 Task: Plan a trip to Az Zabadani, Syria from 4th December, 2023 to 10th December, 2023 for 1 adult.1  bedroom having 1 bed and 1 bathroom. Property type can be hotel. Booking option can be shelf check-in. Look for 3 properties as per requirement.
Action: Mouse moved to (405, 117)
Screenshot: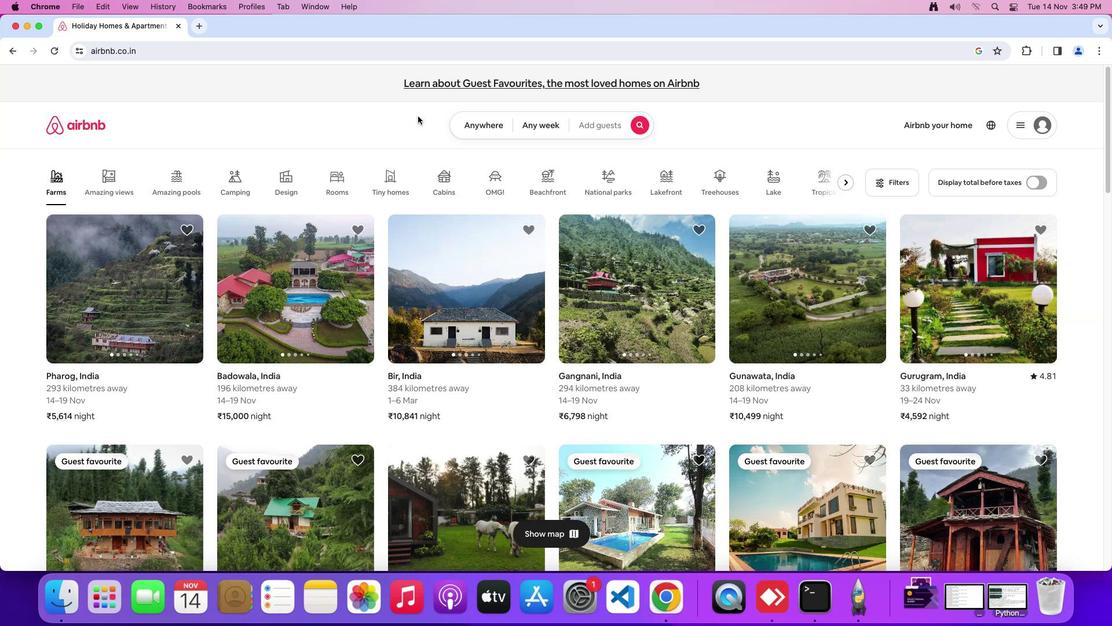 
Action: Mouse pressed left at (405, 117)
Screenshot: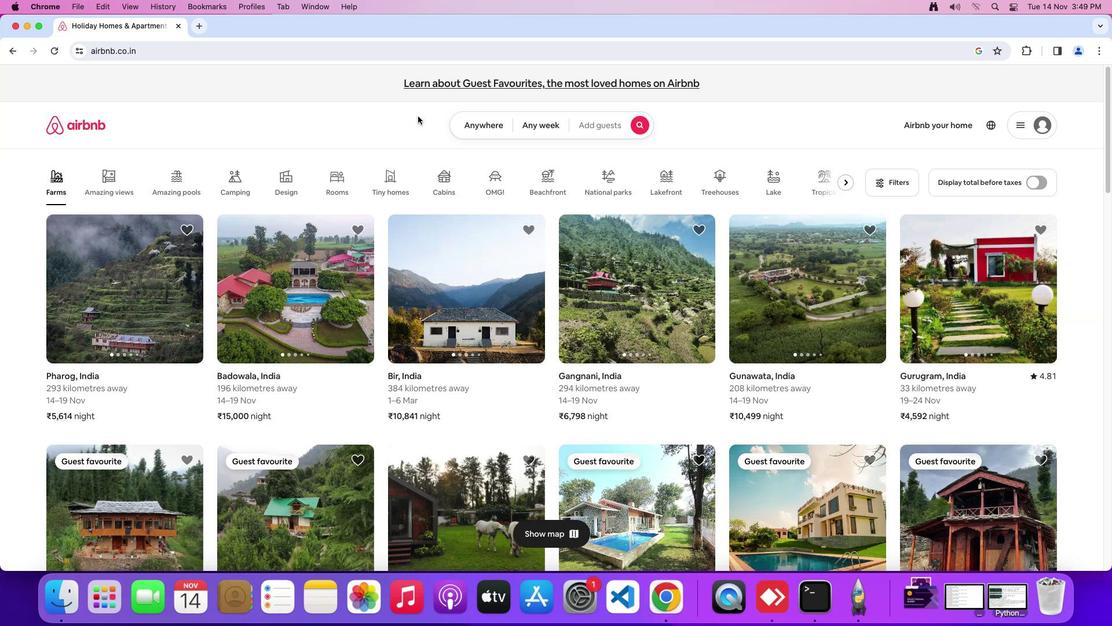 
Action: Mouse moved to (467, 122)
Screenshot: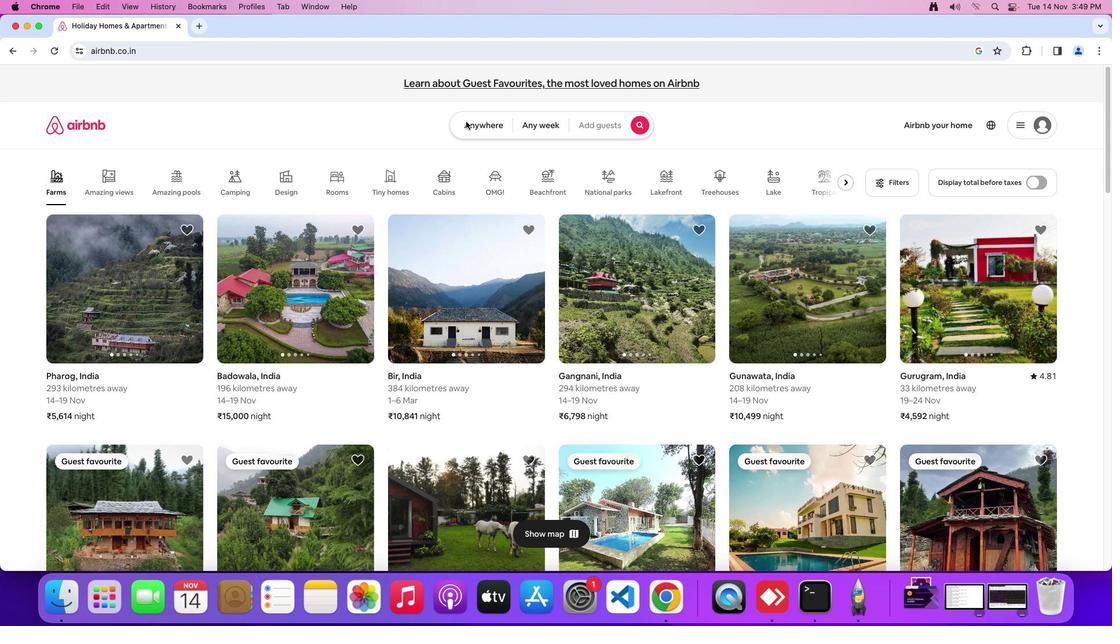 
Action: Mouse pressed left at (467, 122)
Screenshot: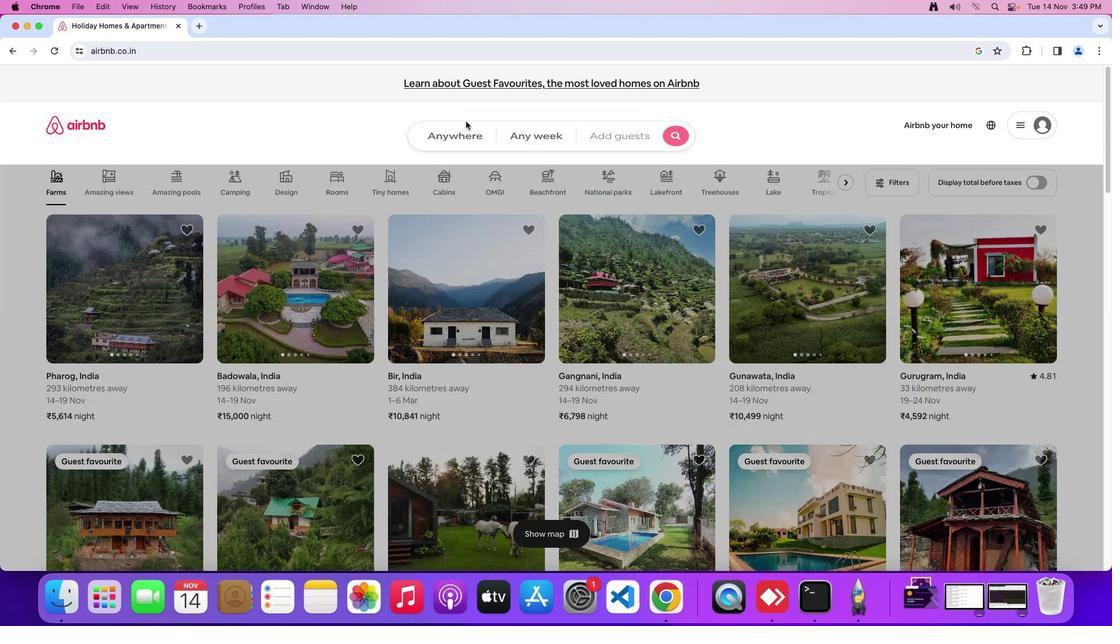 
Action: Mouse moved to (417, 175)
Screenshot: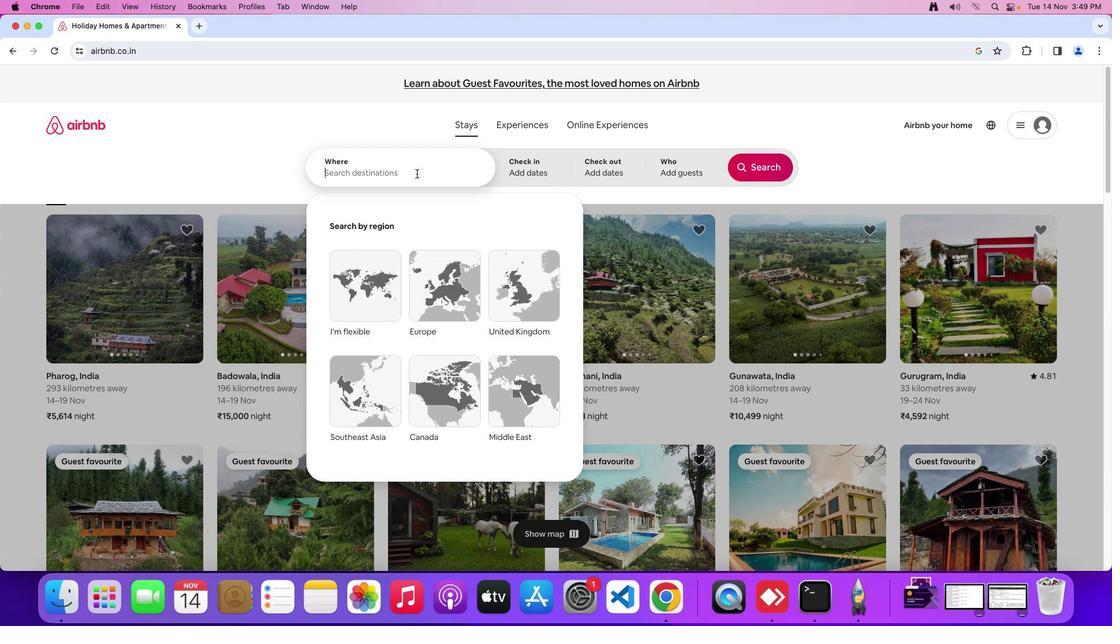 
Action: Mouse pressed left at (417, 175)
Screenshot: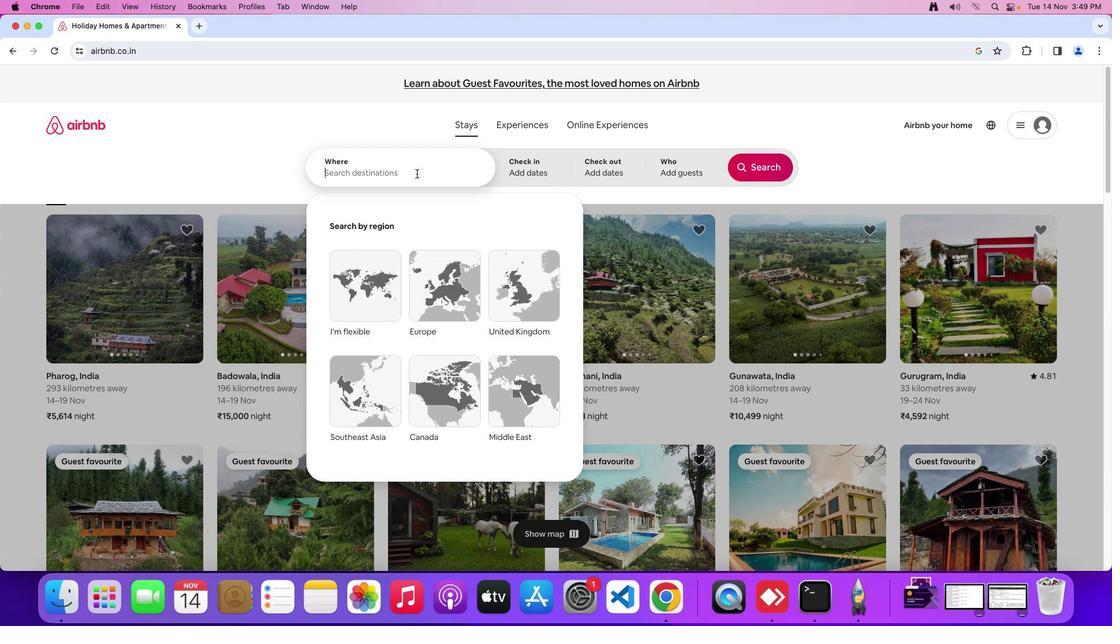
Action: Mouse moved to (421, 175)
Screenshot: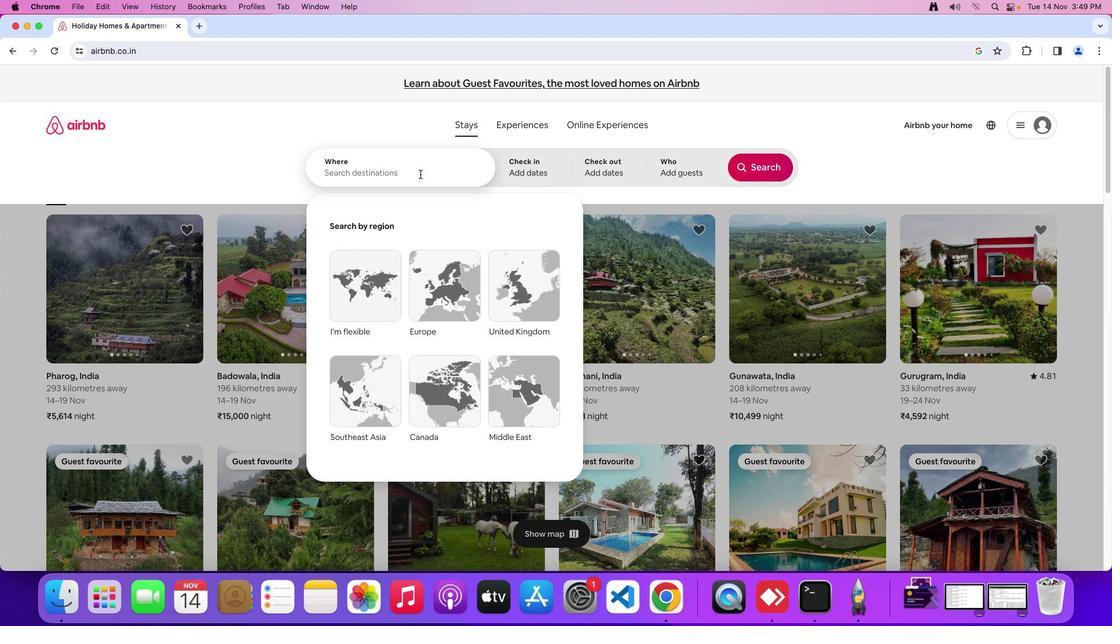 
Action: Key pressed Key.shift_r'A''z'Key.spaceKey.shift_r'Z''a''b''a''d''a''n''i'','Key.spaceKey.shift_r'S''y''r''i''a'Key.space
Screenshot: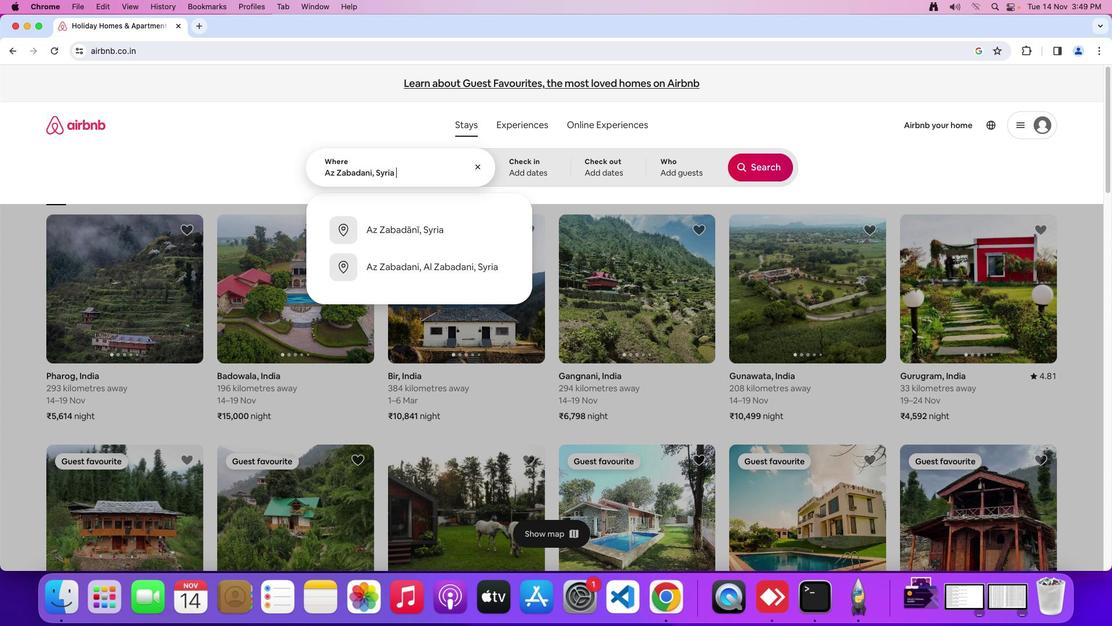 
Action: Mouse moved to (410, 166)
Screenshot: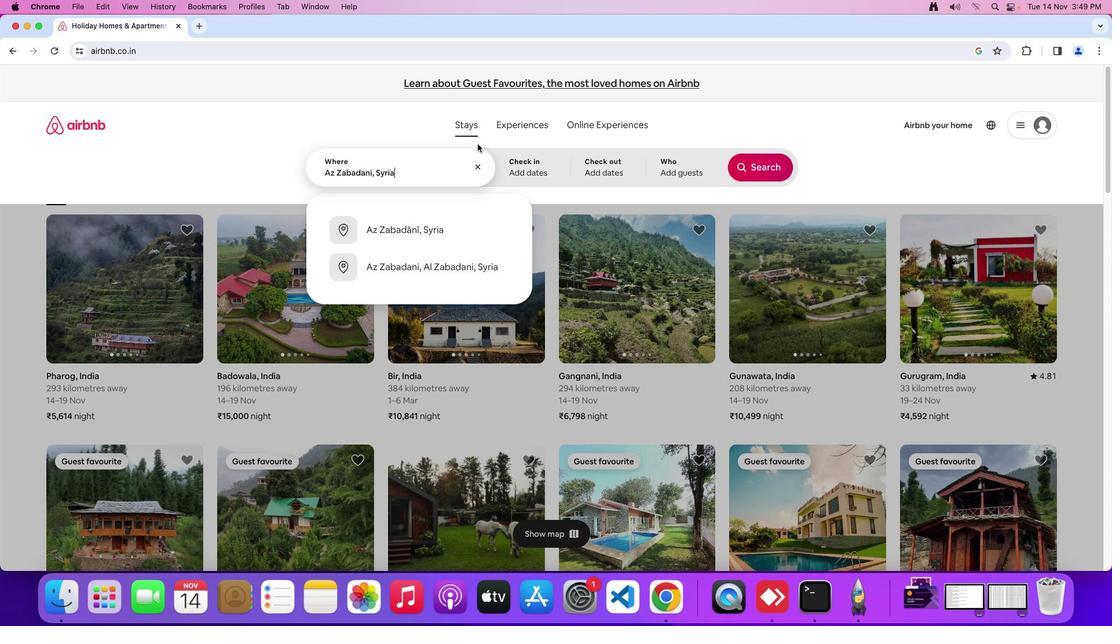 
Action: Key pressed Key.backspace
Screenshot: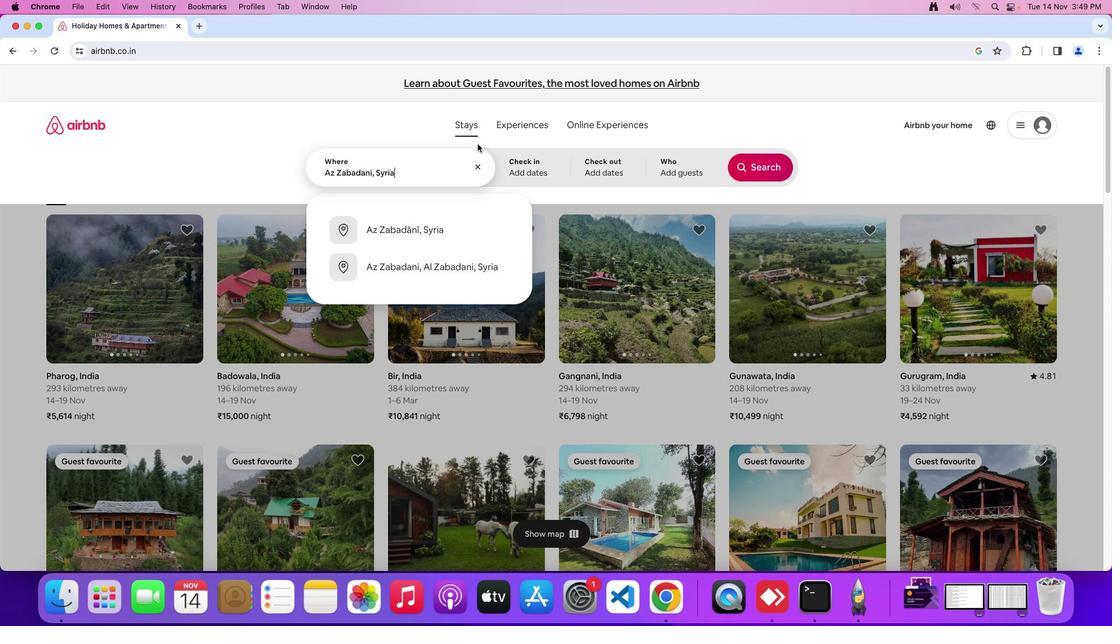 
Action: Mouse moved to (529, 168)
Screenshot: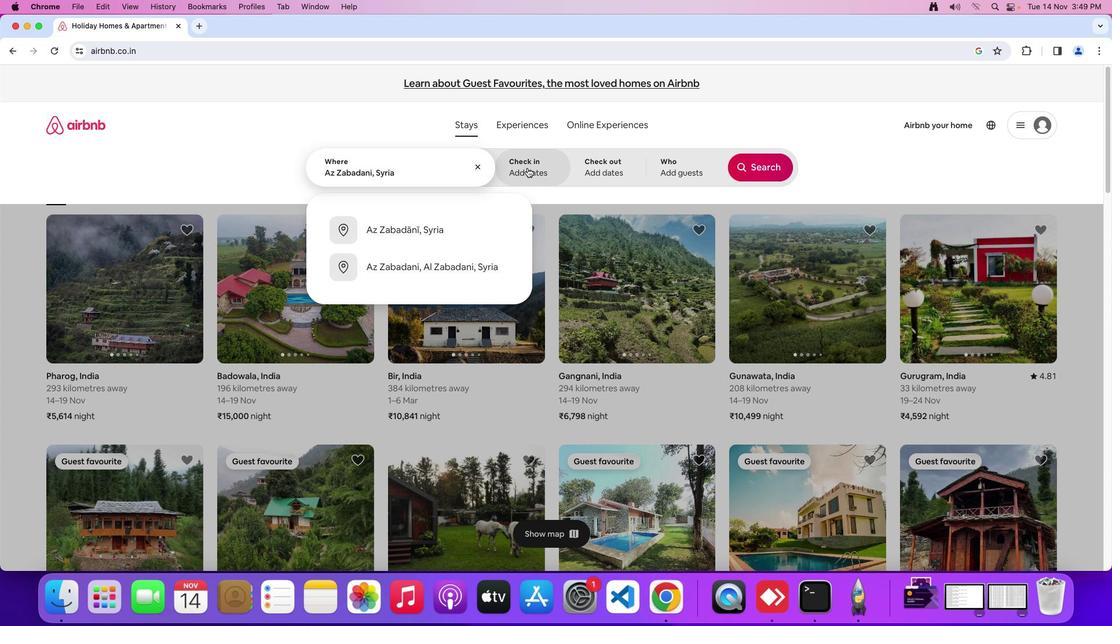 
Action: Mouse pressed left at (529, 168)
Screenshot: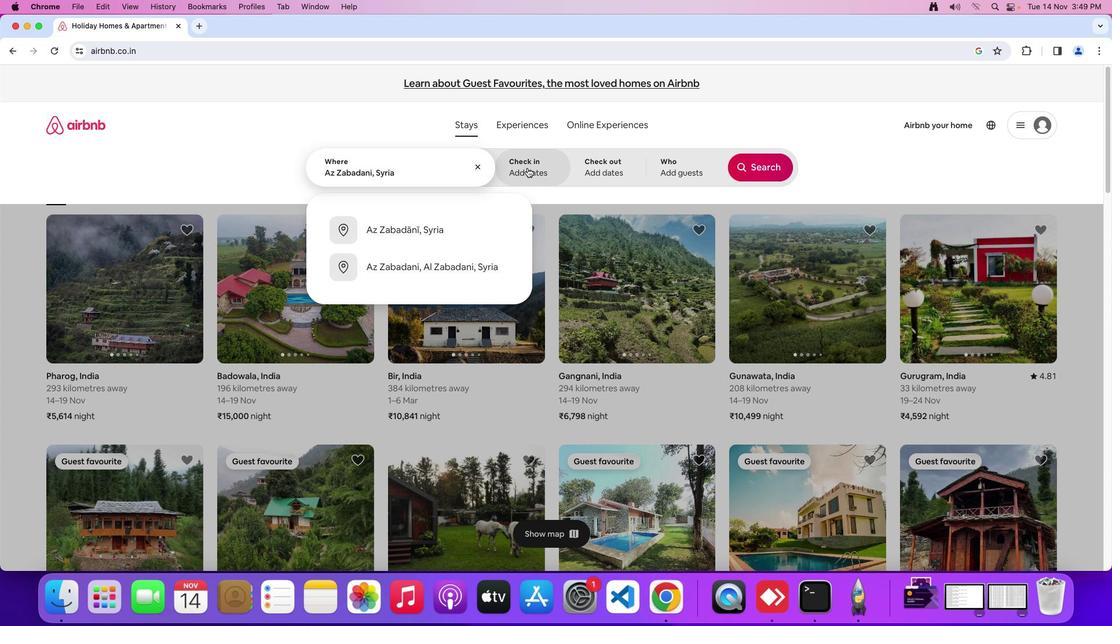 
Action: Mouse moved to (603, 341)
Screenshot: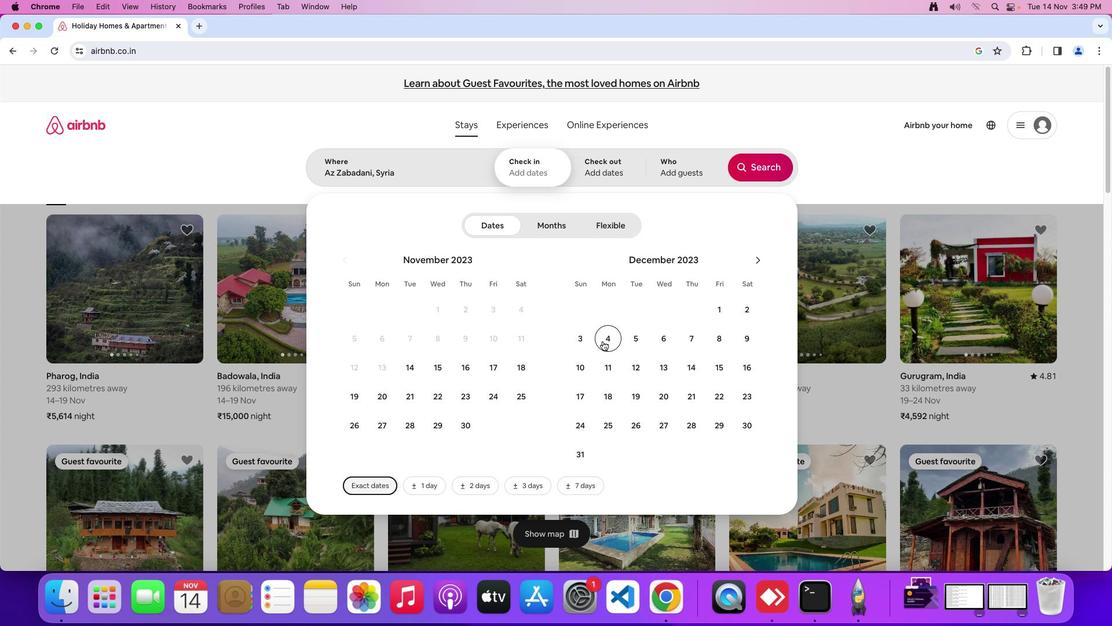 
Action: Mouse pressed left at (603, 341)
Screenshot: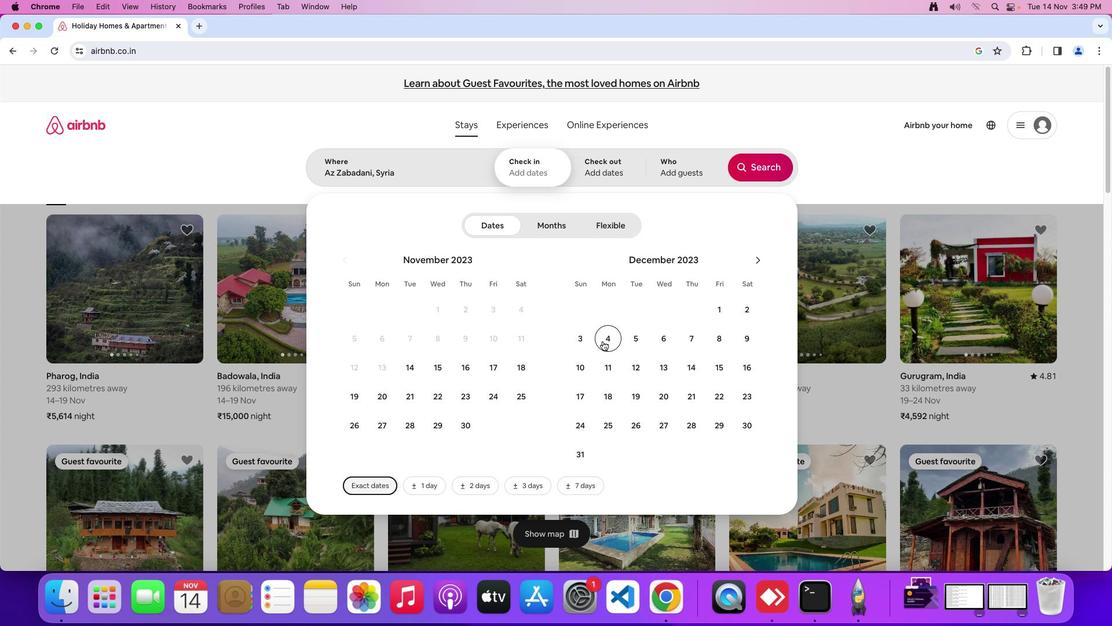
Action: Mouse moved to (688, 369)
Screenshot: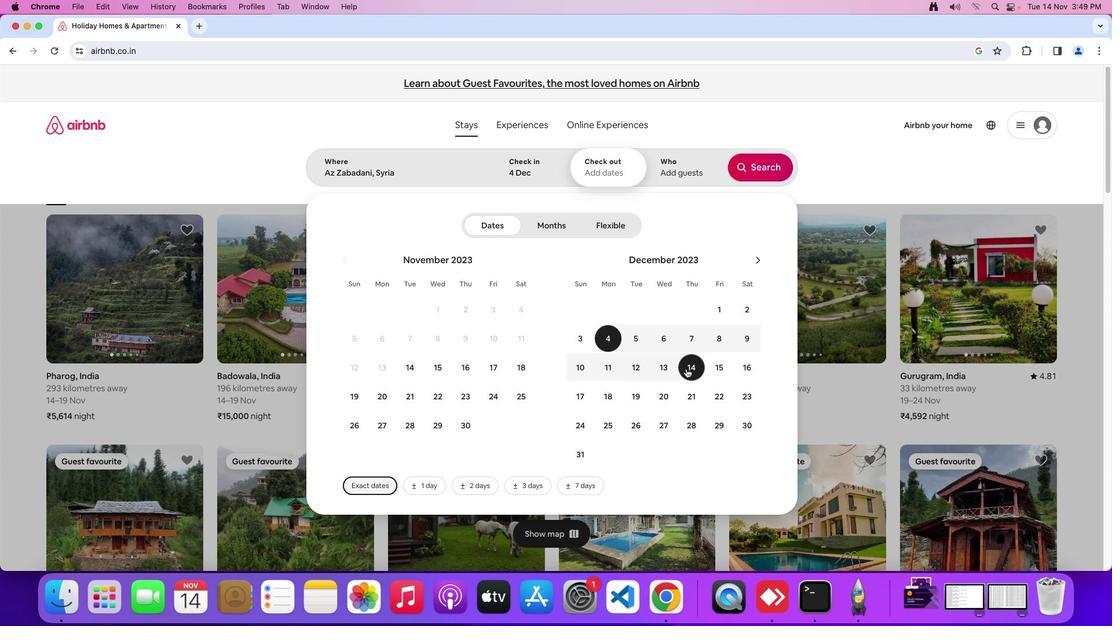 
Action: Mouse scrolled (688, 369) with delta (1, 0)
Screenshot: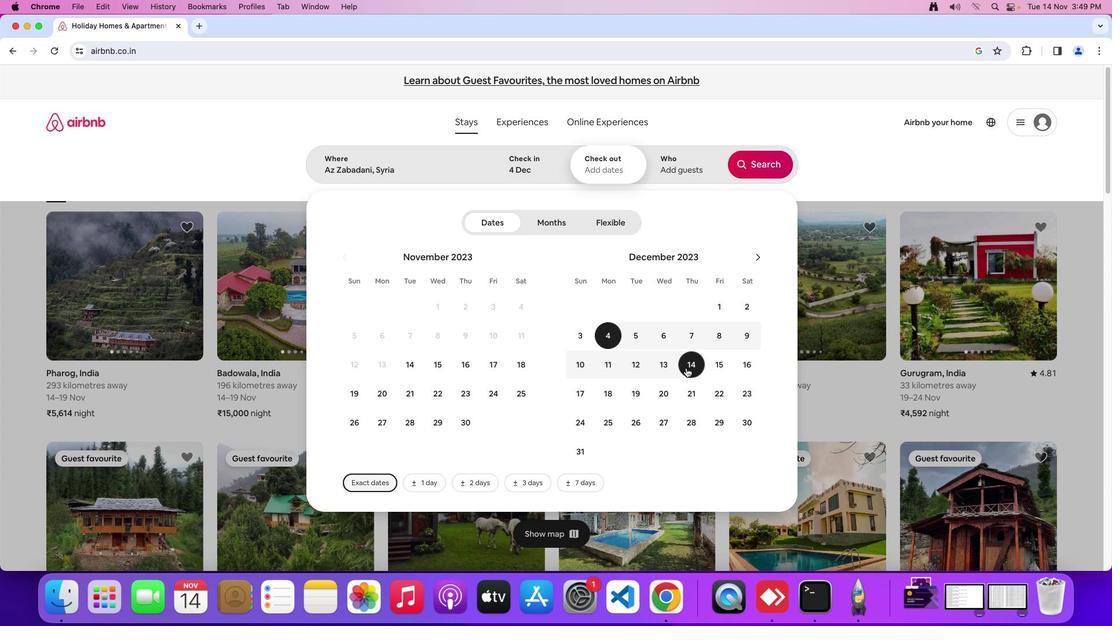 
Action: Mouse moved to (688, 369)
Screenshot: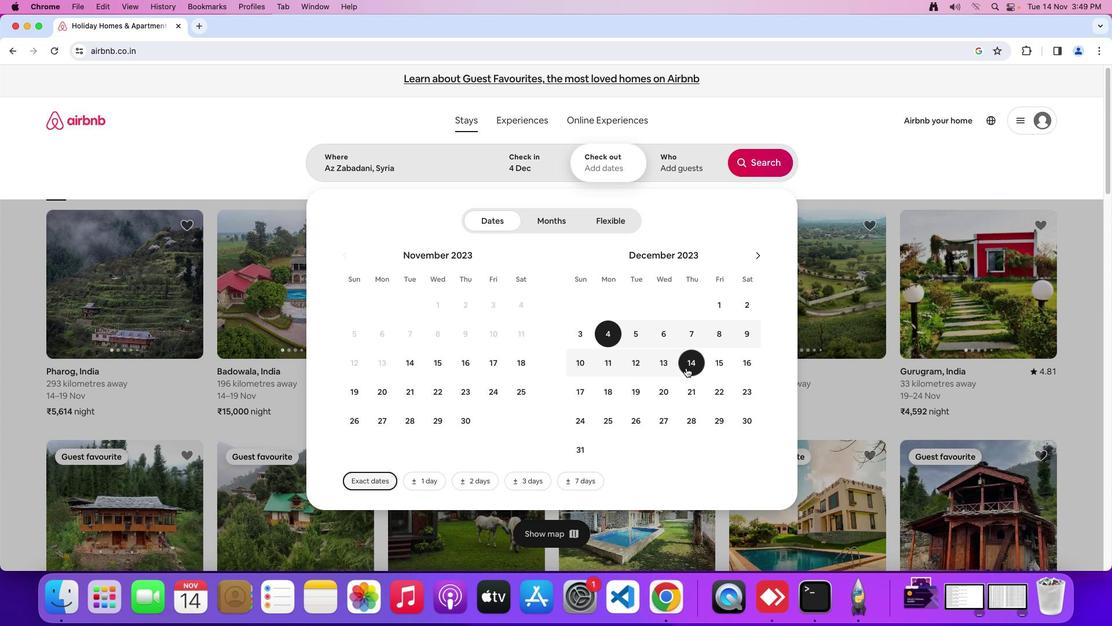 
Action: Mouse scrolled (688, 369) with delta (1, 0)
Screenshot: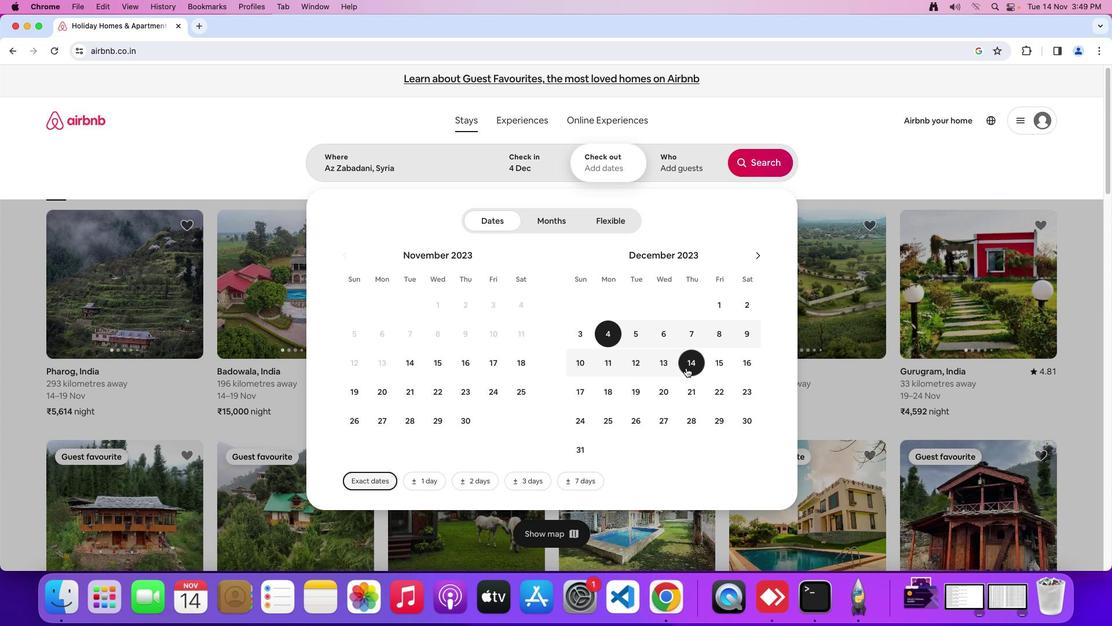 
Action: Mouse moved to (587, 366)
Screenshot: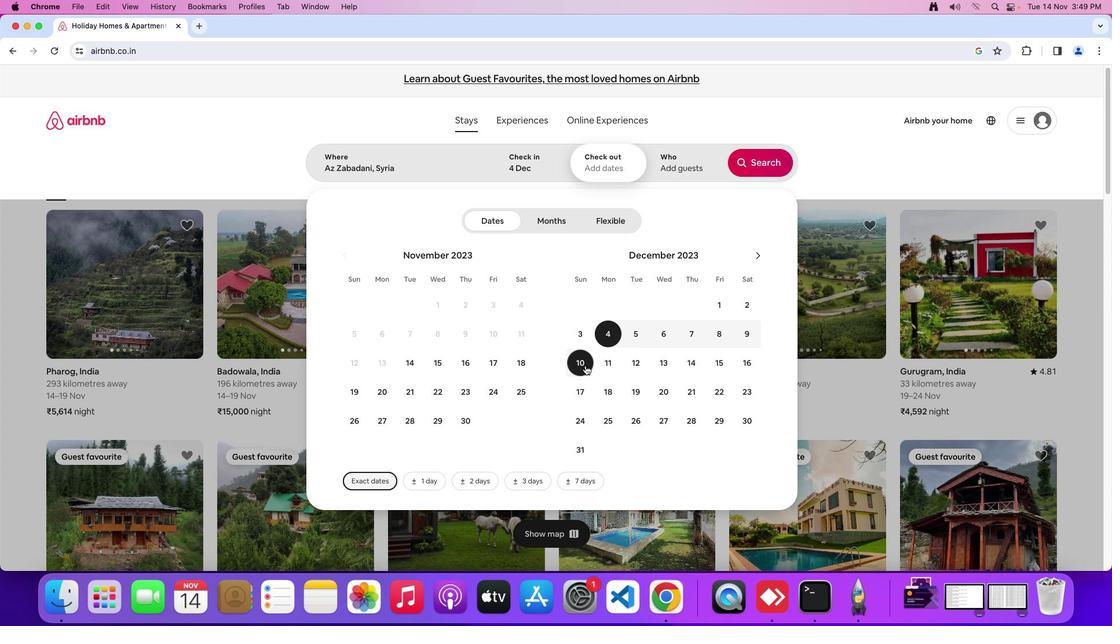 
Action: Mouse pressed left at (587, 366)
Screenshot: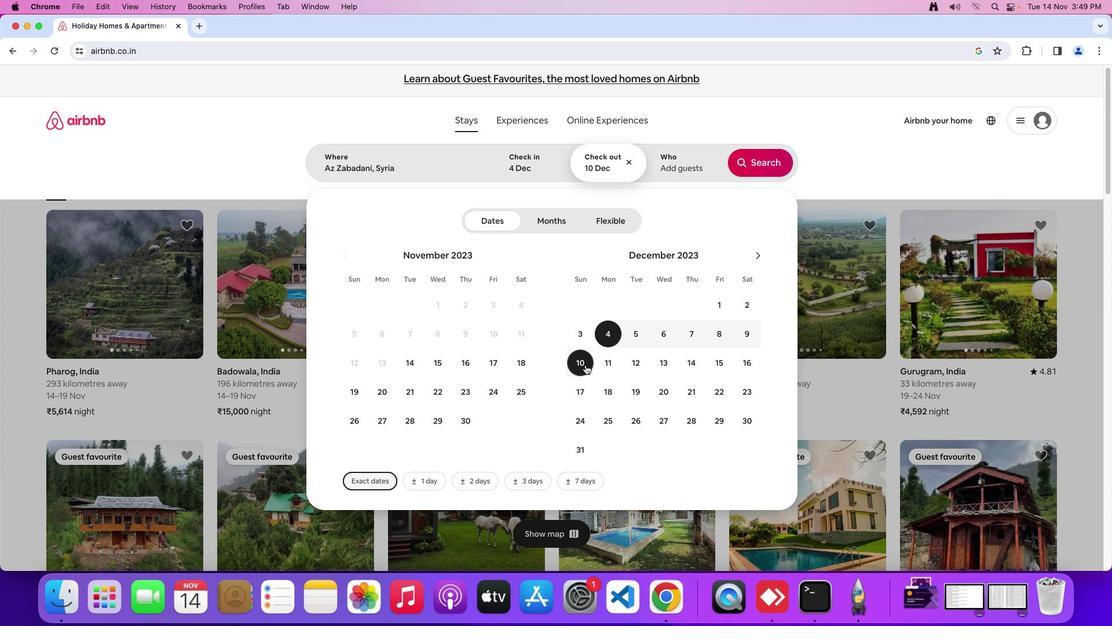 
Action: Mouse moved to (598, 362)
Screenshot: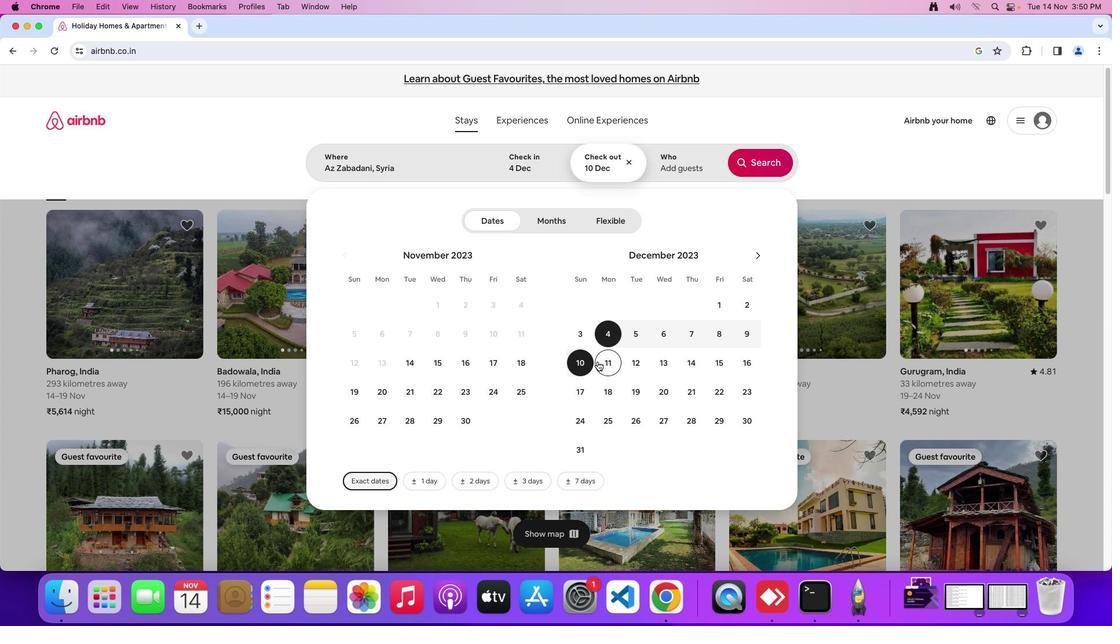 
Action: Mouse scrolled (598, 362) with delta (1, 0)
Screenshot: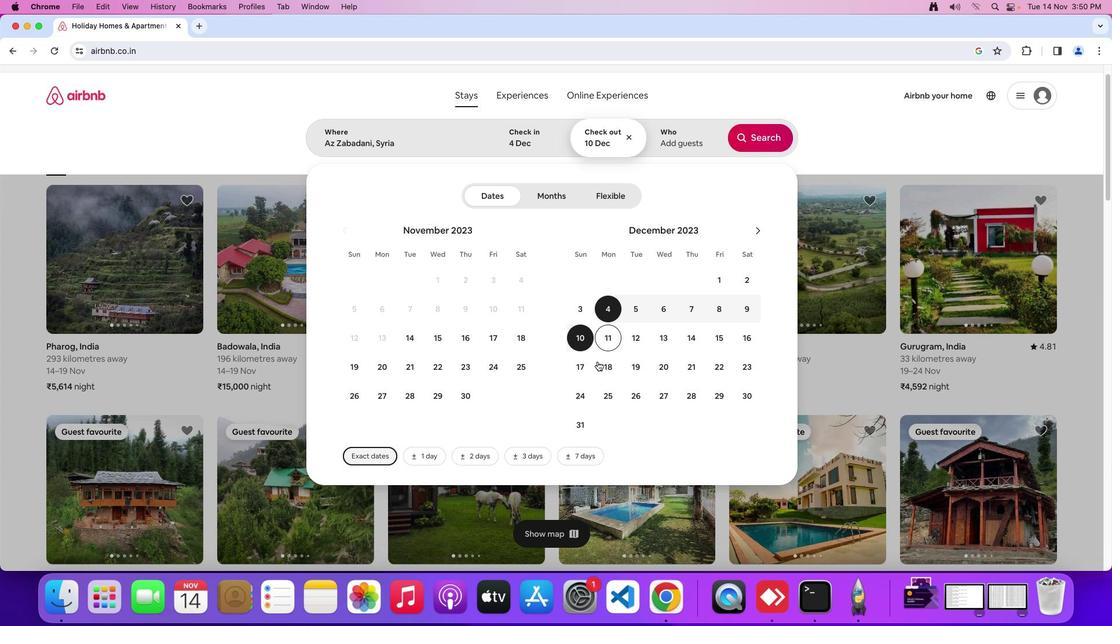 
Action: Mouse scrolled (598, 362) with delta (1, 0)
Screenshot: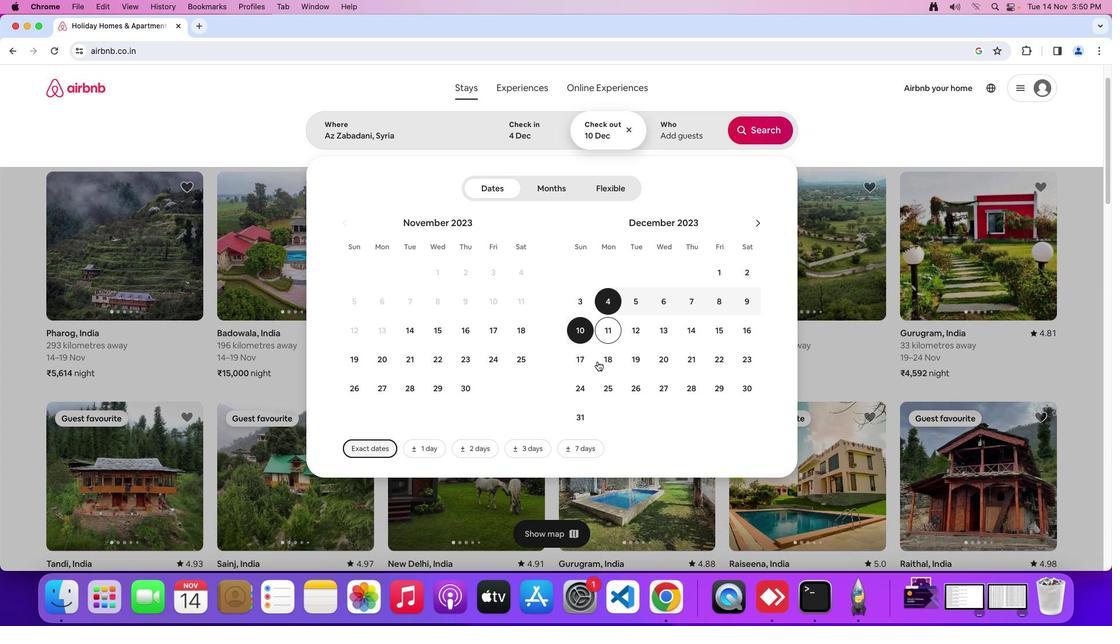 
Action: Mouse scrolled (598, 362) with delta (1, 0)
Screenshot: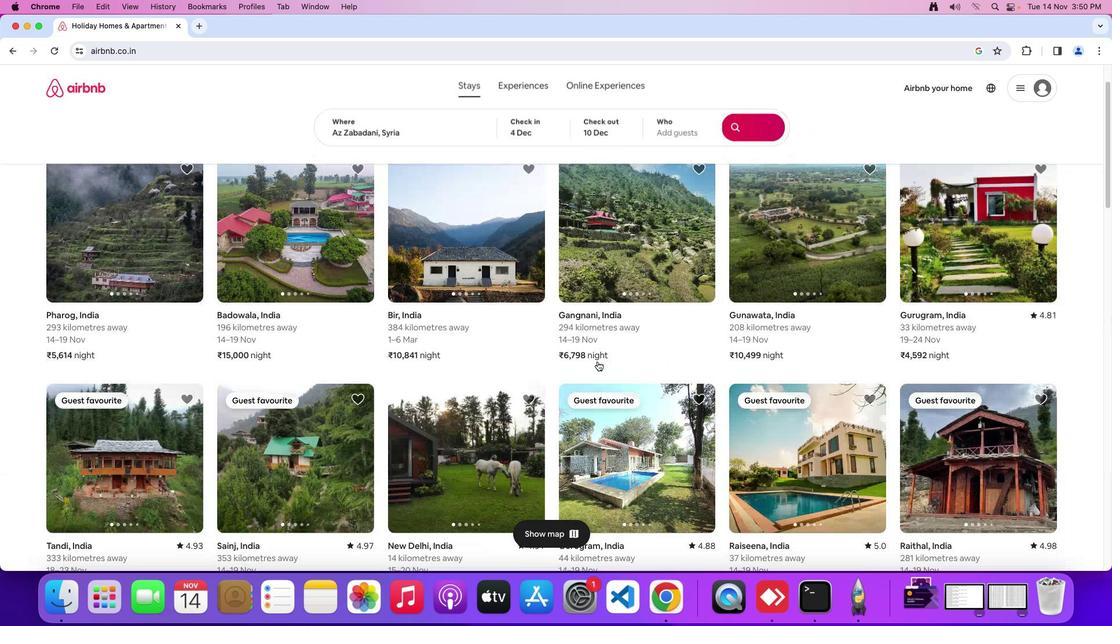 
Action: Mouse moved to (560, 94)
Screenshot: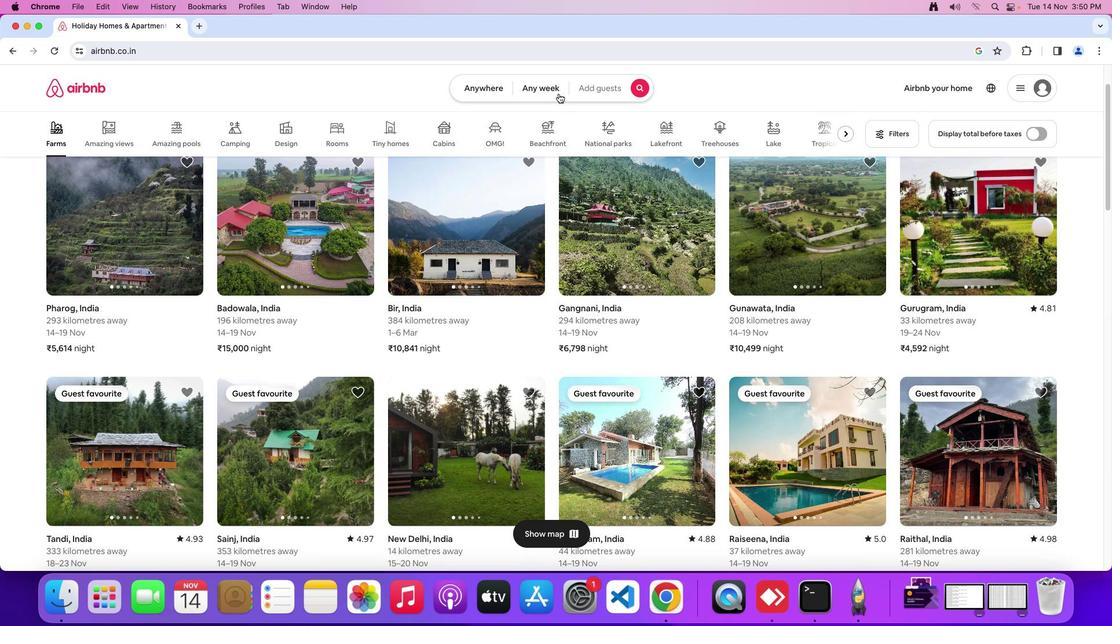 
Action: Mouse pressed left at (560, 94)
Screenshot: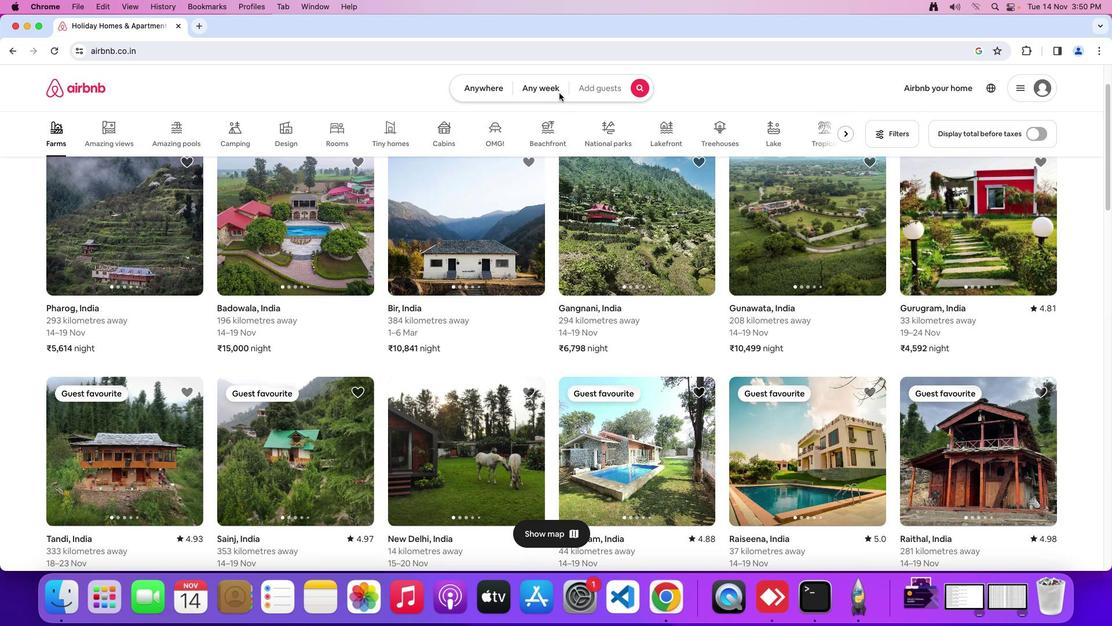 
Action: Mouse moved to (672, 135)
Screenshot: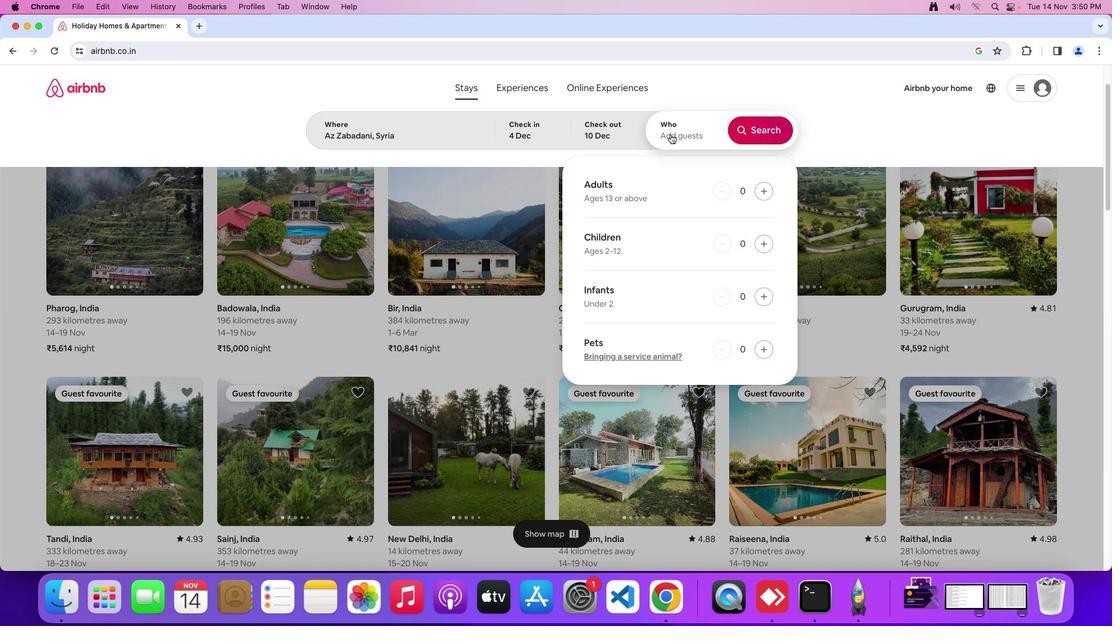 
Action: Mouse pressed left at (672, 135)
Screenshot: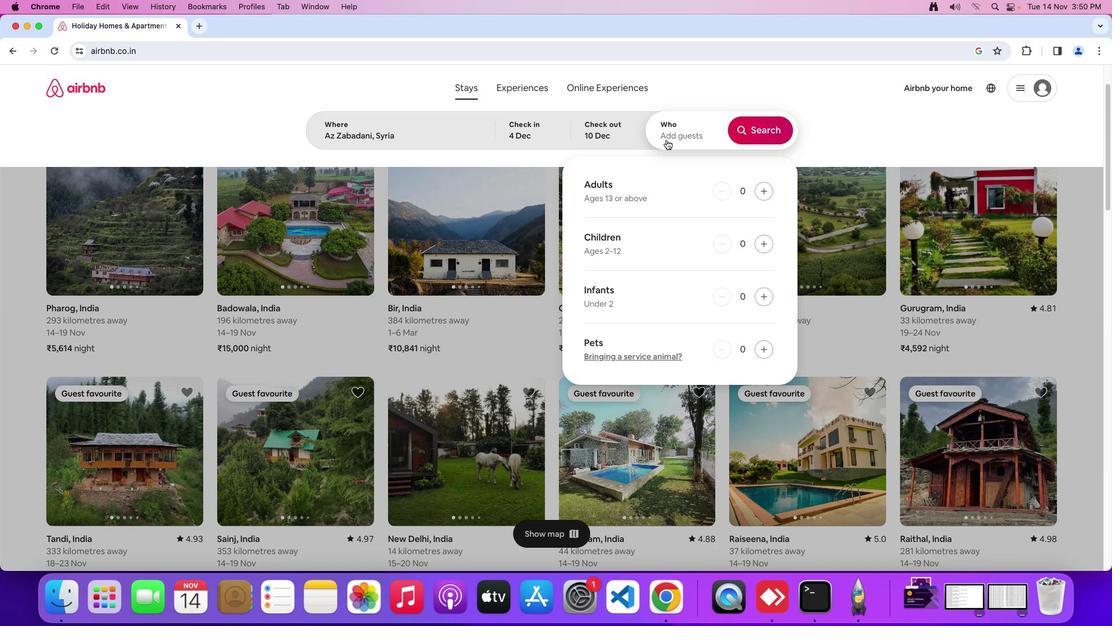 
Action: Mouse moved to (766, 191)
Screenshot: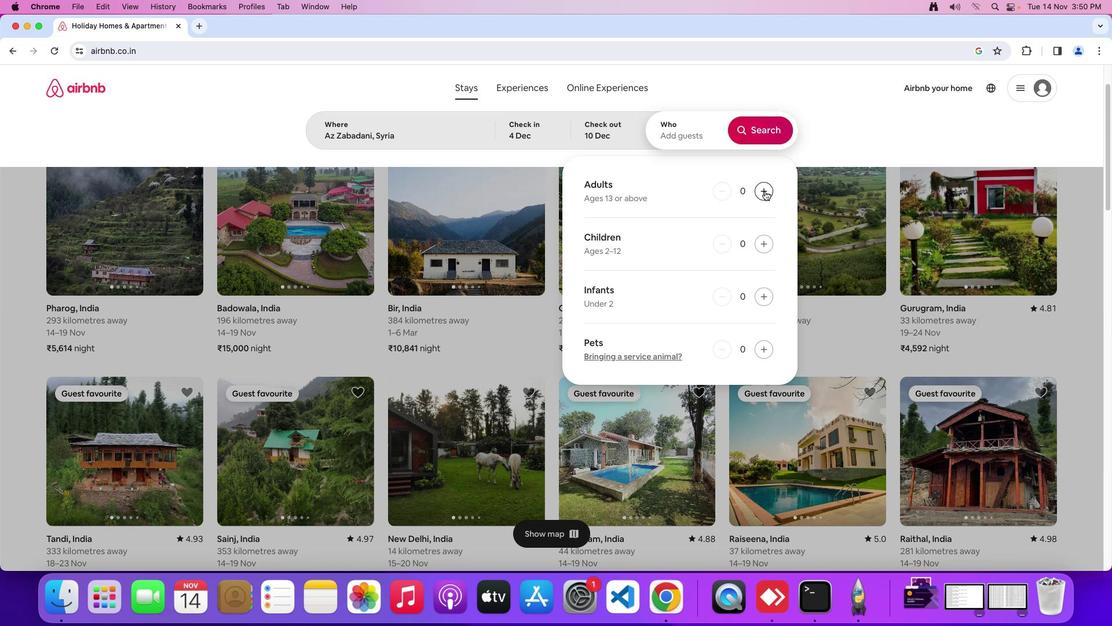
Action: Mouse pressed left at (766, 191)
Screenshot: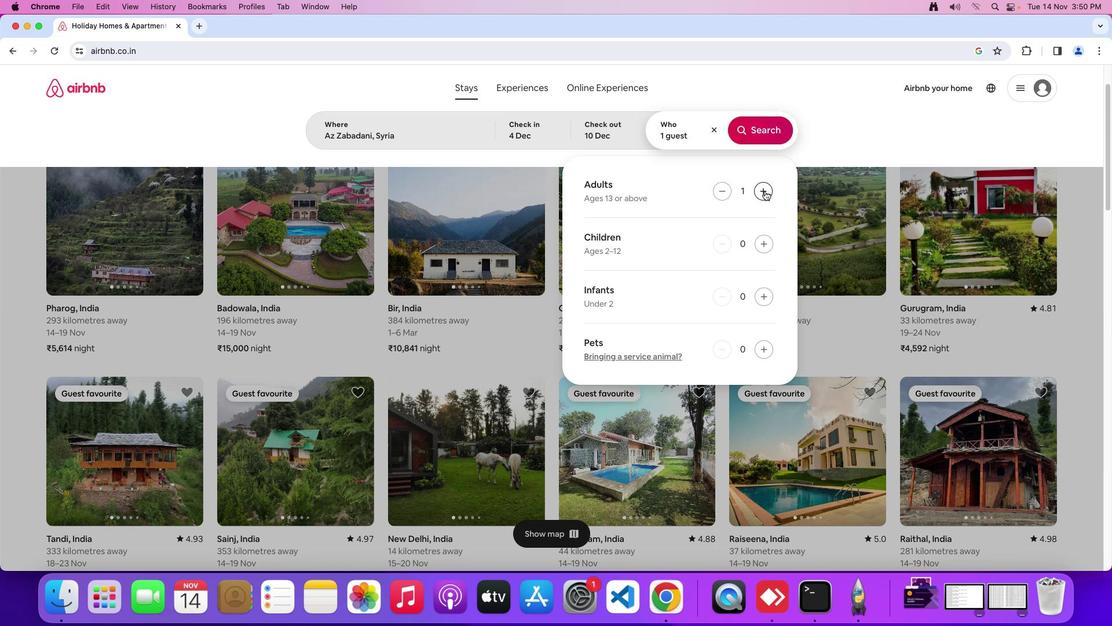 
Action: Mouse moved to (765, 135)
Screenshot: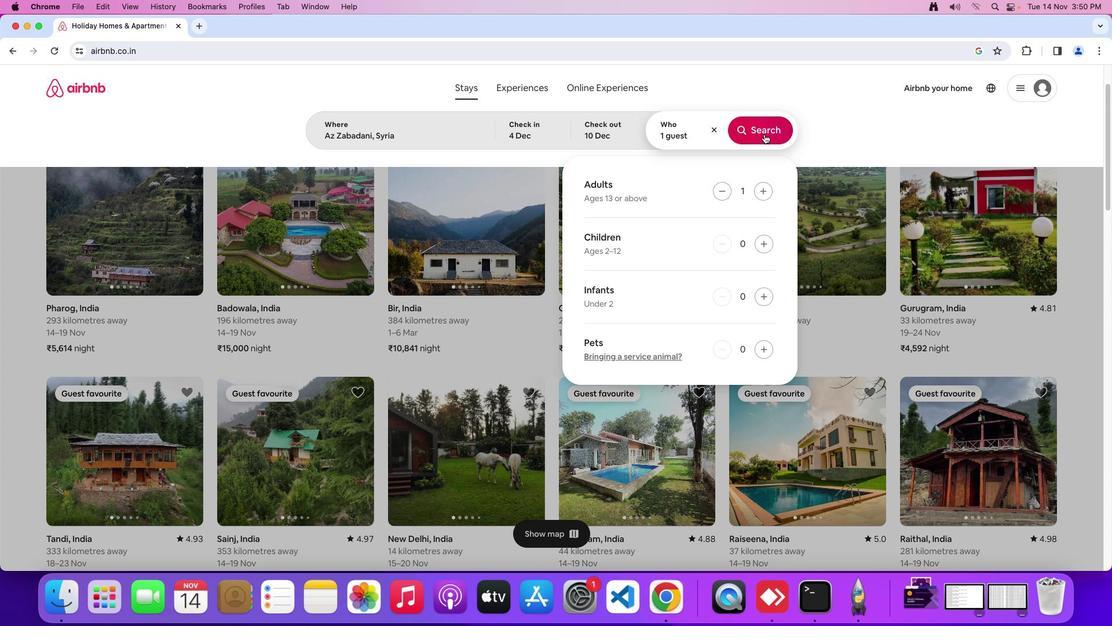 
Action: Mouse pressed left at (765, 135)
Screenshot: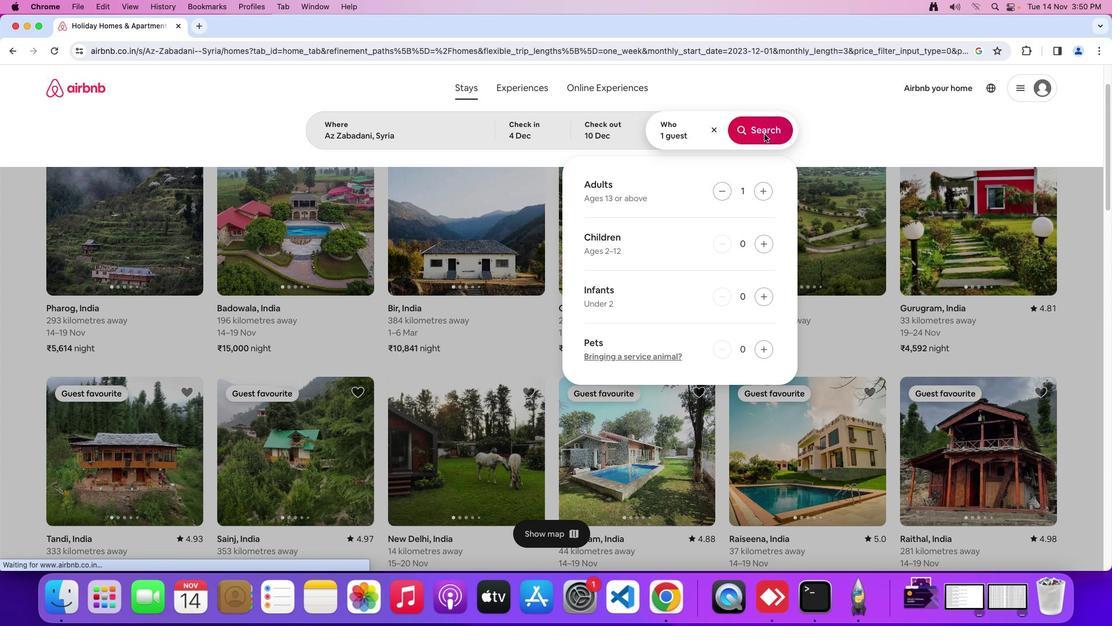 
Action: Mouse moved to (927, 130)
Screenshot: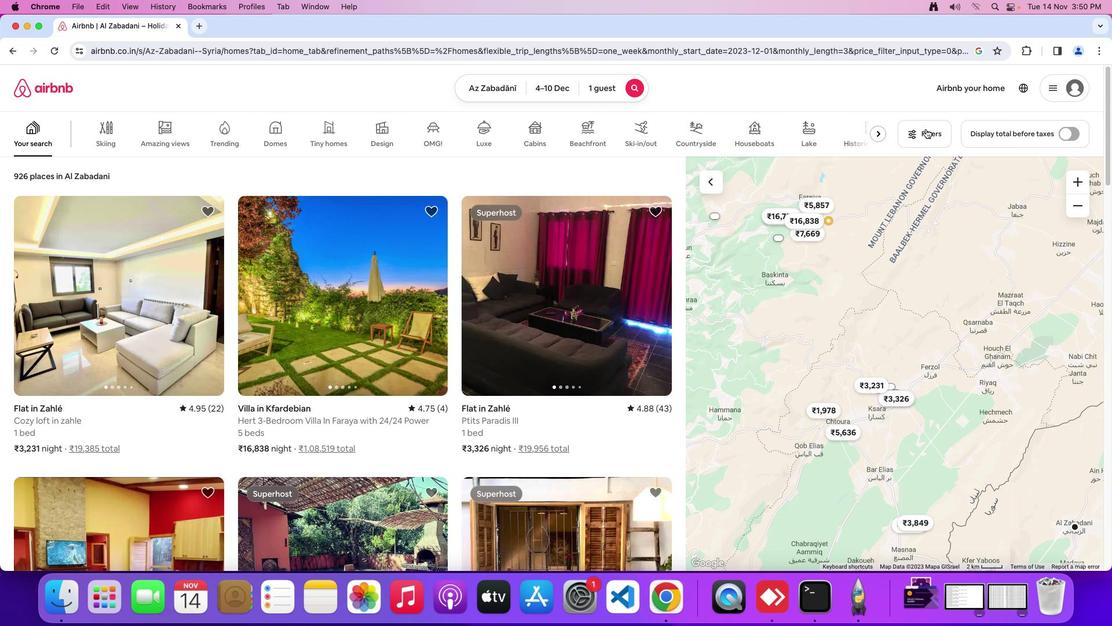 
Action: Mouse pressed left at (927, 130)
Screenshot: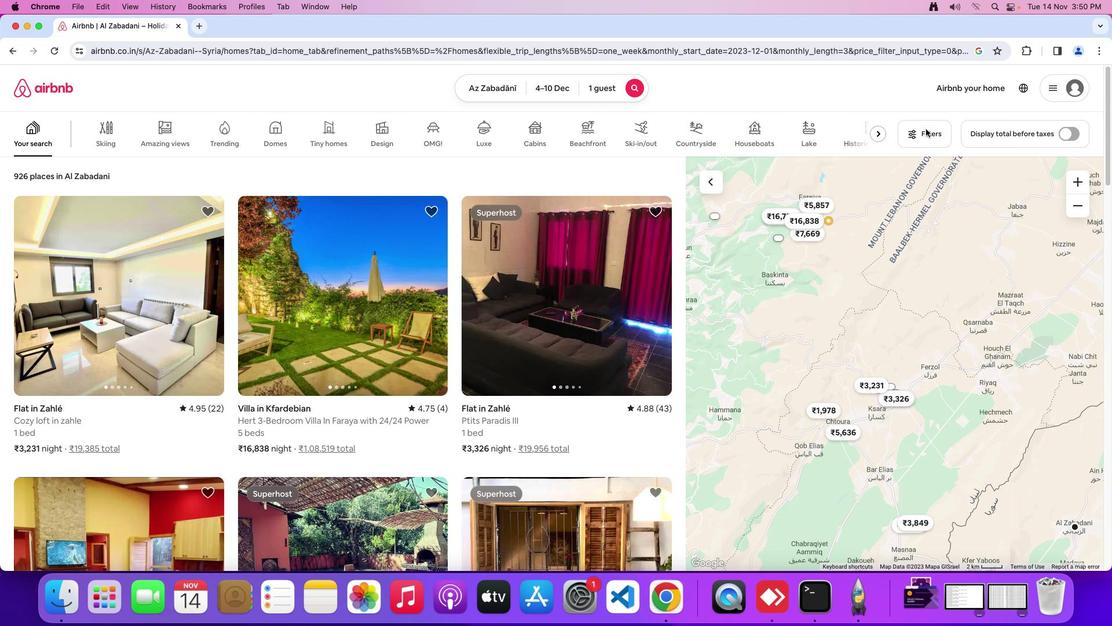 
Action: Mouse moved to (585, 256)
Screenshot: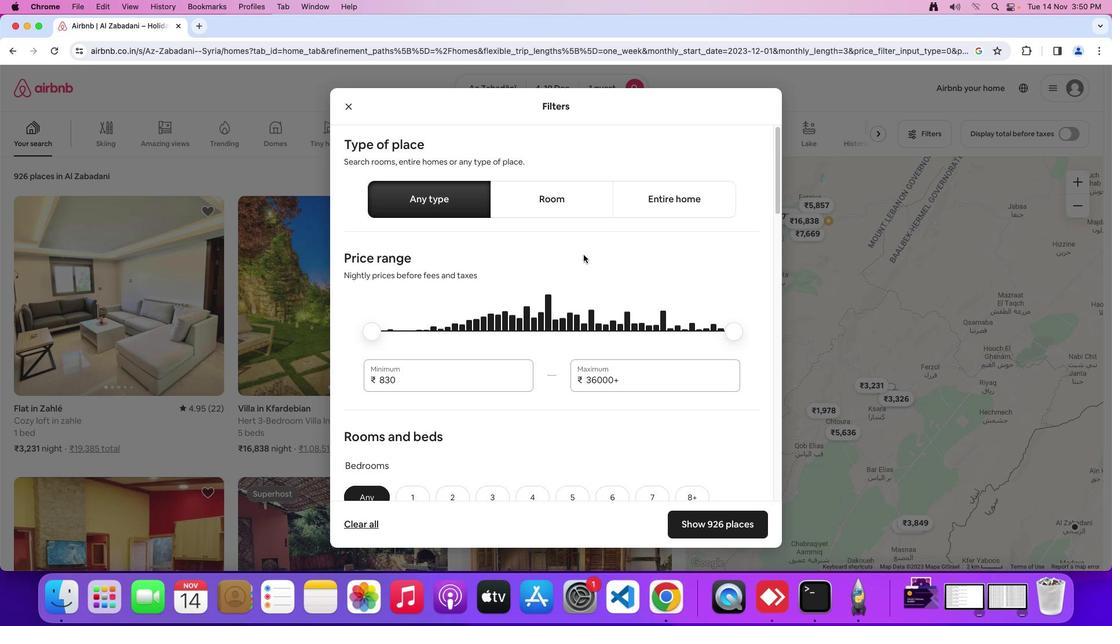 
Action: Mouse scrolled (585, 256) with delta (1, 0)
Screenshot: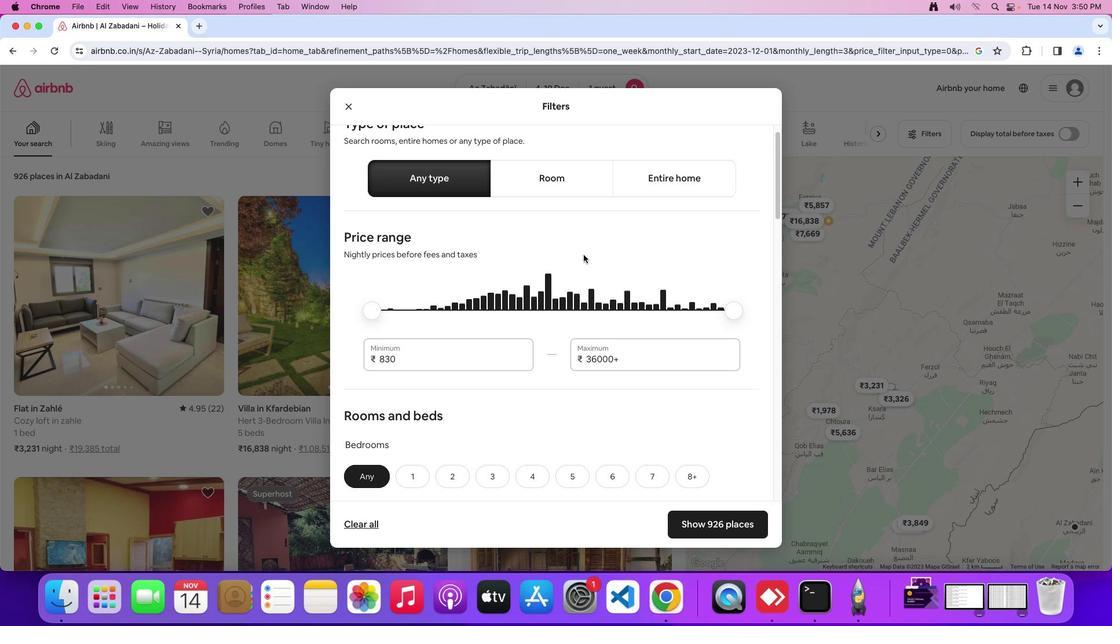 
Action: Mouse scrolled (585, 256) with delta (1, 0)
Screenshot: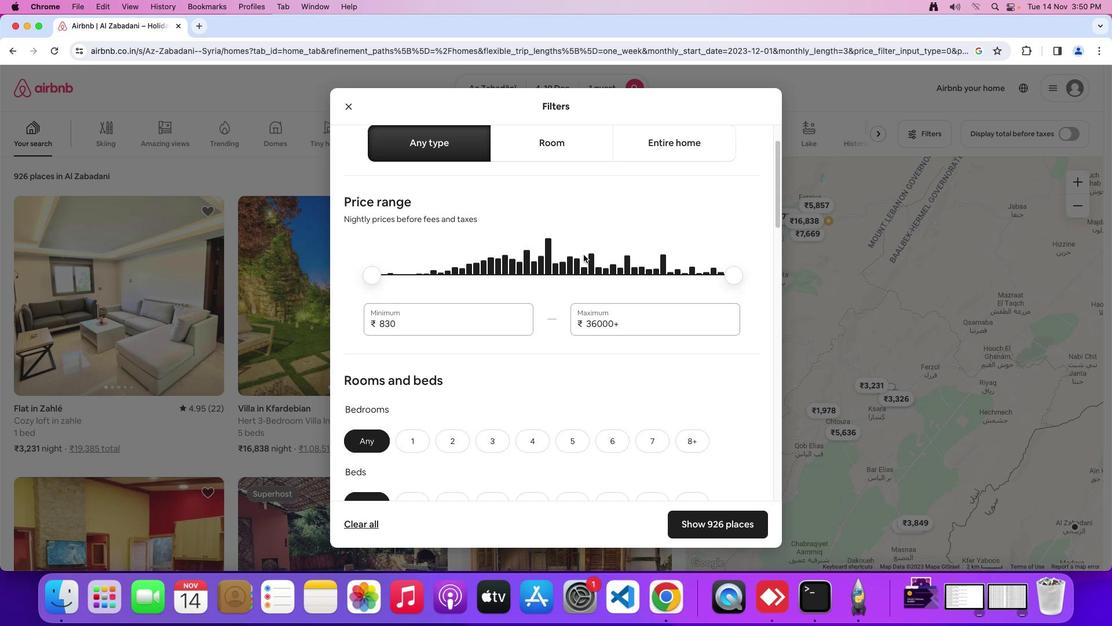 
Action: Mouse scrolled (585, 256) with delta (1, 0)
Screenshot: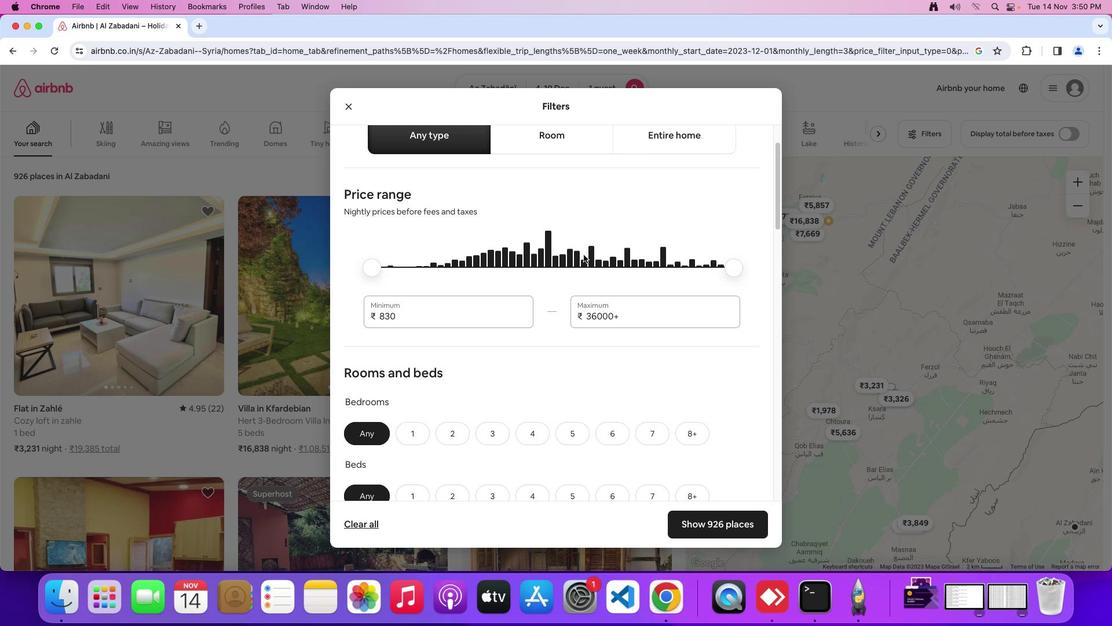 
Action: Mouse moved to (585, 256)
Screenshot: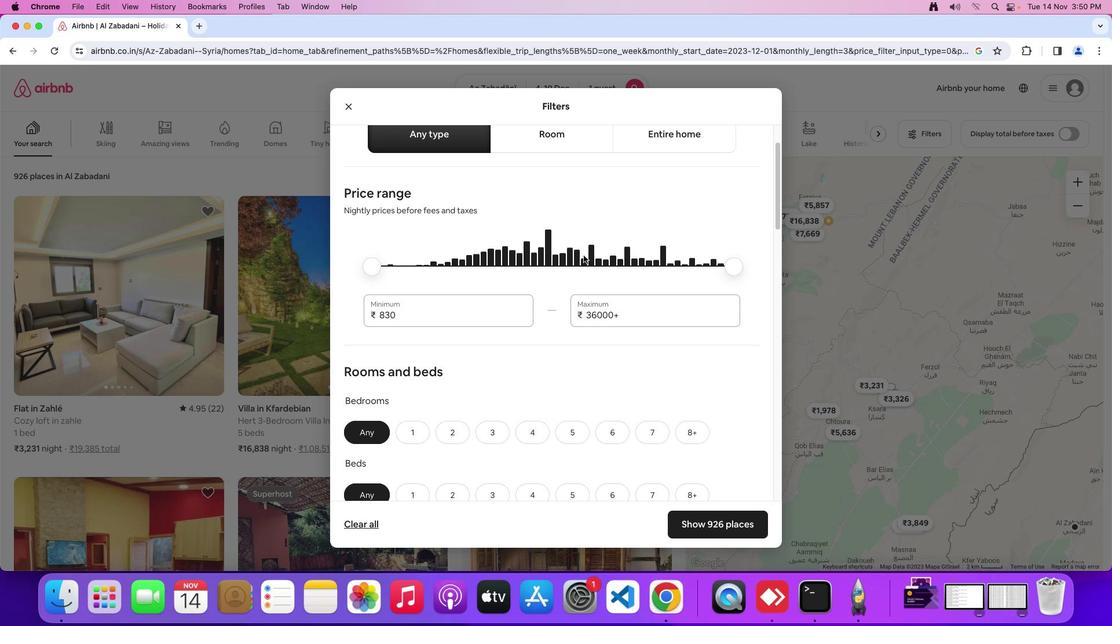 
Action: Mouse scrolled (585, 256) with delta (1, 0)
Screenshot: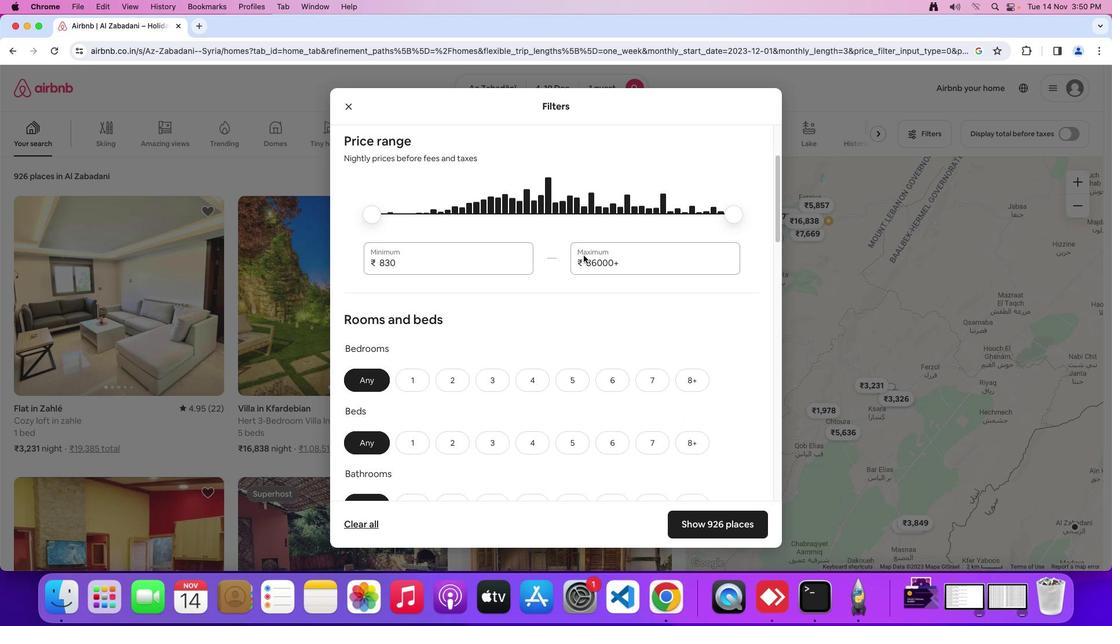 
Action: Mouse scrolled (585, 256) with delta (1, 0)
Screenshot: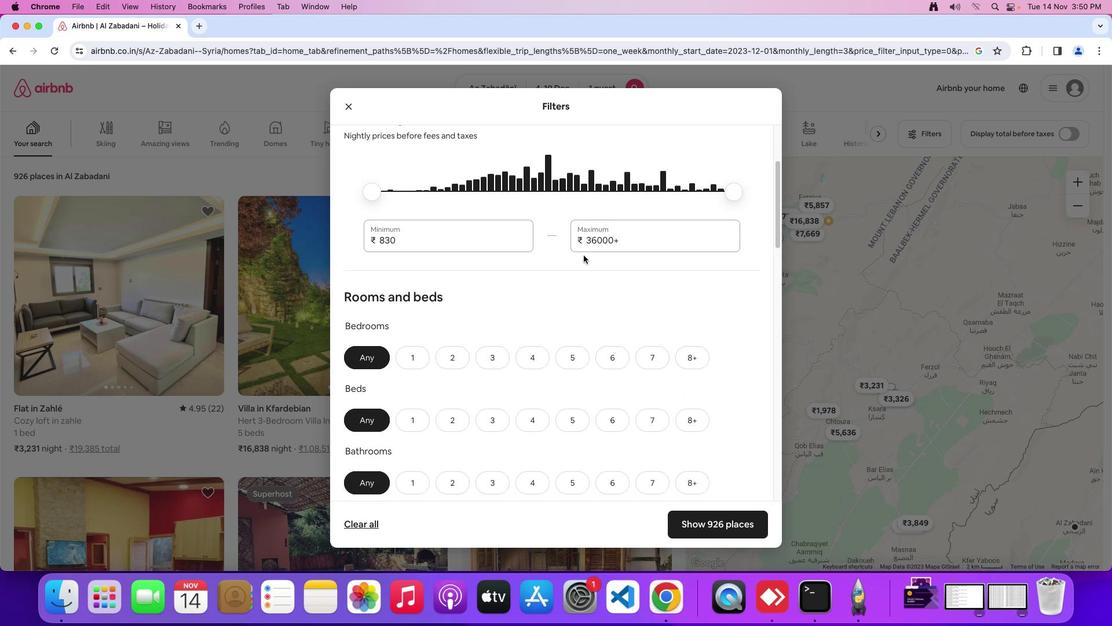 
Action: Mouse scrolled (585, 256) with delta (1, 0)
Screenshot: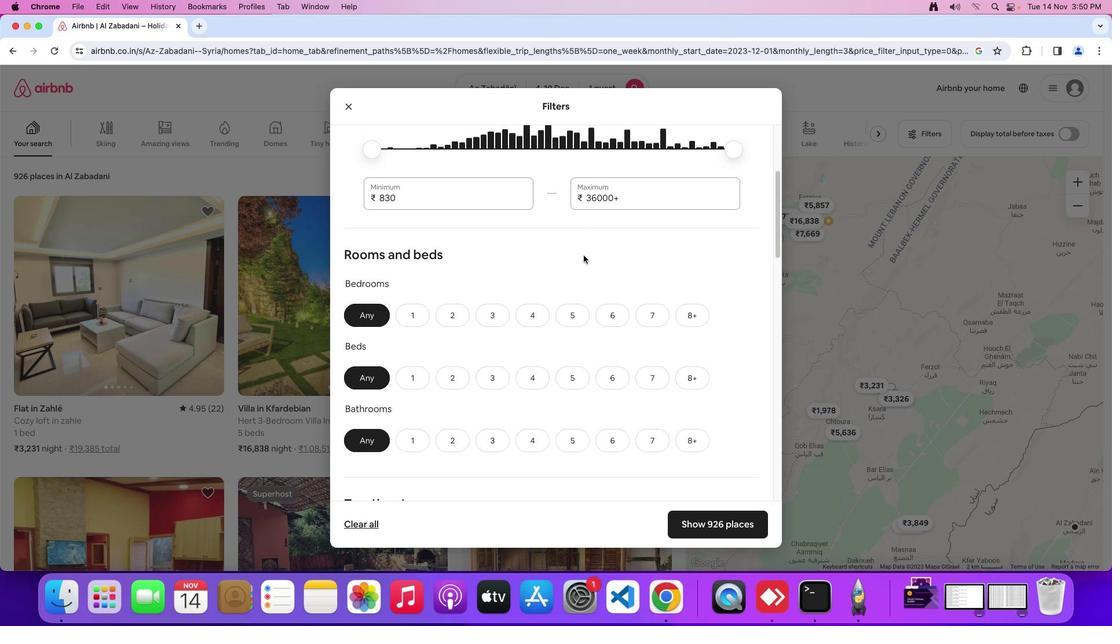 
Action: Mouse scrolled (585, 256) with delta (1, 0)
Screenshot: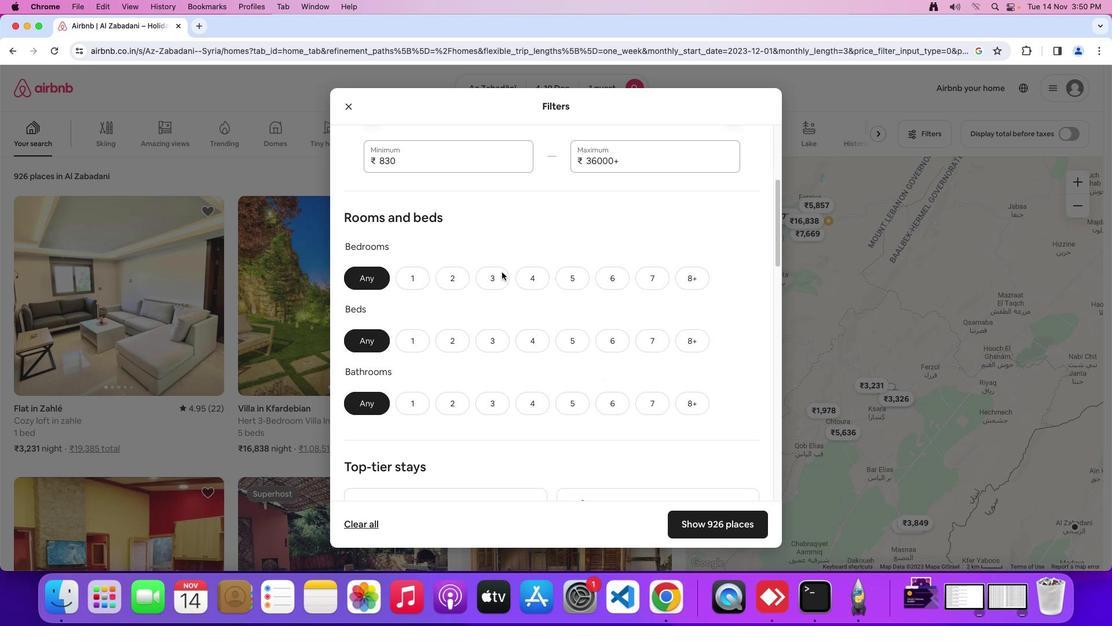 
Action: Mouse moved to (414, 286)
Screenshot: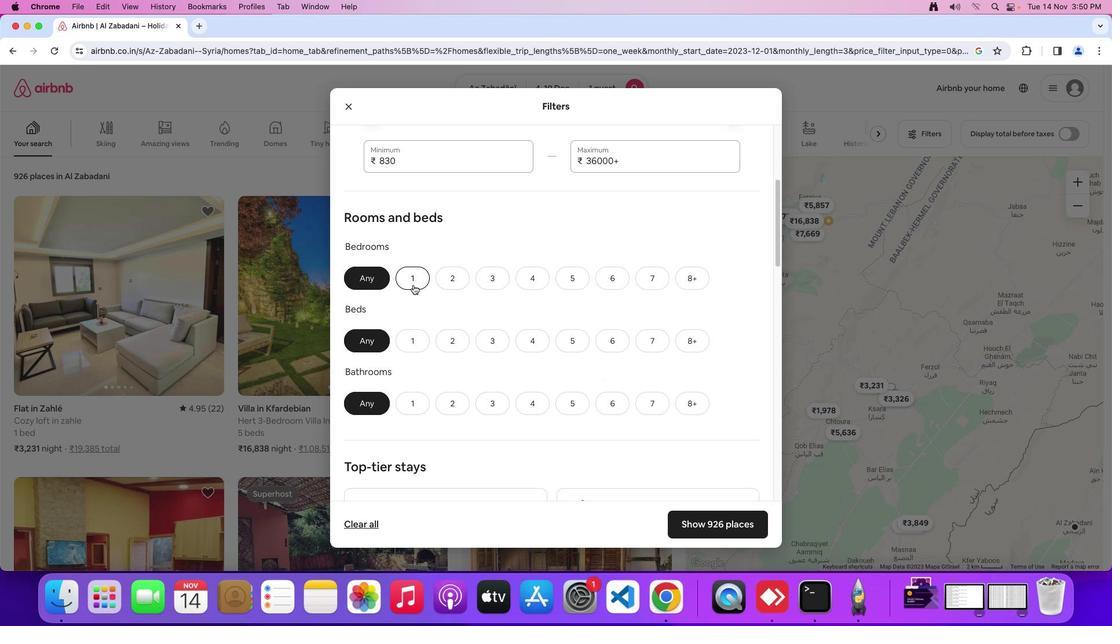 
Action: Mouse pressed left at (414, 286)
Screenshot: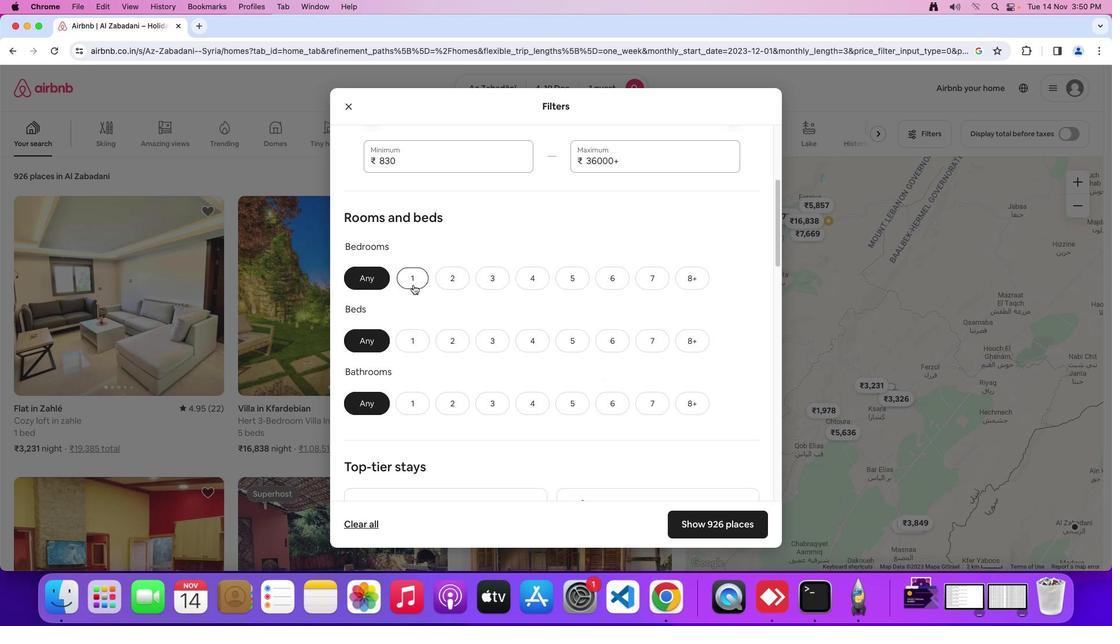 
Action: Mouse scrolled (414, 286) with delta (1, 0)
Screenshot: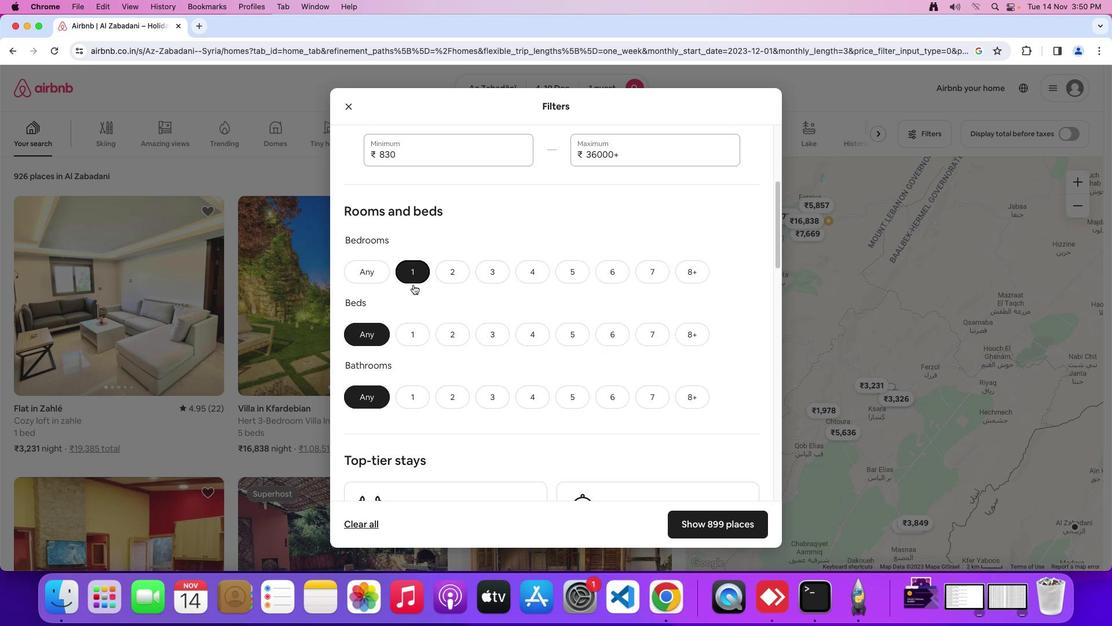 
Action: Mouse scrolled (414, 286) with delta (1, 0)
Screenshot: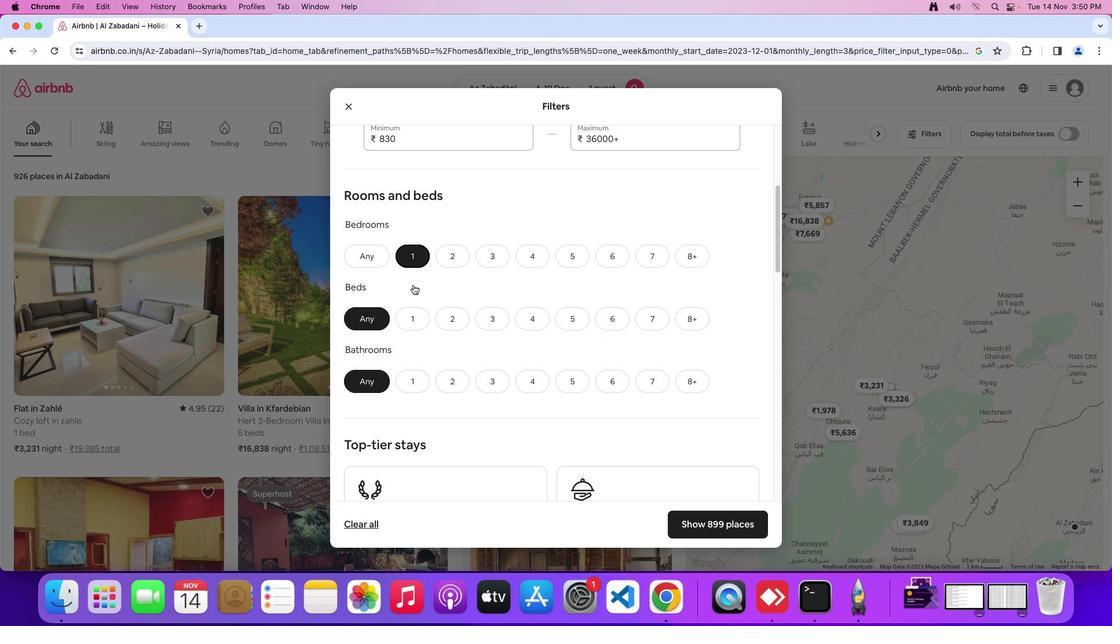
Action: Mouse scrolled (414, 286) with delta (1, 0)
Screenshot: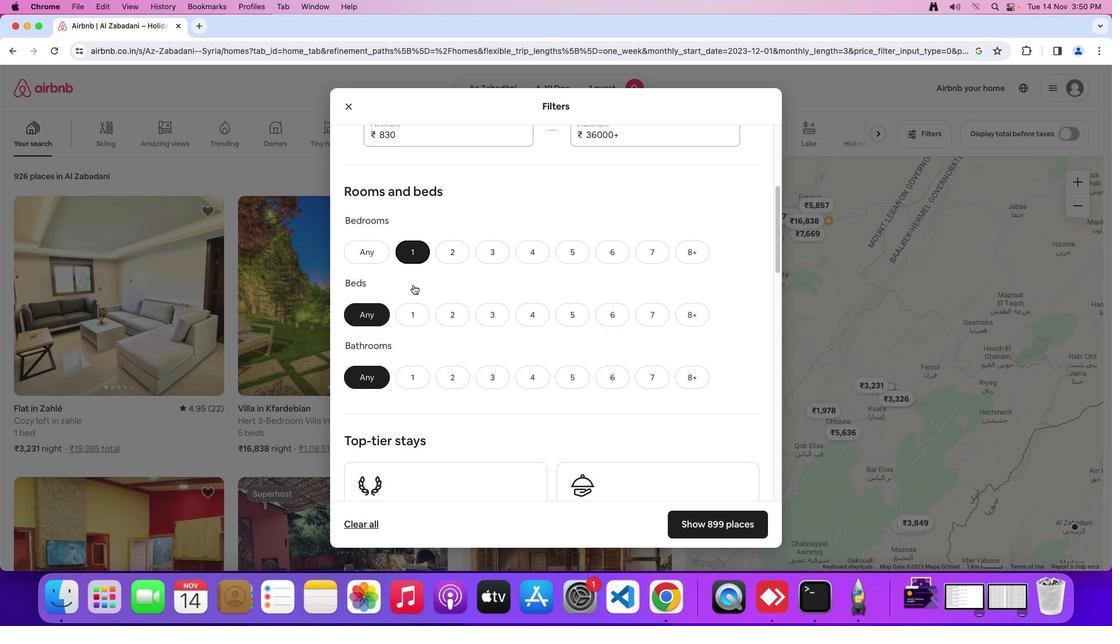 
Action: Mouse moved to (417, 311)
Screenshot: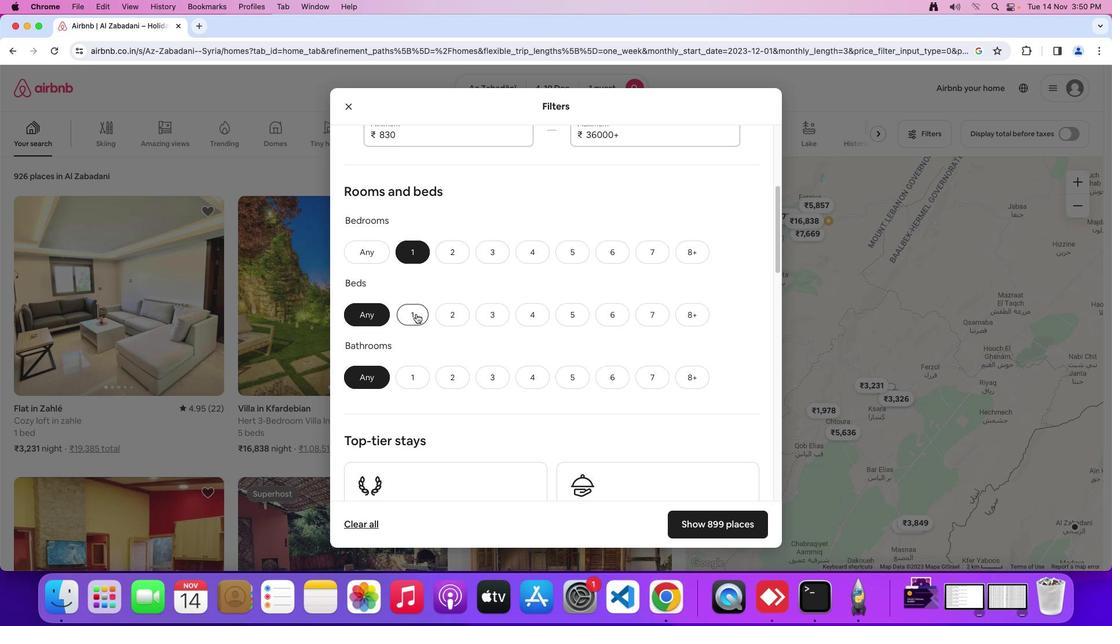 
Action: Mouse pressed left at (417, 311)
Screenshot: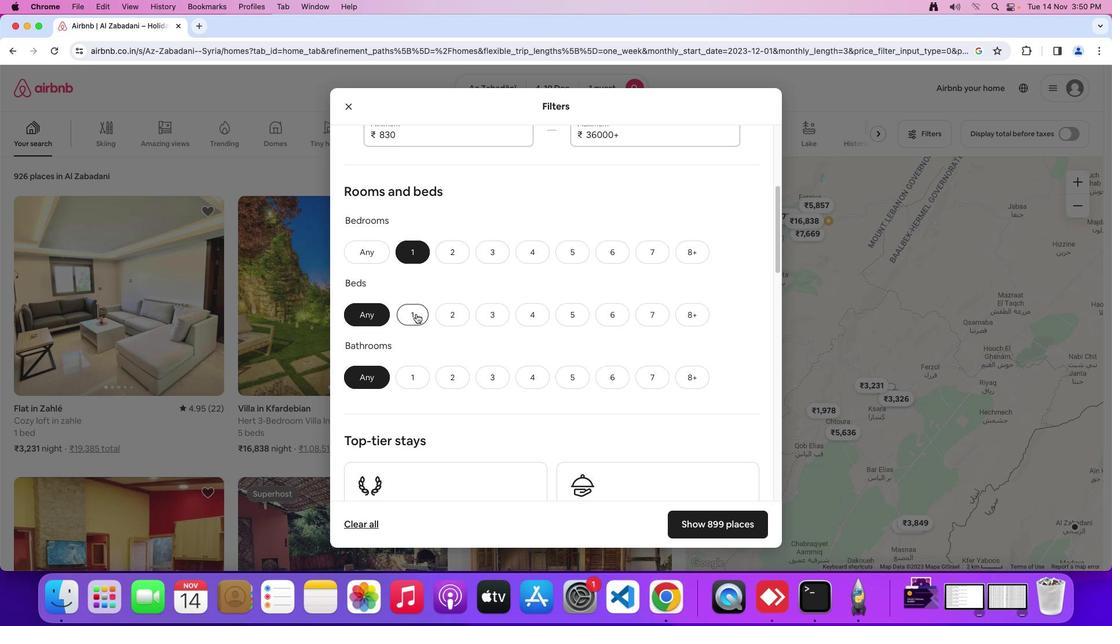 
Action: Mouse moved to (418, 382)
Screenshot: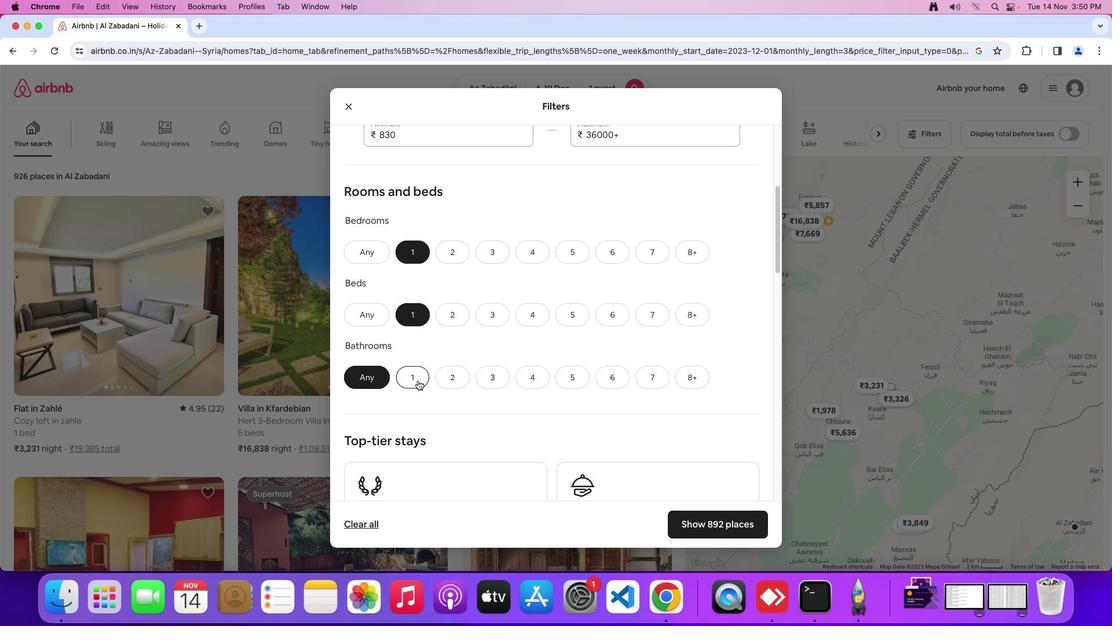 
Action: Mouse pressed left at (418, 382)
Screenshot: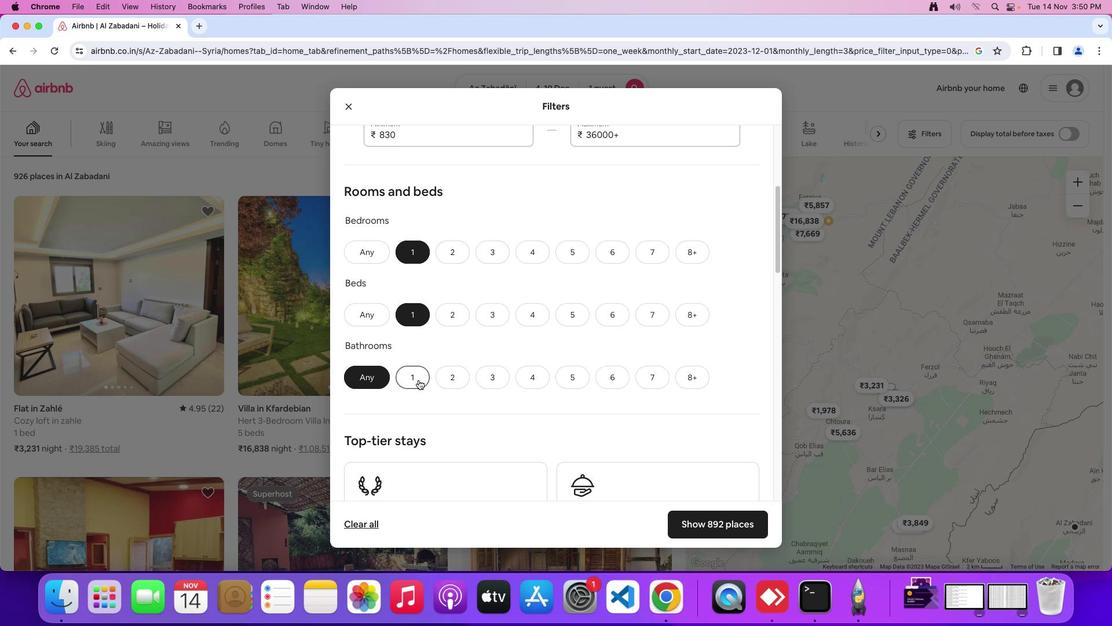 
Action: Mouse moved to (611, 336)
Screenshot: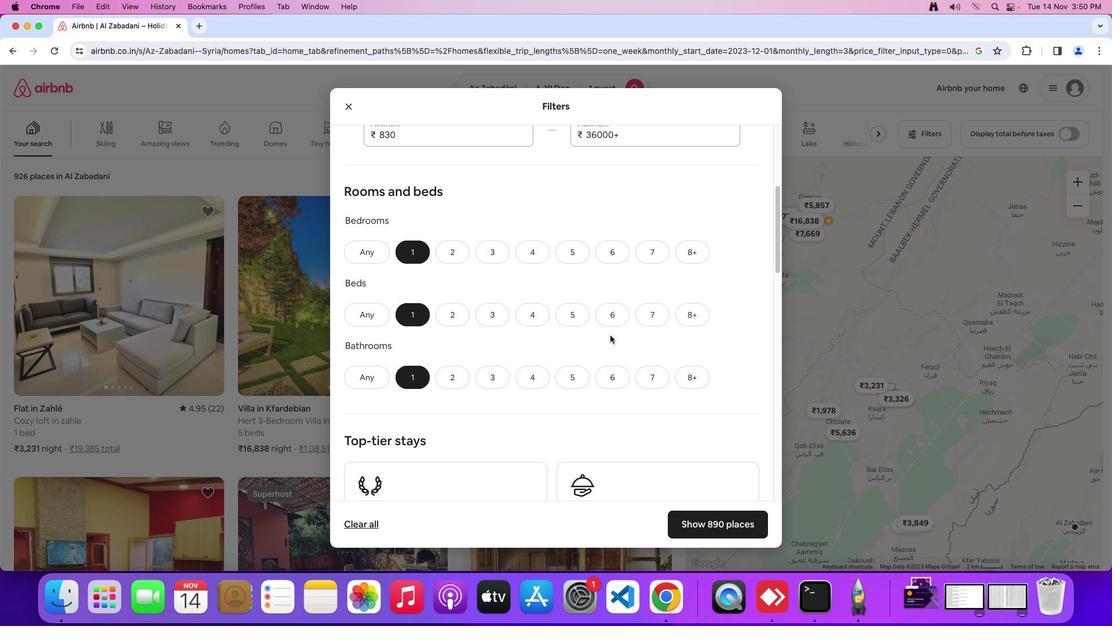 
Action: Mouse scrolled (611, 336) with delta (1, 0)
Screenshot: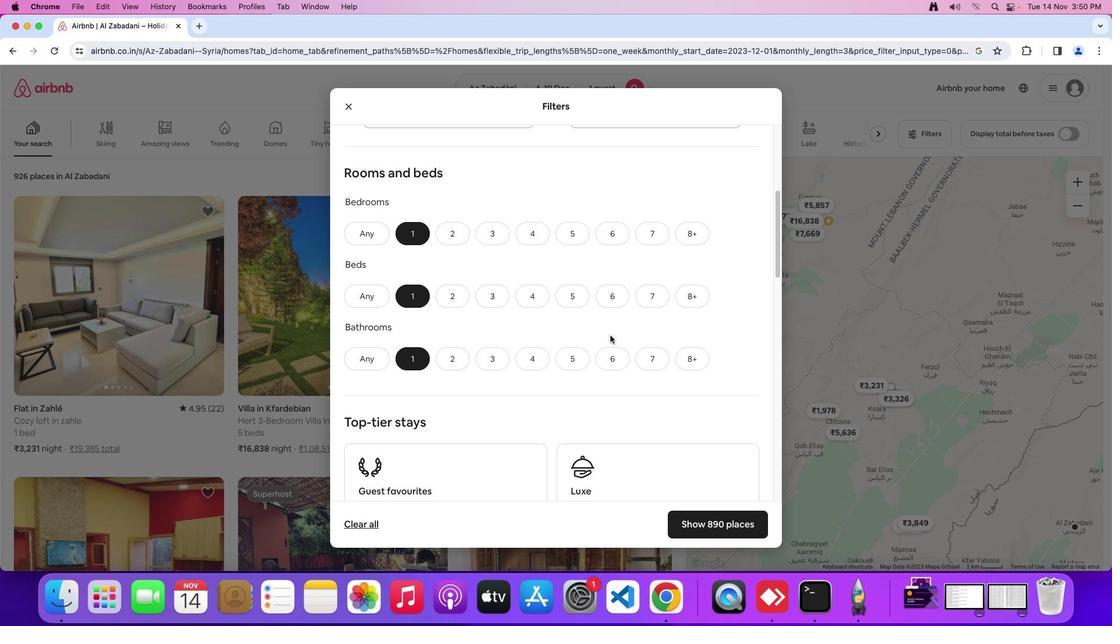 
Action: Mouse scrolled (611, 336) with delta (1, 0)
Screenshot: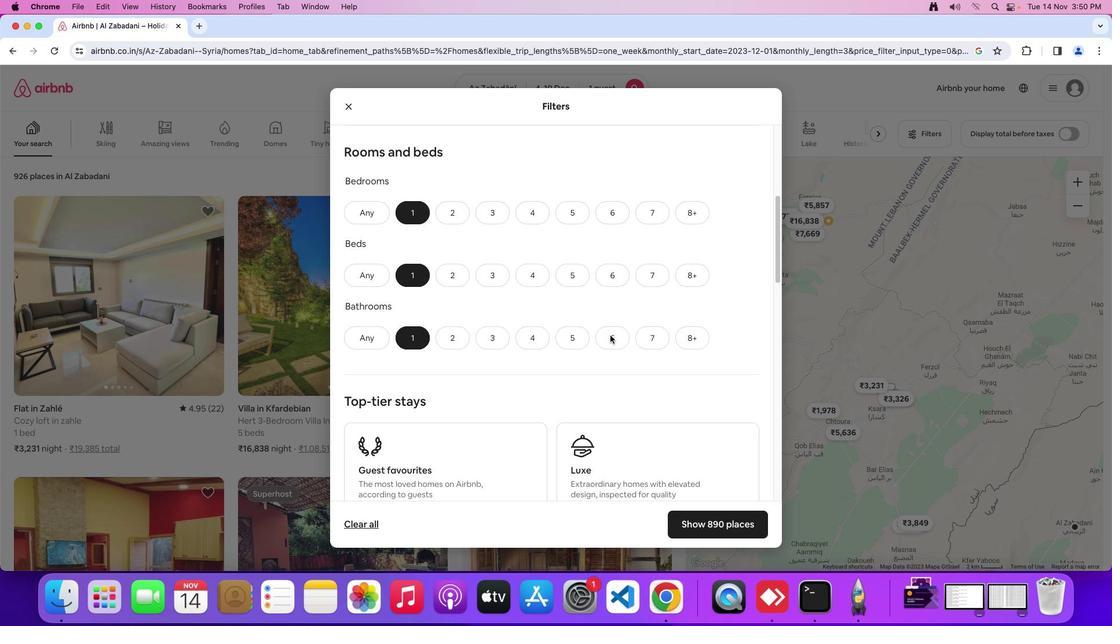 
Action: Mouse scrolled (611, 336) with delta (1, 0)
Screenshot: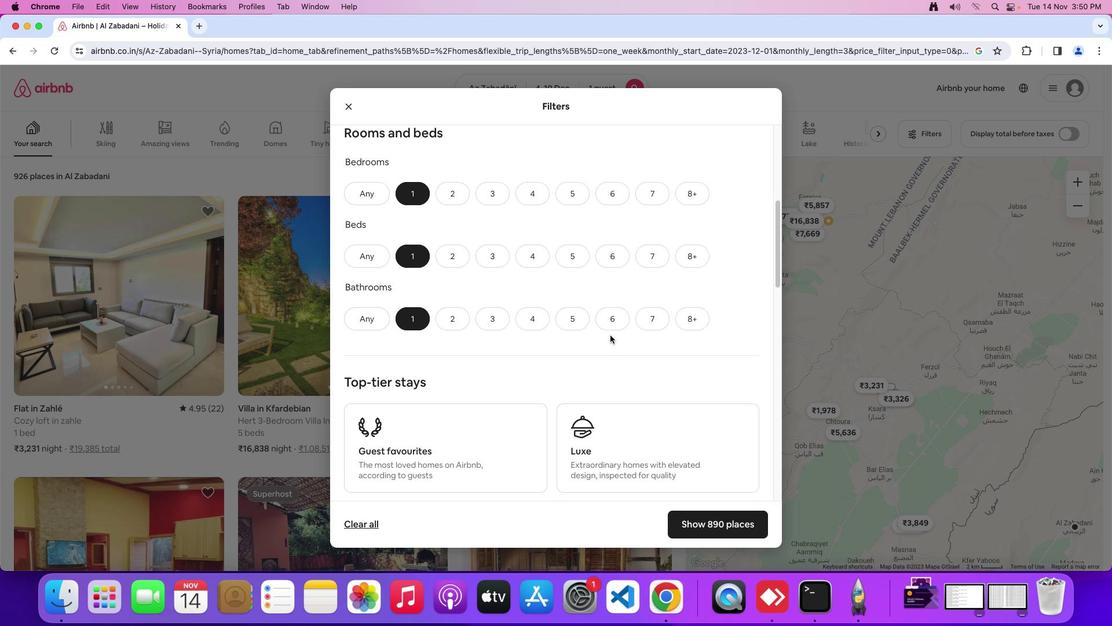 
Action: Mouse moved to (605, 378)
Screenshot: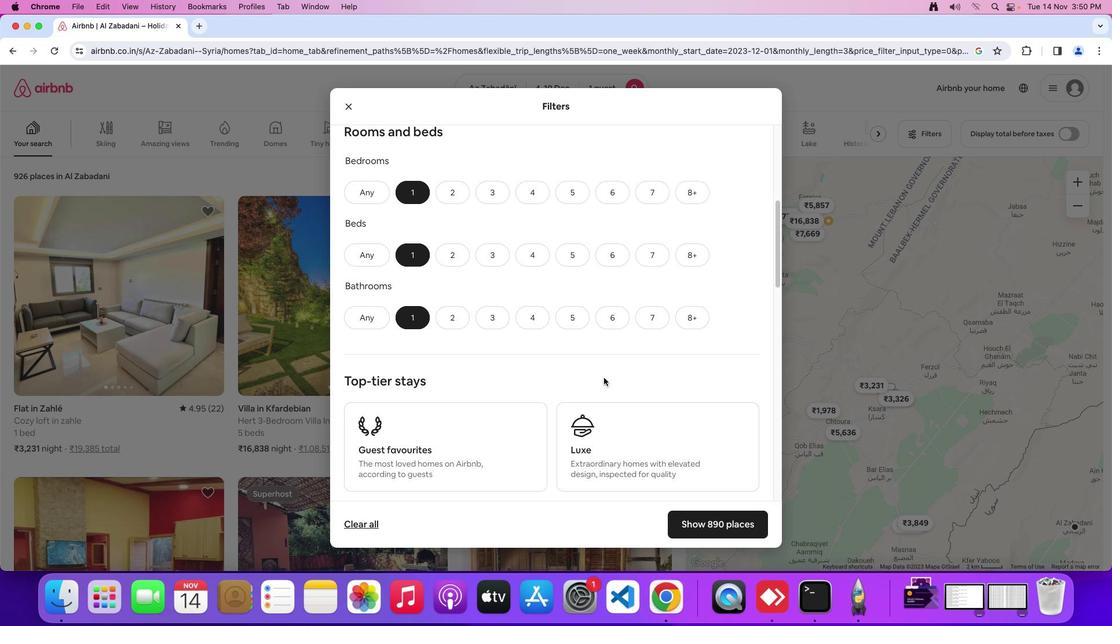 
Action: Mouse scrolled (605, 378) with delta (1, 0)
Screenshot: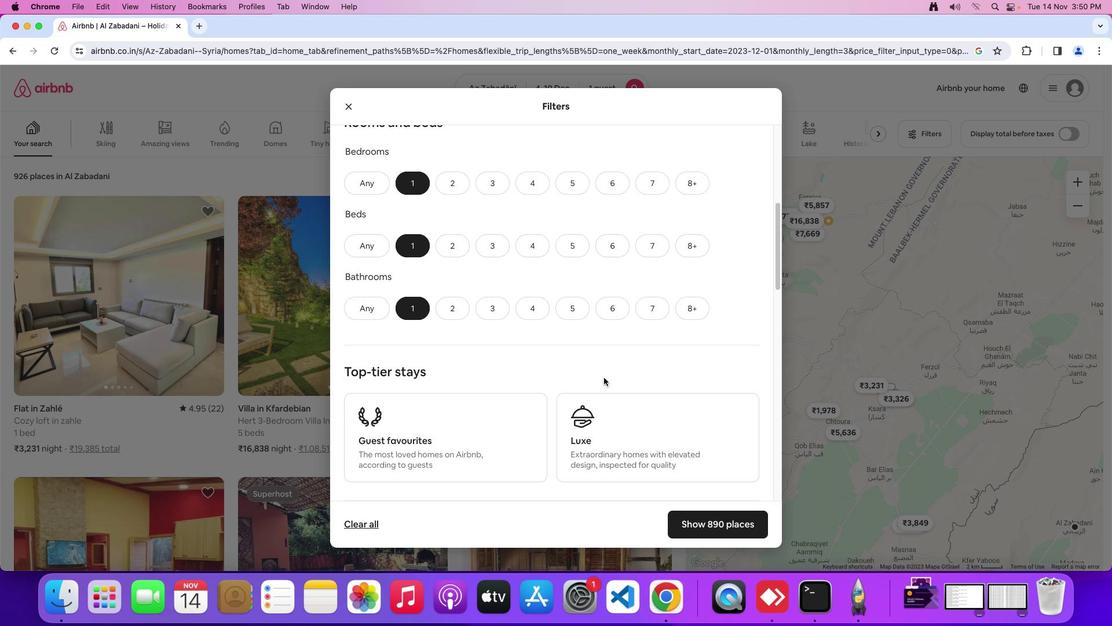 
Action: Mouse scrolled (605, 378) with delta (1, 0)
Screenshot: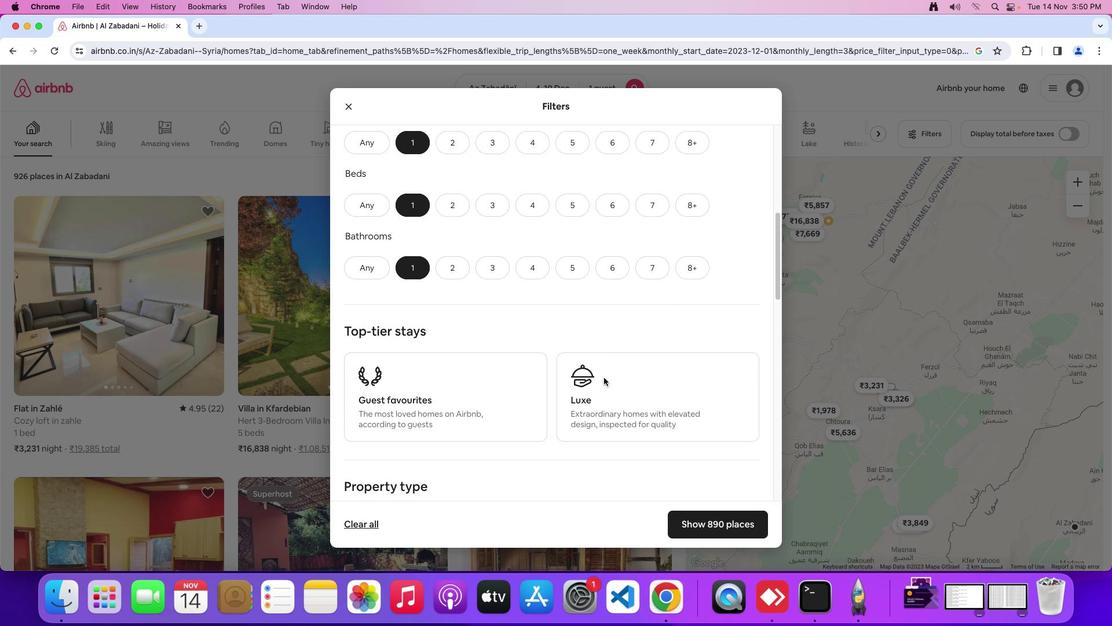 
Action: Mouse scrolled (605, 378) with delta (1, 0)
Screenshot: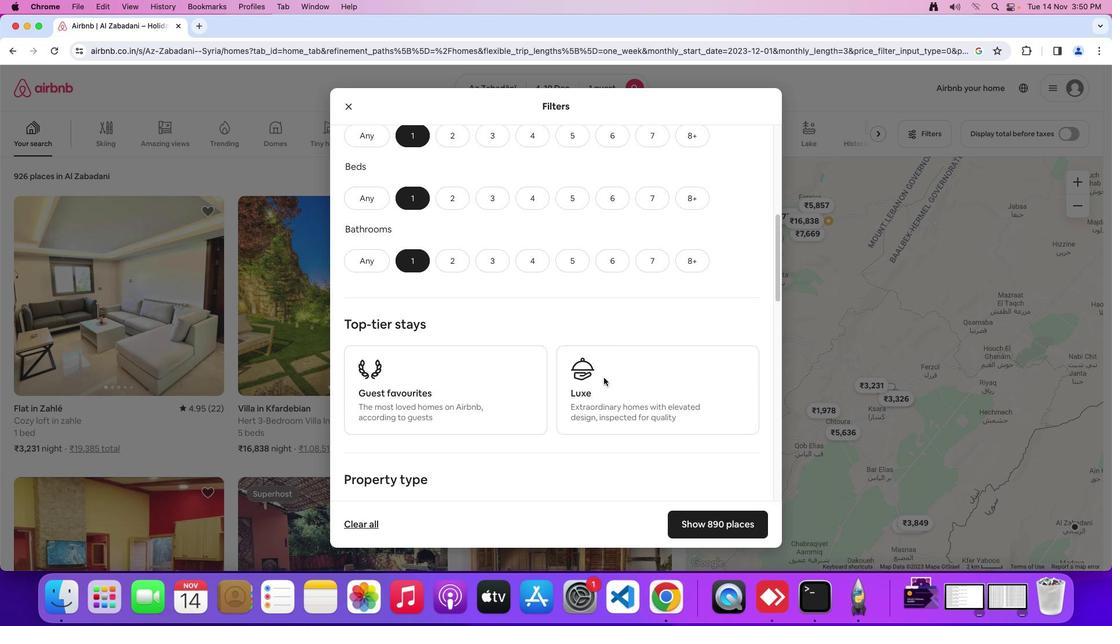 
Action: Mouse moved to (606, 377)
Screenshot: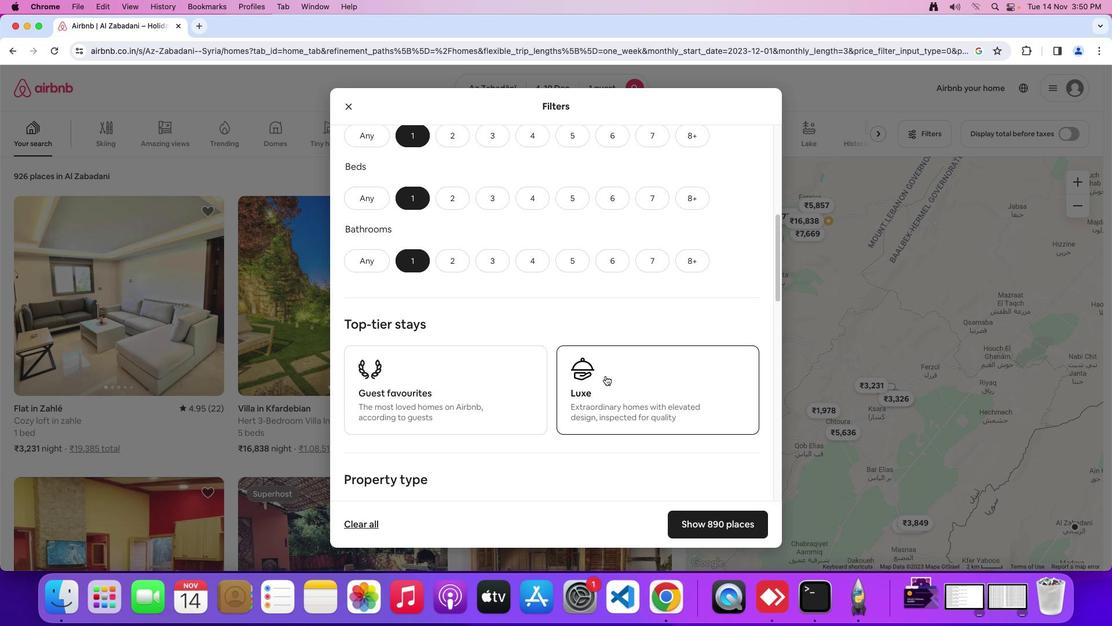 
Action: Mouse scrolled (606, 377) with delta (1, 0)
Screenshot: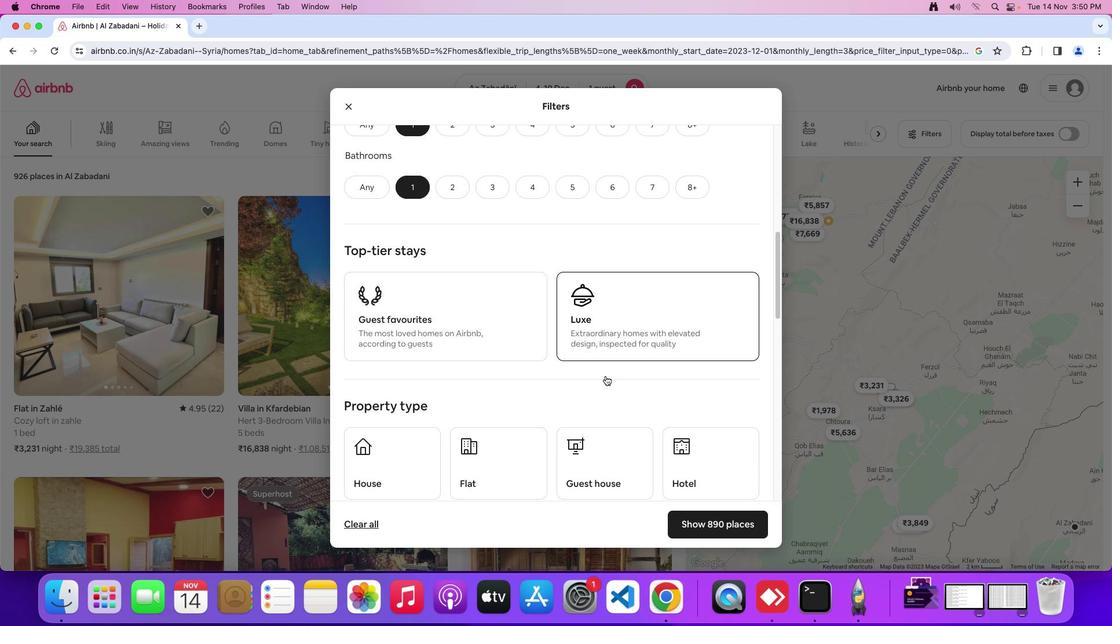 
Action: Mouse scrolled (606, 377) with delta (1, 0)
Screenshot: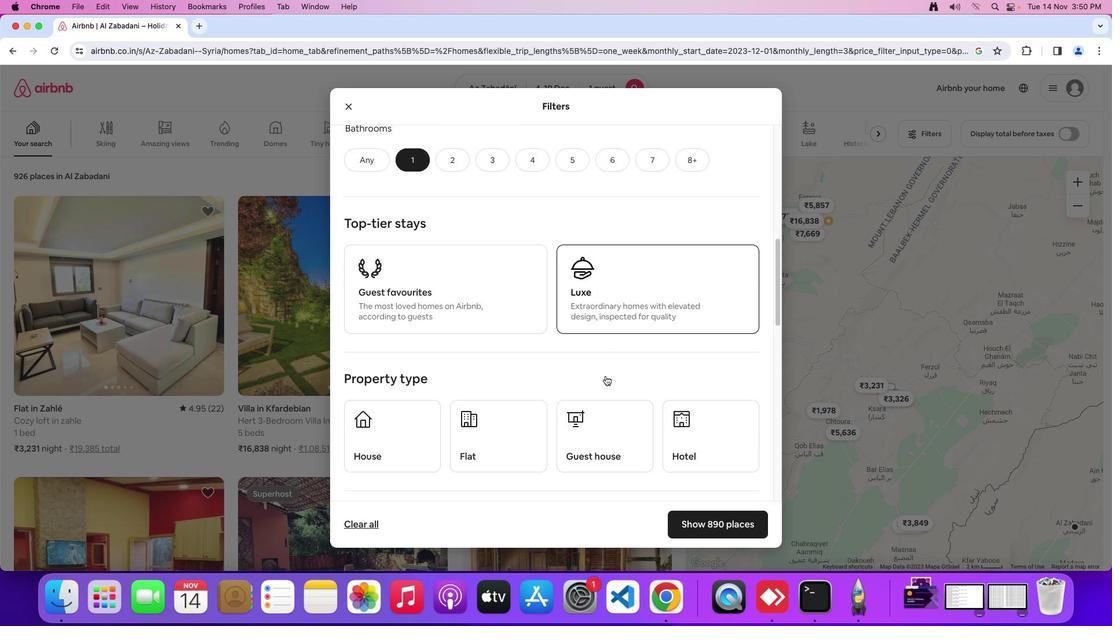 
Action: Mouse scrolled (606, 377) with delta (1, 0)
Screenshot: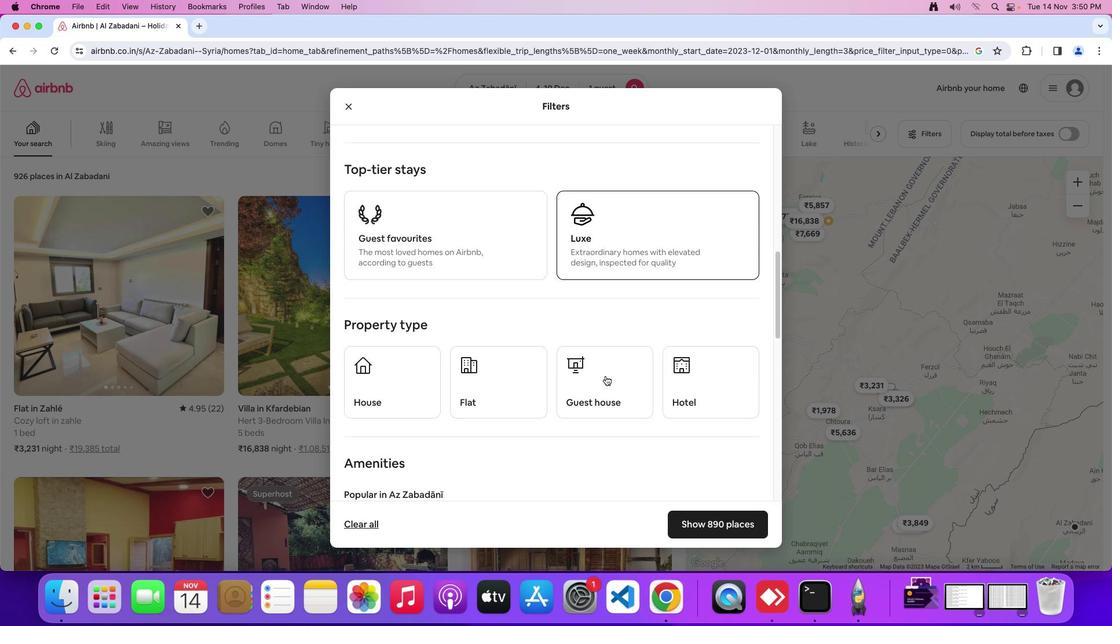 
Action: Mouse scrolled (606, 377) with delta (1, 0)
Screenshot: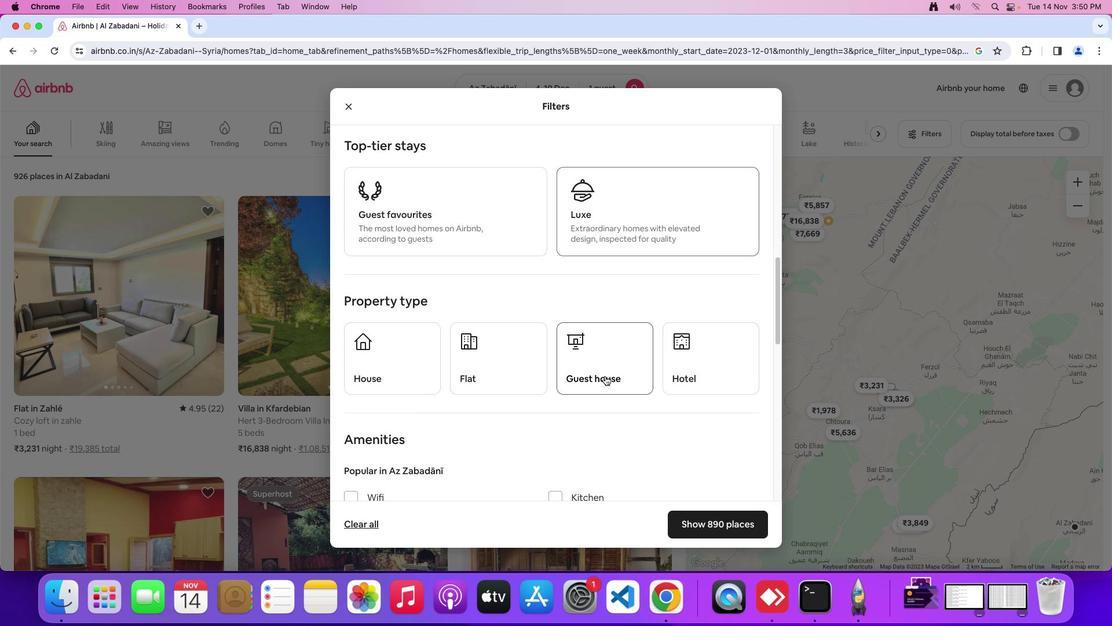 
Action: Mouse moved to (605, 376)
Screenshot: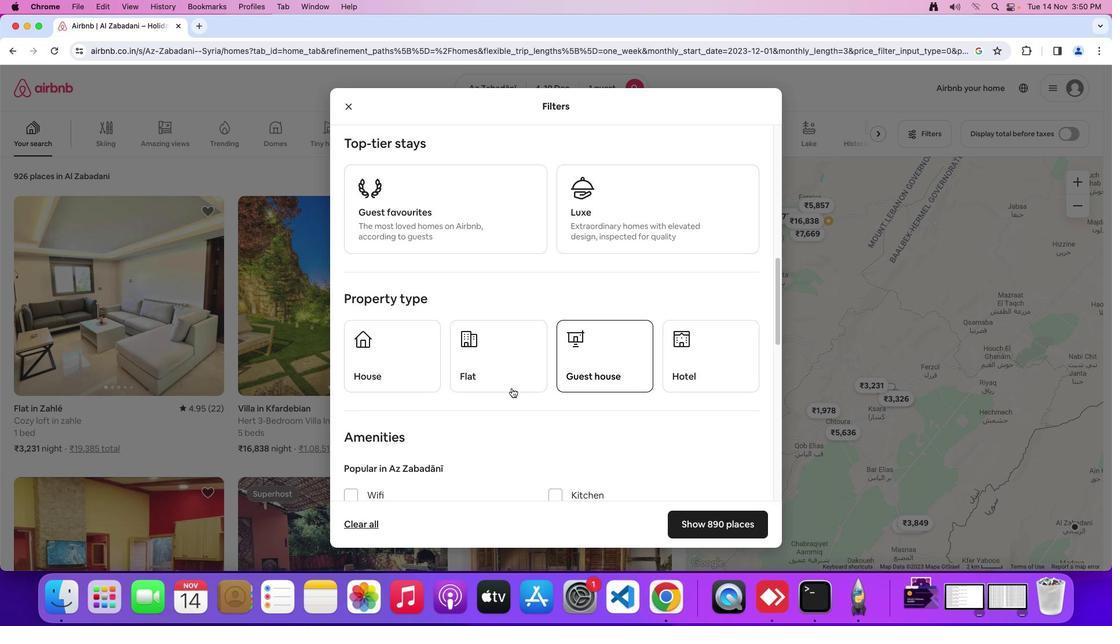 
Action: Mouse scrolled (605, 376) with delta (1, 0)
Screenshot: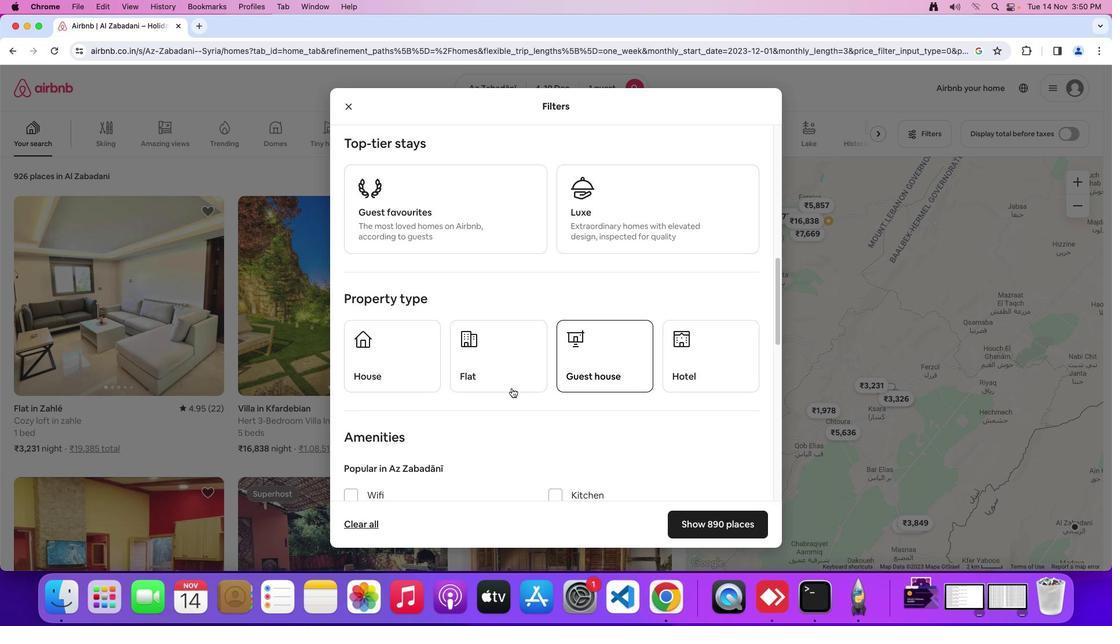 
Action: Mouse moved to (692, 362)
Screenshot: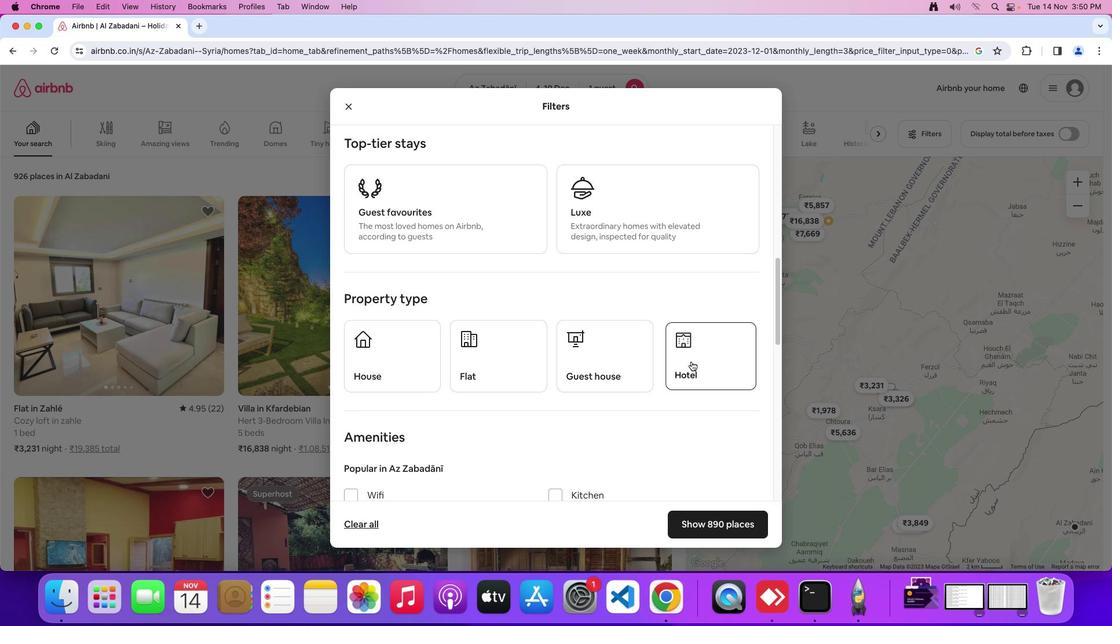 
Action: Mouse pressed left at (692, 362)
Screenshot: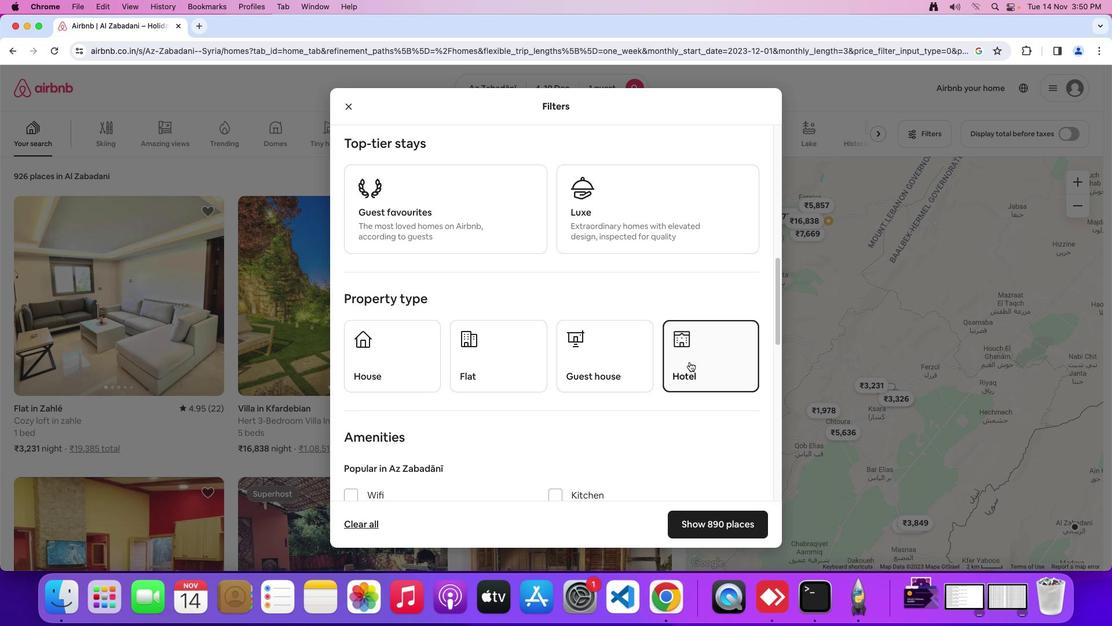 
Action: Mouse moved to (571, 390)
Screenshot: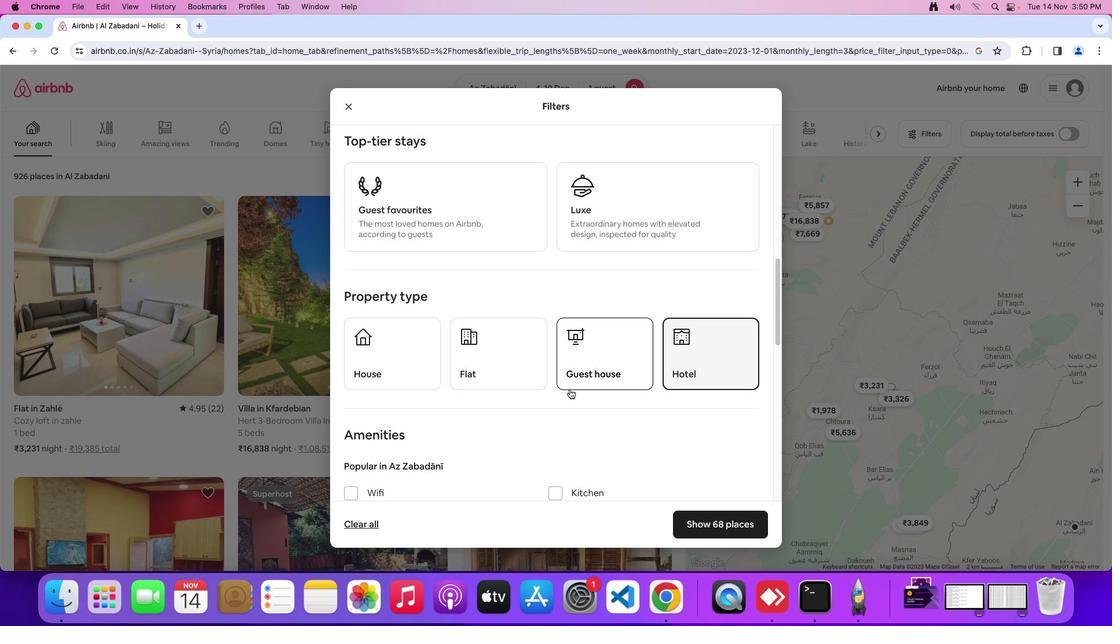 
Action: Mouse scrolled (571, 390) with delta (1, 0)
Screenshot: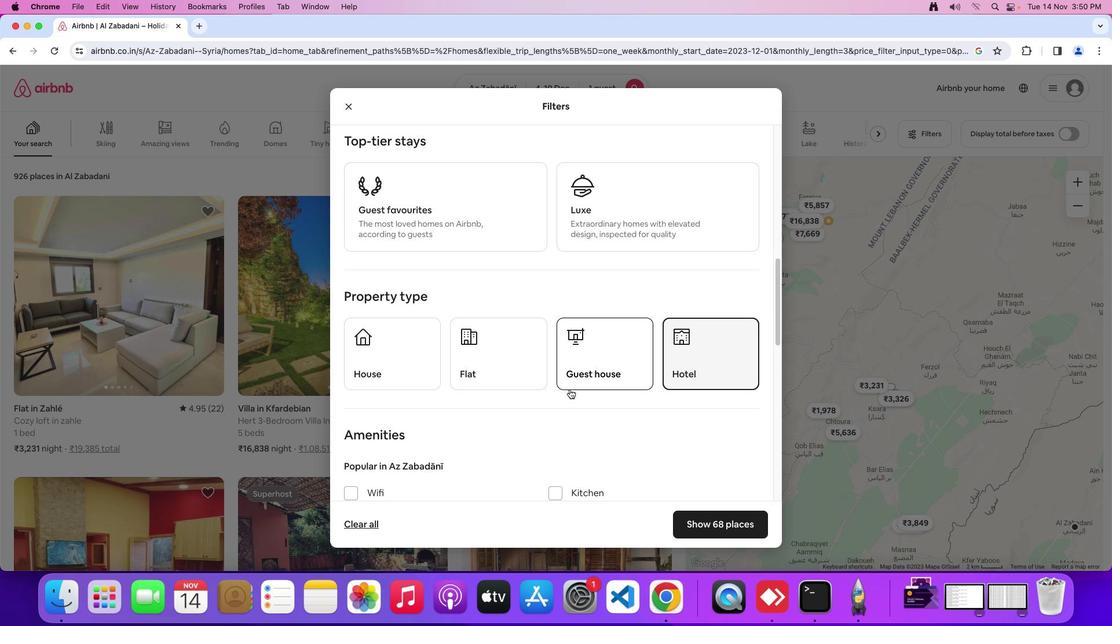 
Action: Mouse moved to (571, 390)
Screenshot: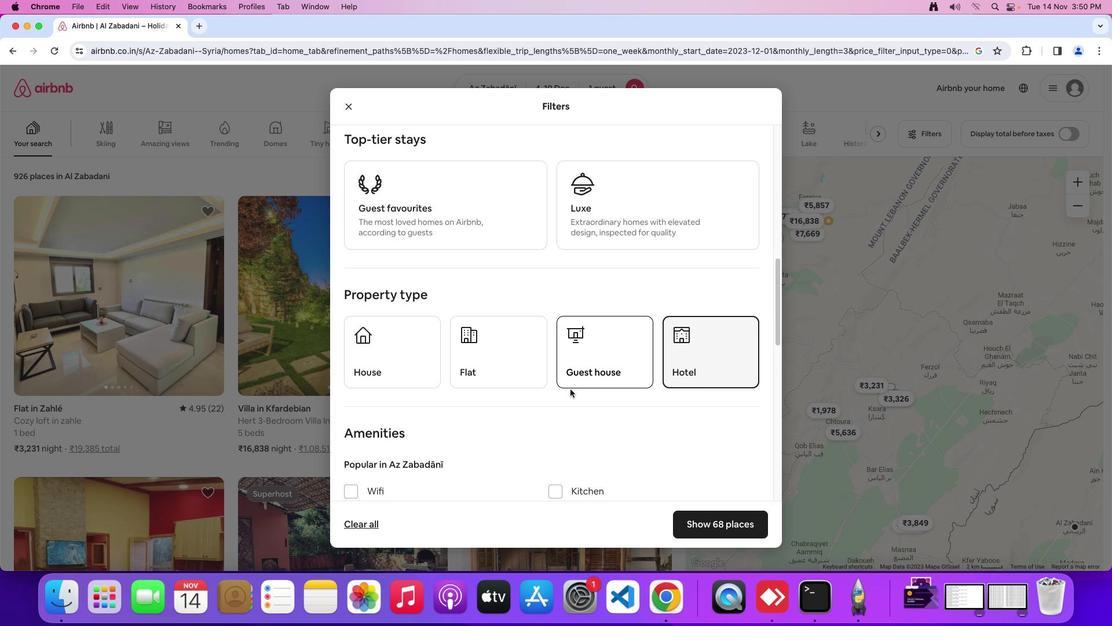 
Action: Mouse scrolled (571, 390) with delta (1, 0)
Screenshot: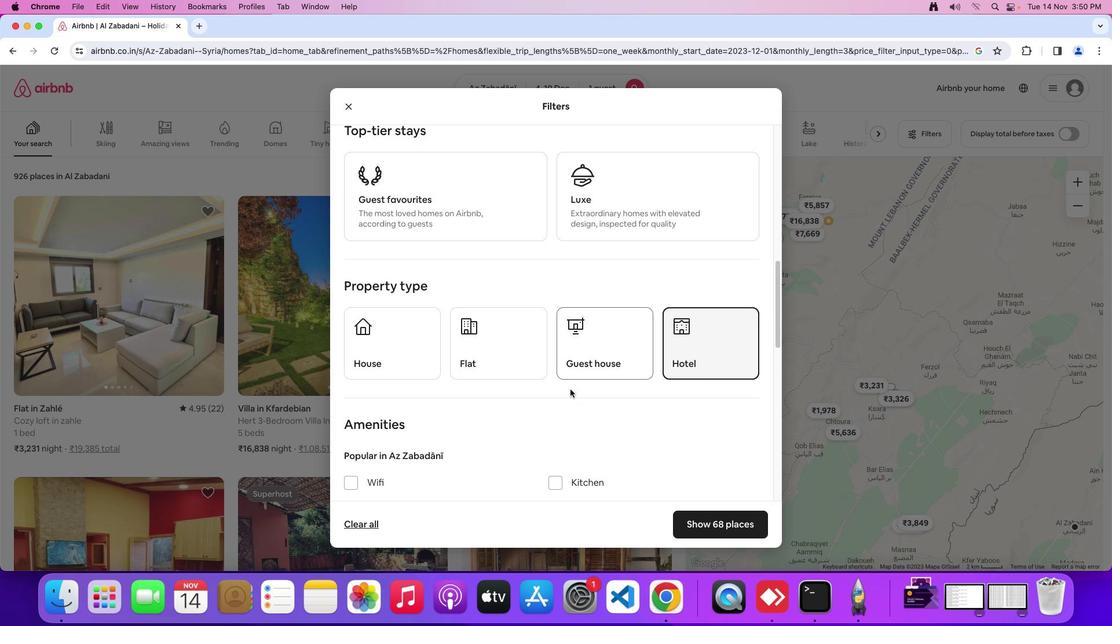 
Action: Mouse scrolled (571, 390) with delta (1, 0)
Screenshot: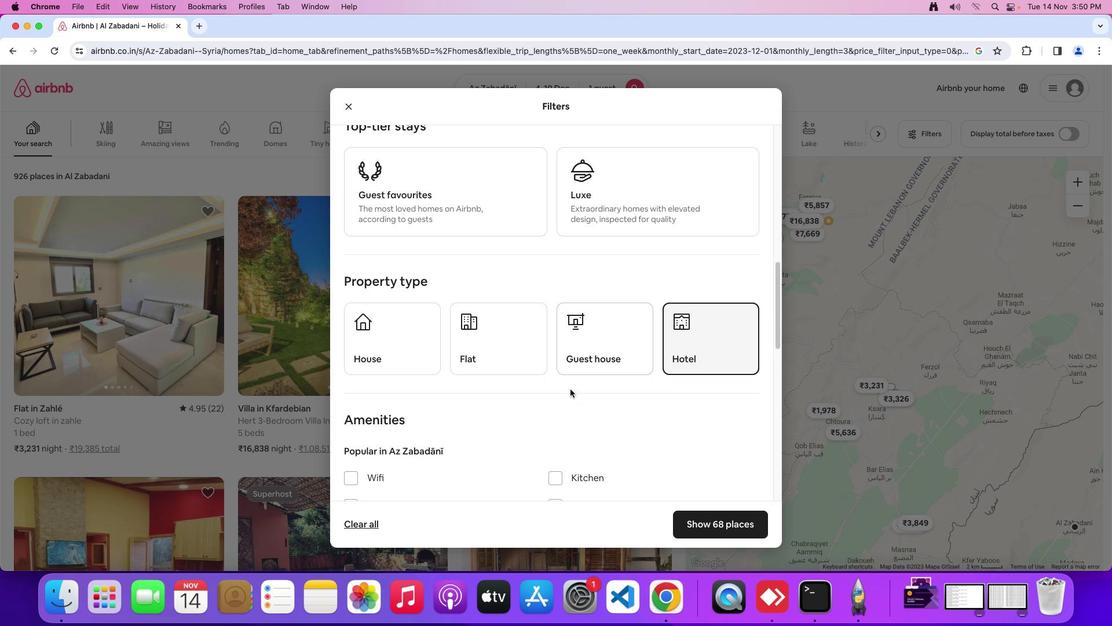 
Action: Mouse moved to (571, 390)
Screenshot: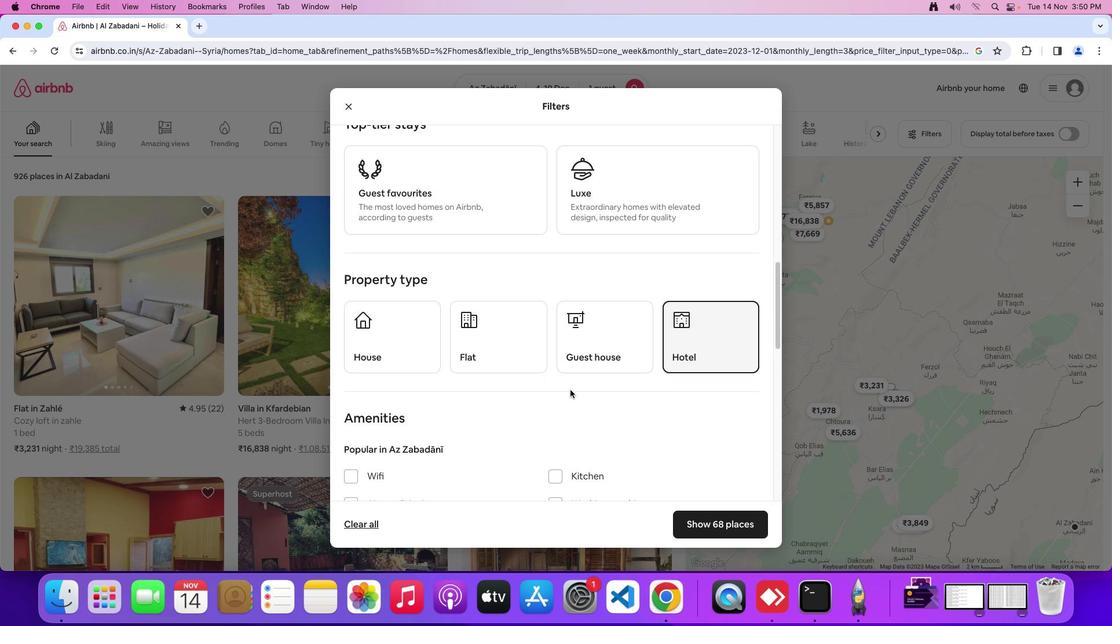 
Action: Mouse scrolled (571, 390) with delta (1, 0)
Screenshot: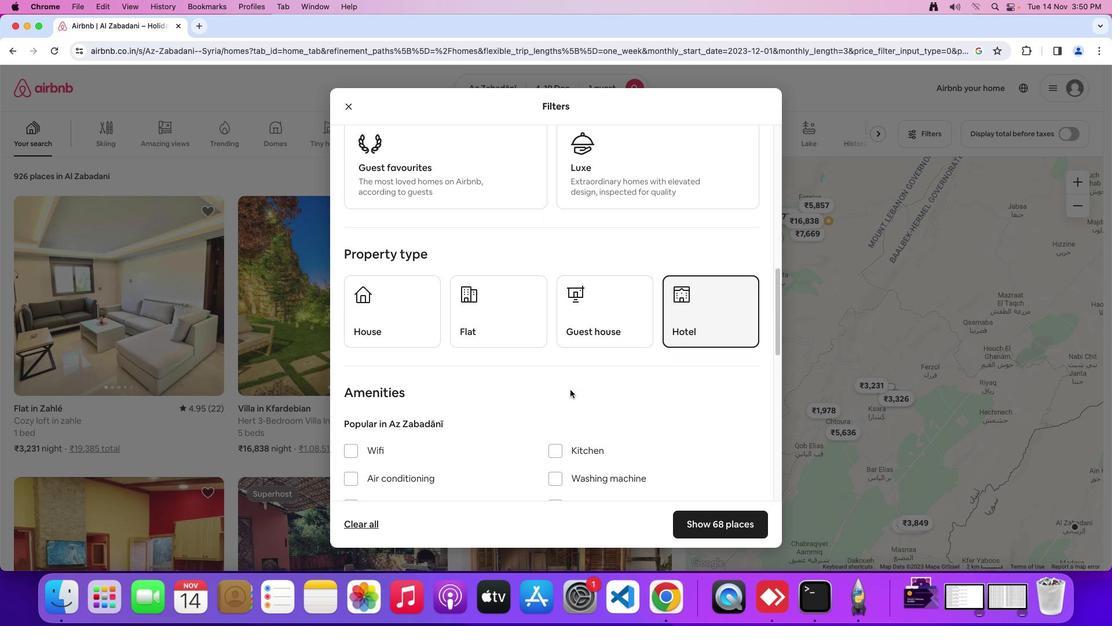 
Action: Mouse scrolled (571, 390) with delta (1, 0)
Screenshot: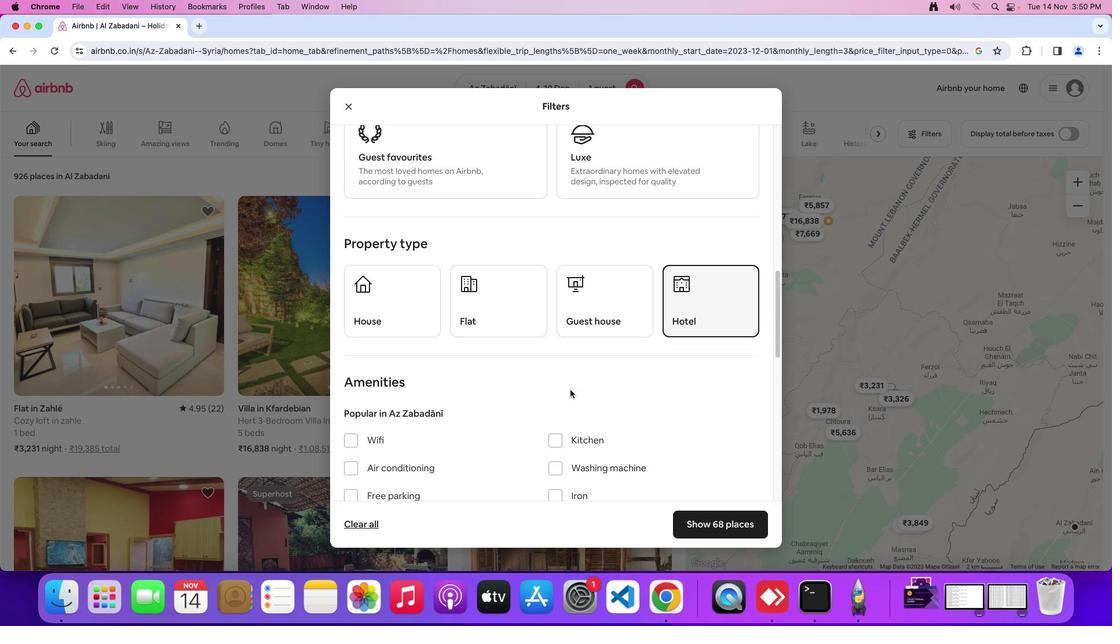 
Action: Mouse scrolled (571, 390) with delta (1, 0)
Screenshot: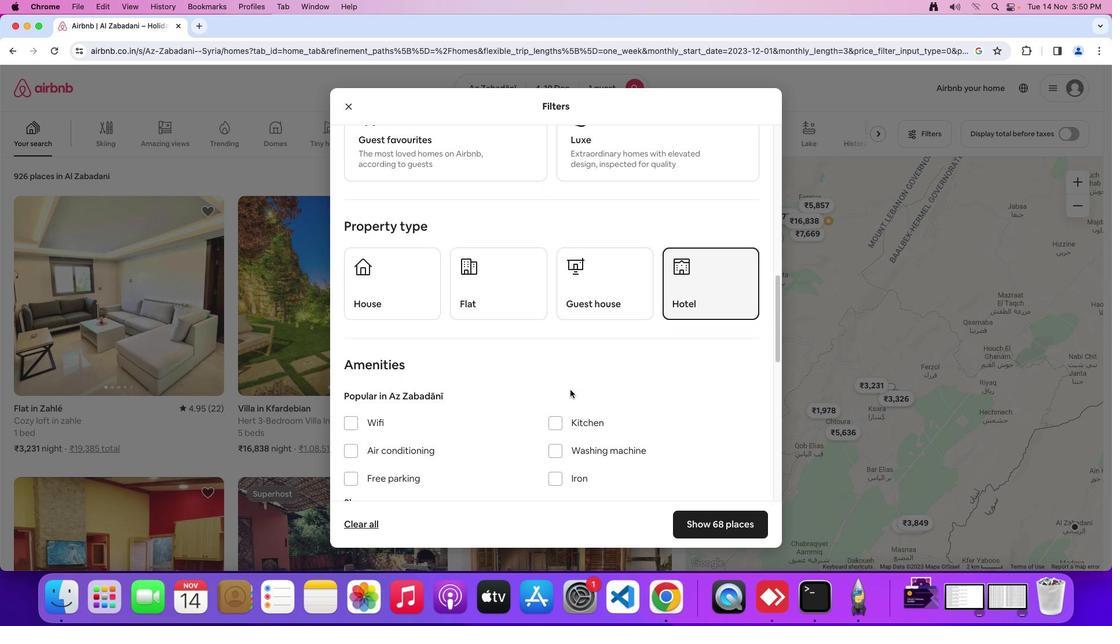 
Action: Mouse scrolled (571, 390) with delta (1, 0)
Screenshot: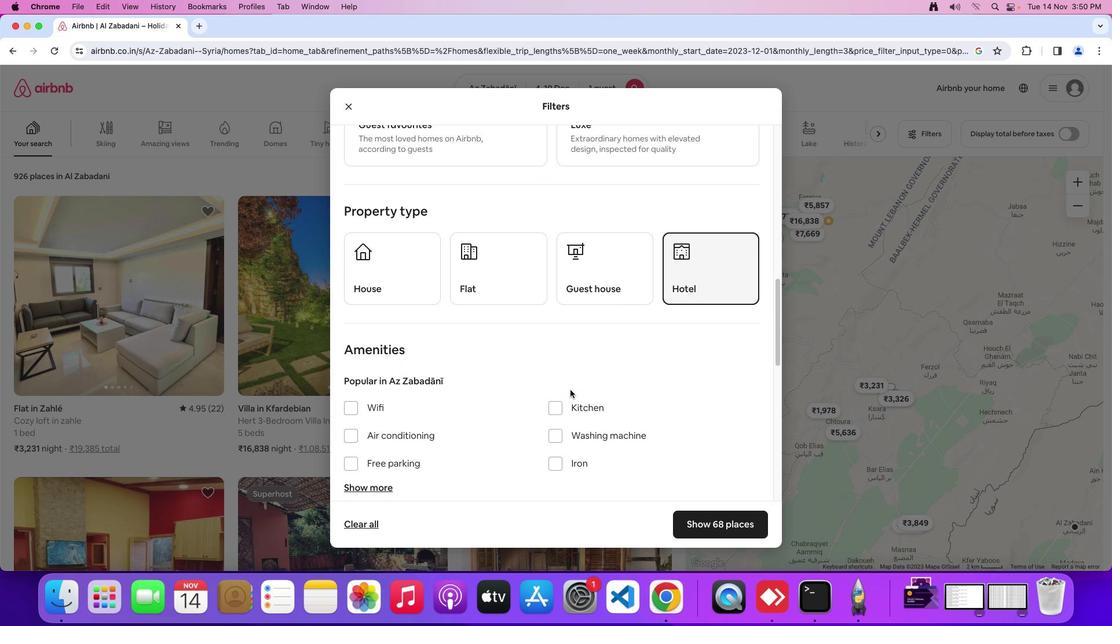 
Action: Mouse scrolled (571, 390) with delta (1, 0)
Screenshot: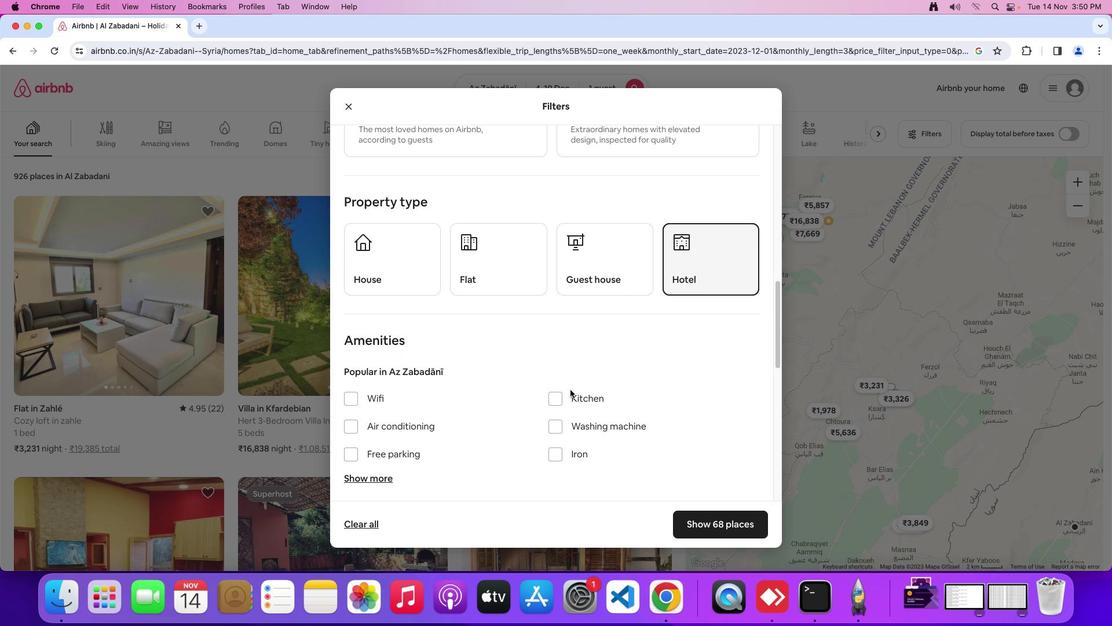 
Action: Mouse scrolled (571, 390) with delta (1, 0)
Screenshot: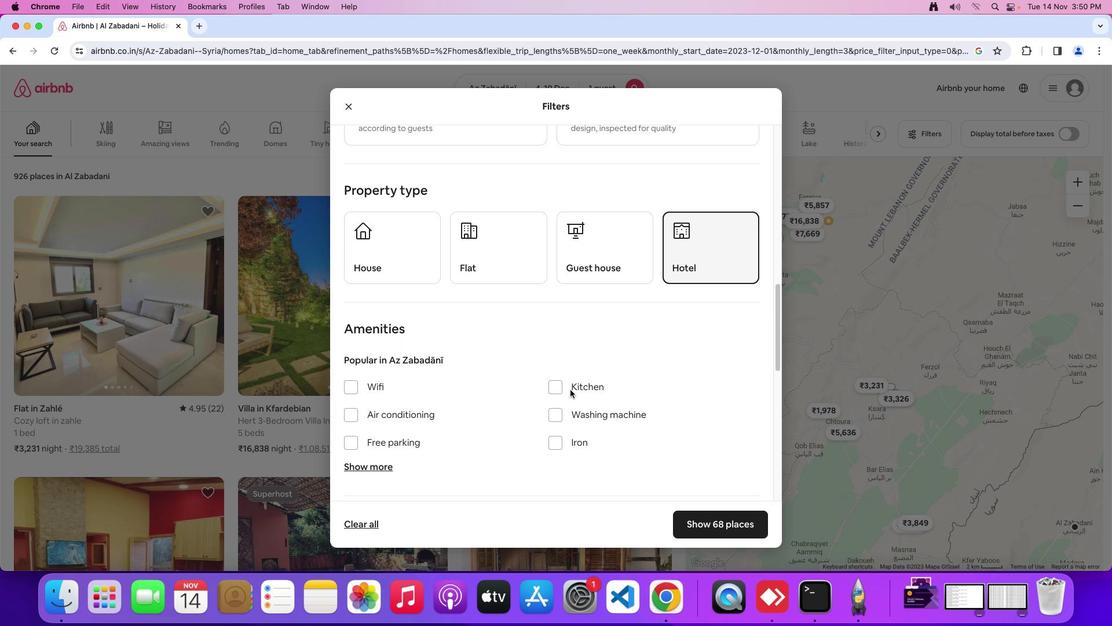 
Action: Mouse moved to (572, 390)
Screenshot: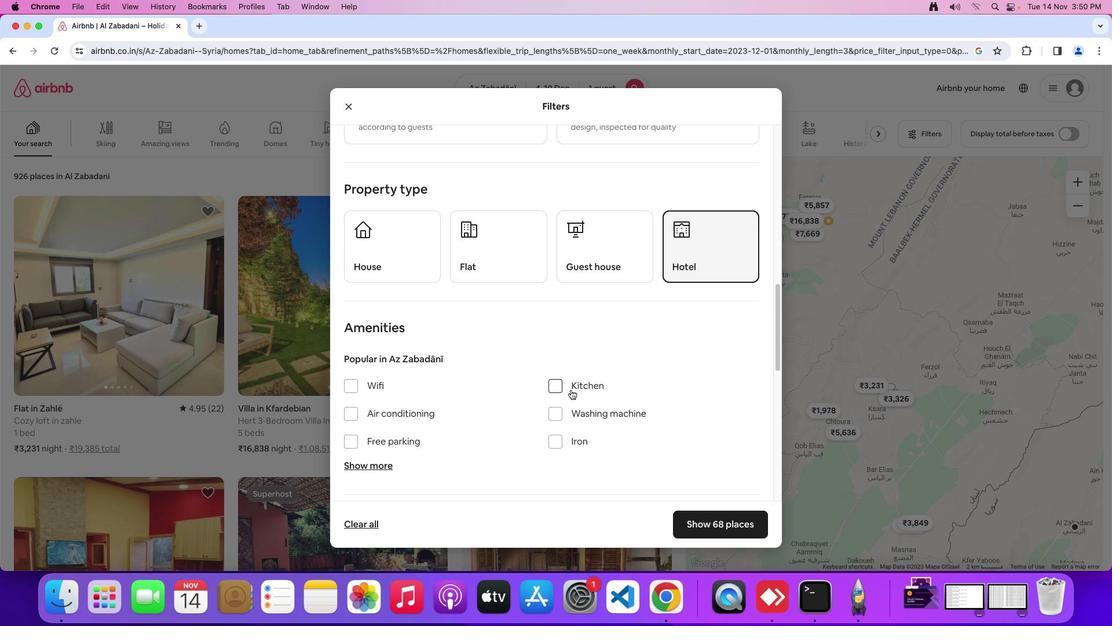 
Action: Mouse scrolled (572, 390) with delta (1, 0)
Screenshot: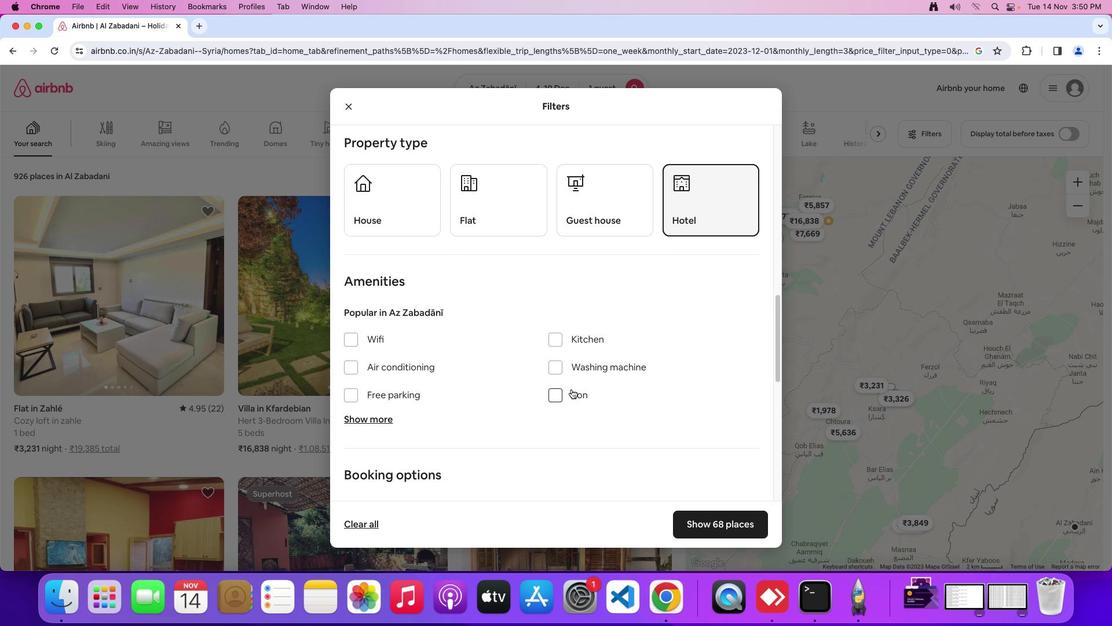 
Action: Mouse scrolled (572, 390) with delta (1, 0)
Screenshot: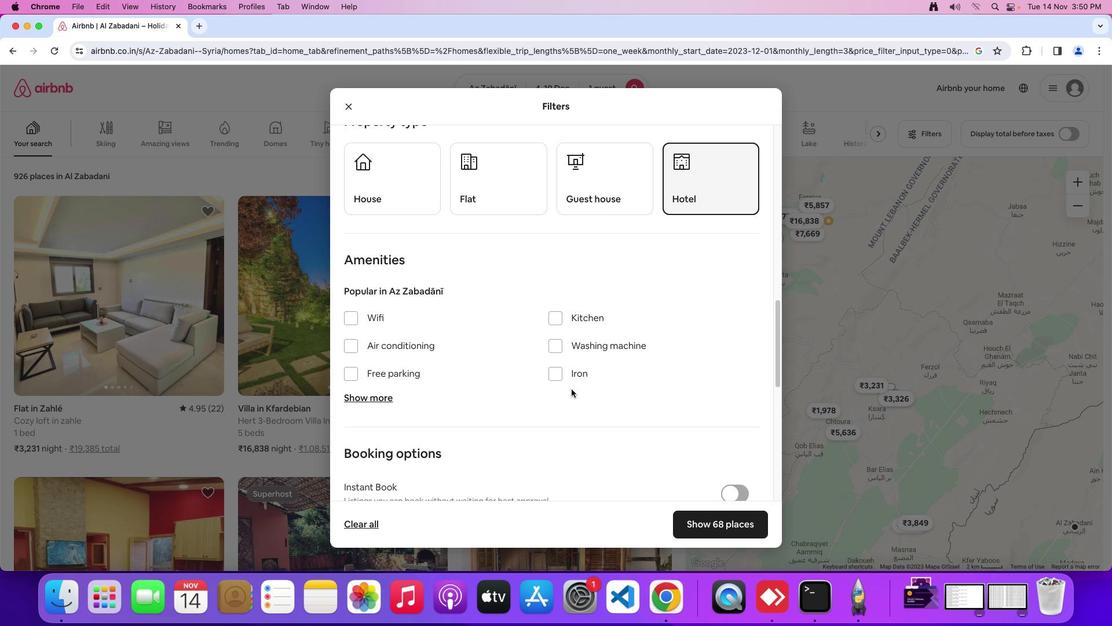 
Action: Mouse scrolled (572, 390) with delta (1, 0)
Screenshot: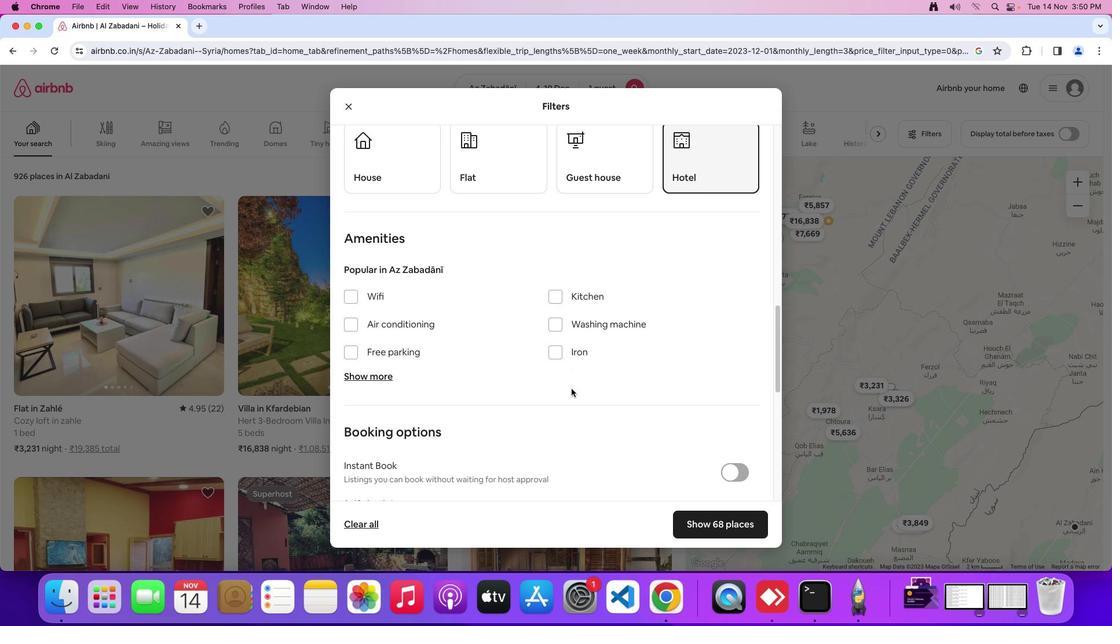 
Action: Mouse moved to (573, 389)
Screenshot: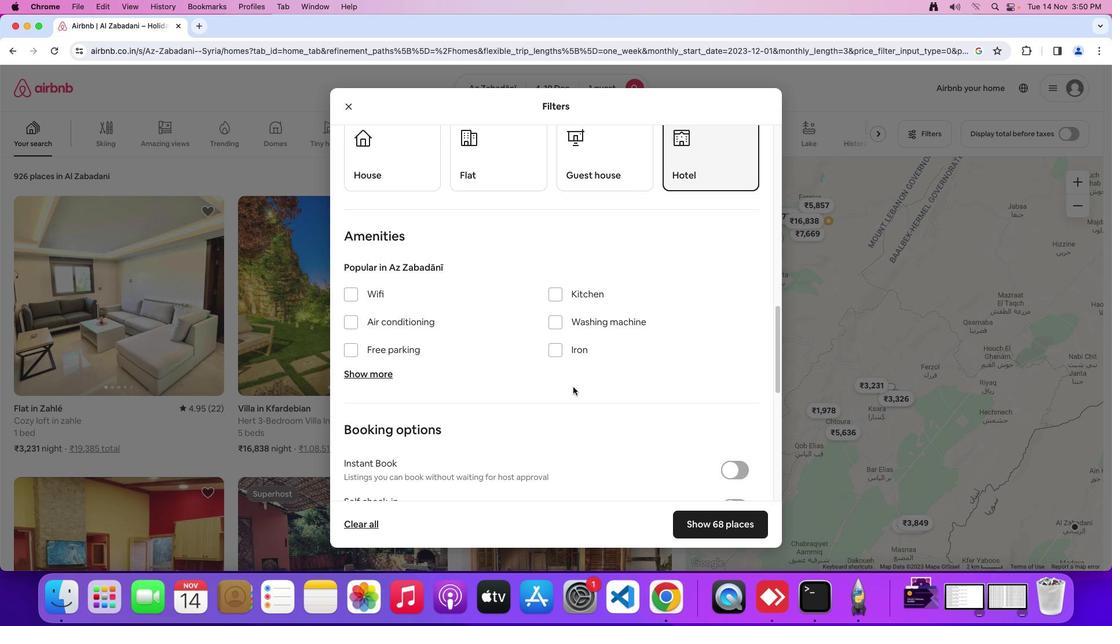 
Action: Mouse scrolled (573, 389) with delta (1, 0)
Screenshot: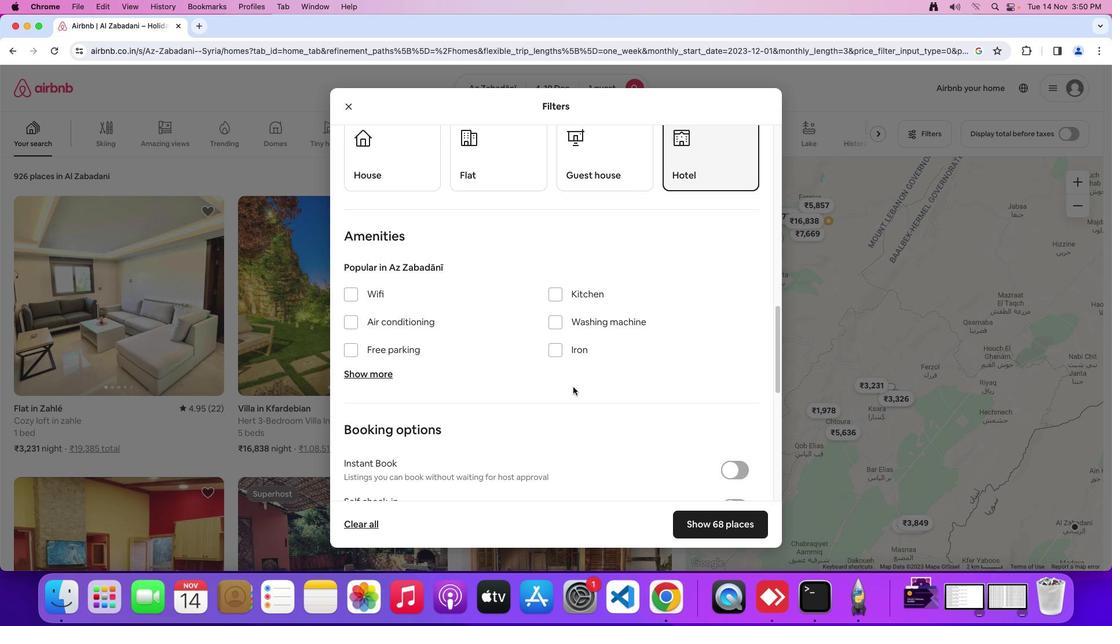 
Action: Mouse moved to (574, 387)
Screenshot: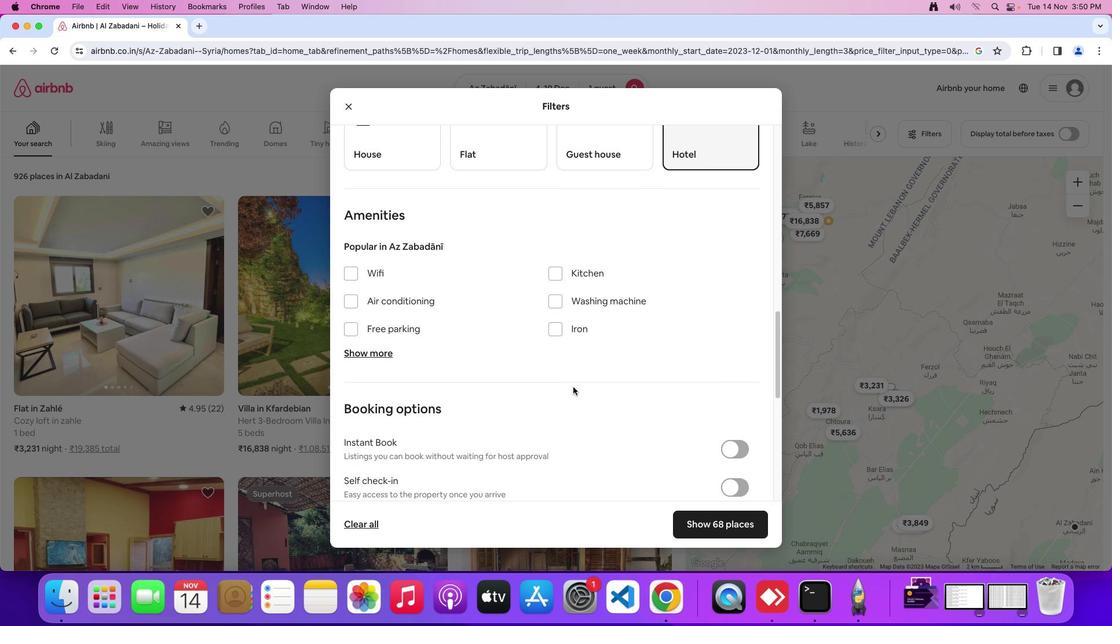 
Action: Mouse scrolled (574, 387) with delta (1, 0)
Screenshot: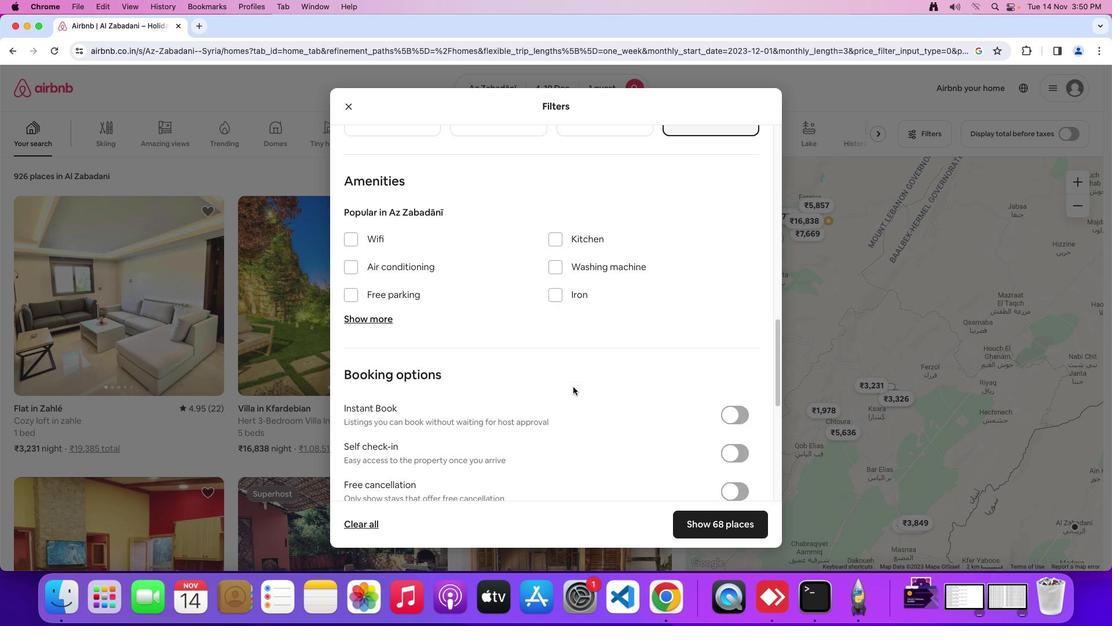 
Action: Mouse scrolled (574, 387) with delta (1, 0)
Screenshot: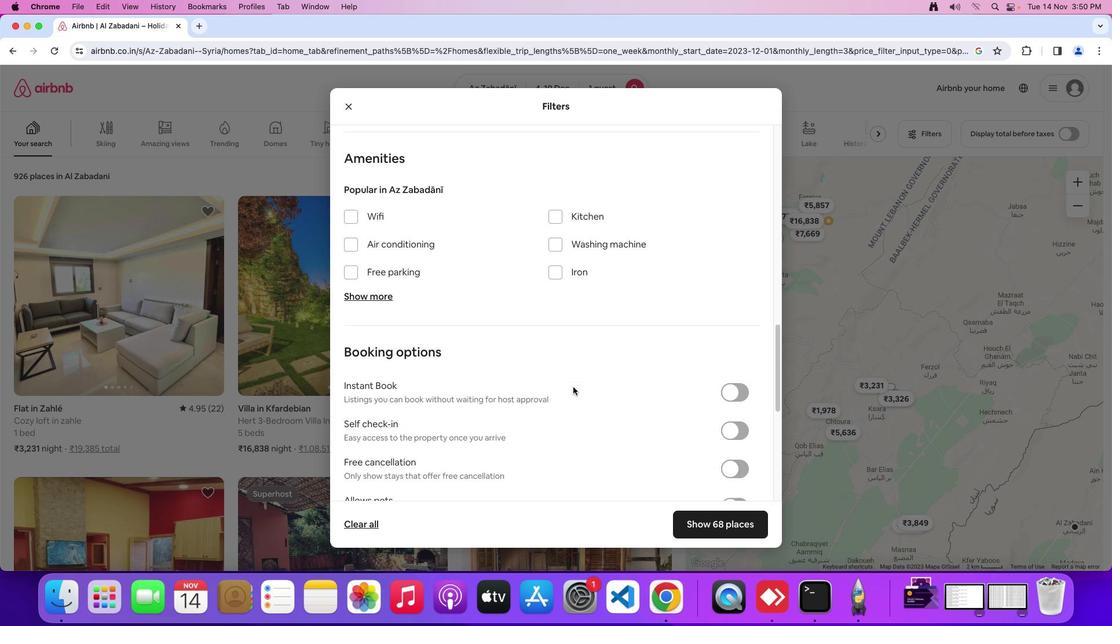 
Action: Mouse scrolled (574, 387) with delta (1, 0)
Screenshot: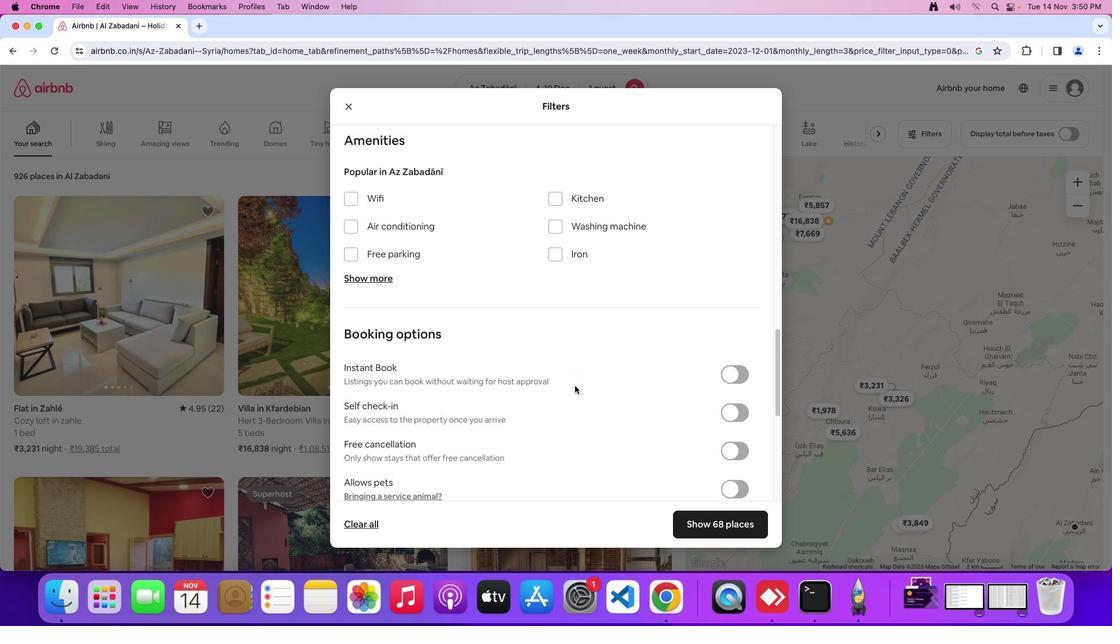 
Action: Mouse moved to (660, 382)
Screenshot: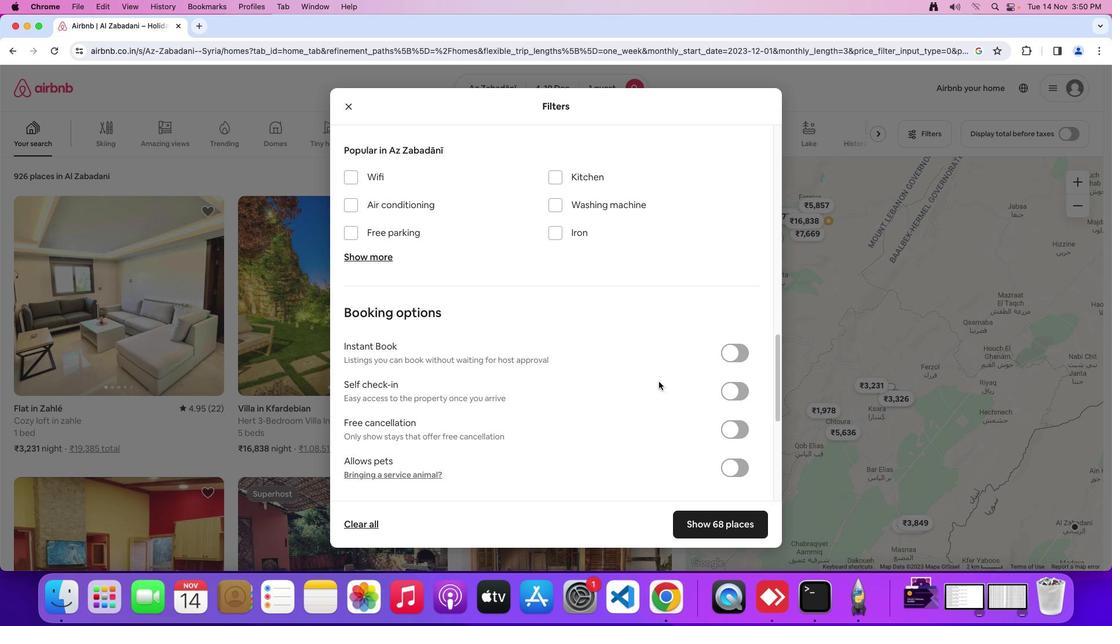 
Action: Mouse scrolled (660, 382) with delta (1, 0)
Screenshot: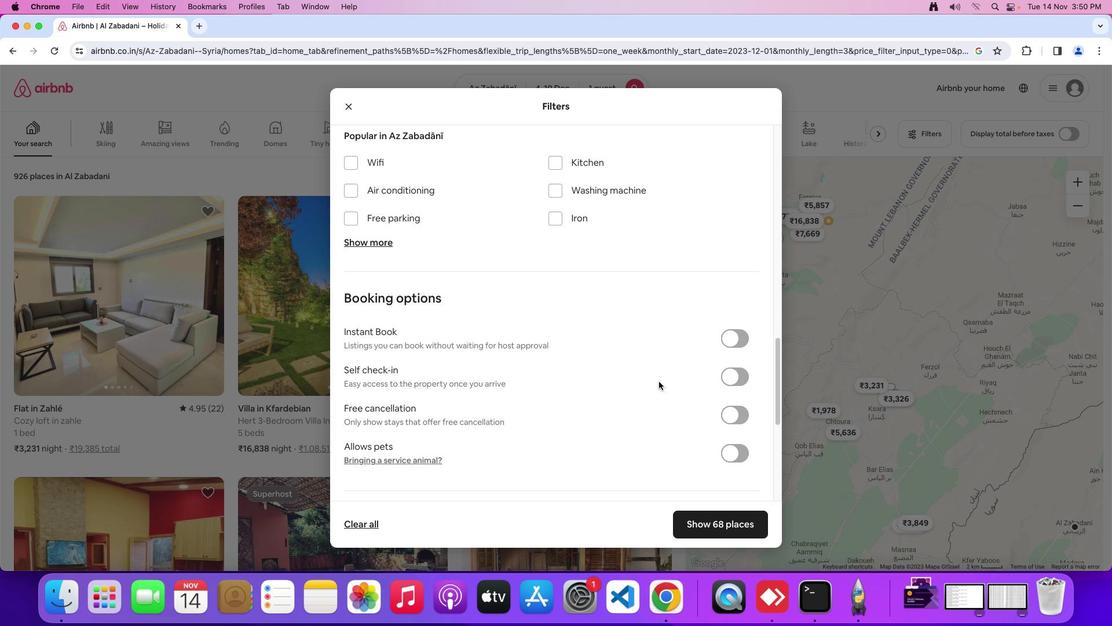 
Action: Mouse moved to (660, 382)
Screenshot: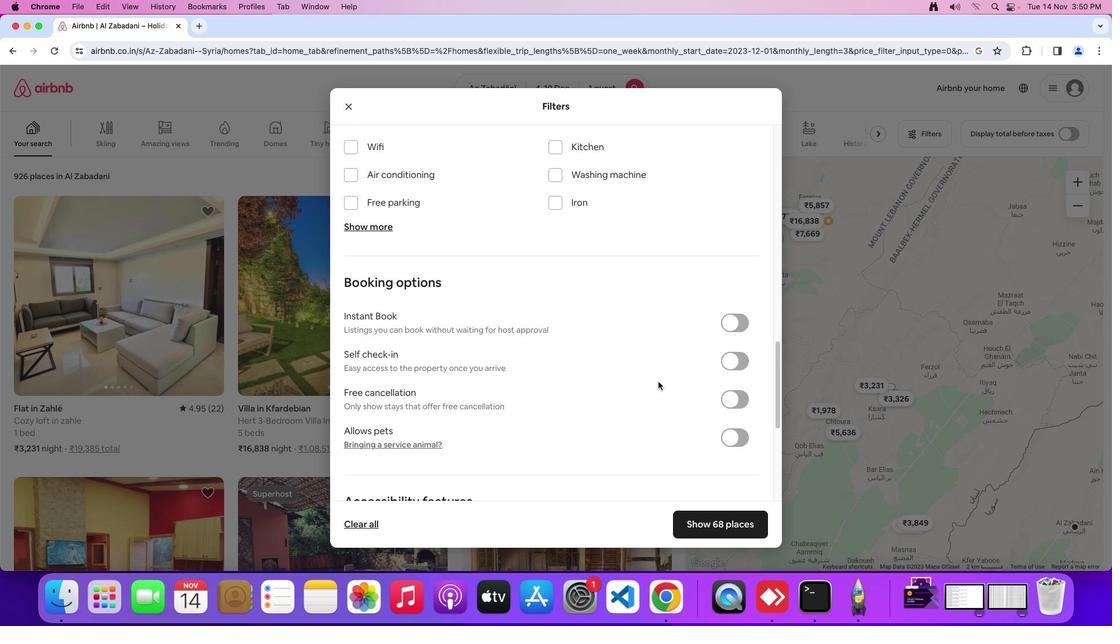 
Action: Mouse scrolled (660, 382) with delta (1, 0)
Screenshot: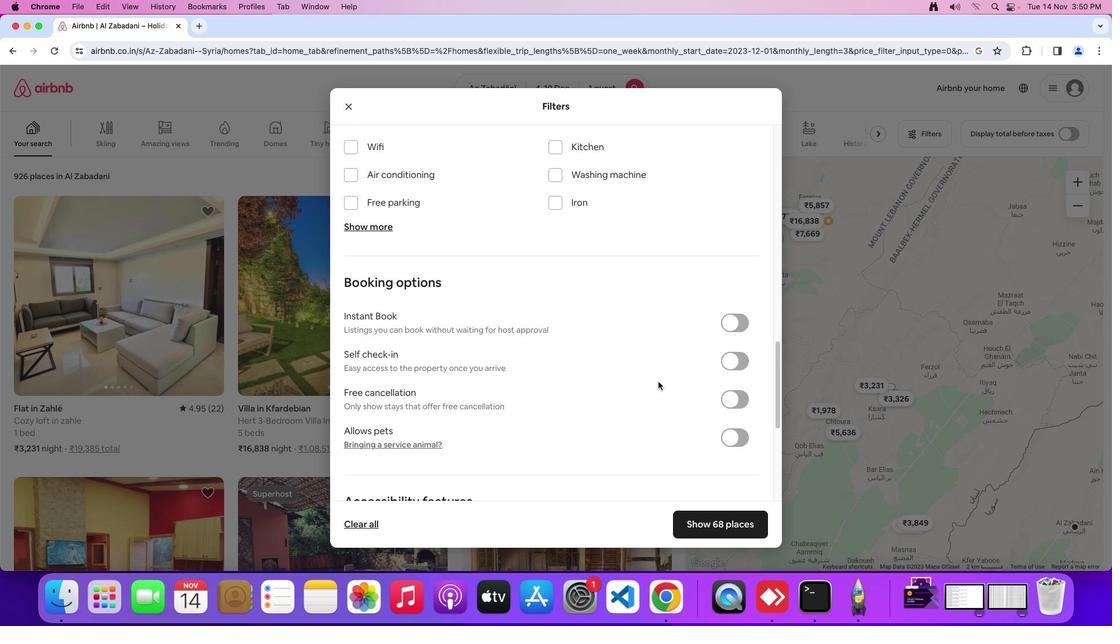 
Action: Mouse scrolled (660, 382) with delta (1, 0)
Screenshot: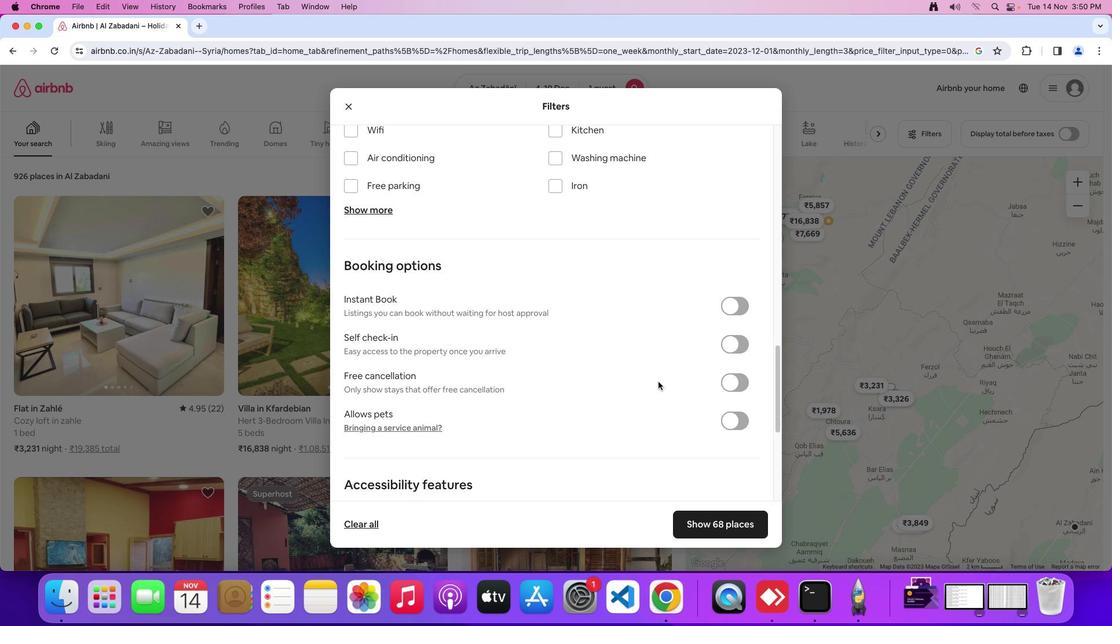 
Action: Mouse moved to (737, 346)
Screenshot: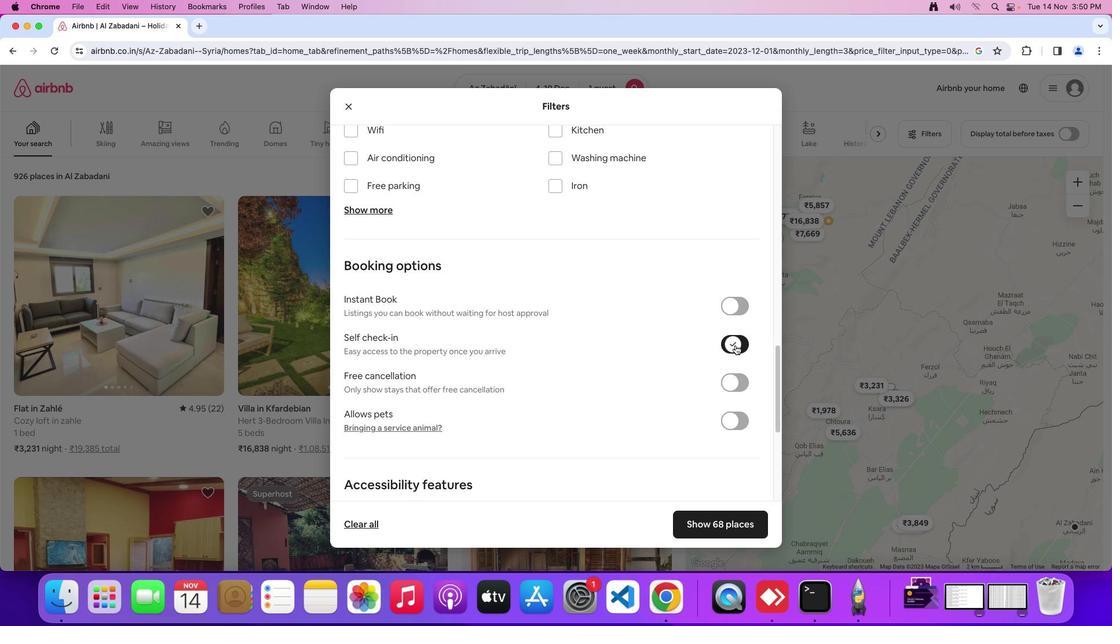 
Action: Mouse pressed left at (737, 346)
Screenshot: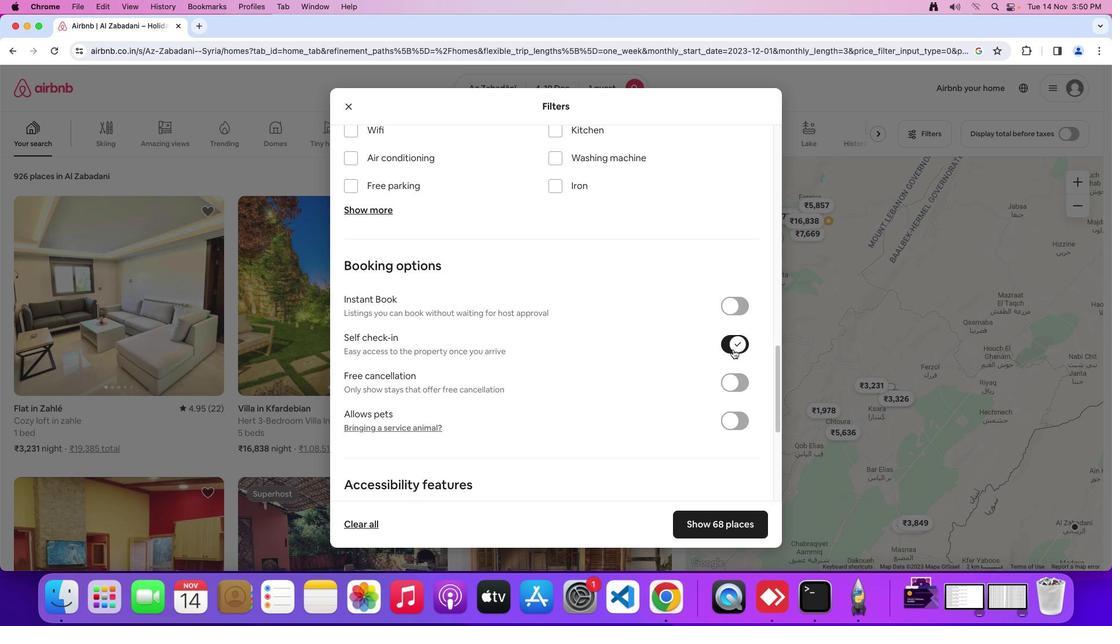 
Action: Mouse moved to (703, 529)
Screenshot: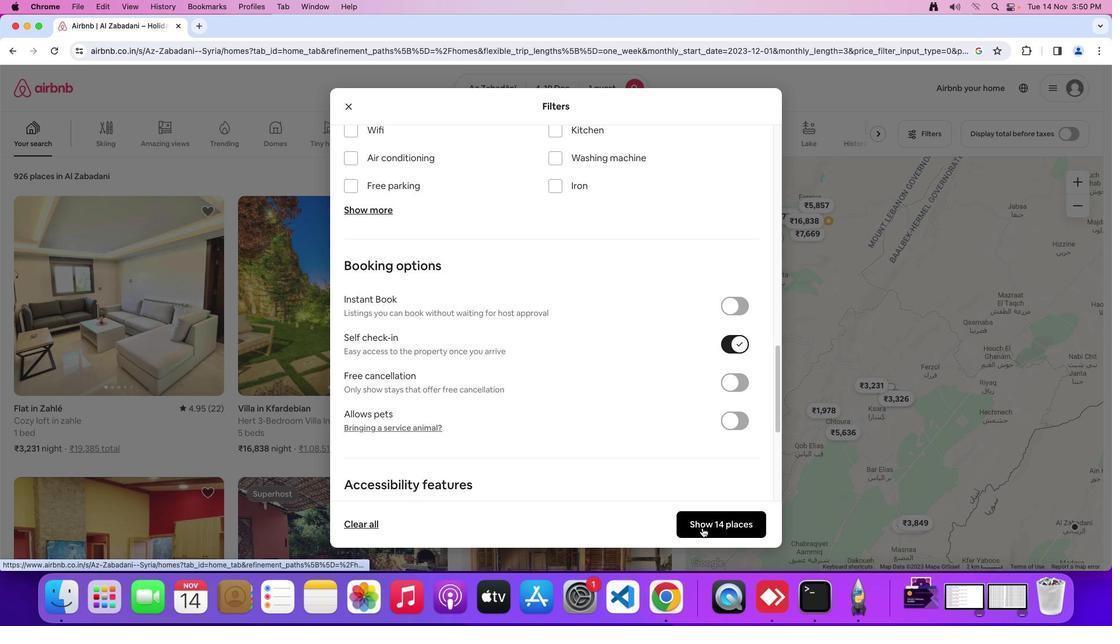 
Action: Mouse pressed left at (703, 529)
Screenshot: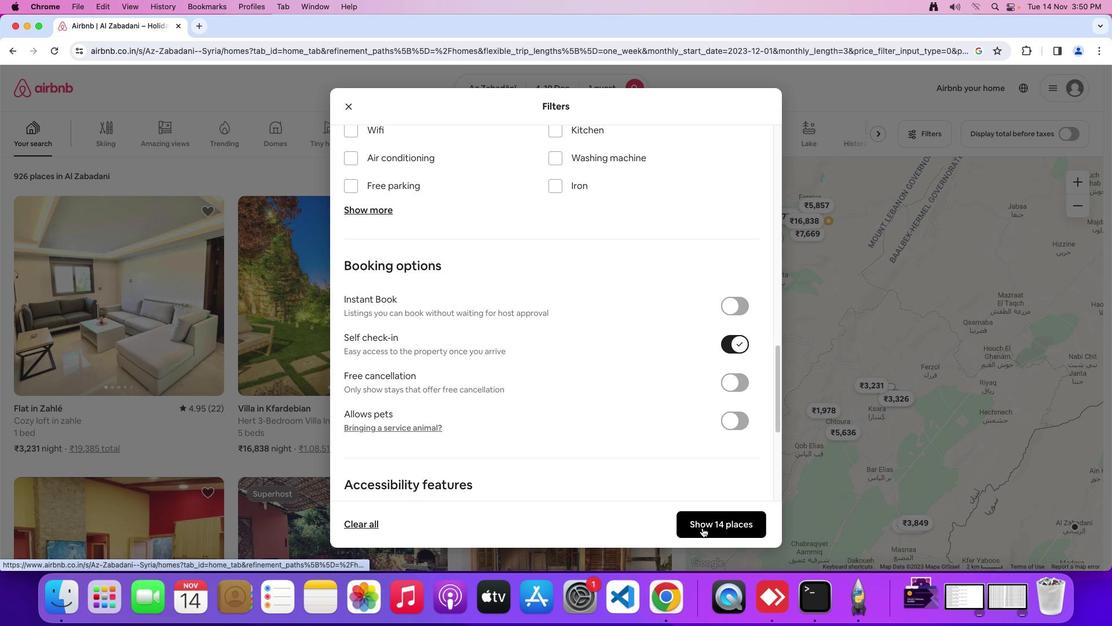 
Action: Mouse moved to (445, 365)
Screenshot: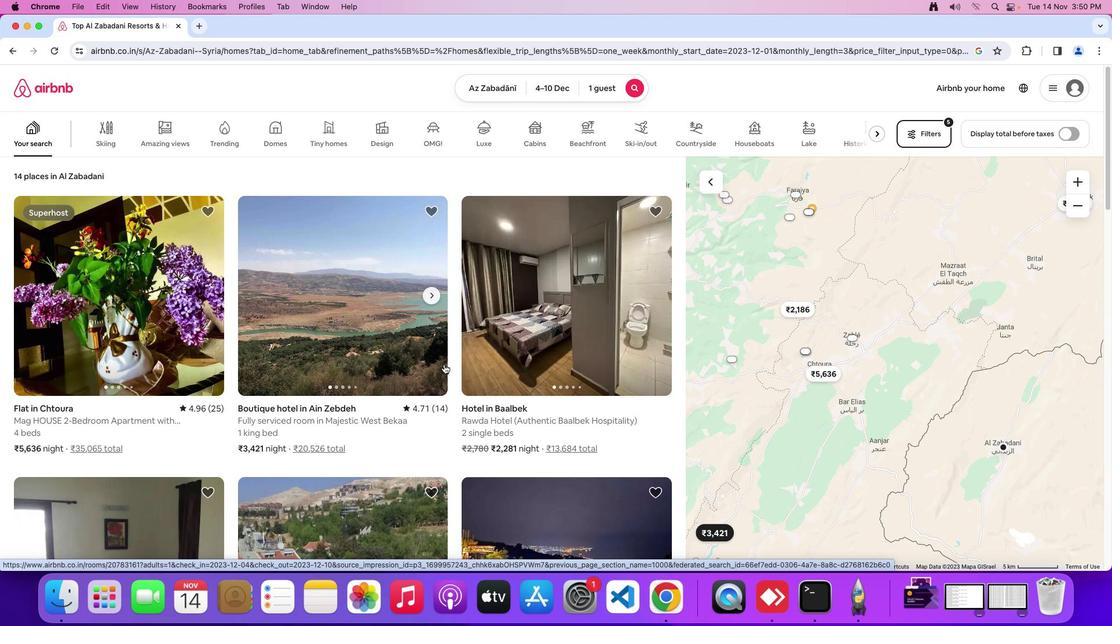 
Action: Mouse scrolled (445, 365) with delta (1, 0)
Screenshot: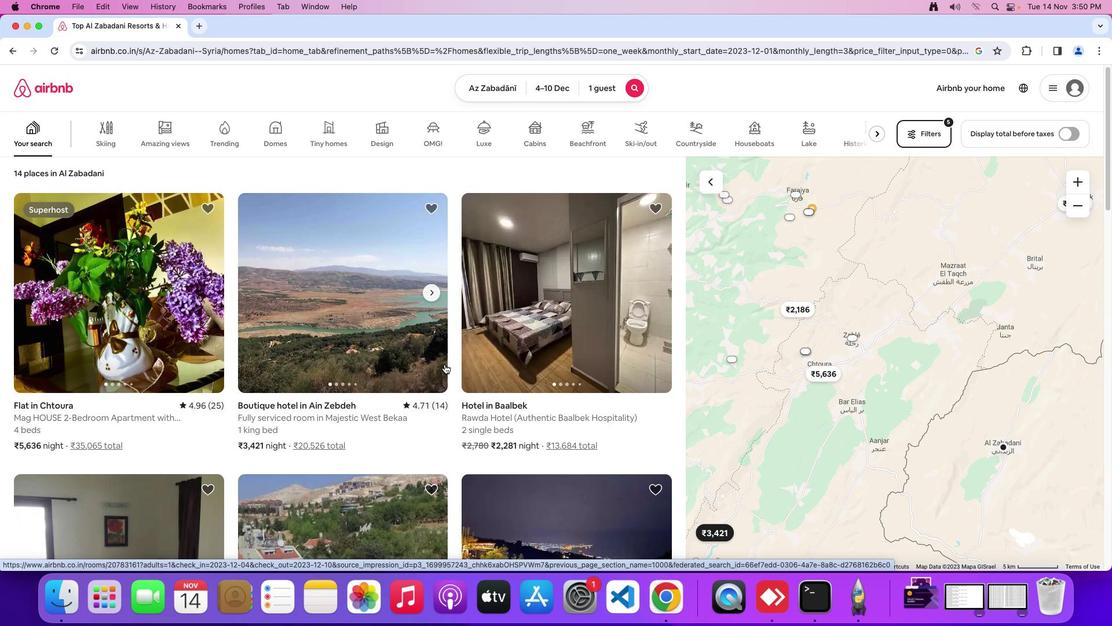
Action: Mouse moved to (445, 365)
Screenshot: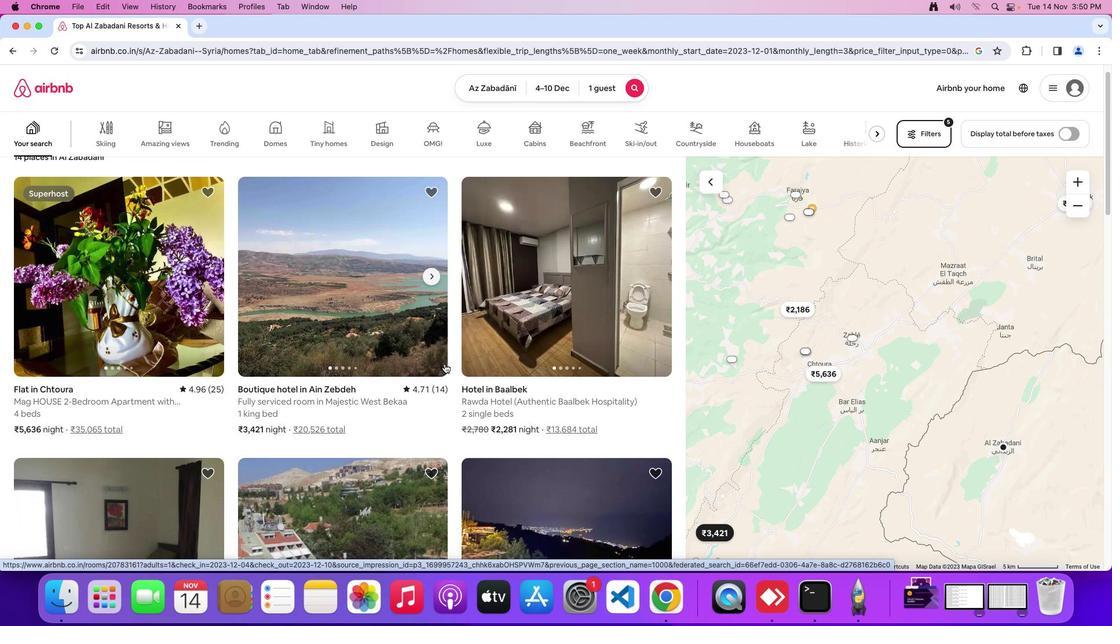 
Action: Mouse scrolled (445, 365) with delta (1, 0)
Screenshot: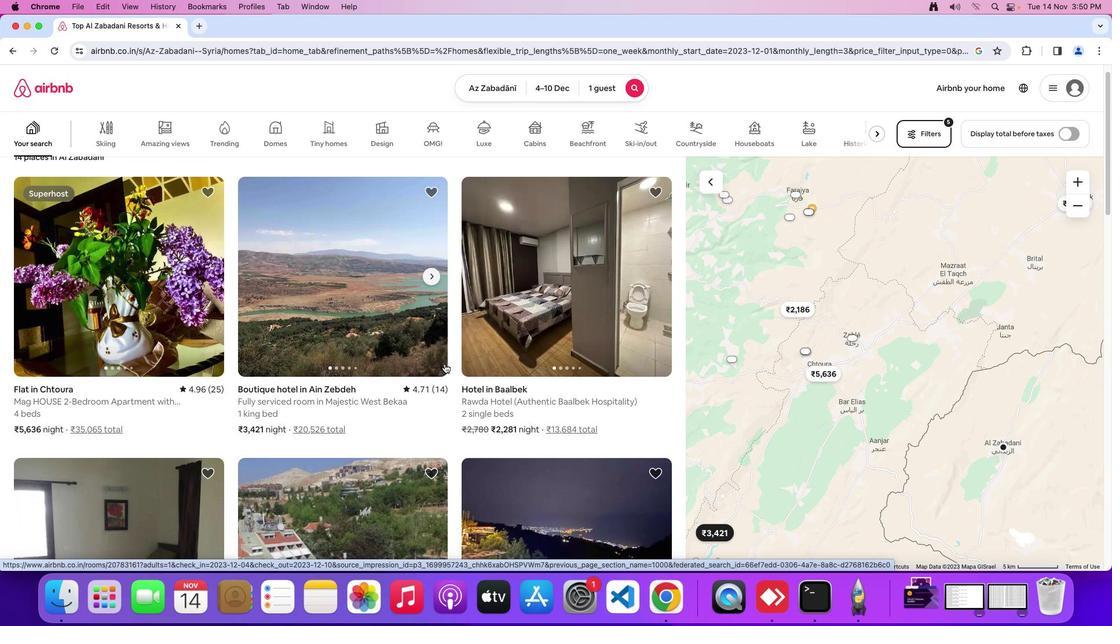 
Action: Mouse moved to (445, 365)
Screenshot: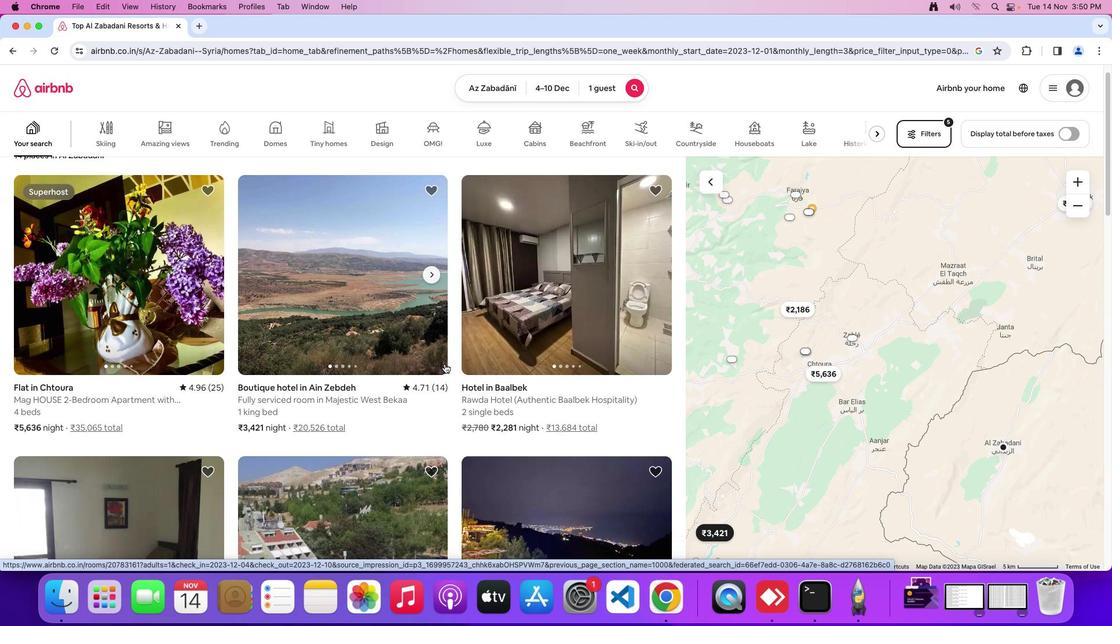 
Action: Mouse scrolled (445, 365) with delta (1, 0)
Screenshot: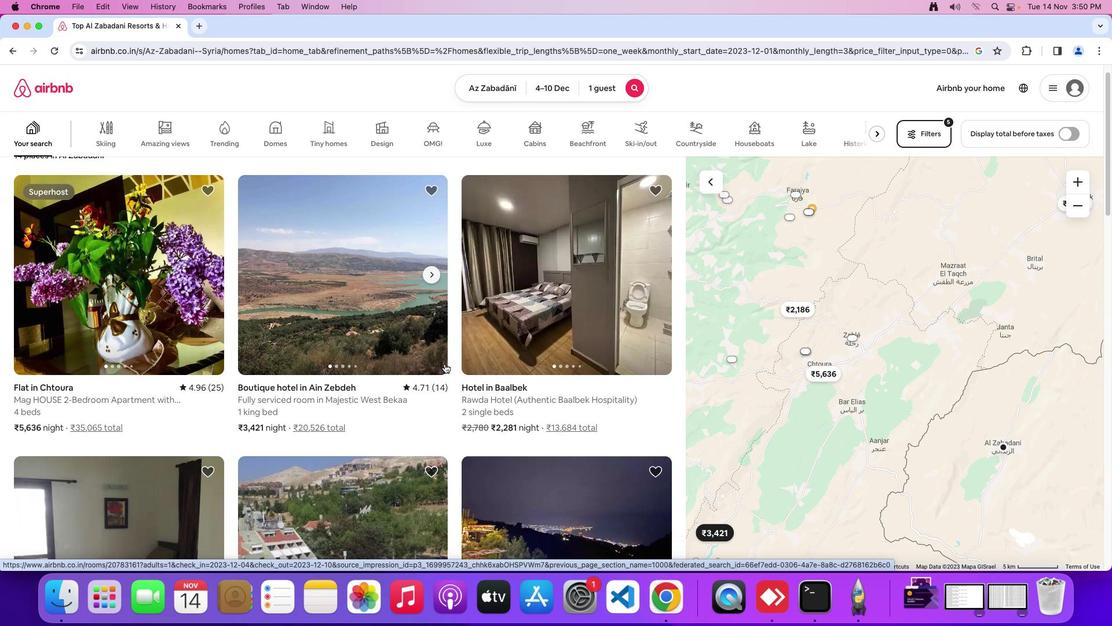 
Action: Mouse moved to (445, 364)
Screenshot: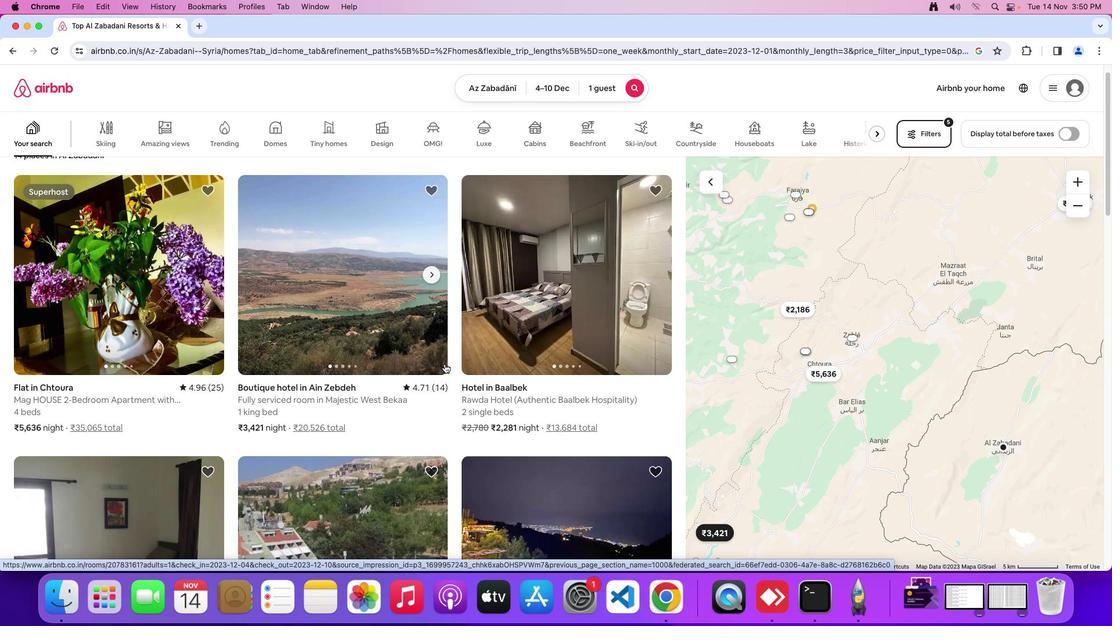 
Action: Mouse scrolled (445, 364) with delta (1, 0)
Screenshot: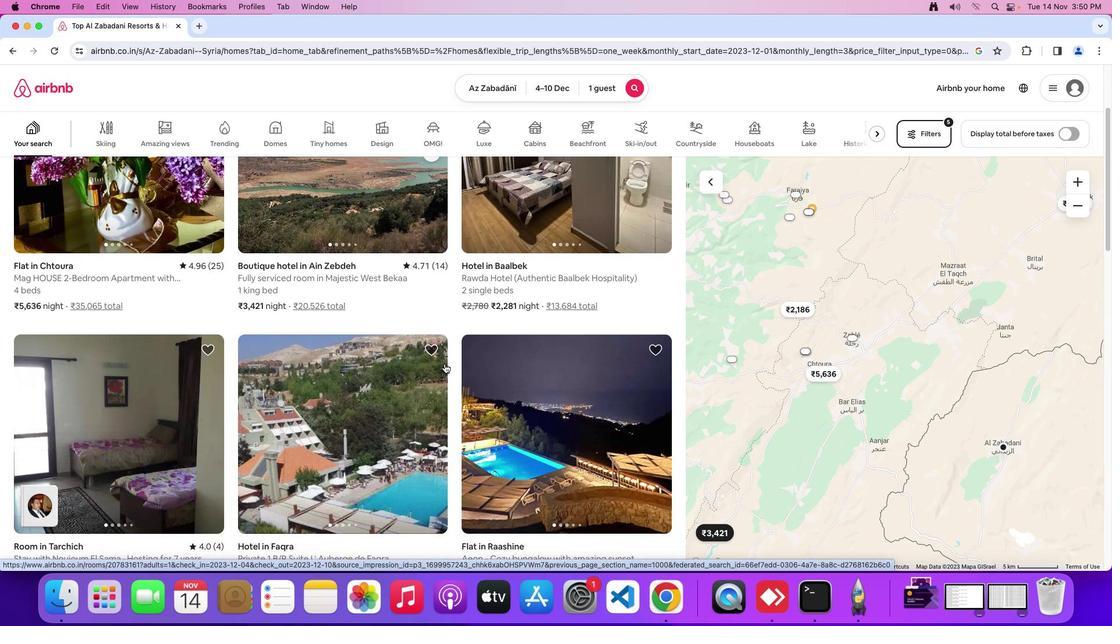 
Action: Mouse scrolled (445, 364) with delta (1, 0)
Screenshot: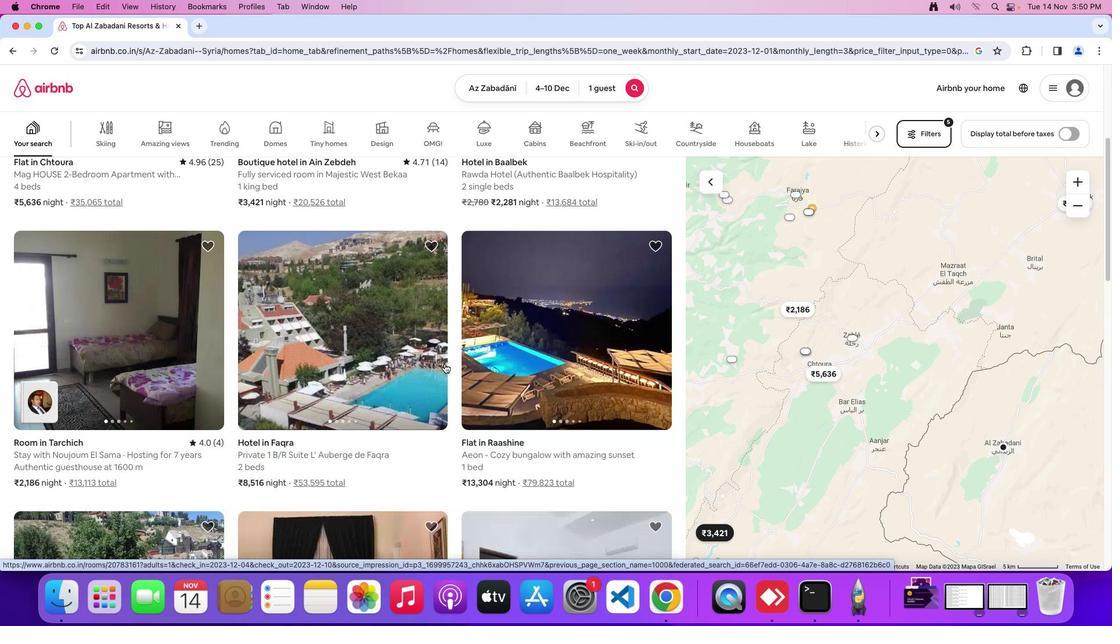 
Action: Mouse scrolled (445, 364) with delta (1, 0)
Screenshot: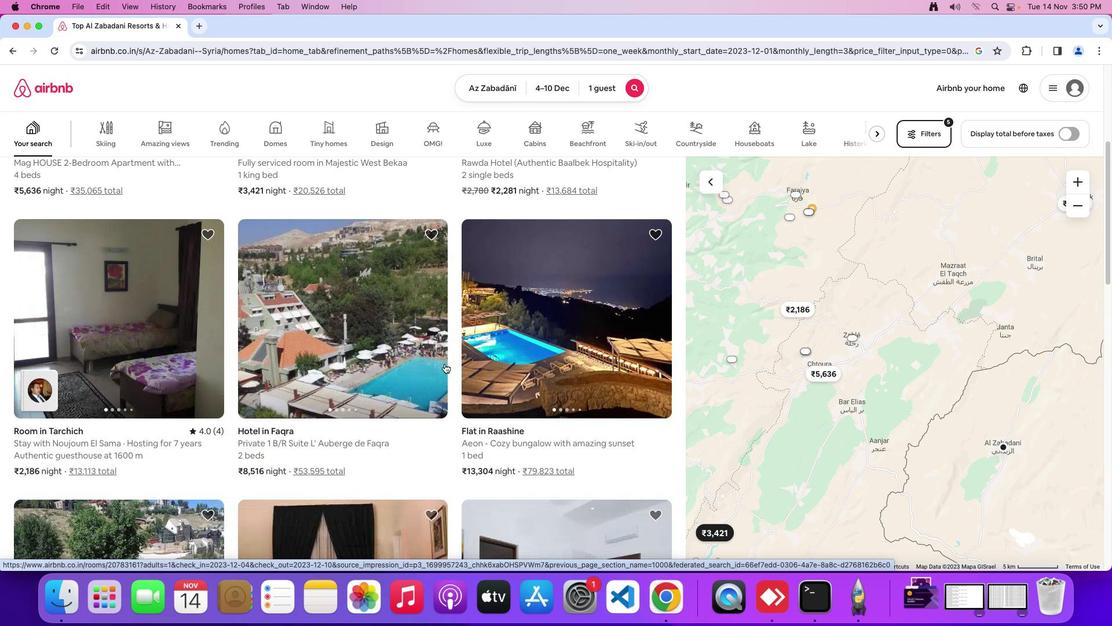 
Action: Mouse scrolled (445, 364) with delta (1, 0)
Screenshot: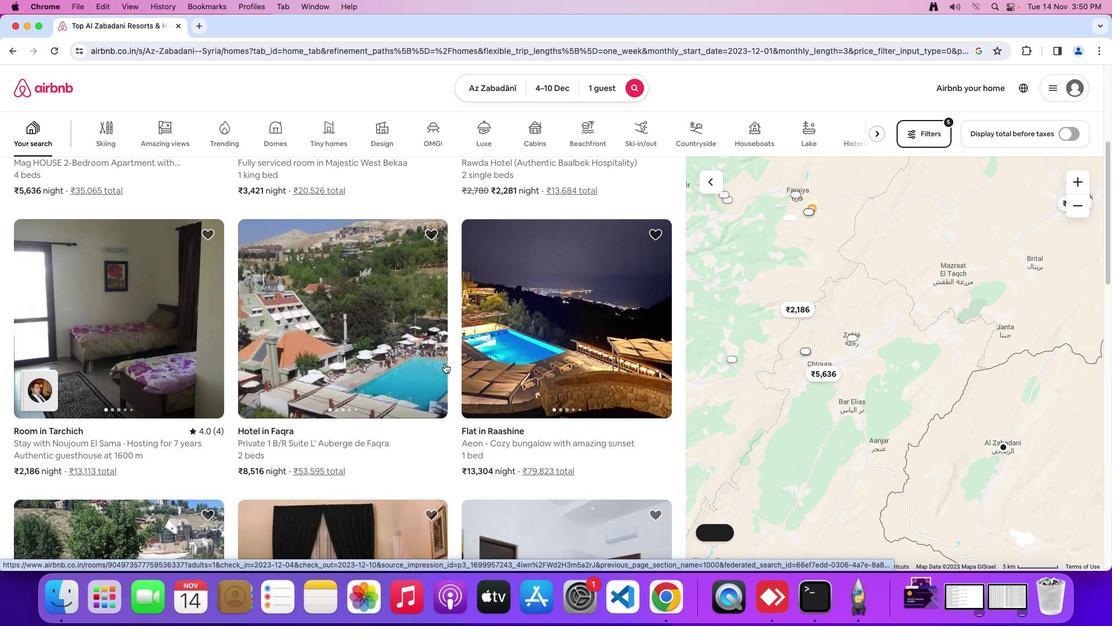 
Action: Mouse scrolled (445, 364) with delta (1, 0)
Screenshot: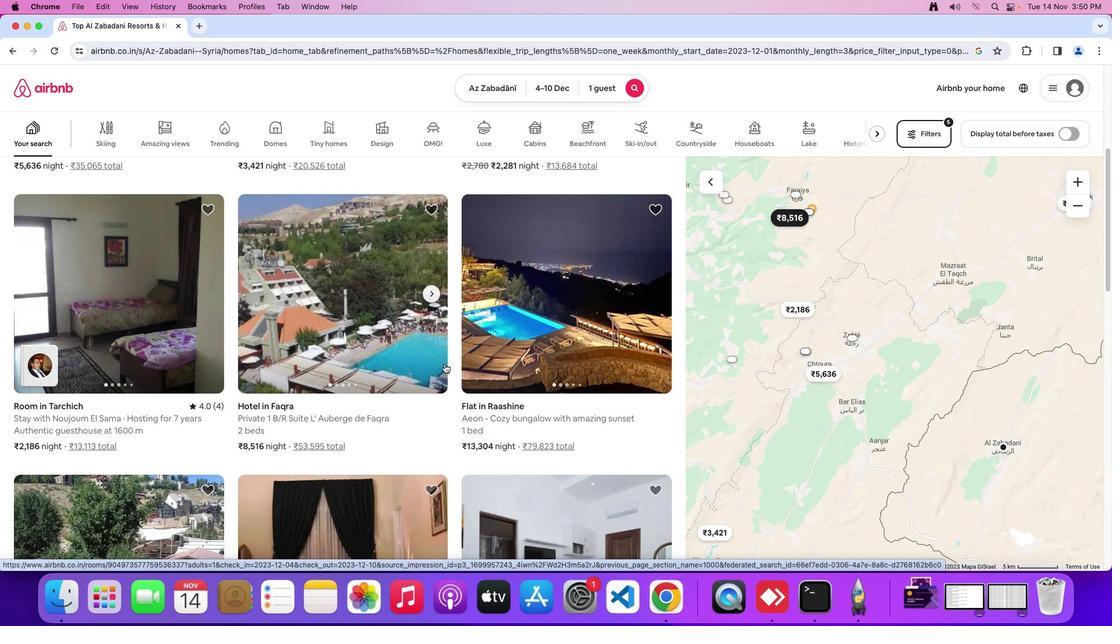 
Action: Mouse scrolled (445, 364) with delta (1, 0)
Screenshot: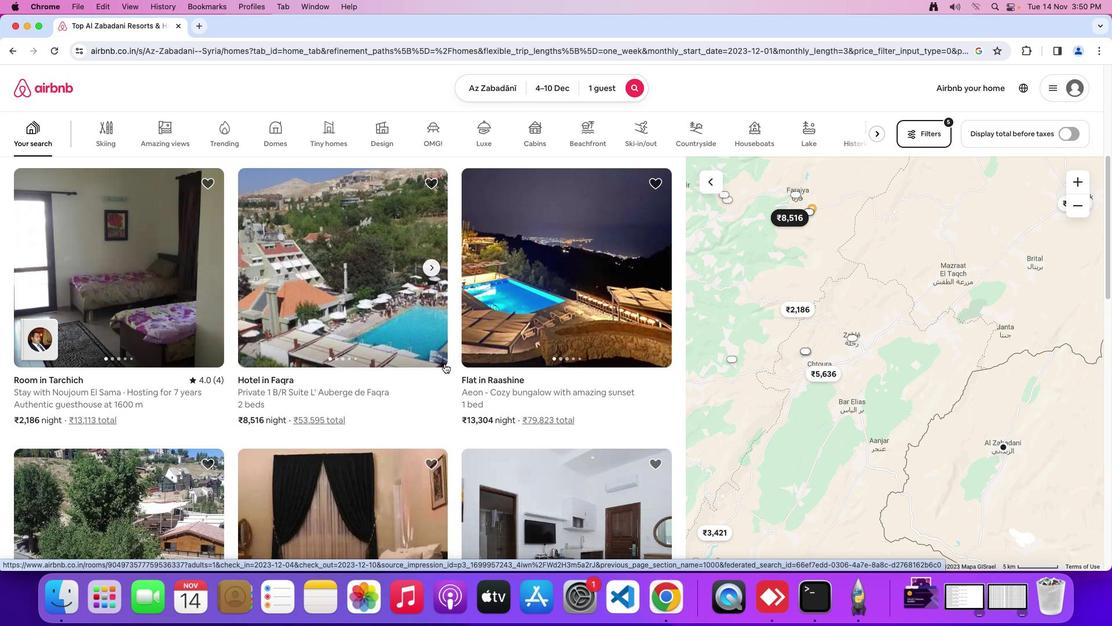 
Action: Mouse scrolled (445, 364) with delta (1, 0)
Screenshot: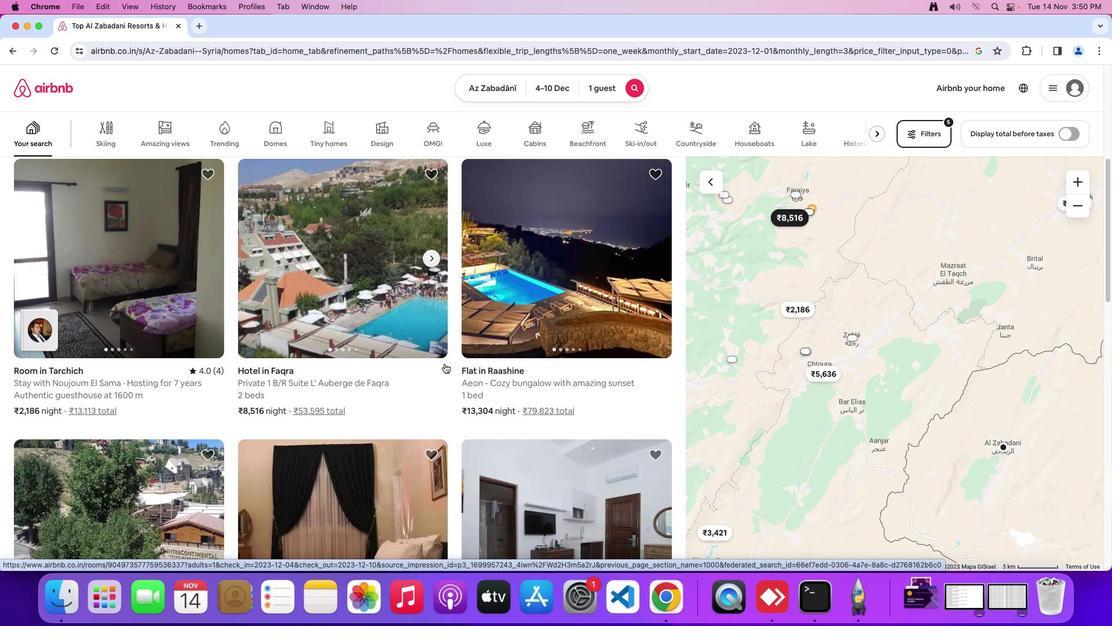 
Action: Mouse scrolled (445, 364) with delta (1, 0)
Screenshot: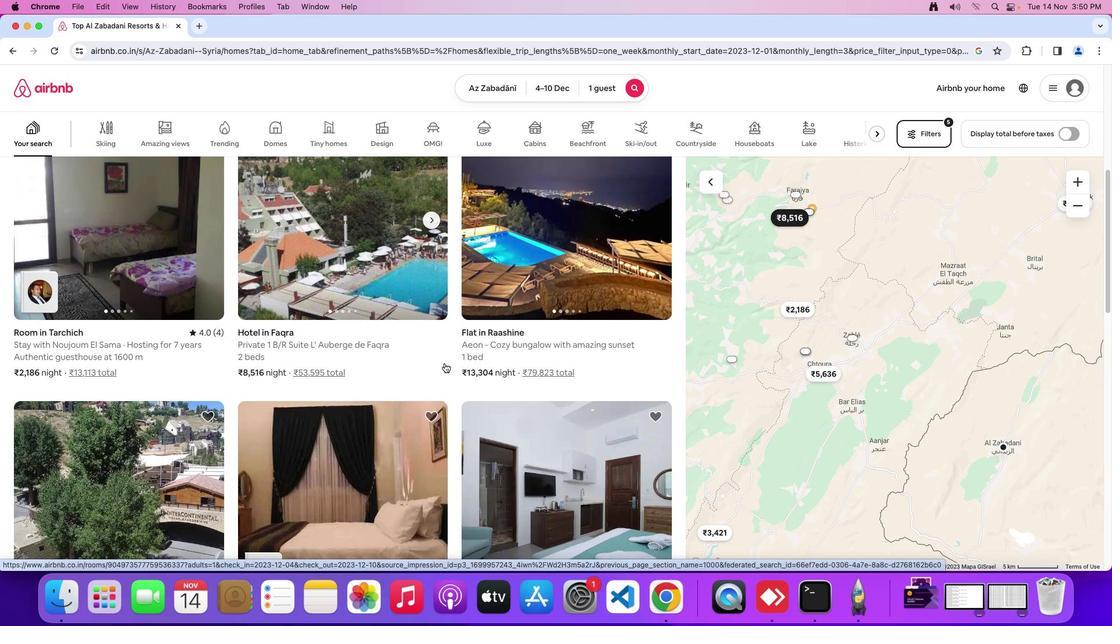 
Action: Mouse moved to (445, 364)
Screenshot: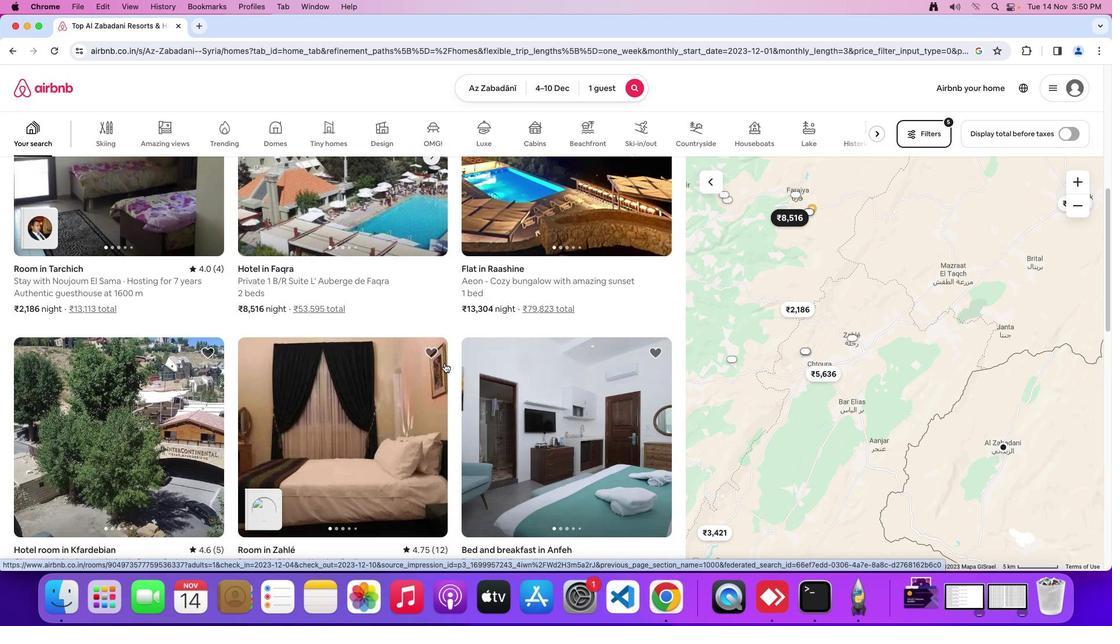 
Action: Mouse scrolled (445, 364) with delta (1, 0)
Screenshot: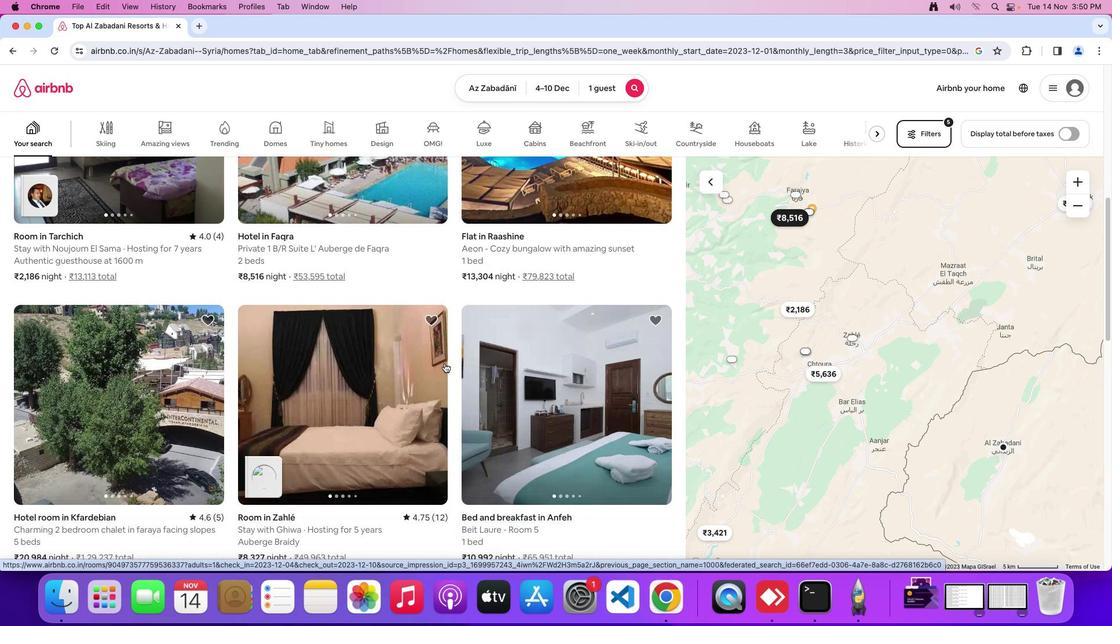 
Action: Mouse scrolled (445, 364) with delta (1, 0)
Screenshot: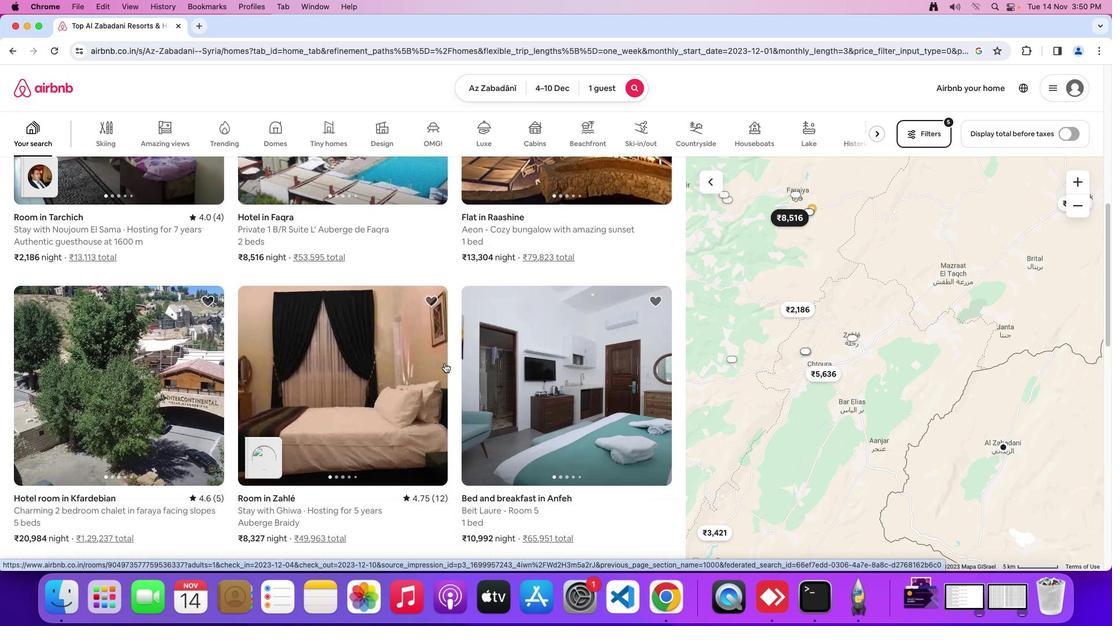 
Action: Mouse scrolled (445, 364) with delta (1, 0)
Screenshot: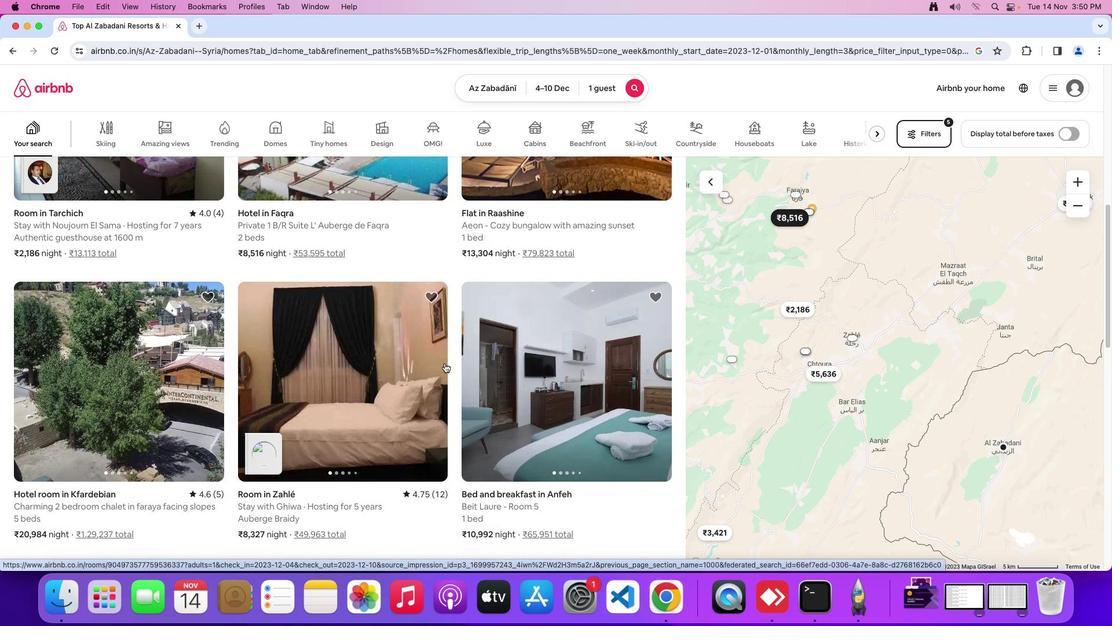 
Action: Mouse scrolled (445, 364) with delta (1, 0)
Screenshot: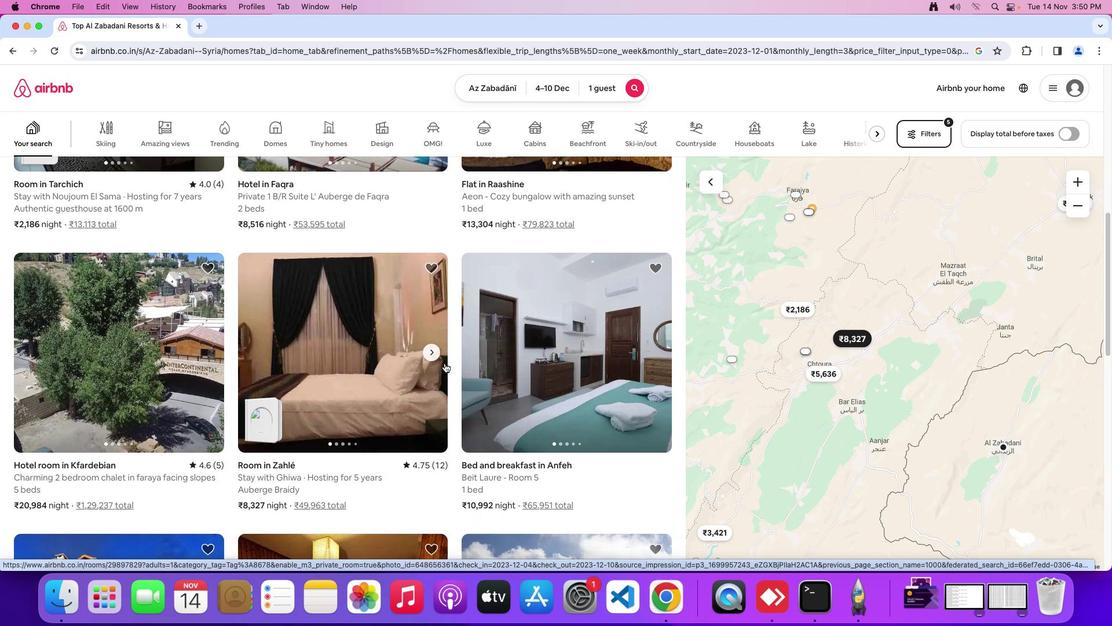 
Action: Mouse scrolled (445, 364) with delta (1, 0)
Screenshot: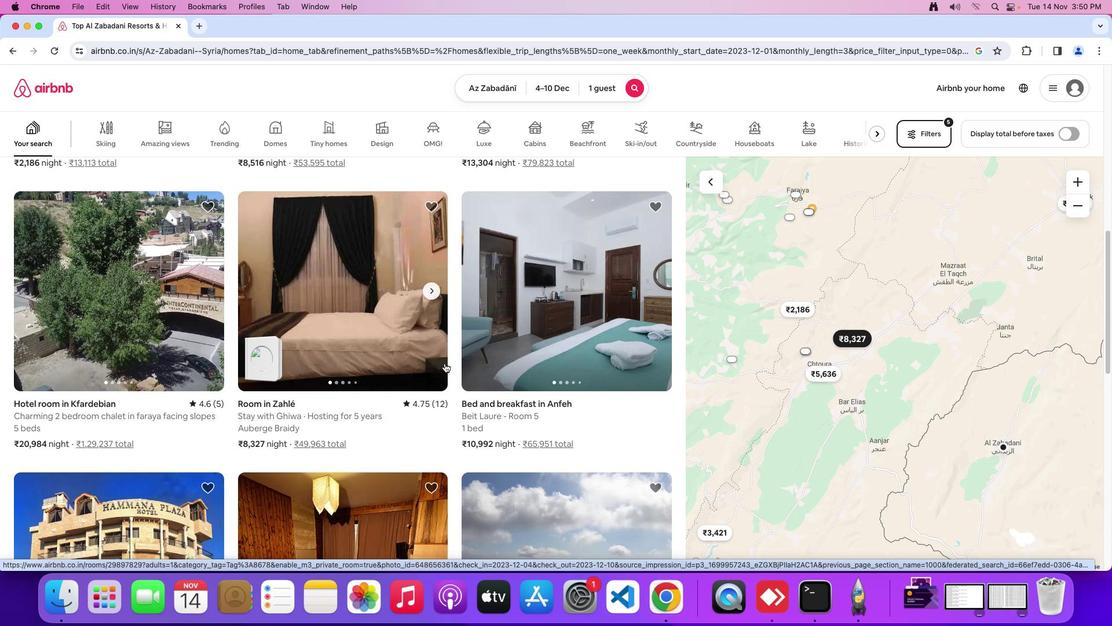 
Action: Mouse scrolled (445, 364) with delta (1, 0)
Screenshot: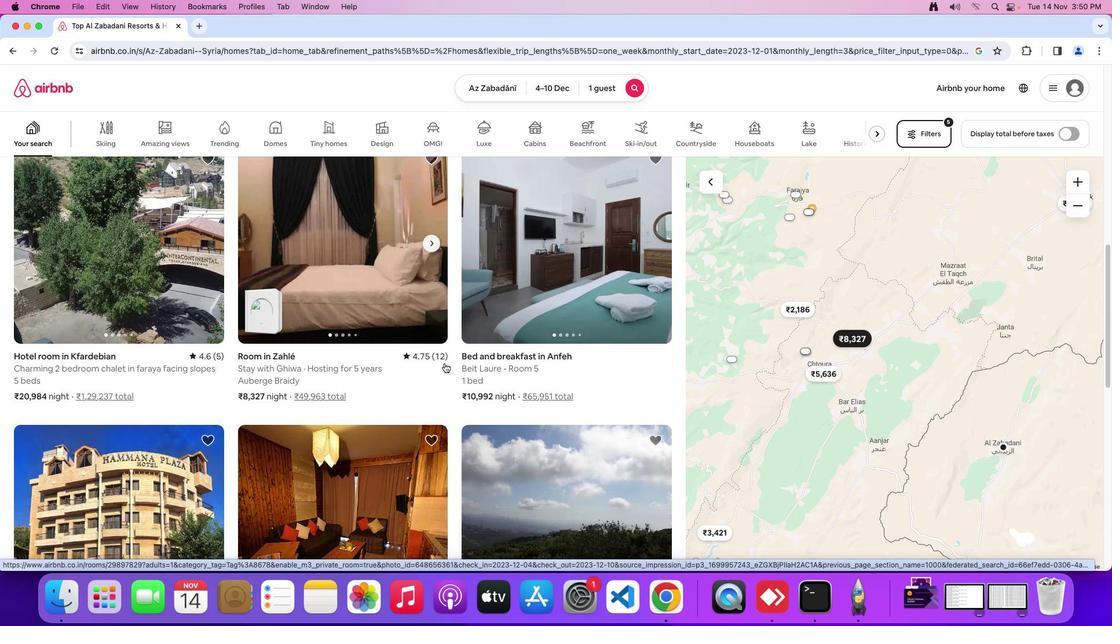 
Action: Mouse scrolled (445, 364) with delta (1, 0)
Screenshot: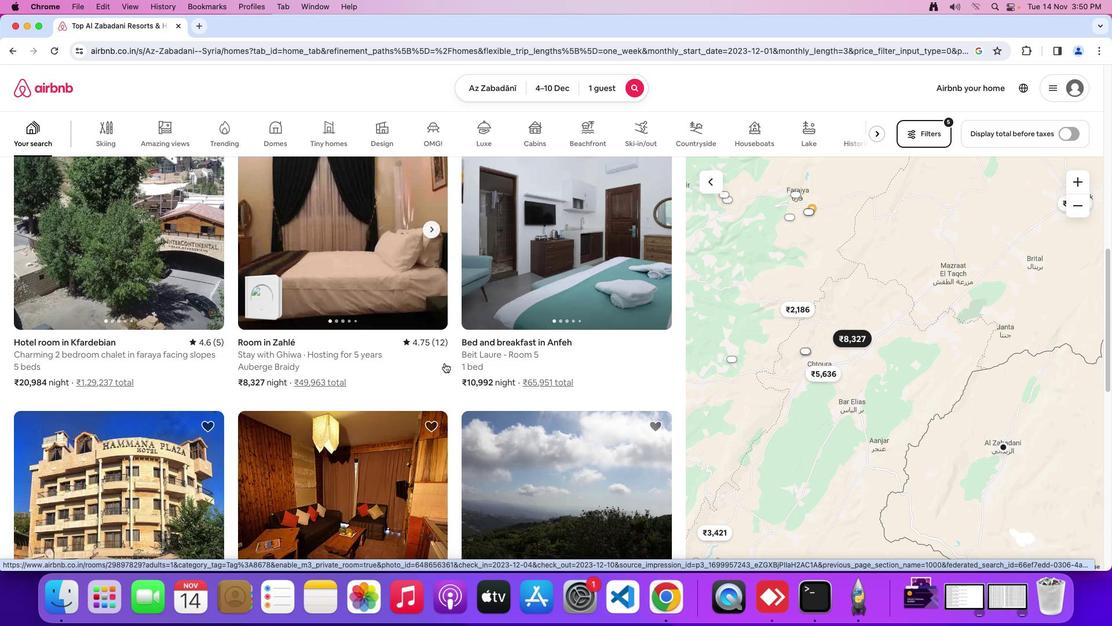 
Action: Mouse scrolled (445, 364) with delta (1, 0)
Screenshot: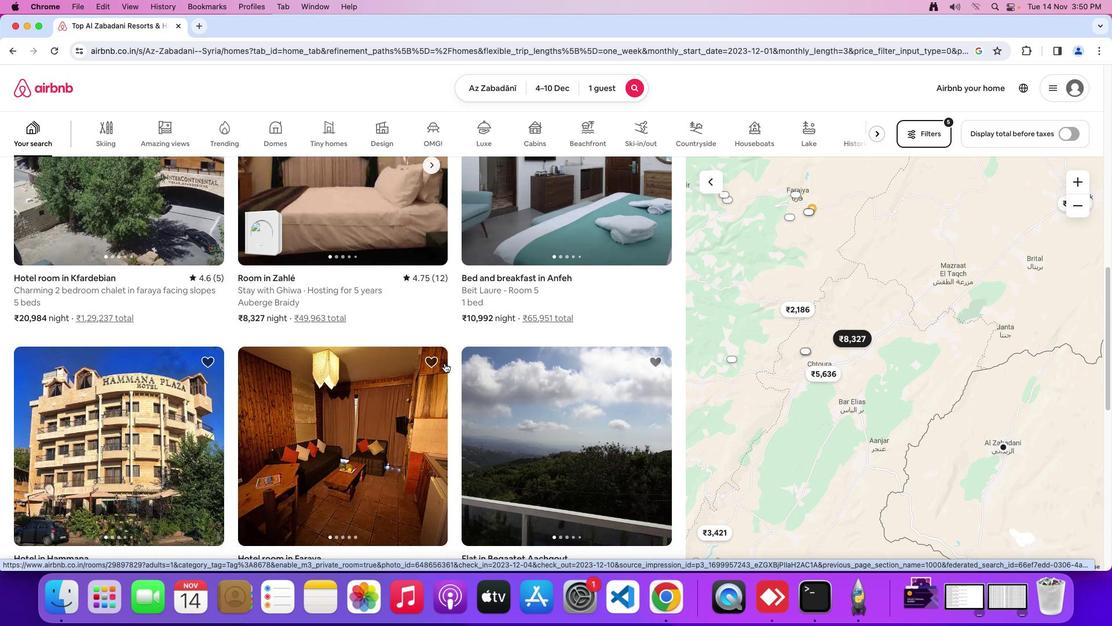 
Action: Mouse scrolled (445, 364) with delta (1, 0)
Screenshot: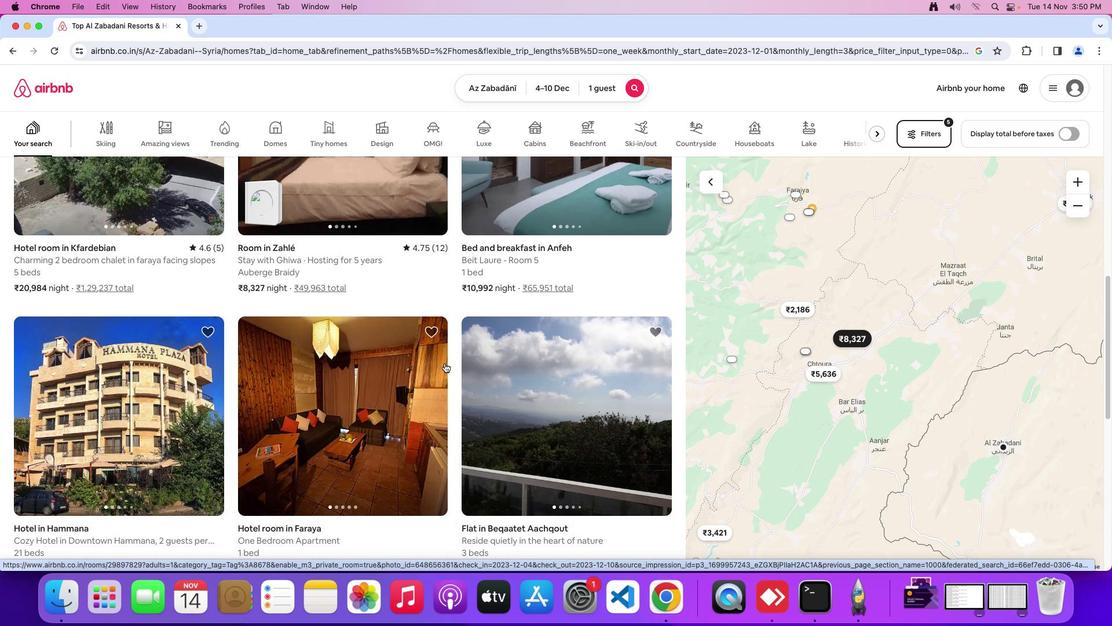 
Action: Mouse scrolled (445, 364) with delta (1, 0)
Screenshot: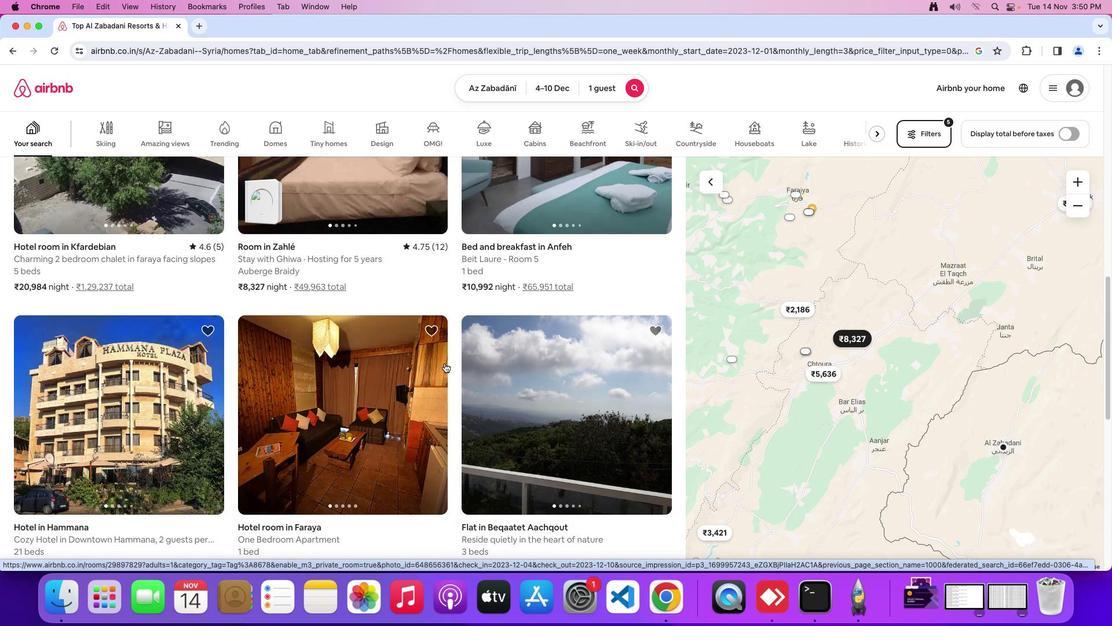 
Action: Mouse scrolled (445, 364) with delta (1, 0)
Screenshot: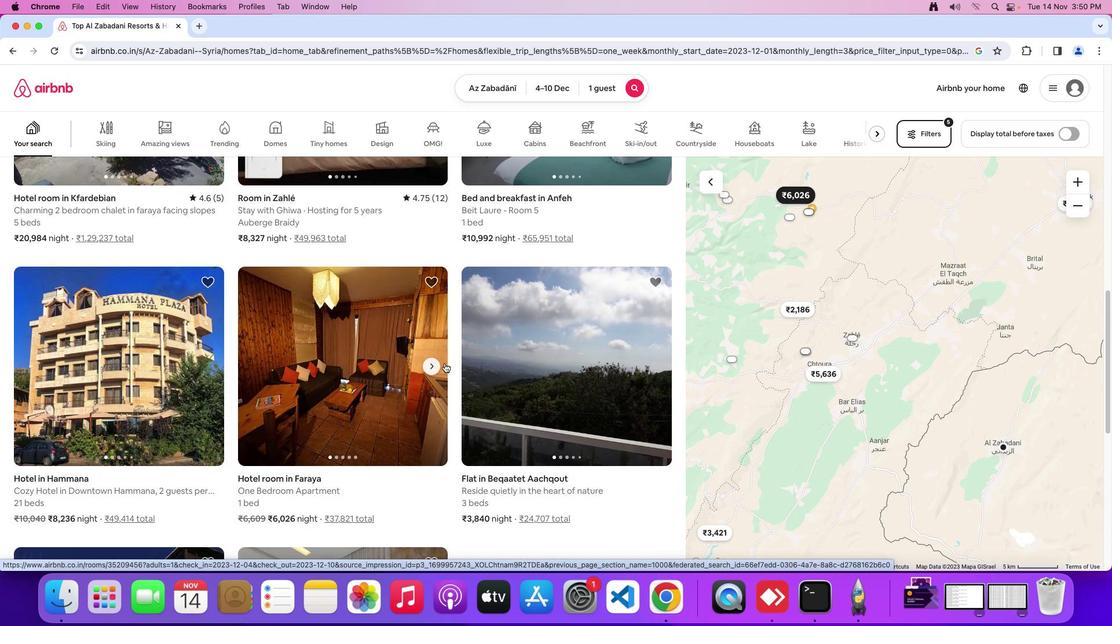 
Action: Mouse scrolled (445, 364) with delta (1, 0)
Screenshot: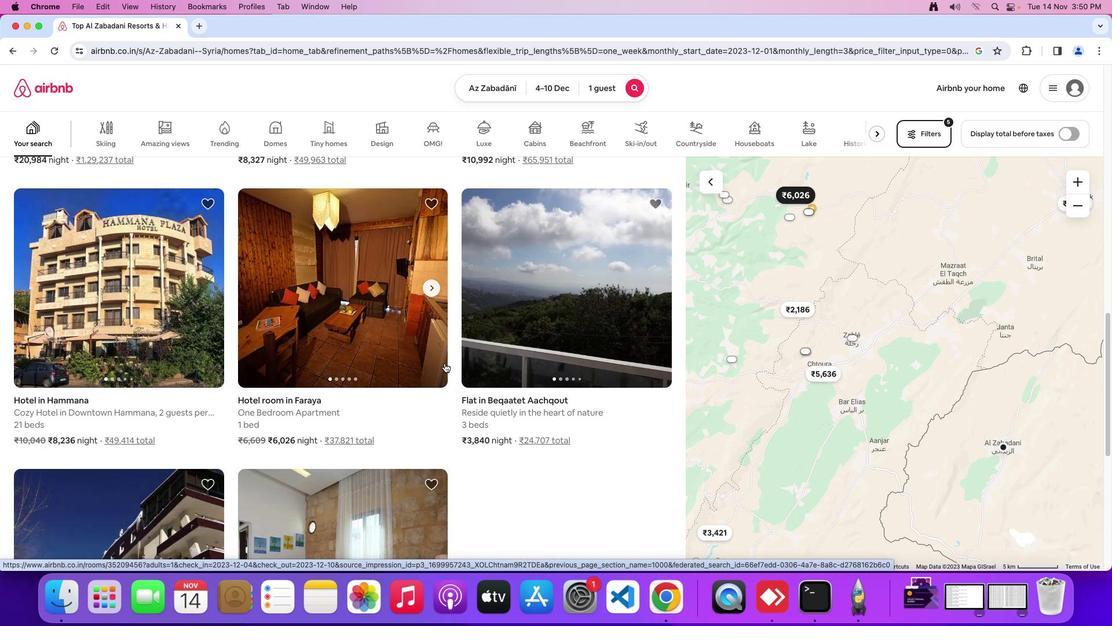 
Action: Mouse scrolled (445, 364) with delta (1, 0)
Screenshot: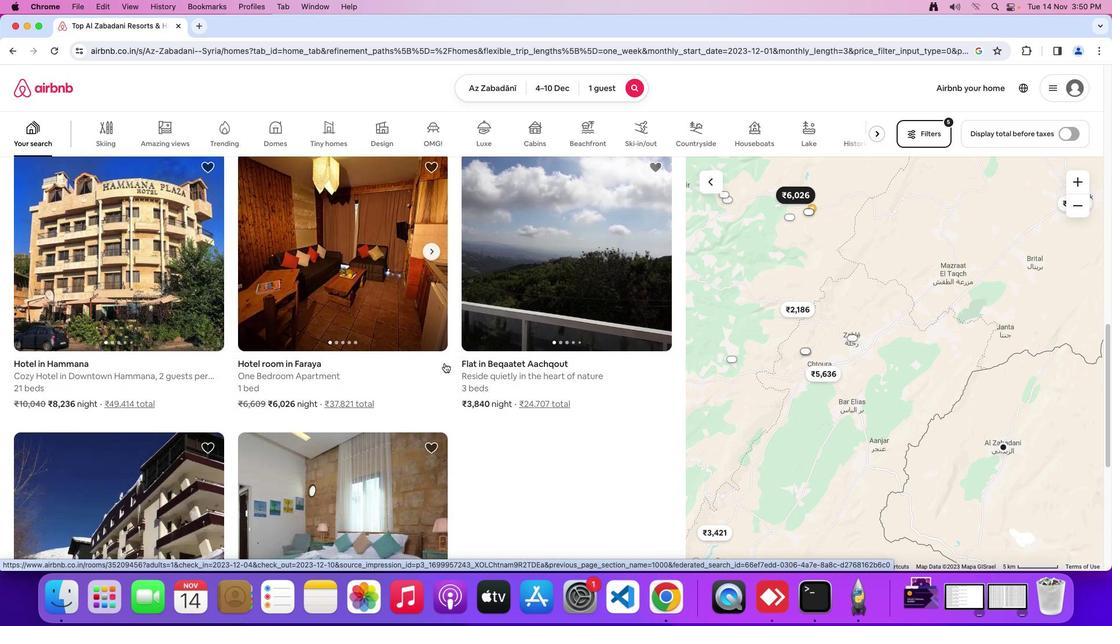 
Action: Mouse scrolled (445, 364) with delta (1, 0)
Screenshot: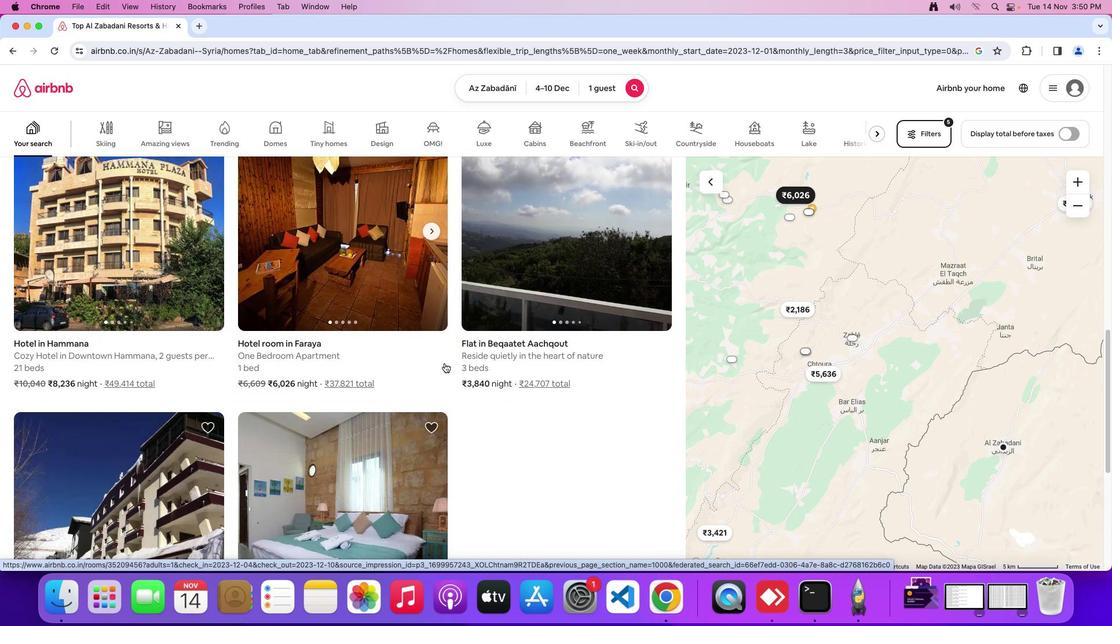 
Action: Mouse scrolled (445, 364) with delta (1, 0)
Screenshot: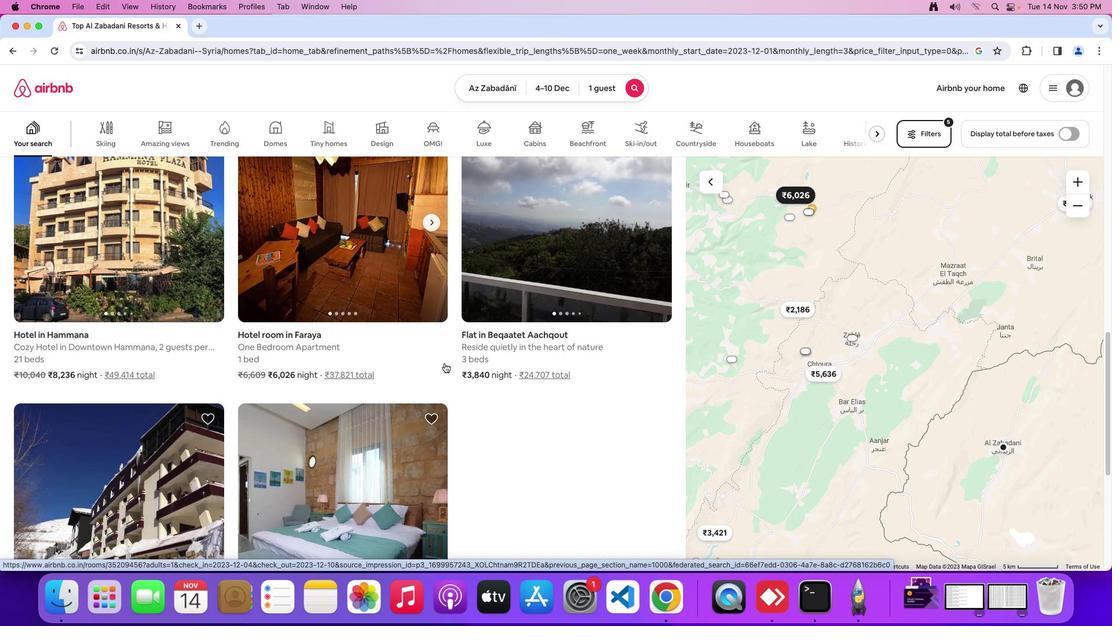 
Action: Mouse scrolled (445, 364) with delta (1, 0)
Screenshot: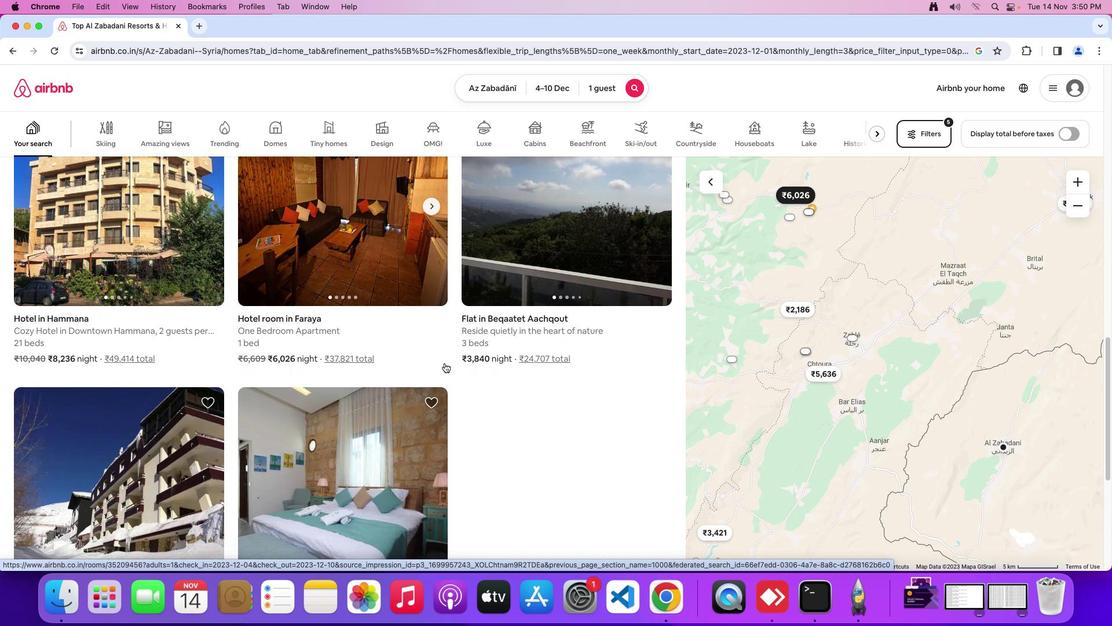 
Action: Mouse scrolled (445, 364) with delta (1, 0)
Screenshot: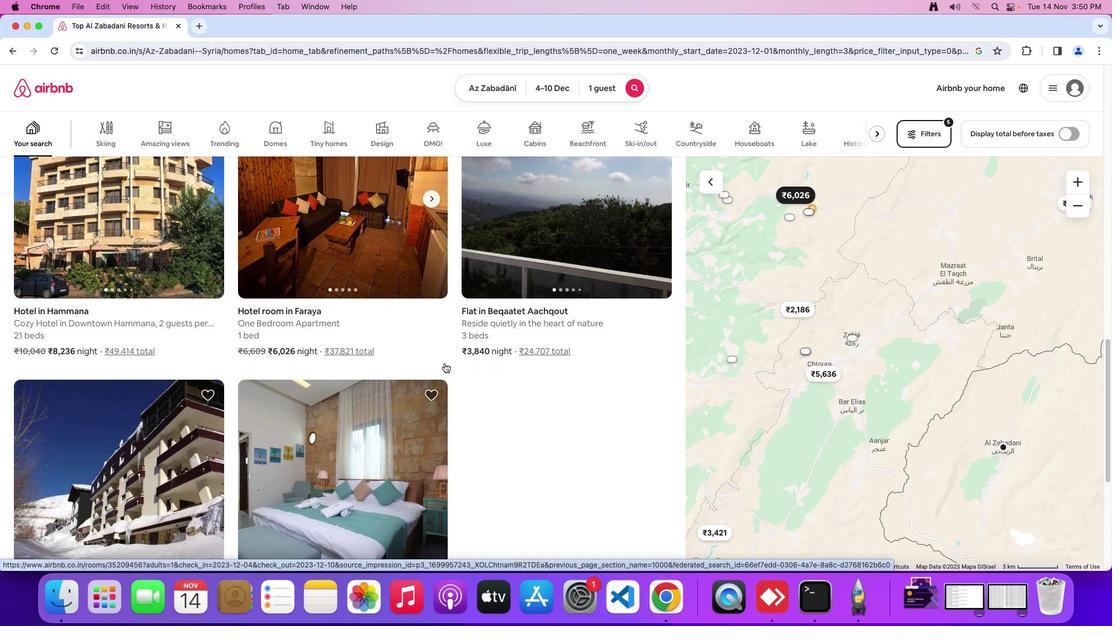 
Action: Mouse scrolled (445, 364) with delta (1, 0)
Screenshot: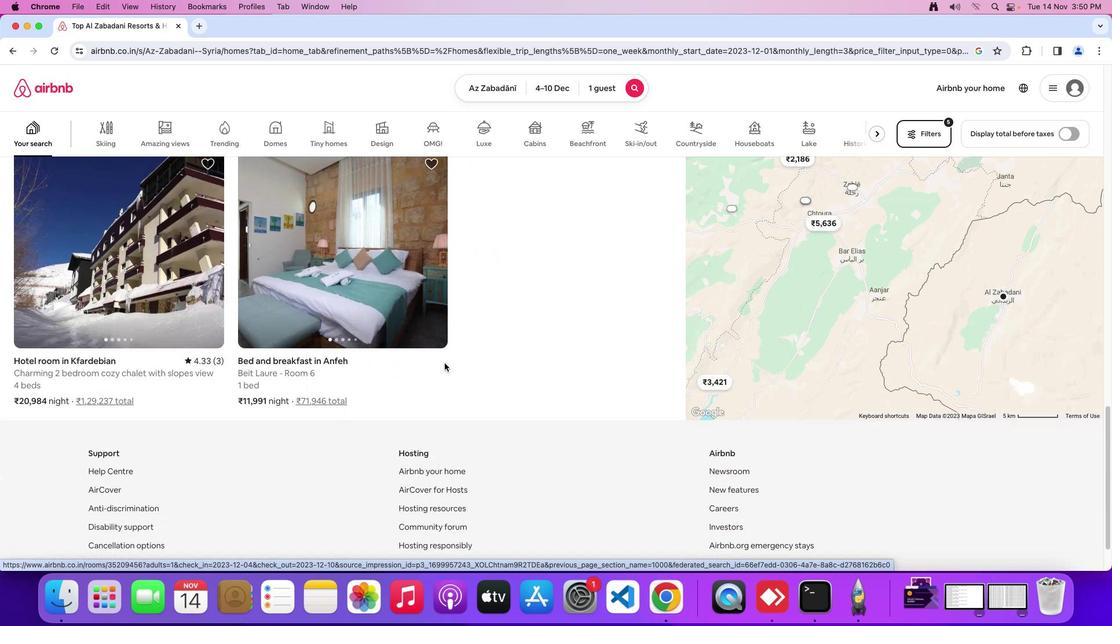 
Action: Mouse scrolled (445, 364) with delta (1, 0)
Screenshot: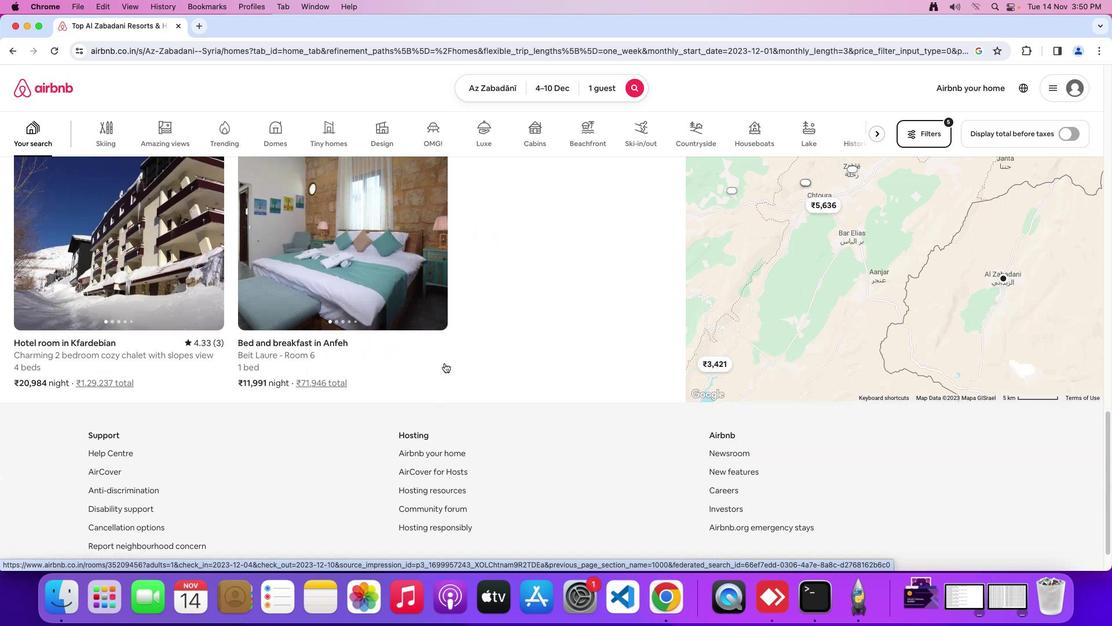 
Action: Mouse scrolled (445, 364) with delta (1, 0)
Screenshot: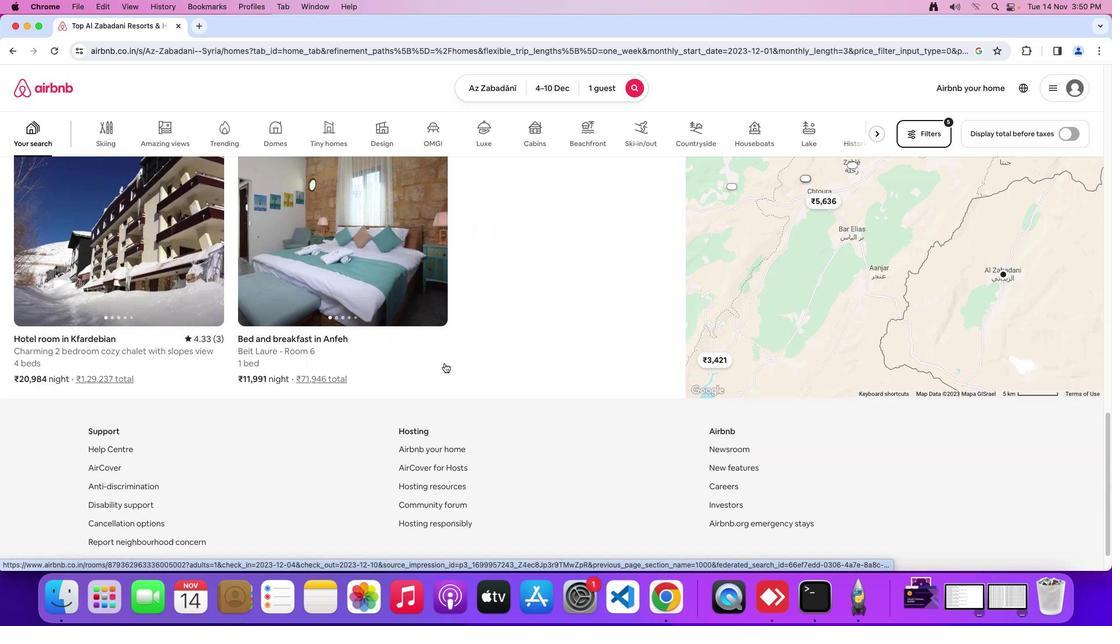 
Action: Mouse scrolled (445, 364) with delta (1, -1)
Screenshot: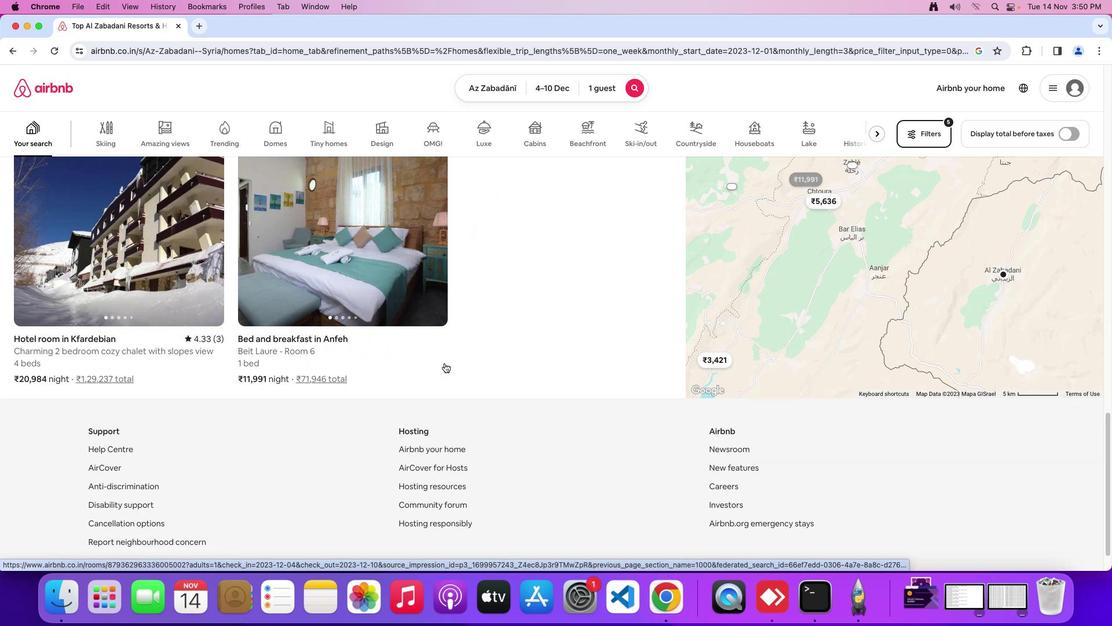 
Action: Mouse scrolled (445, 364) with delta (1, 1)
Screenshot: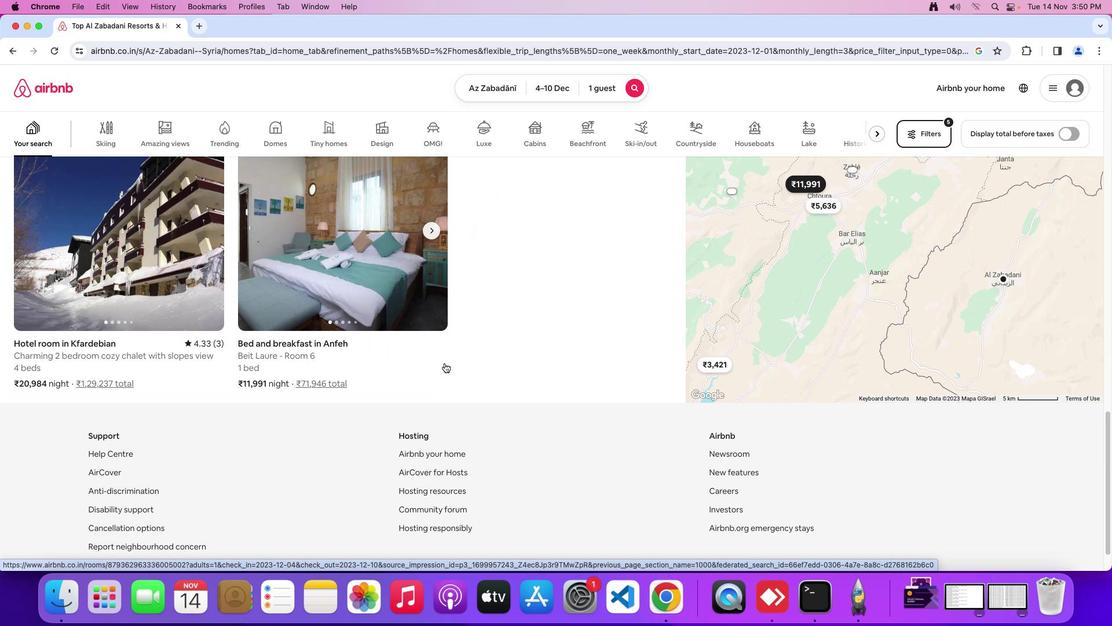 
Action: Mouse scrolled (445, 364) with delta (1, 1)
Screenshot: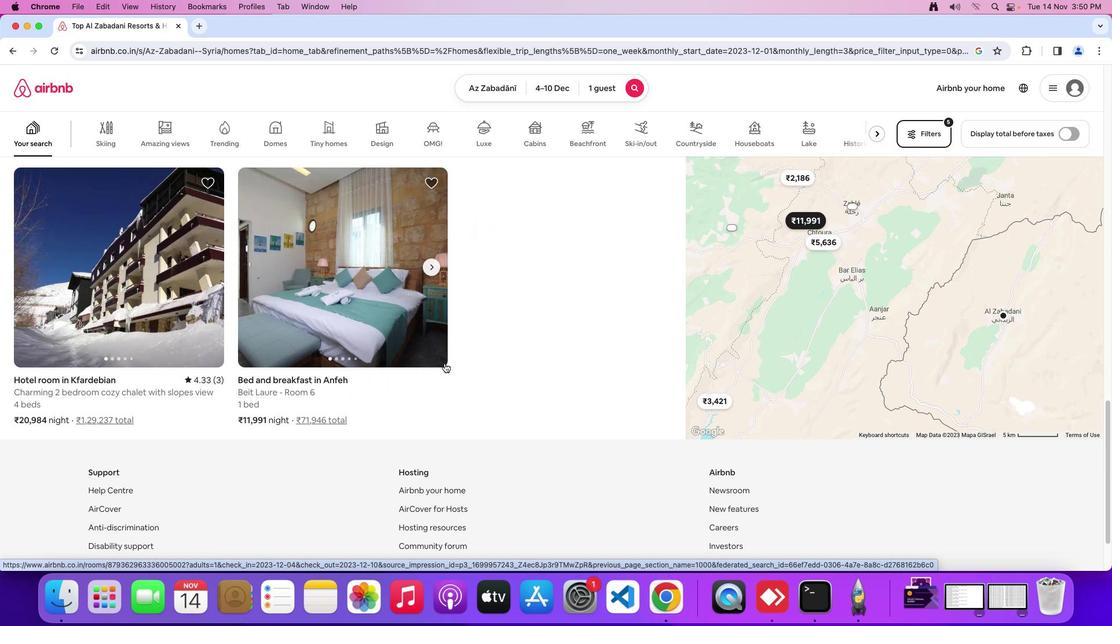 
Action: Mouse scrolled (445, 364) with delta (1, 1)
Screenshot: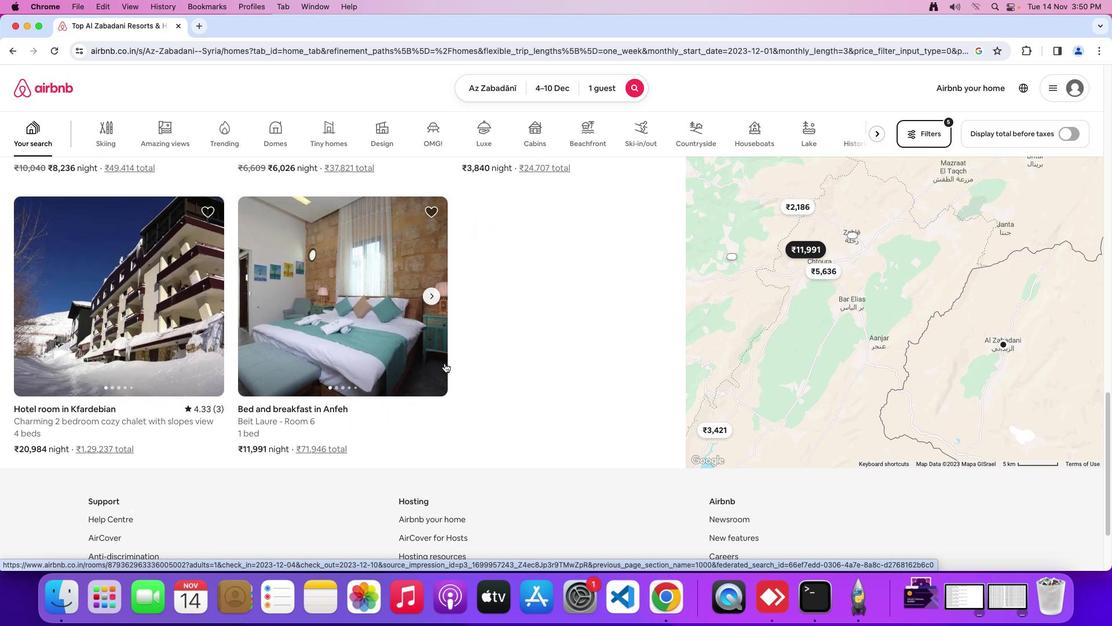 
Action: Mouse scrolled (445, 364) with delta (1, 2)
Screenshot: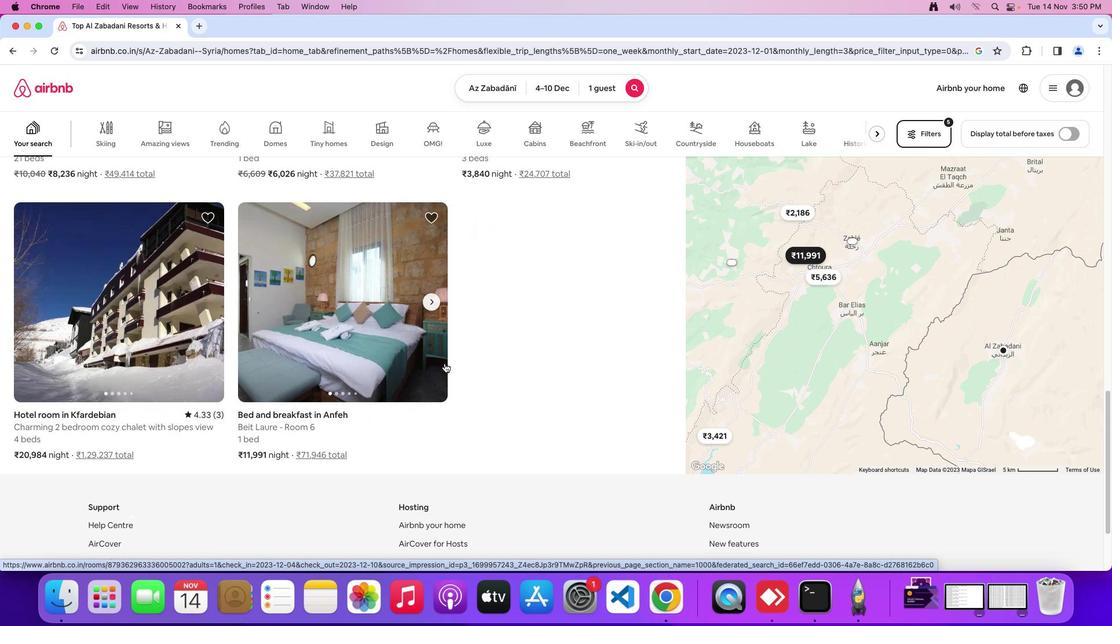 
Action: Mouse scrolled (445, 364) with delta (1, 1)
Screenshot: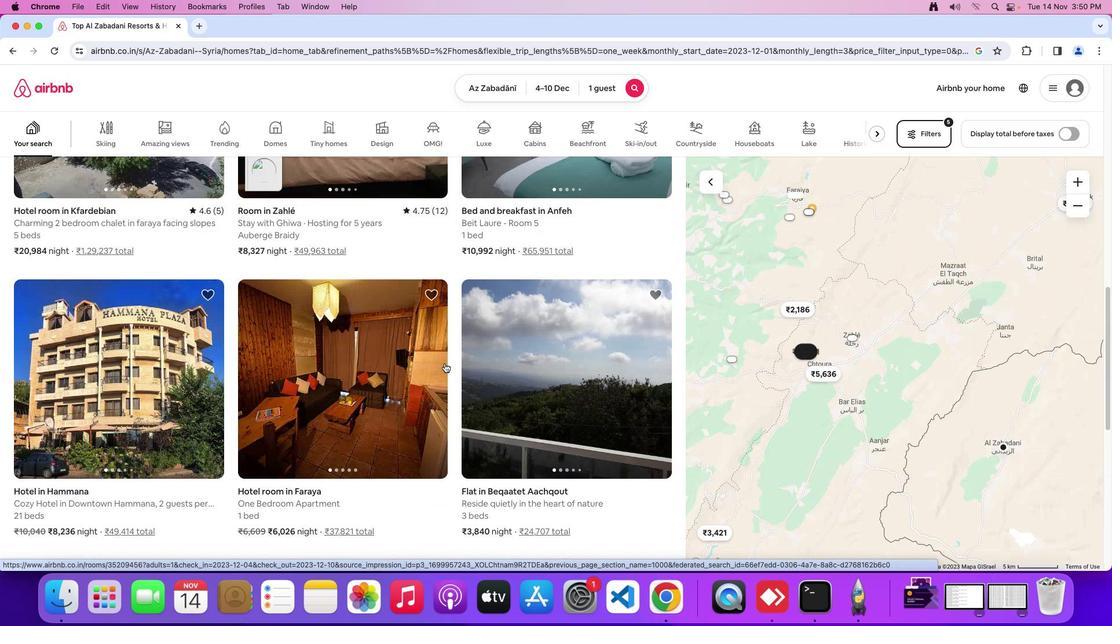 
Action: Mouse scrolled (445, 364) with delta (1, 1)
Screenshot: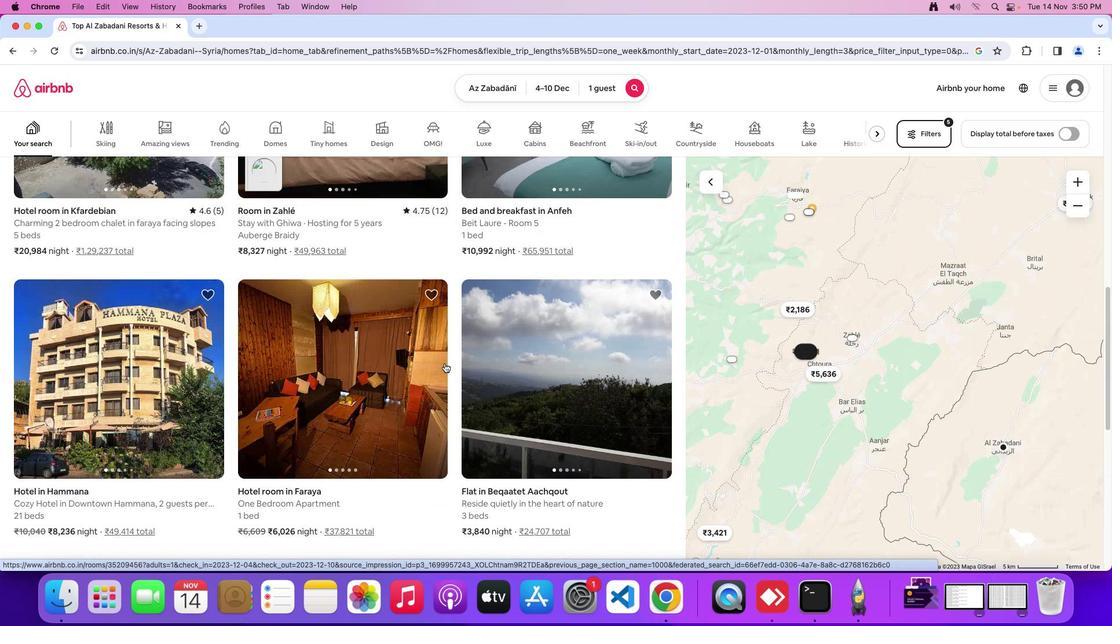 
Action: Mouse scrolled (445, 364) with delta (1, 4)
Screenshot: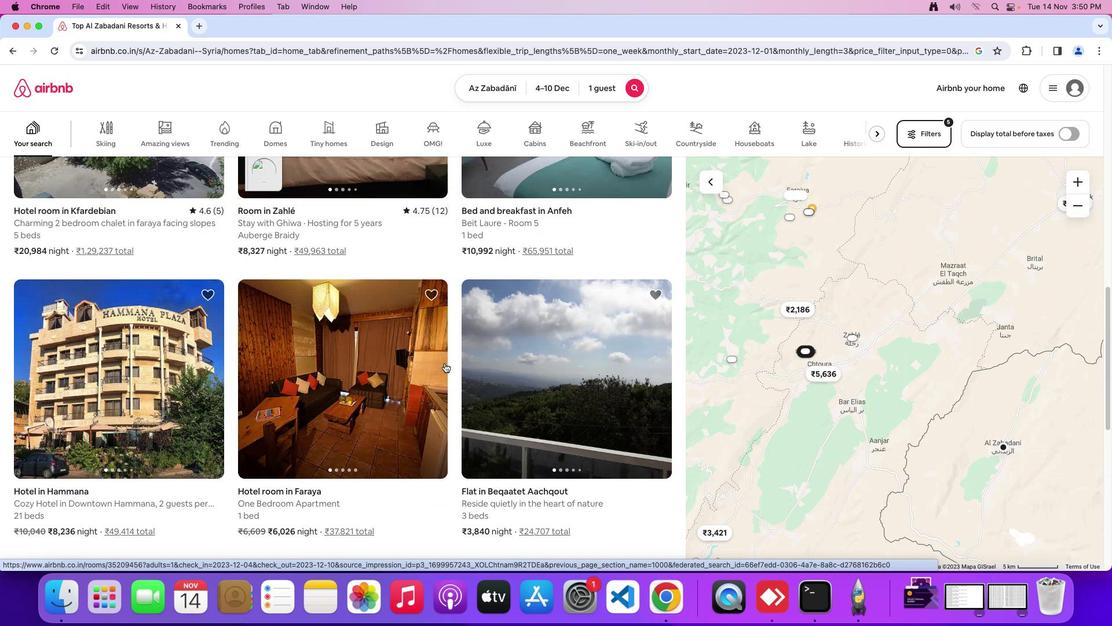 
Action: Mouse scrolled (445, 364) with delta (1, 5)
Screenshot: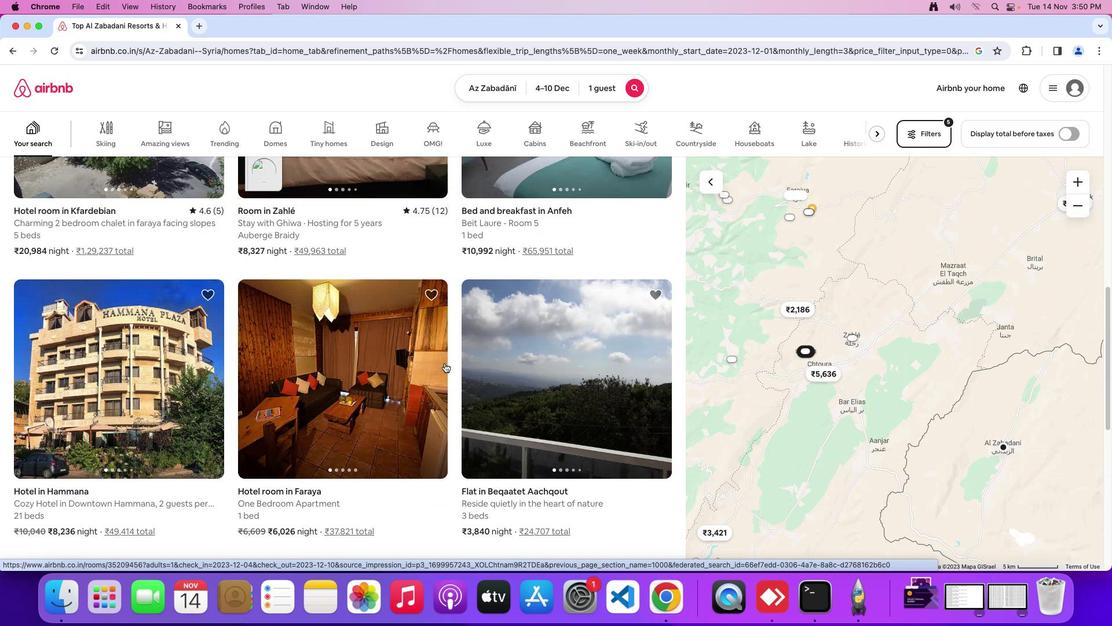 
Action: Mouse scrolled (445, 364) with delta (1, 1)
Screenshot: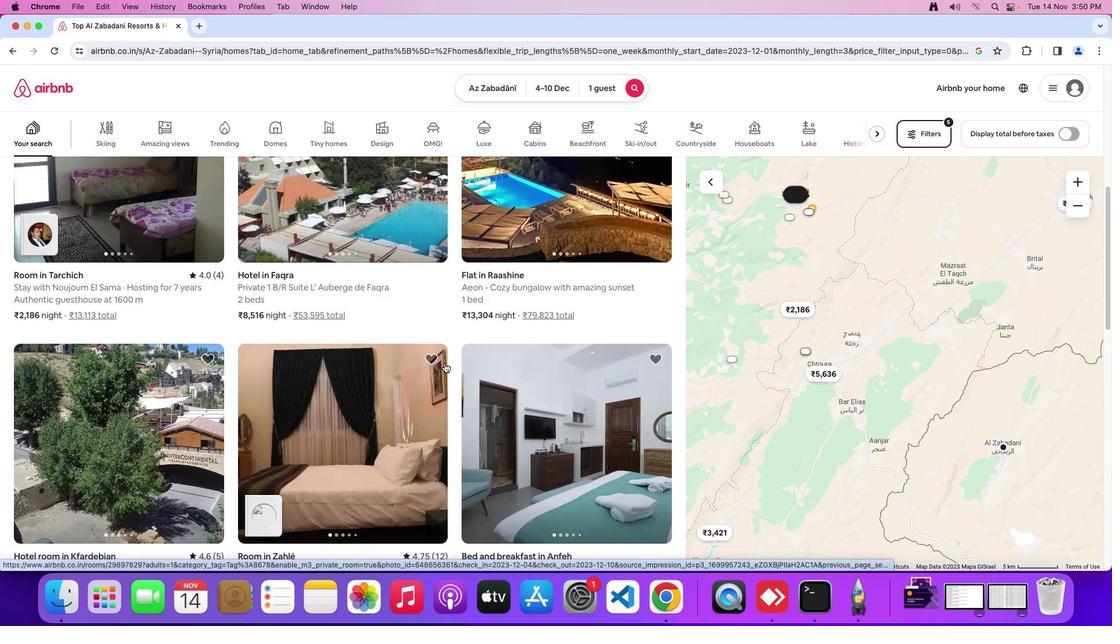 
Action: Mouse scrolled (445, 364) with delta (1, 1)
Screenshot: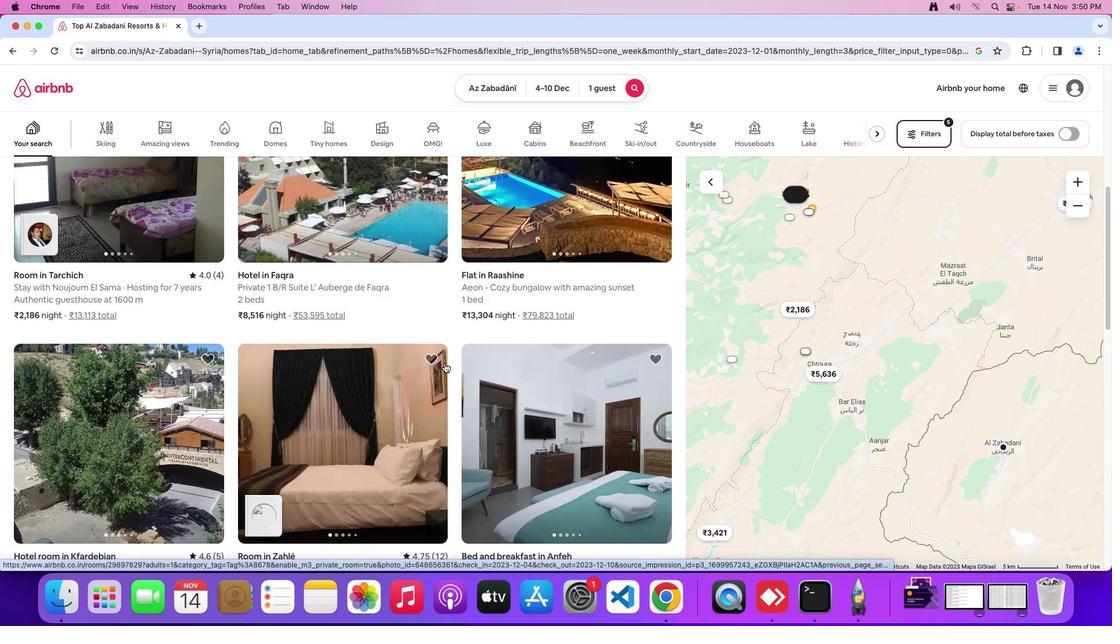 
Action: Mouse scrolled (445, 364) with delta (1, 4)
Screenshot: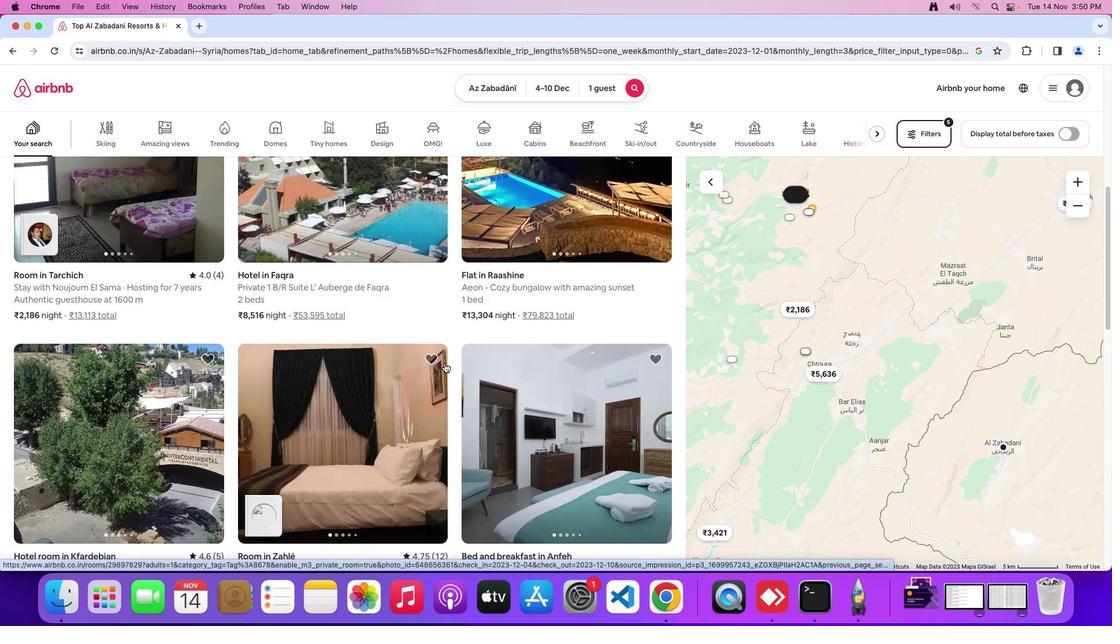 
Action: Mouse scrolled (445, 364) with delta (1, 5)
Screenshot: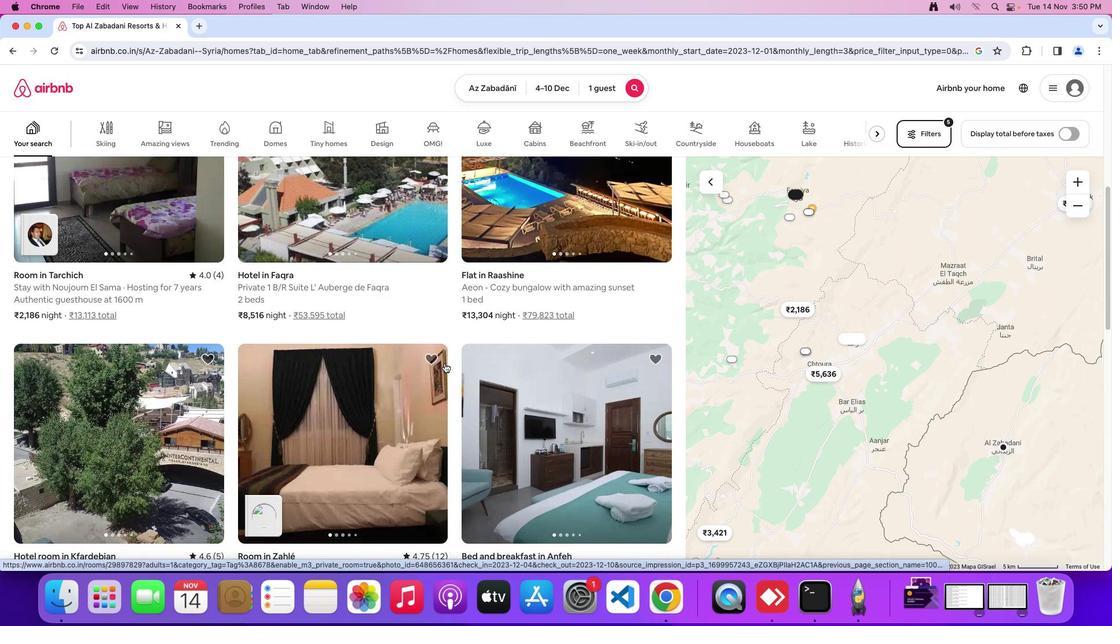
Action: Mouse scrolled (445, 364) with delta (1, 1)
Screenshot: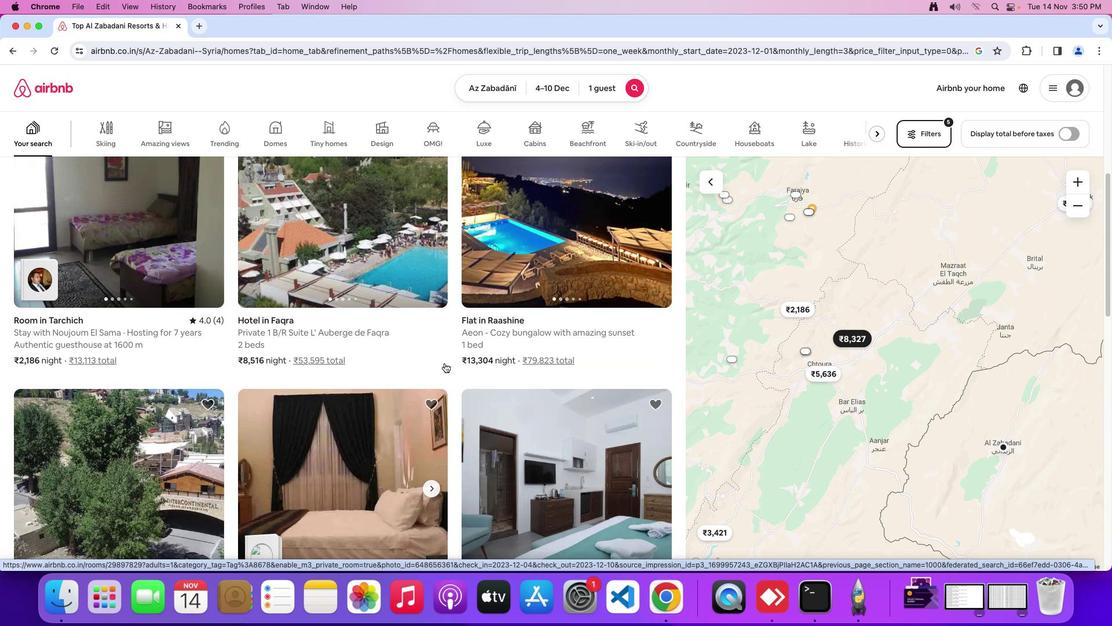 
Action: Mouse scrolled (445, 364) with delta (1, 1)
Screenshot: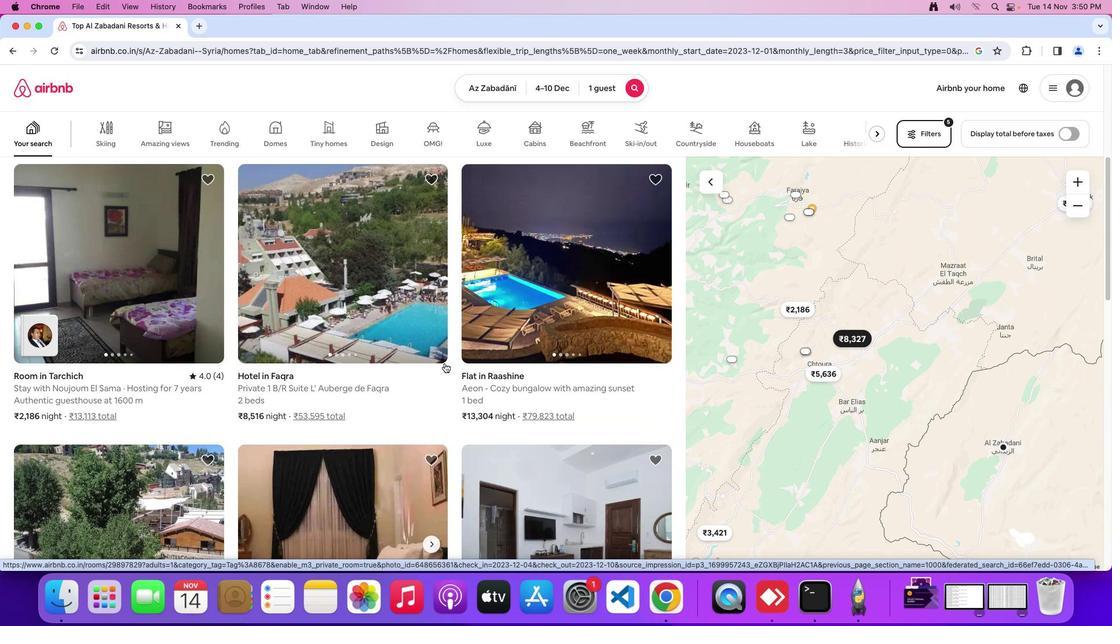 
Action: Mouse scrolled (445, 364) with delta (1, 2)
Screenshot: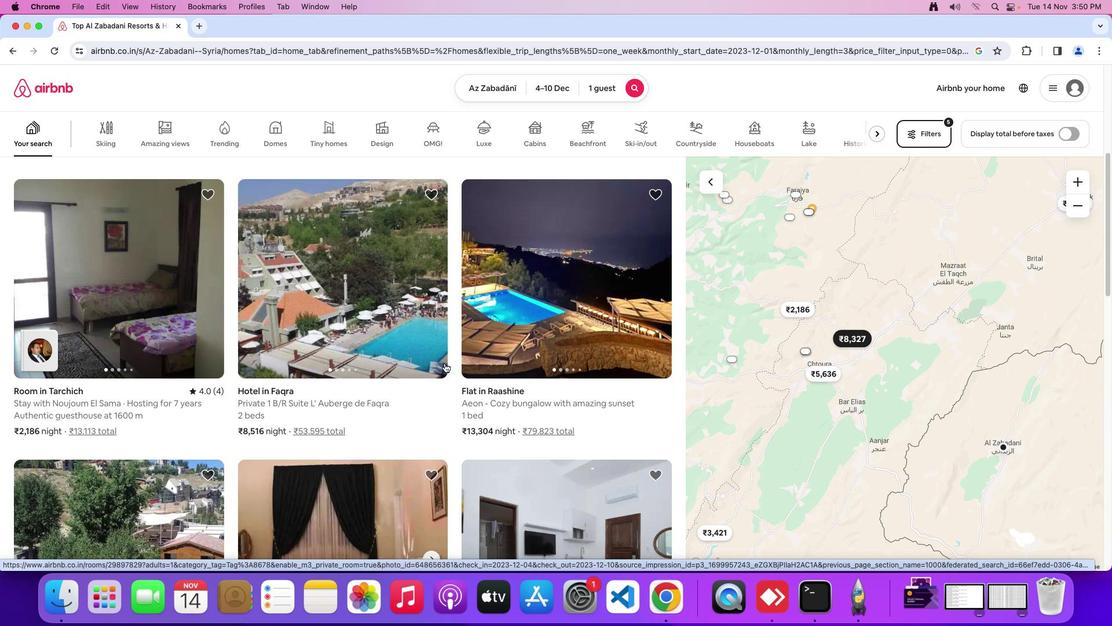 
Action: Mouse scrolled (445, 364) with delta (1, 2)
Screenshot: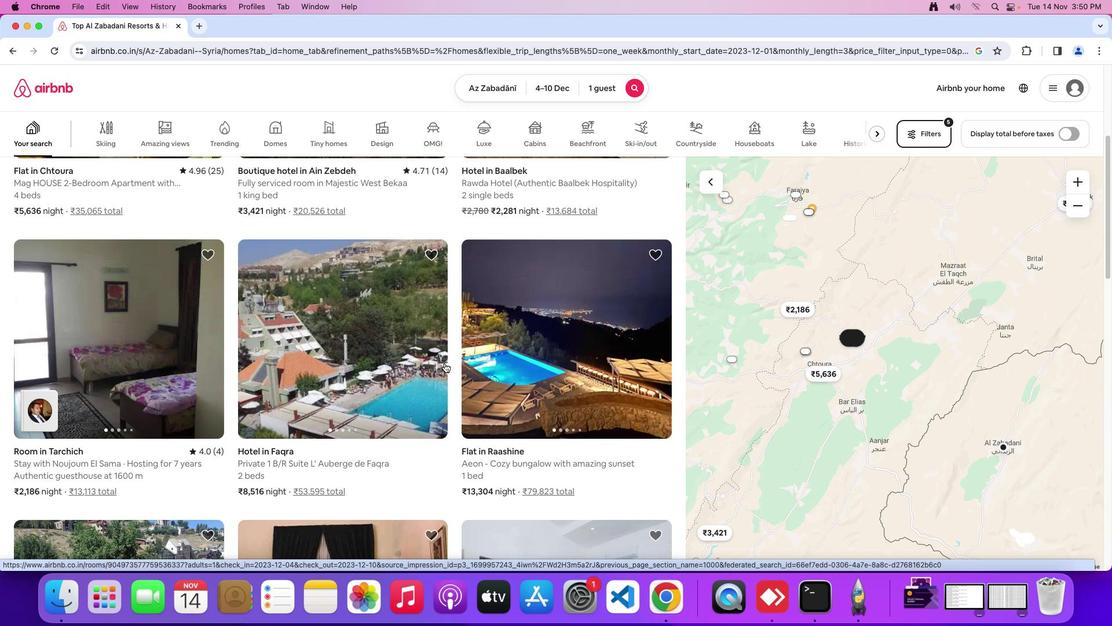 
Action: Mouse scrolled (445, 364) with delta (1, 1)
Screenshot: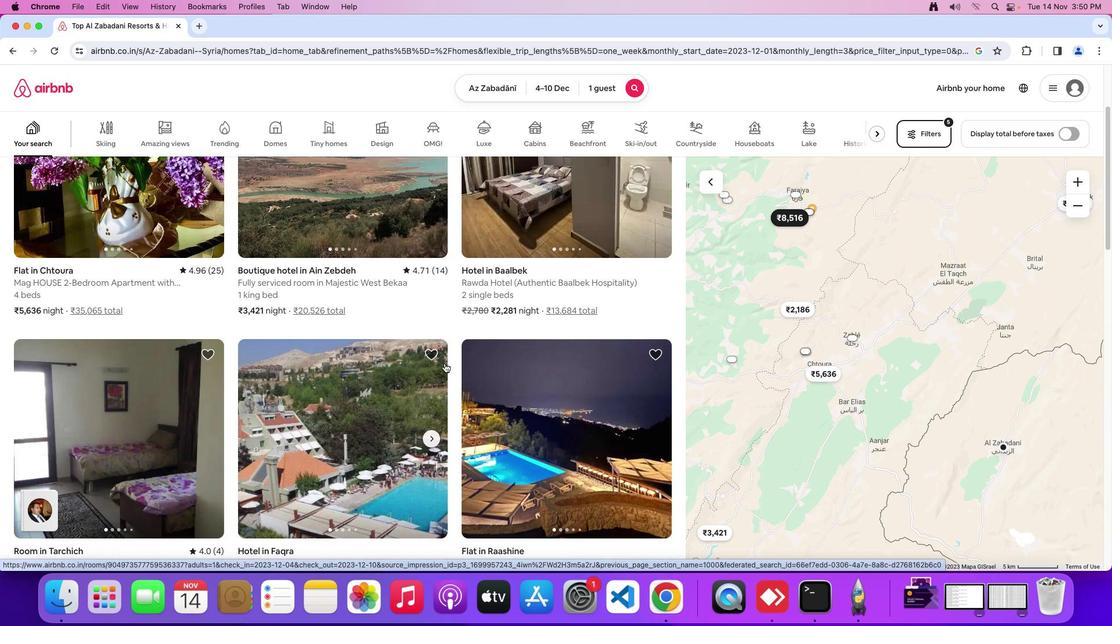
Action: Mouse scrolled (445, 364) with delta (1, 1)
Screenshot: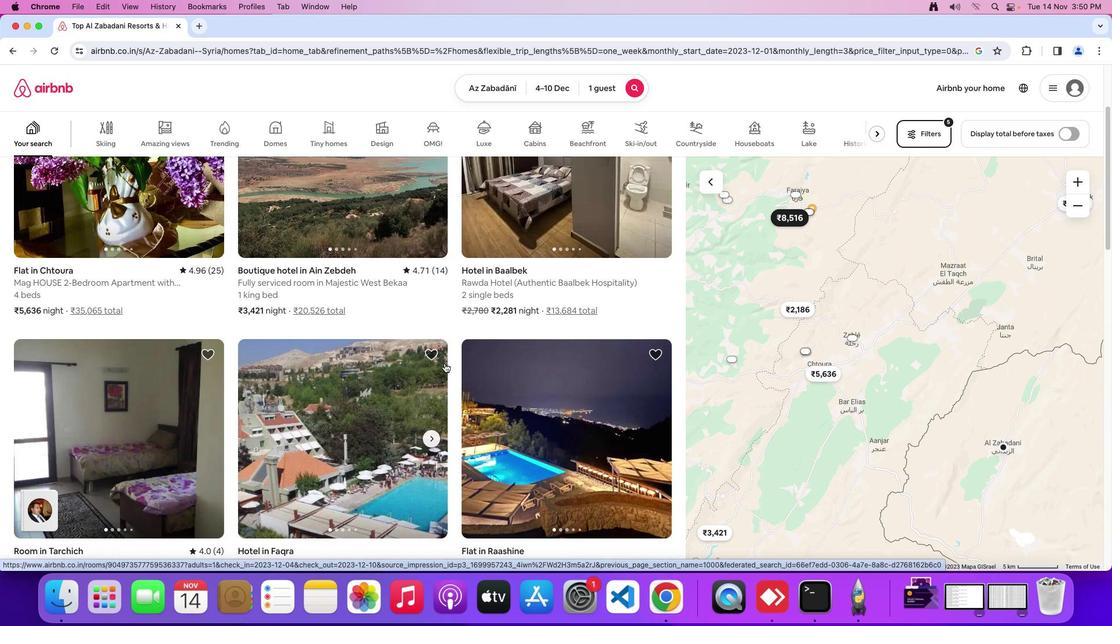 
Action: Mouse scrolled (445, 364) with delta (1, 2)
Screenshot: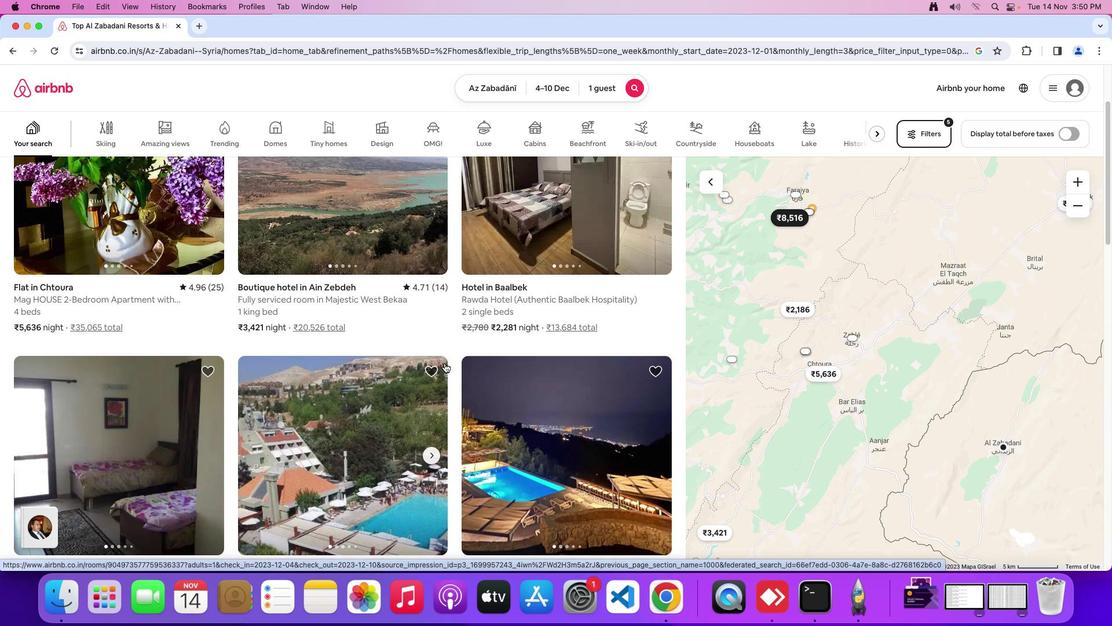 
Action: Mouse scrolled (445, 364) with delta (1, 1)
Screenshot: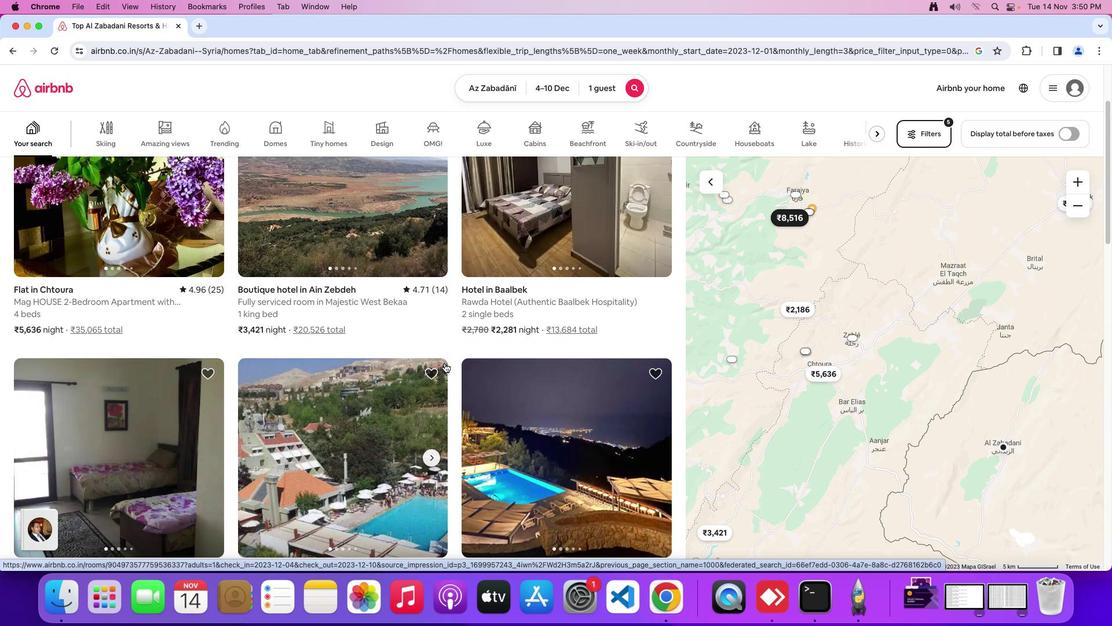 
Action: Mouse scrolled (445, 364) with delta (1, 1)
Screenshot: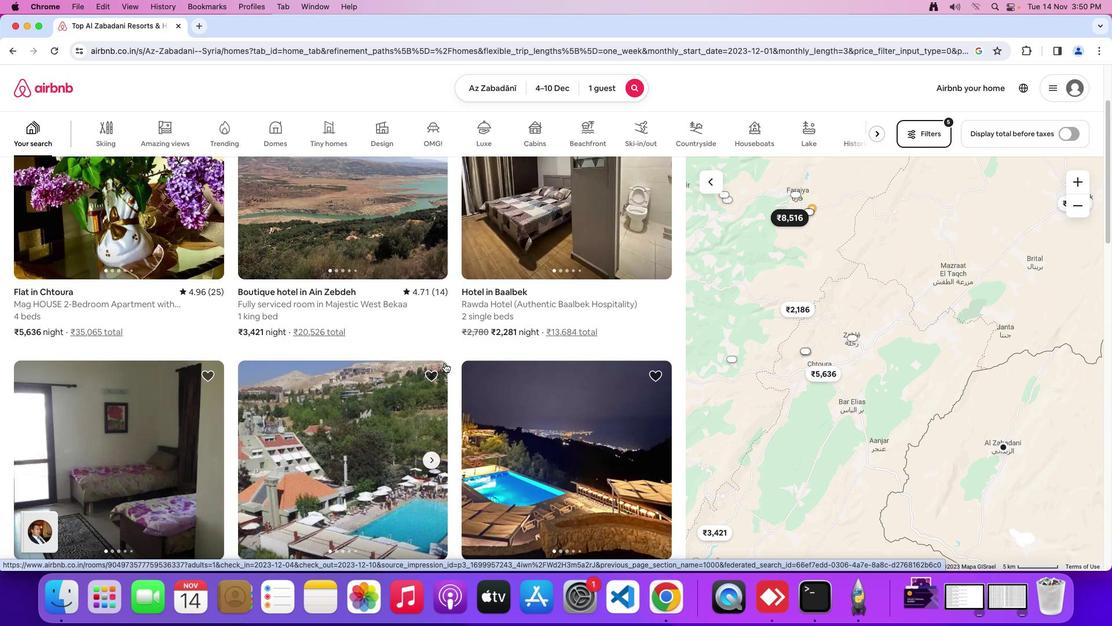 
Action: Mouse scrolled (445, 364) with delta (1, 1)
Screenshot: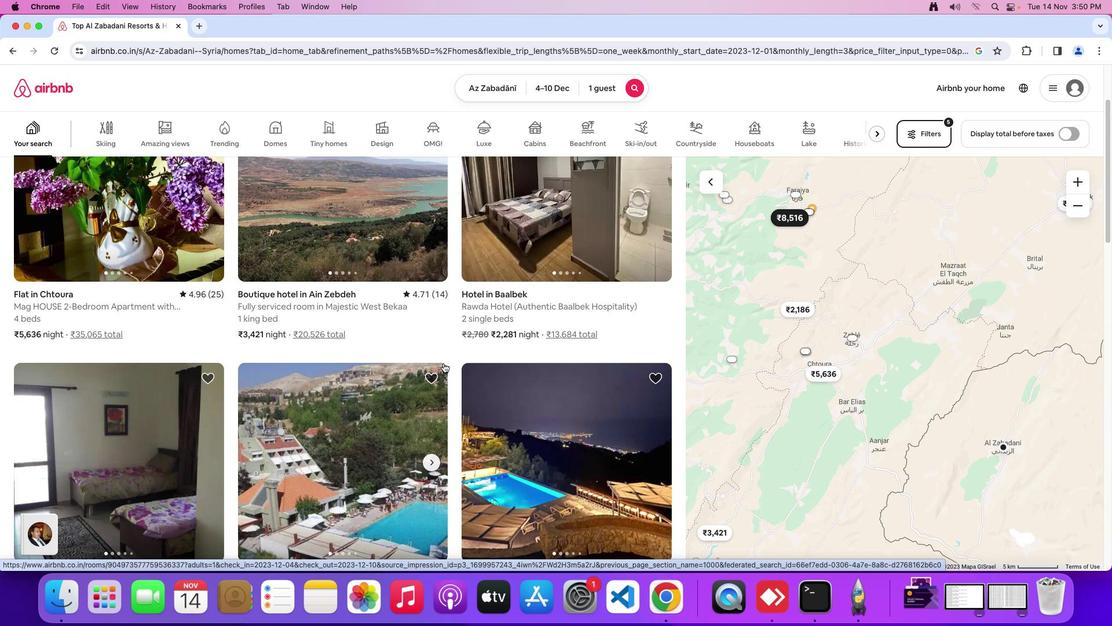 
Action: Mouse moved to (445, 364)
Screenshot: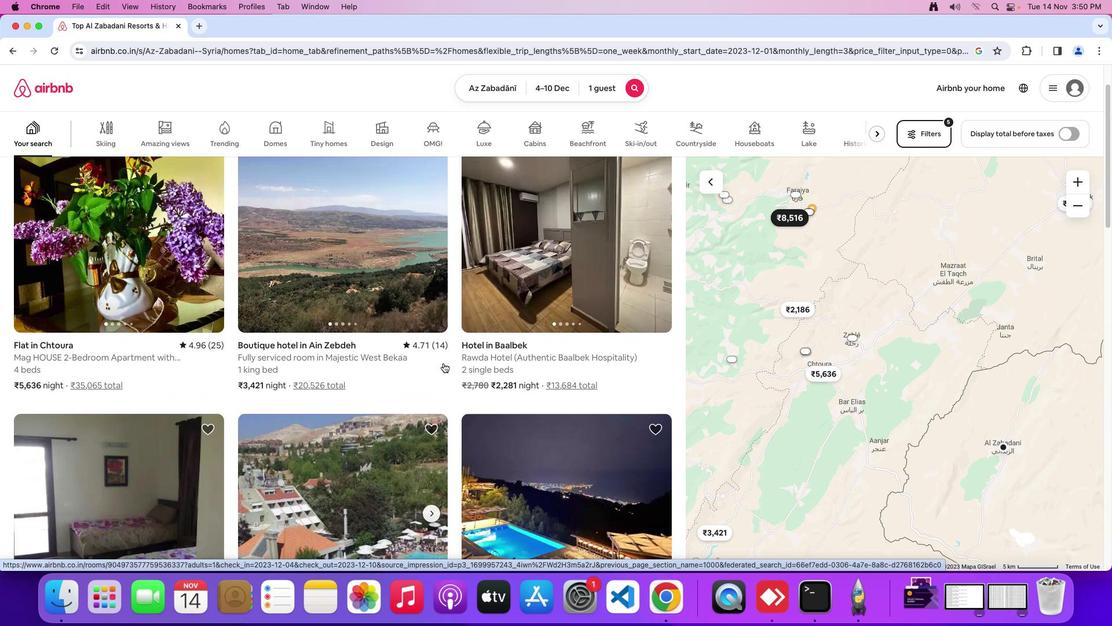 
Action: Mouse scrolled (445, 364) with delta (1, 1)
Screenshot: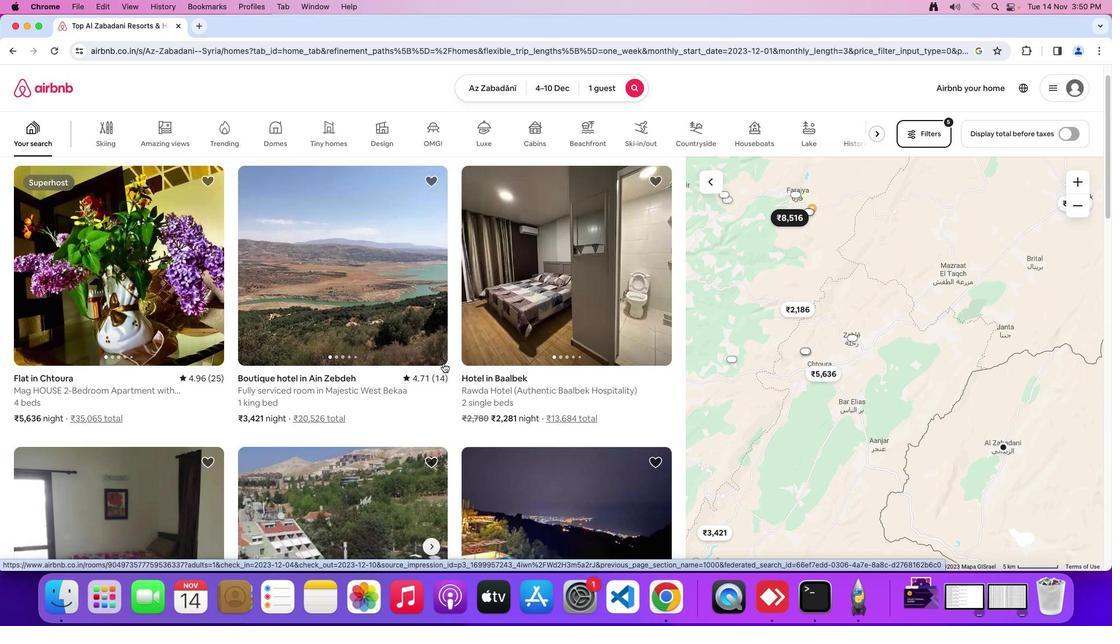 
Action: Mouse scrolled (445, 364) with delta (1, 1)
Screenshot: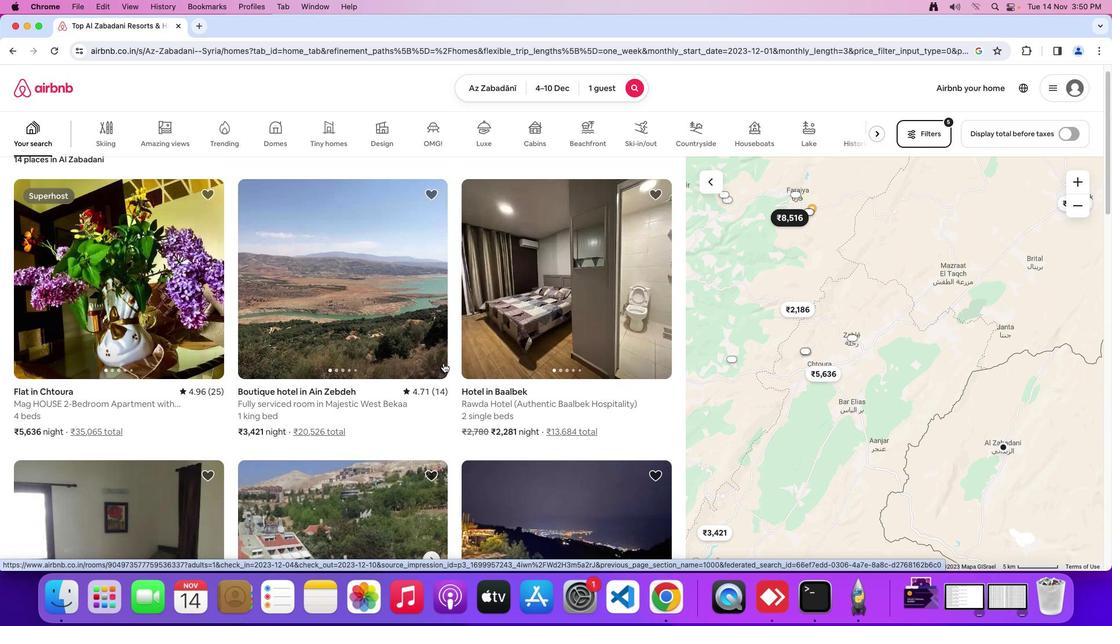 
Action: Mouse scrolled (445, 364) with delta (1, 3)
Screenshot: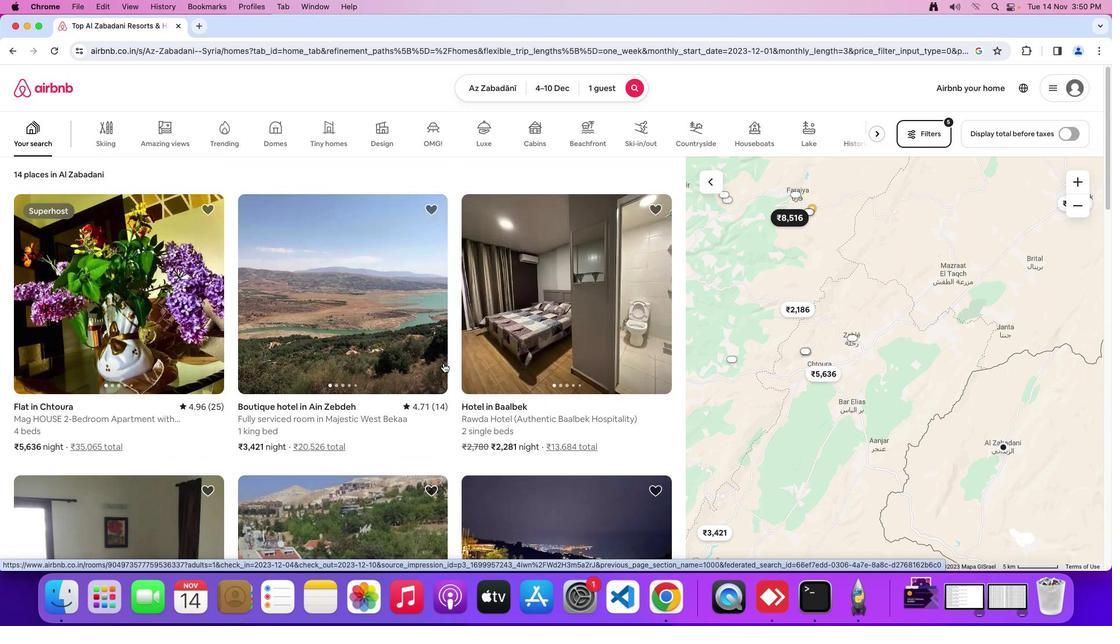 
Action: Mouse moved to (431, 370)
Screenshot: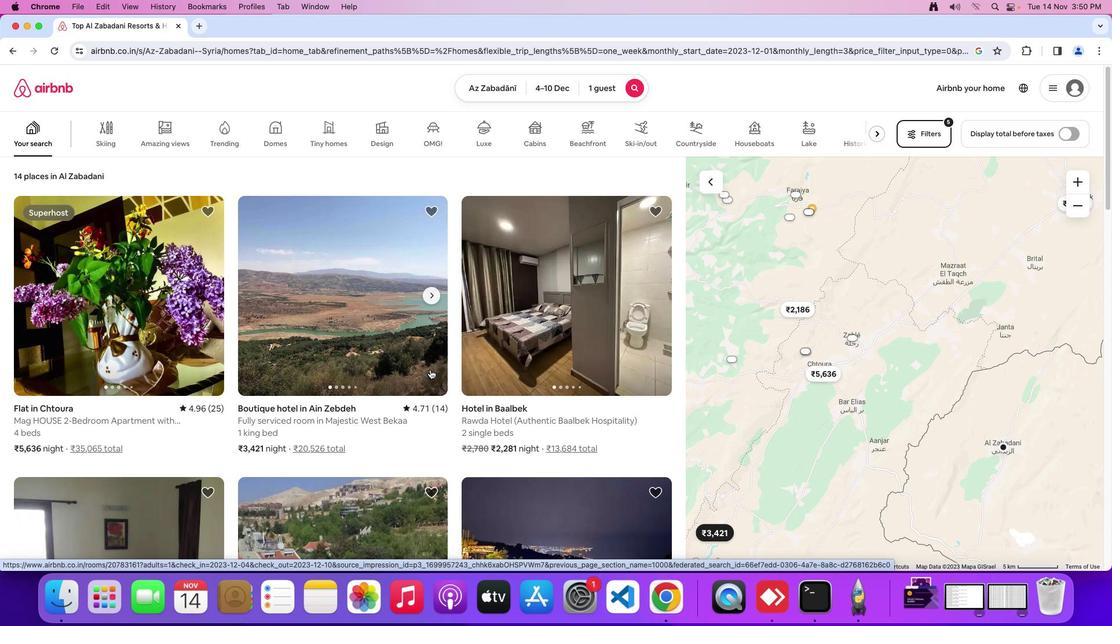 
Action: Mouse scrolled (431, 370) with delta (1, 1)
Screenshot: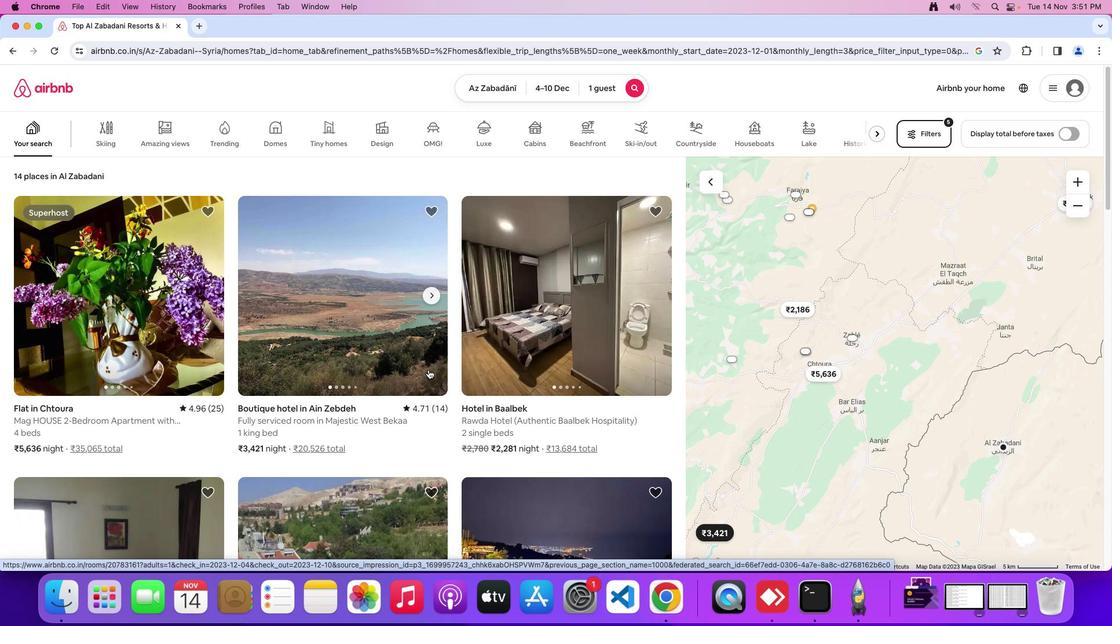 
Action: Mouse scrolled (431, 370) with delta (1, 1)
Screenshot: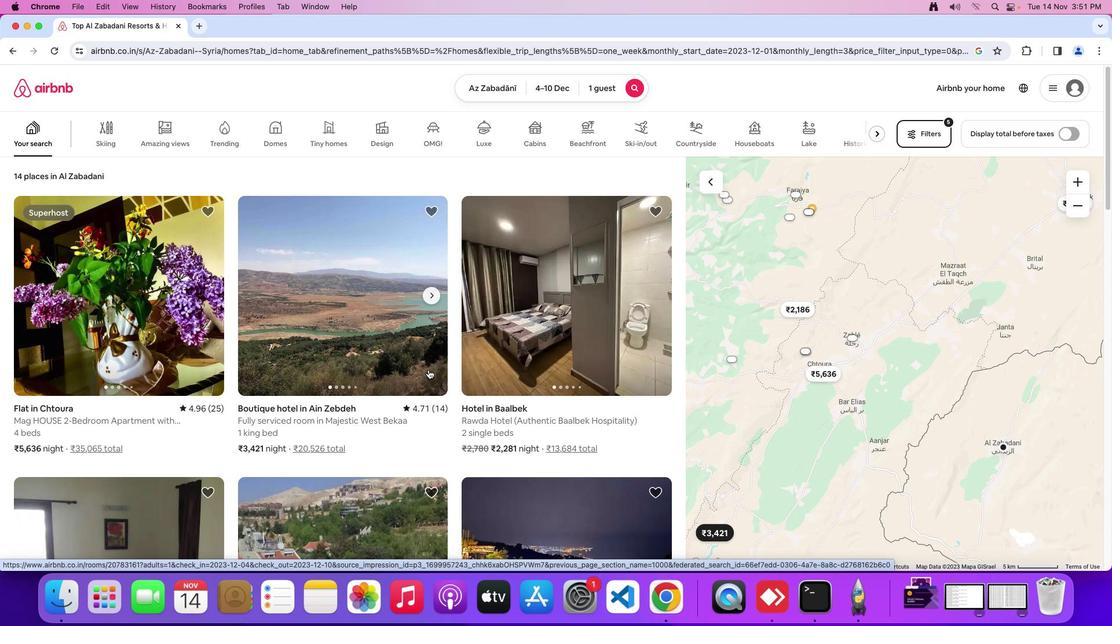 
Action: Mouse scrolled (431, 370) with delta (1, 3)
Screenshot: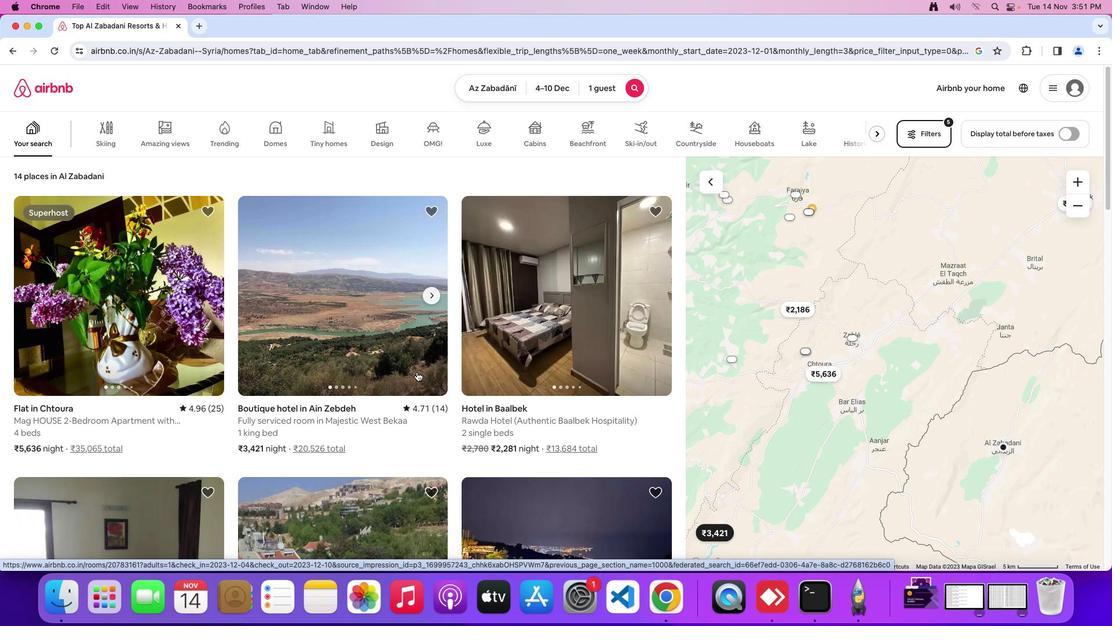 
Action: Mouse moved to (137, 368)
Screenshot: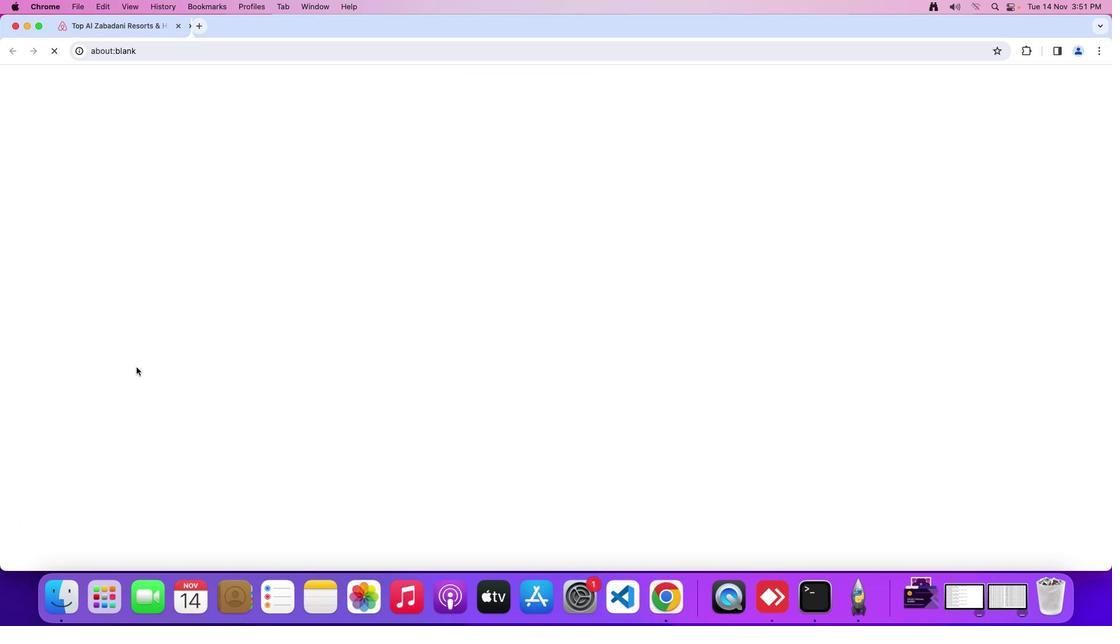
Action: Mouse pressed left at (137, 368)
Screenshot: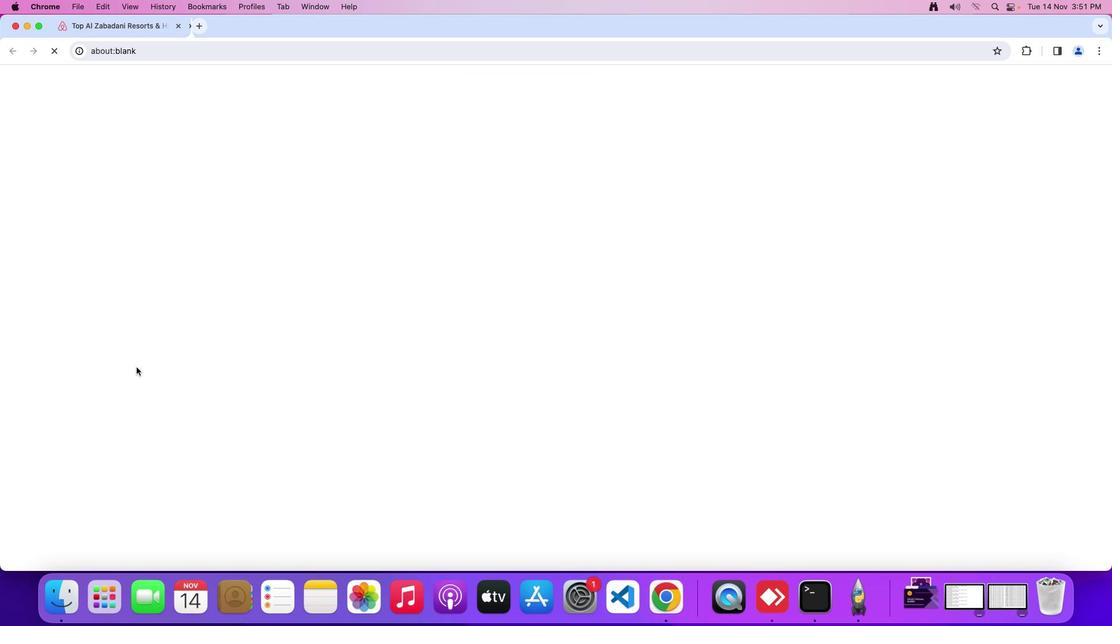 
Action: Mouse moved to (805, 399)
Screenshot: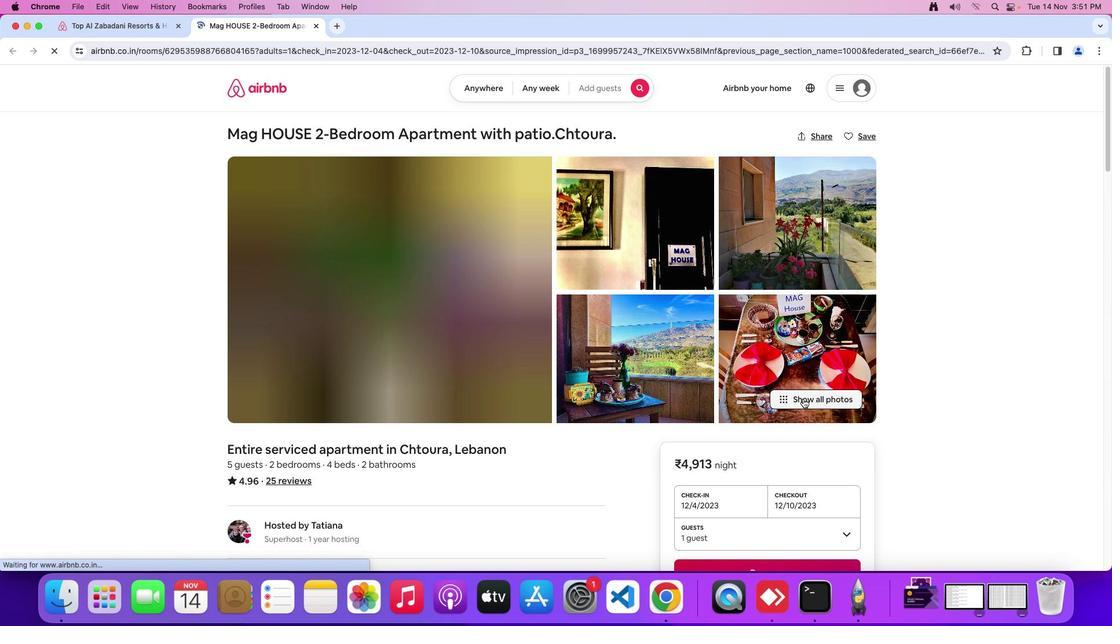 
Action: Mouse pressed left at (805, 399)
Screenshot: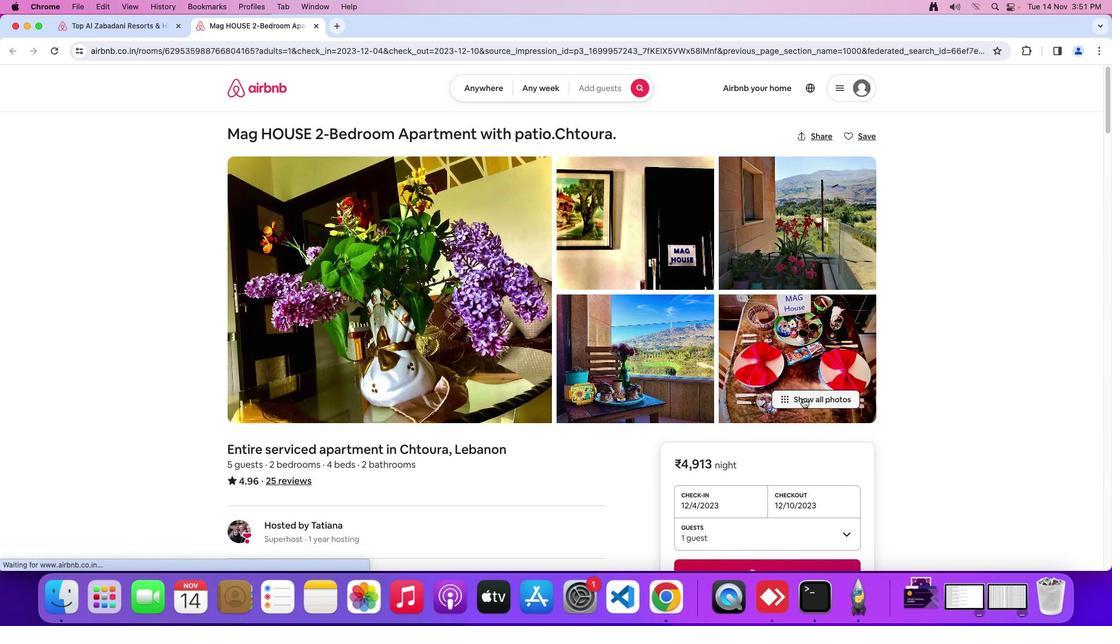
Action: Mouse moved to (587, 419)
Screenshot: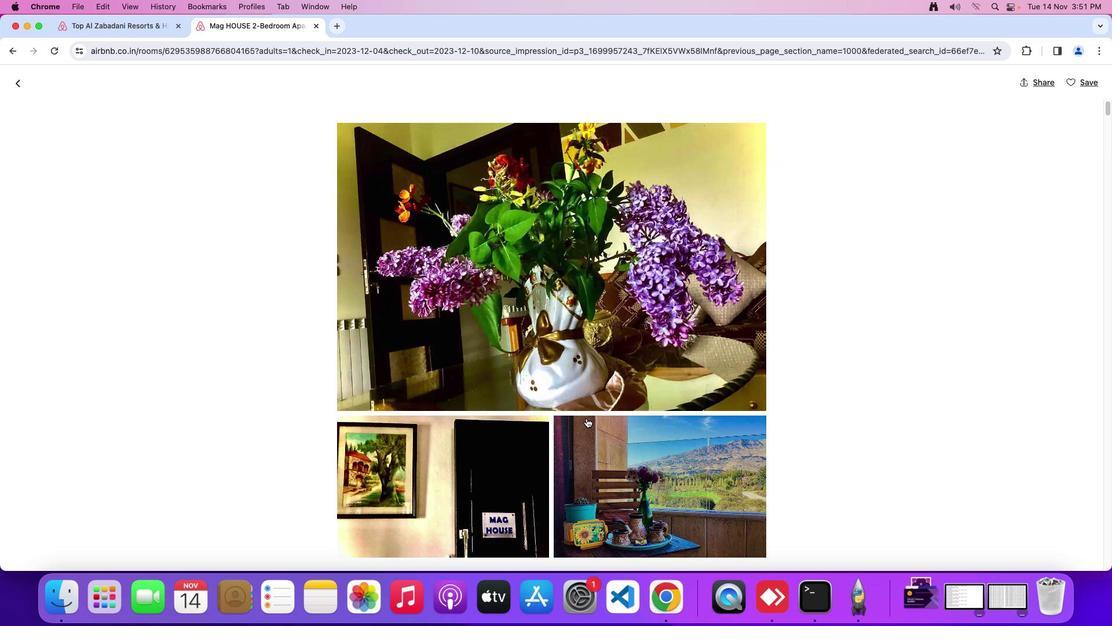 
Action: Mouse scrolled (587, 419) with delta (1, 0)
Screenshot: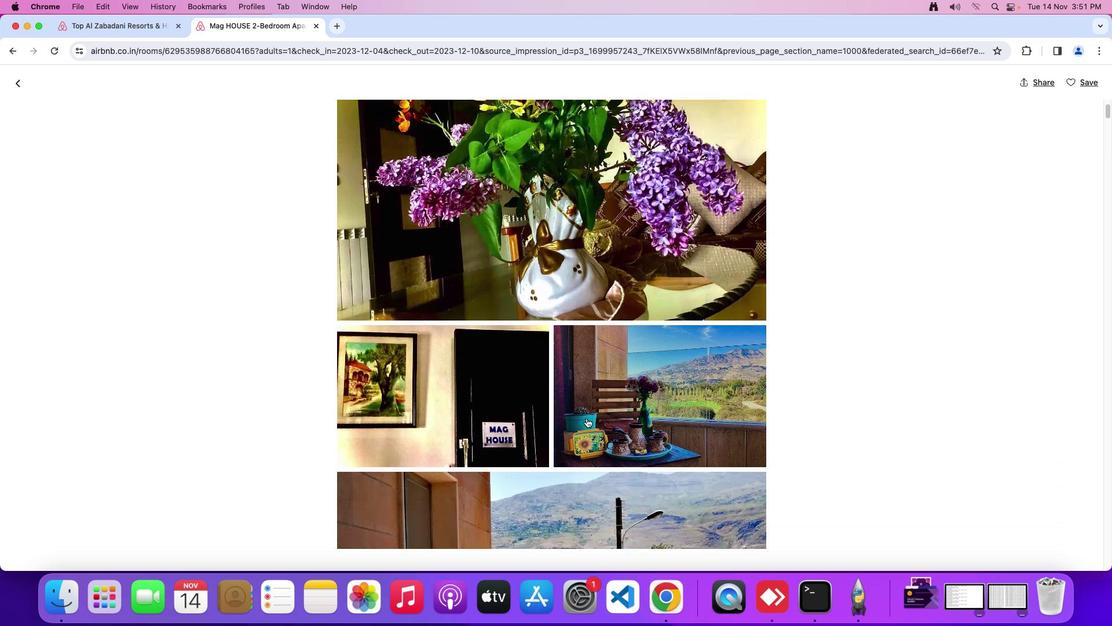 
Action: Mouse scrolled (587, 419) with delta (1, 0)
Screenshot: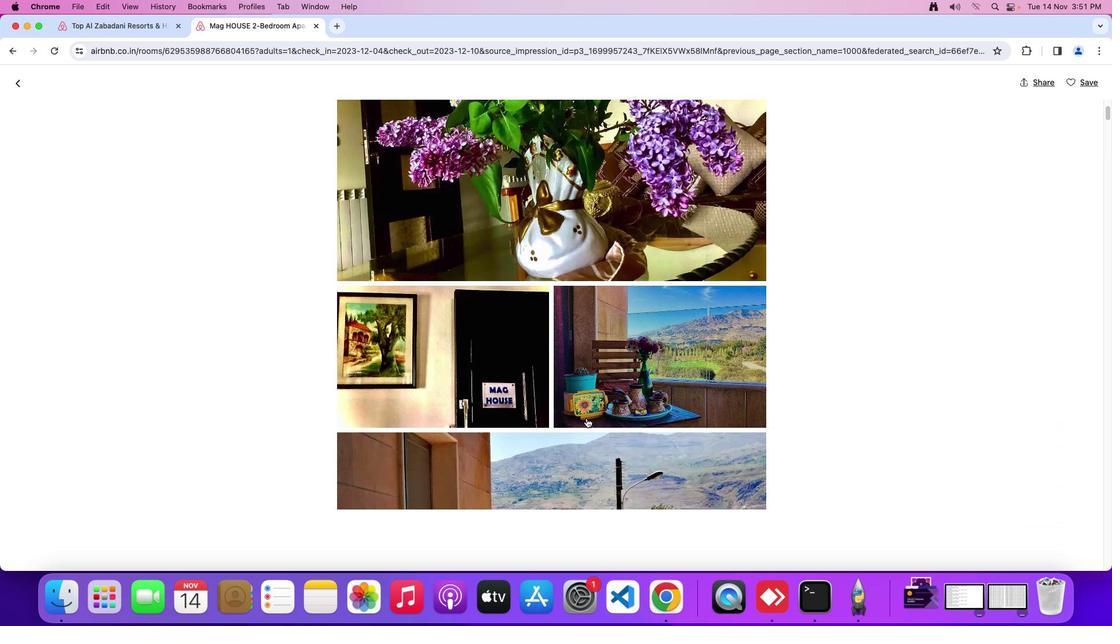 
Action: Mouse scrolled (587, 419) with delta (1, 0)
Screenshot: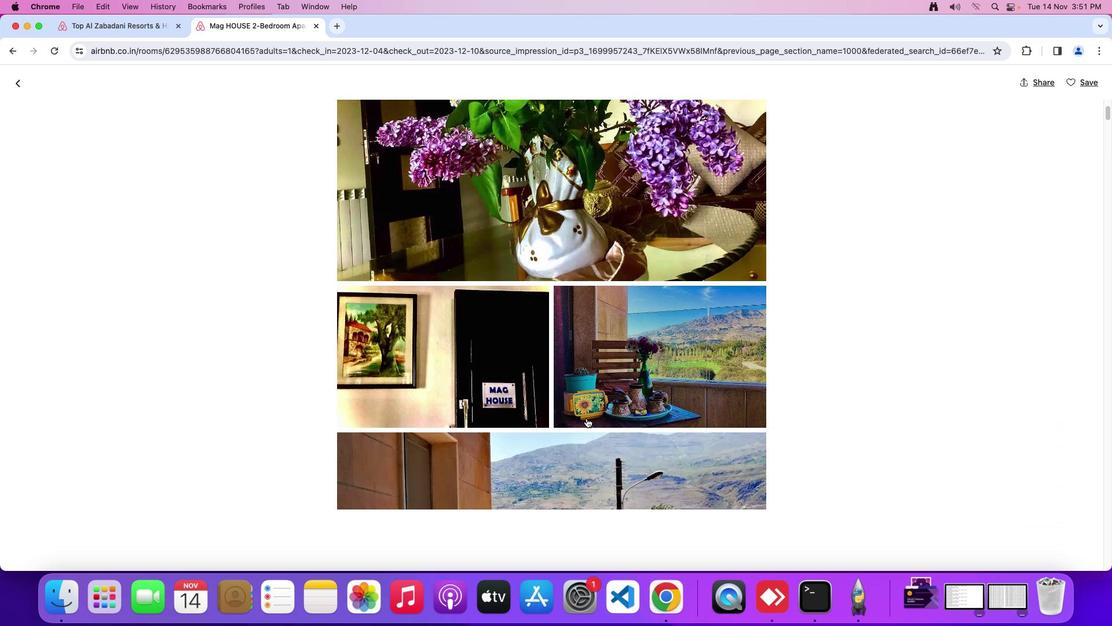 
Action: Mouse scrolled (587, 419) with delta (1, 0)
Screenshot: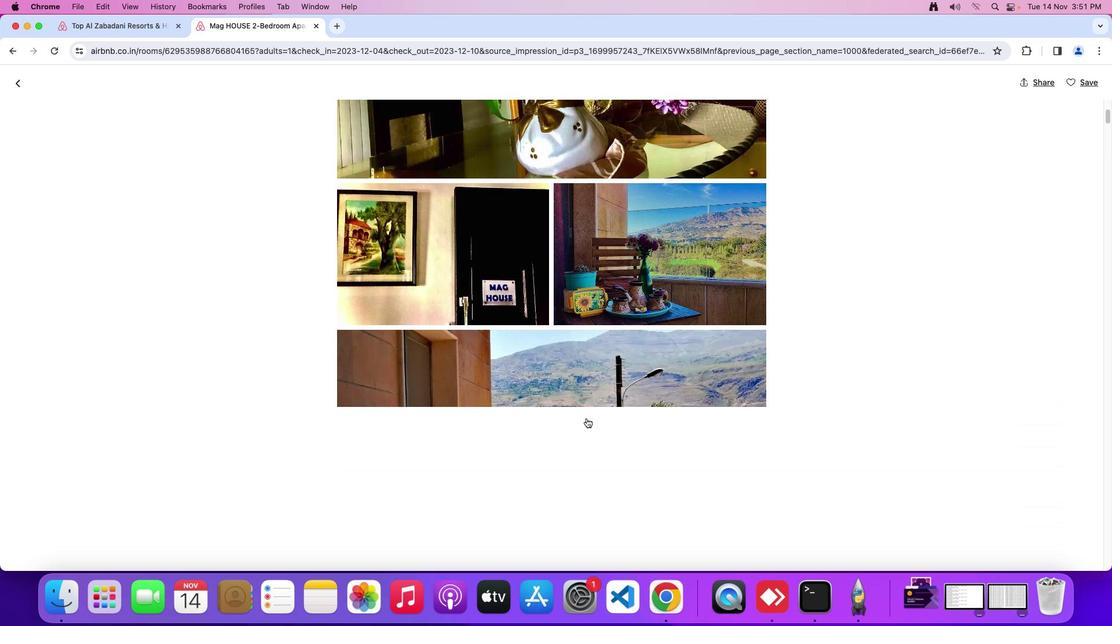 
Action: Mouse moved to (589, 409)
Screenshot: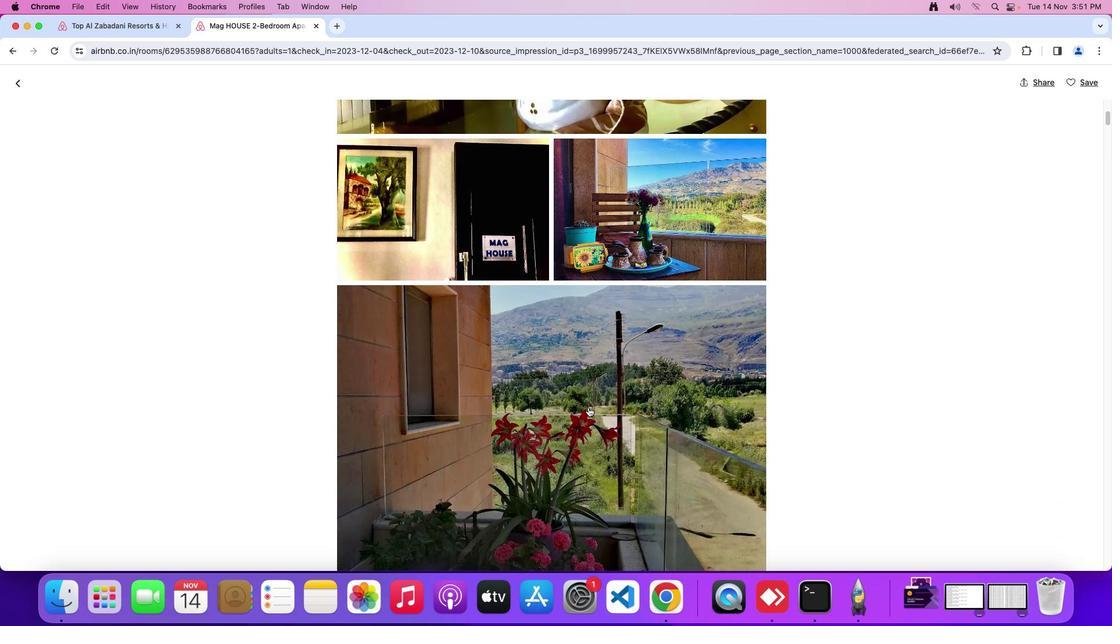 
Action: Mouse scrolled (589, 409) with delta (1, 0)
Screenshot: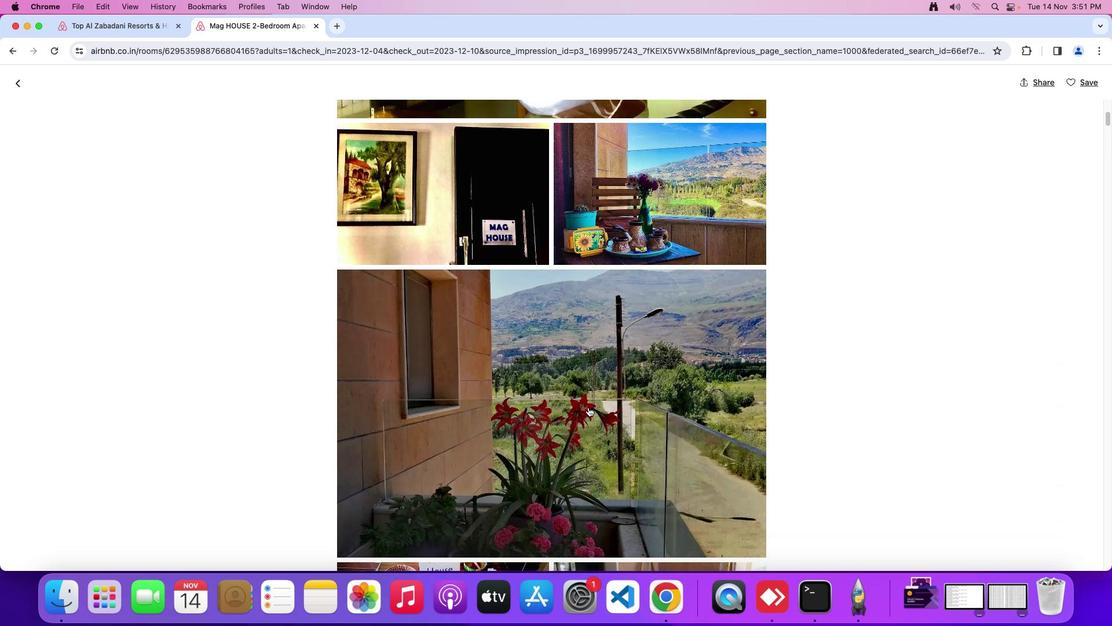 
Action: Mouse moved to (590, 408)
Screenshot: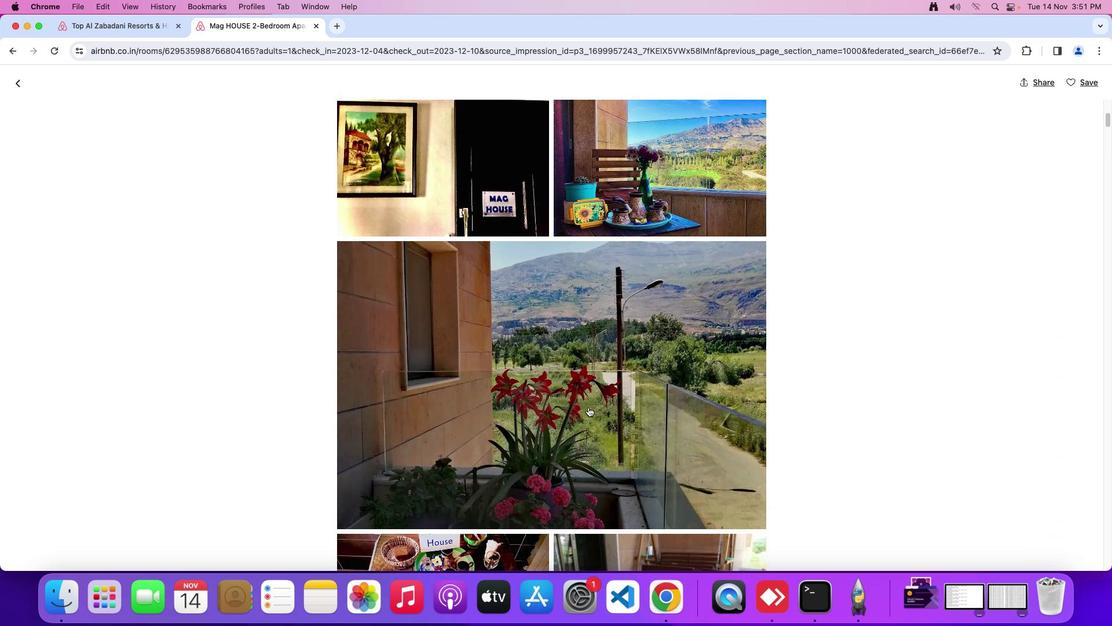 
Action: Mouse scrolled (590, 408) with delta (1, 0)
Screenshot: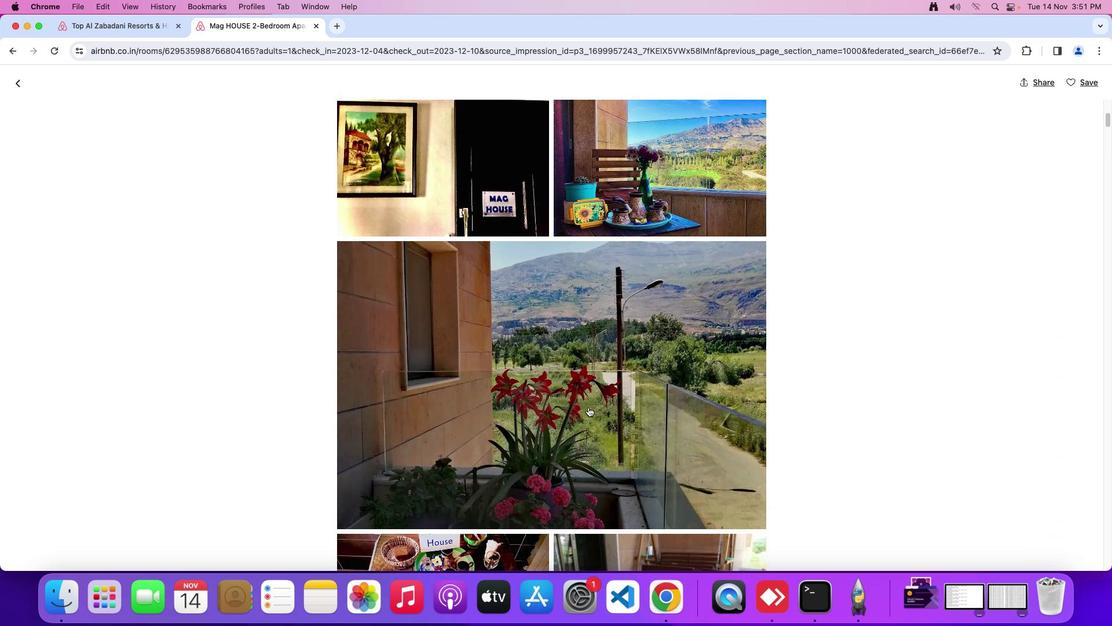 
Action: Mouse scrolled (590, 408) with delta (1, 0)
Screenshot: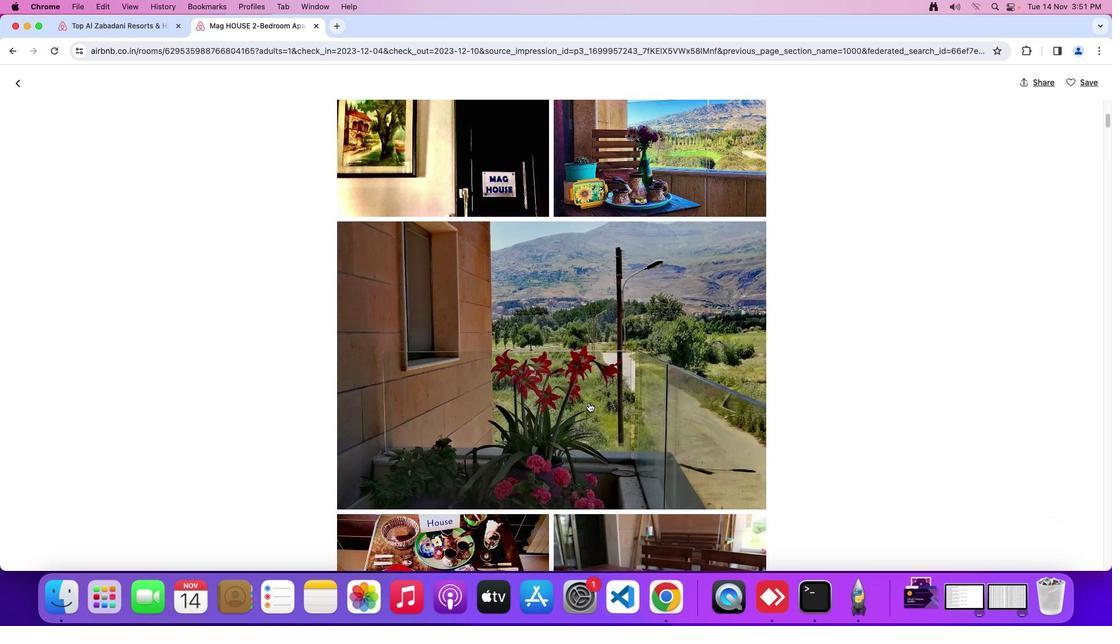 
Action: Mouse moved to (590, 402)
Screenshot: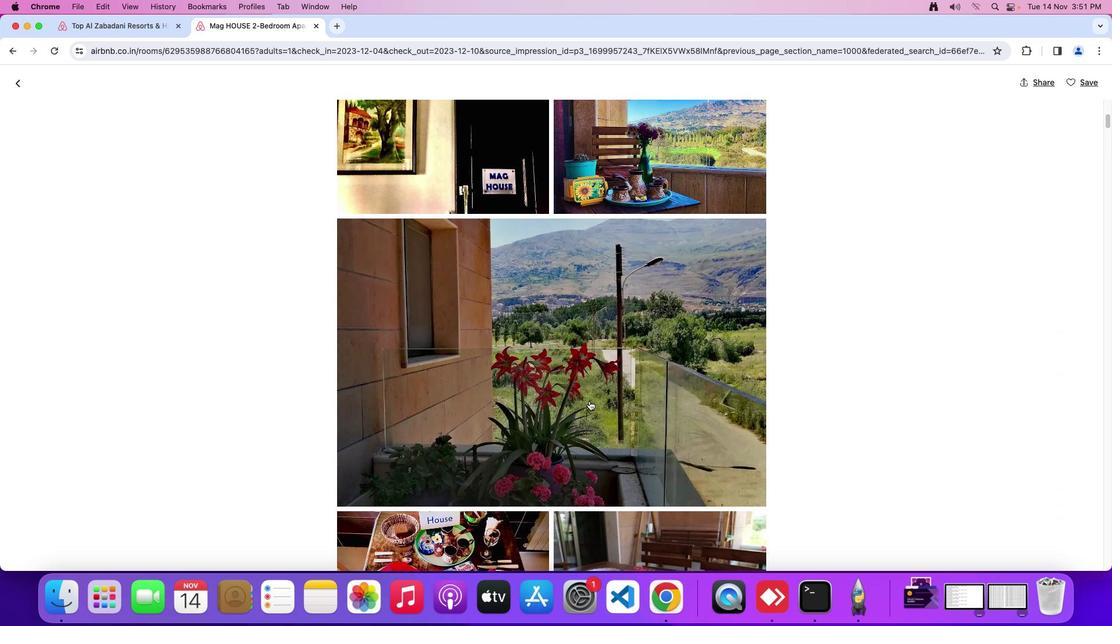 
Action: Mouse scrolled (590, 402) with delta (1, 0)
Screenshot: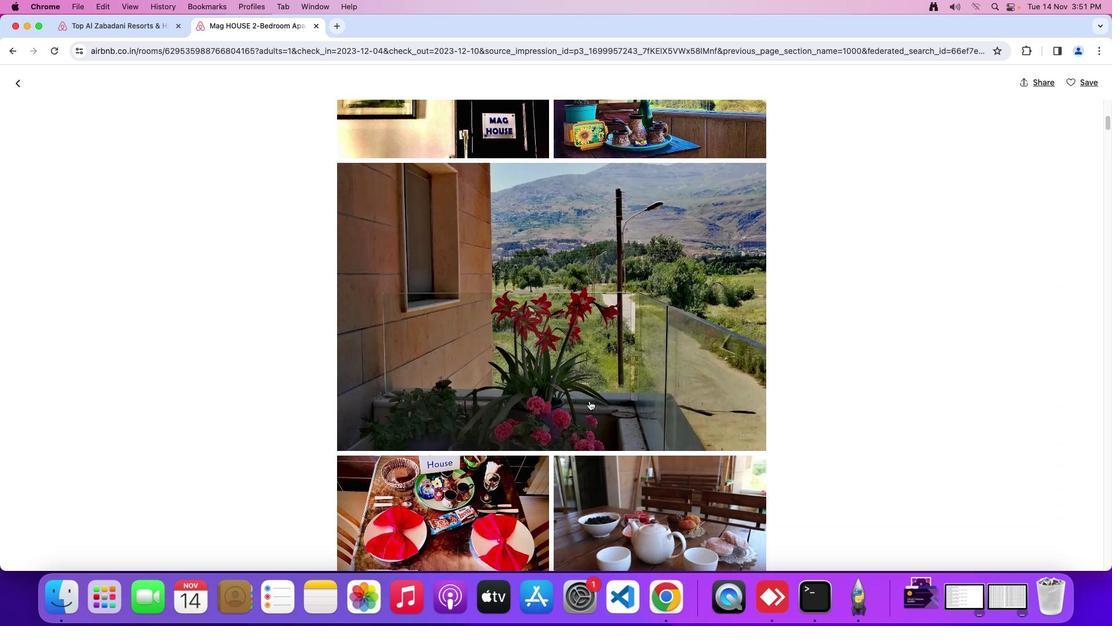 
Action: Mouse scrolled (590, 402) with delta (1, 0)
Screenshot: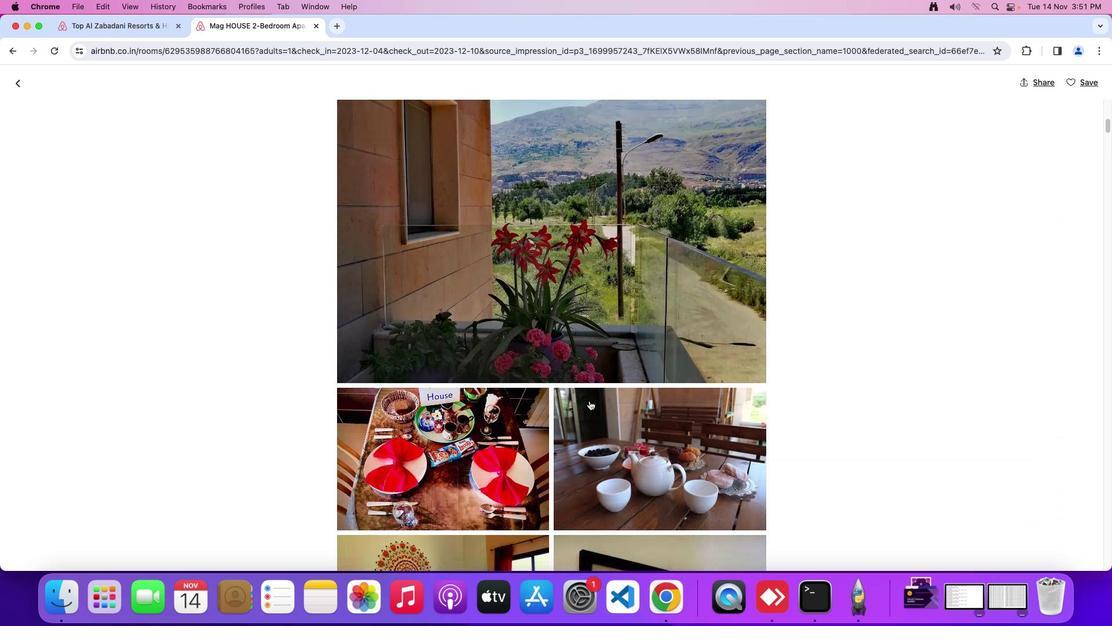 
Action: Mouse scrolled (590, 402) with delta (1, 0)
Screenshot: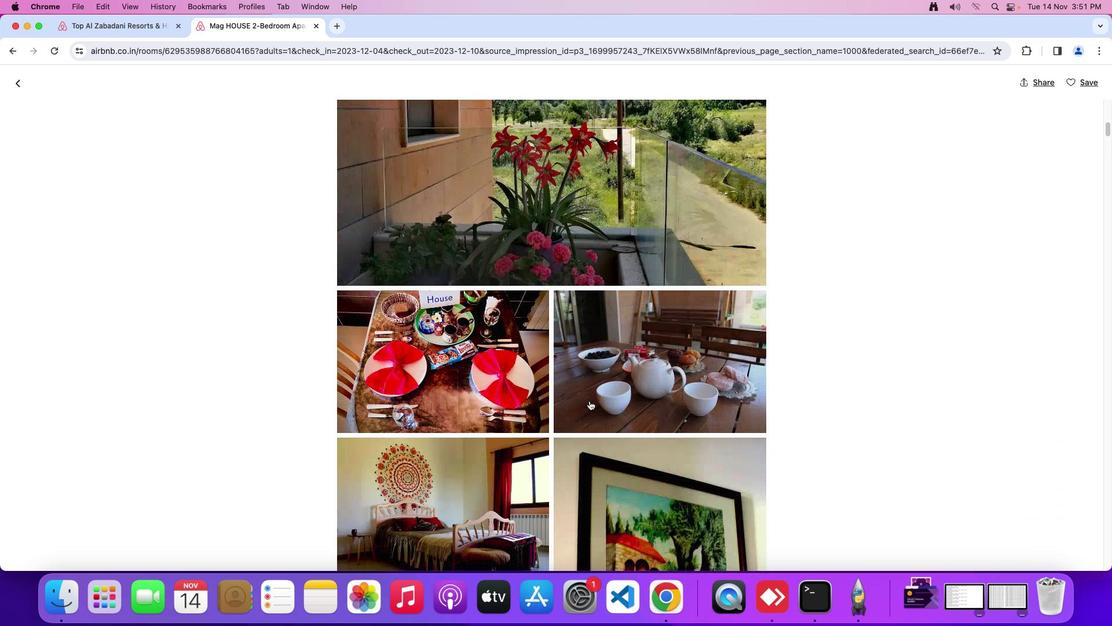 
Action: Mouse scrolled (590, 402) with delta (1, -1)
Screenshot: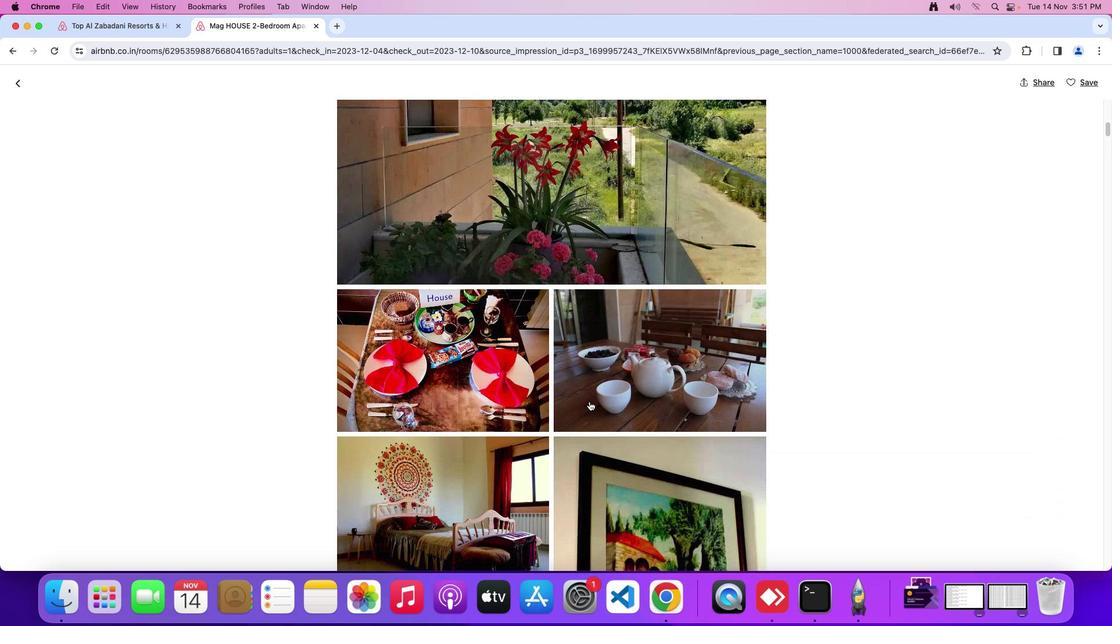 
Action: Mouse moved to (590, 402)
Screenshot: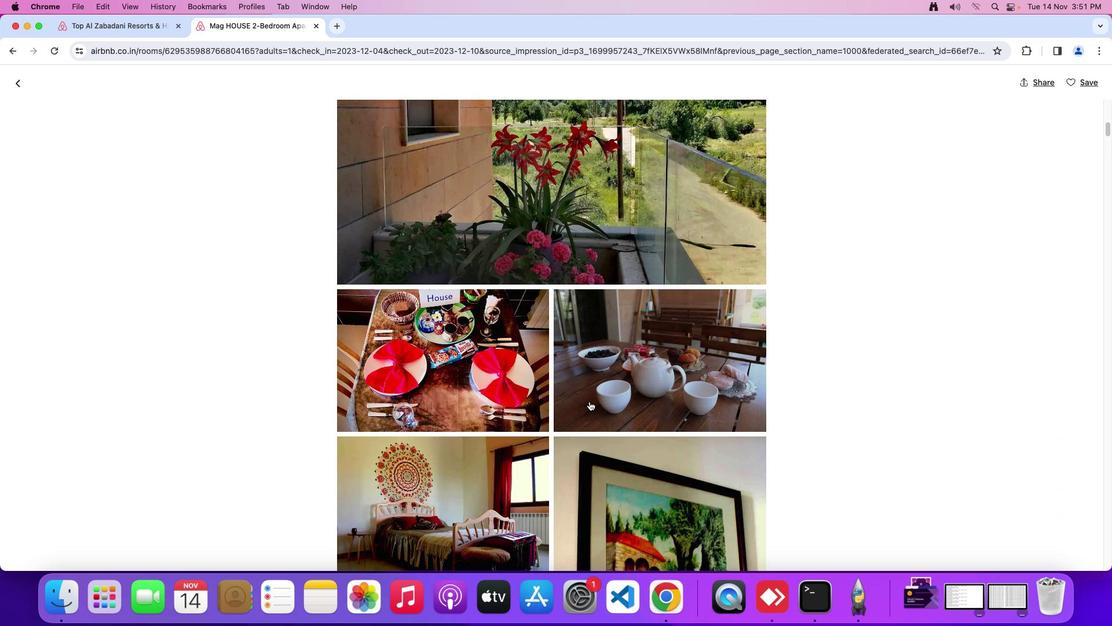 
Action: Mouse scrolled (590, 402) with delta (1, 0)
Screenshot: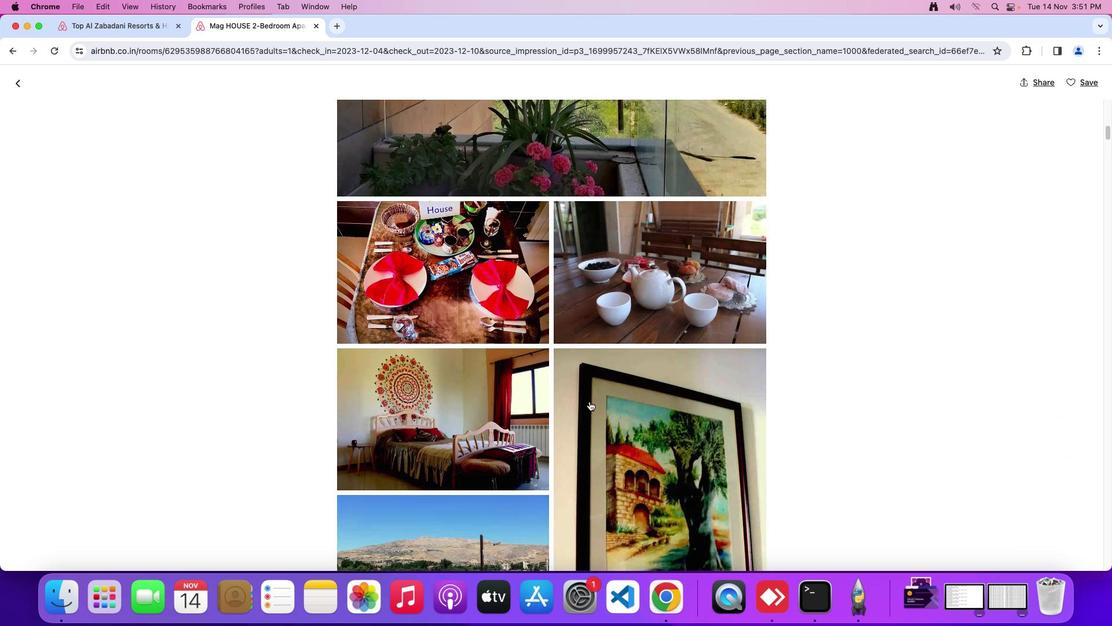 
Action: Mouse scrolled (590, 402) with delta (1, 0)
Screenshot: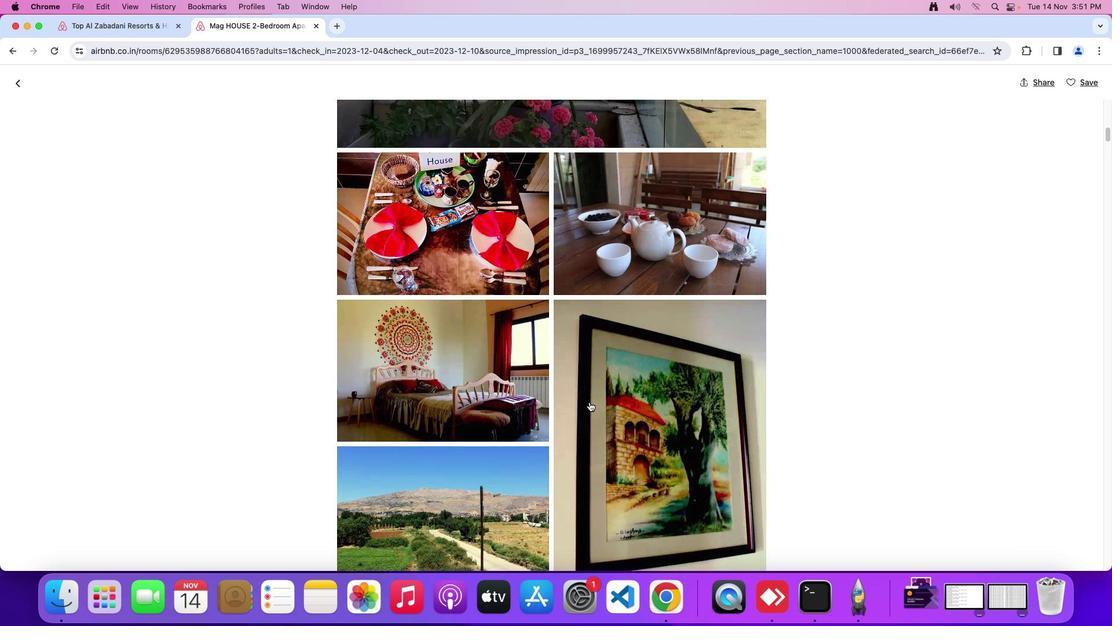 
Action: Mouse scrolled (590, 402) with delta (1, 0)
Screenshot: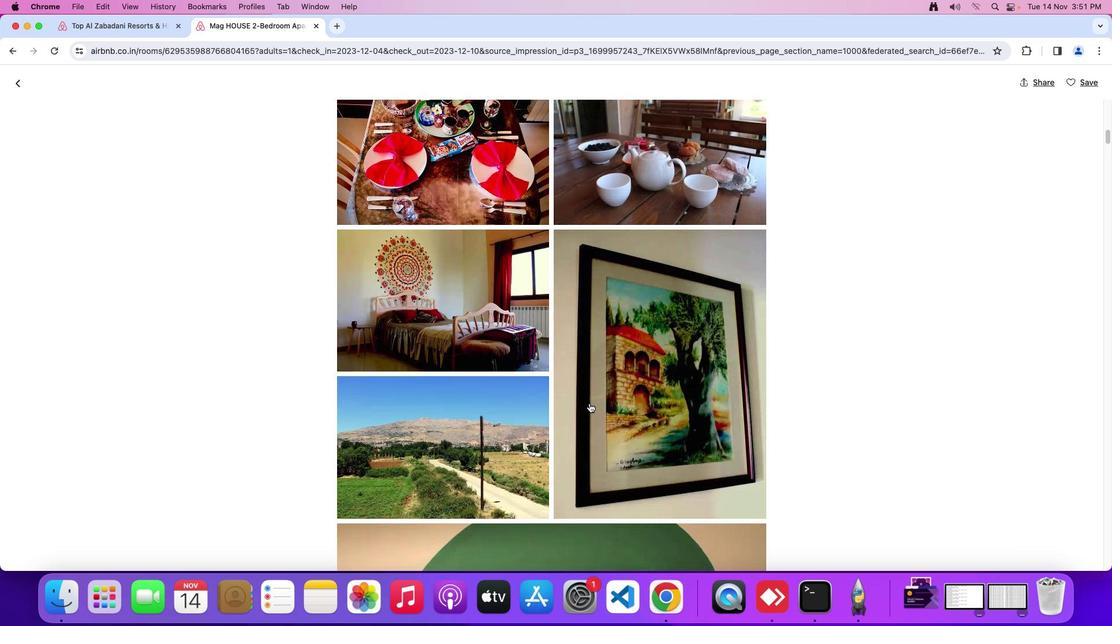 
Action: Mouse scrolled (590, 402) with delta (1, 0)
Screenshot: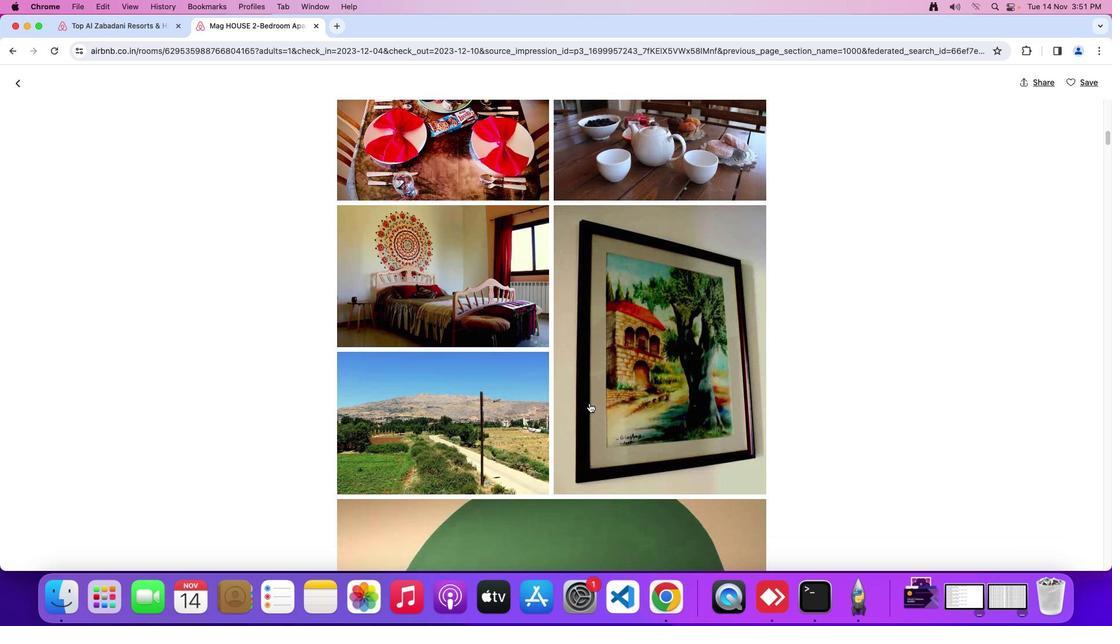 
Action: Mouse moved to (592, 404)
Screenshot: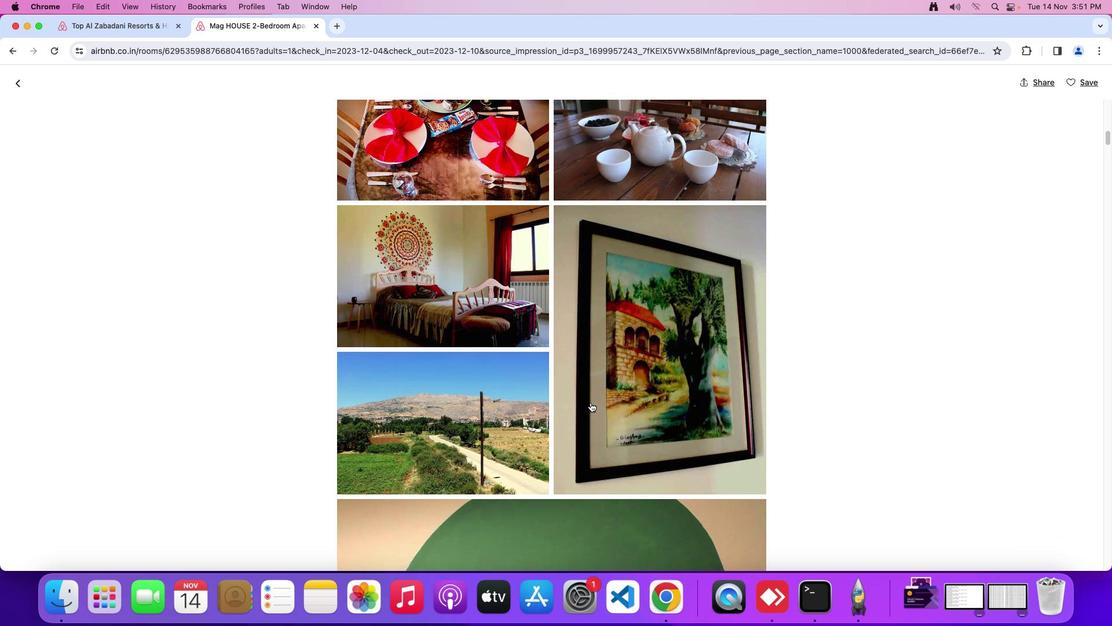 
Action: Mouse scrolled (592, 404) with delta (1, 0)
Screenshot: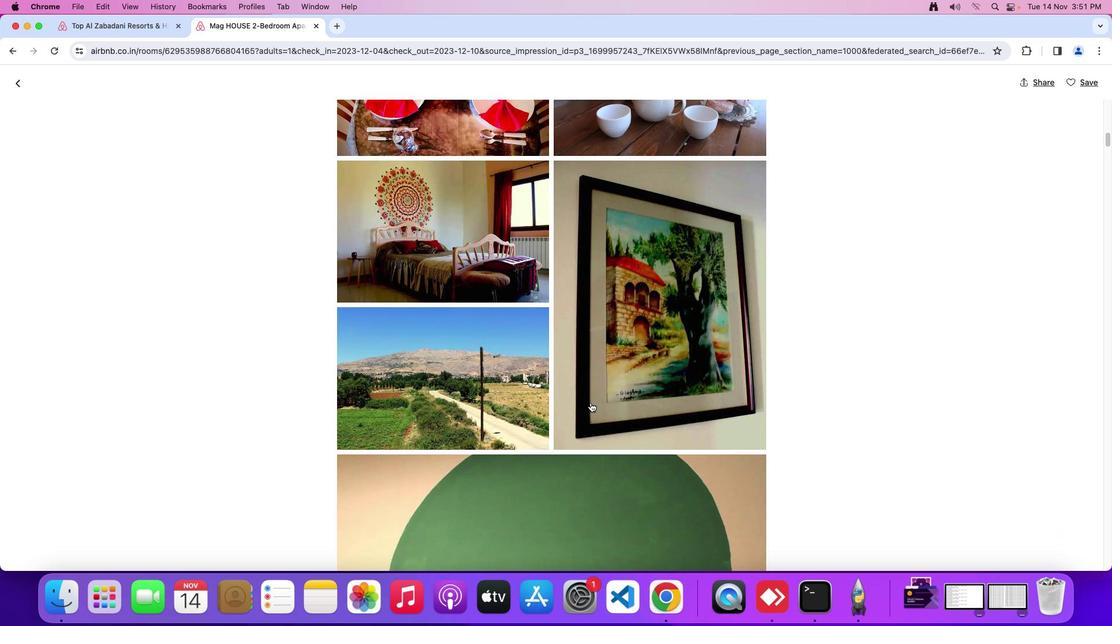 
Action: Mouse scrolled (592, 404) with delta (1, 0)
Screenshot: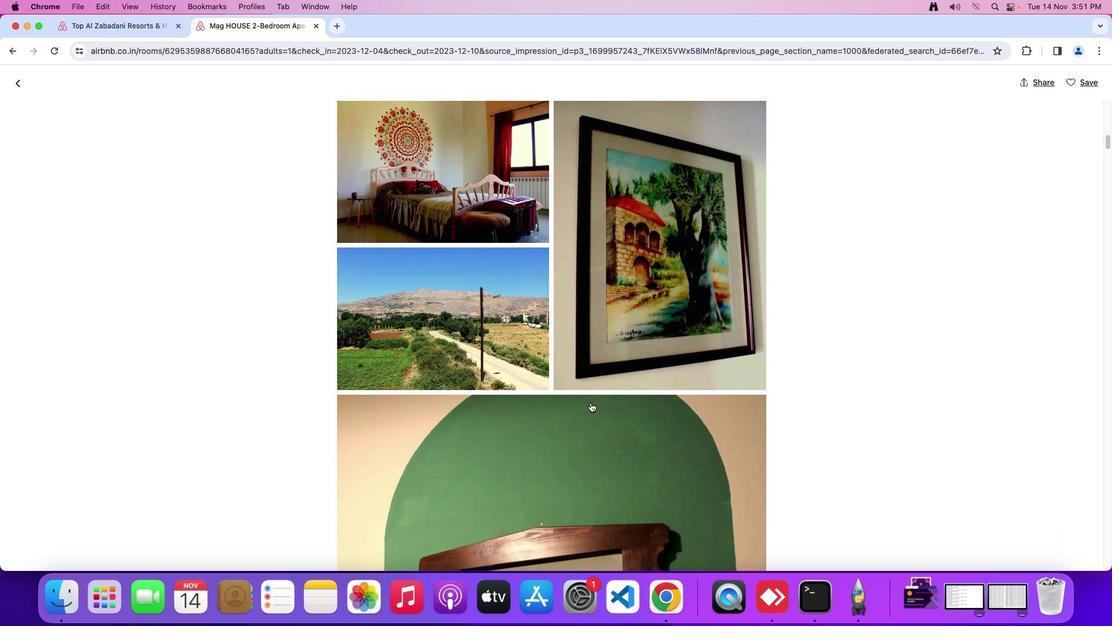 
Action: Mouse scrolled (592, 404) with delta (1, 0)
Screenshot: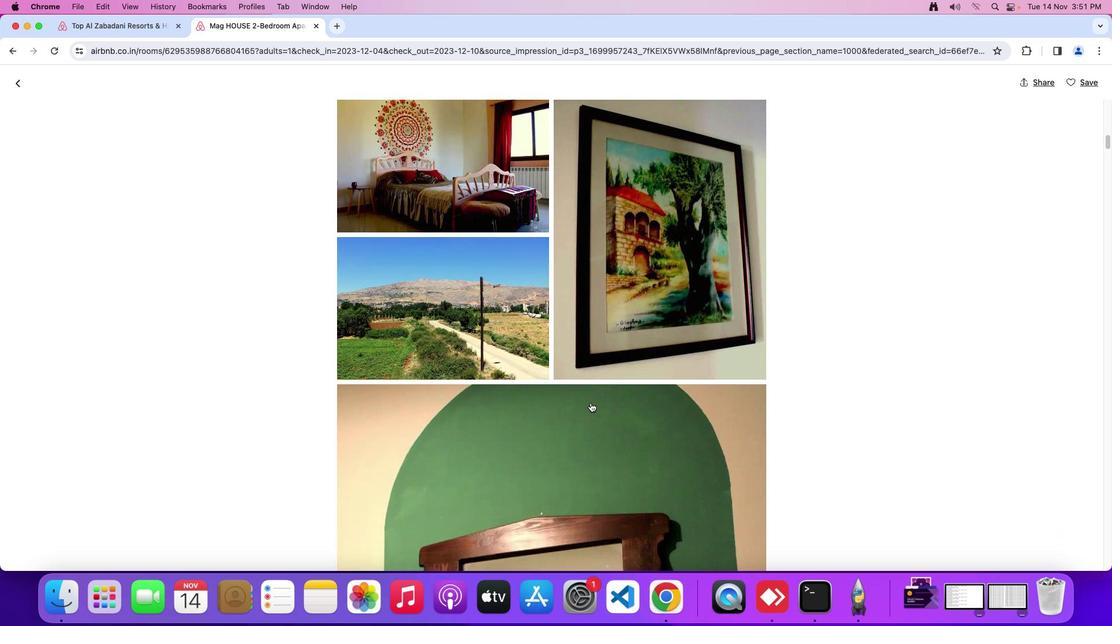 
Action: Mouse scrolled (592, 404) with delta (1, 0)
Screenshot: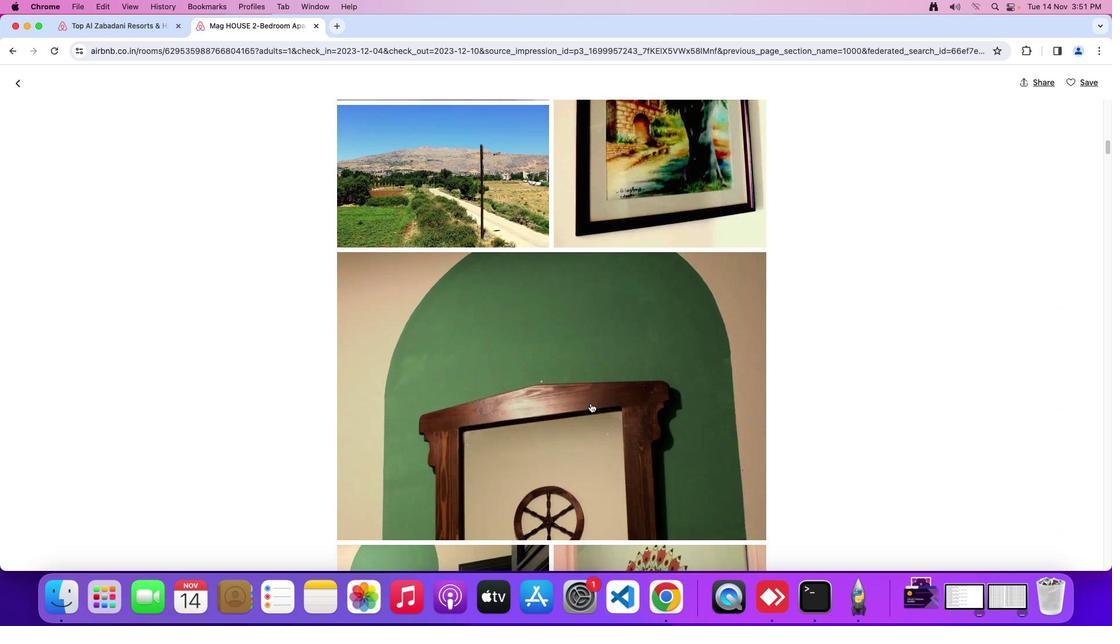 
Action: Mouse scrolled (592, 404) with delta (1, 0)
Screenshot: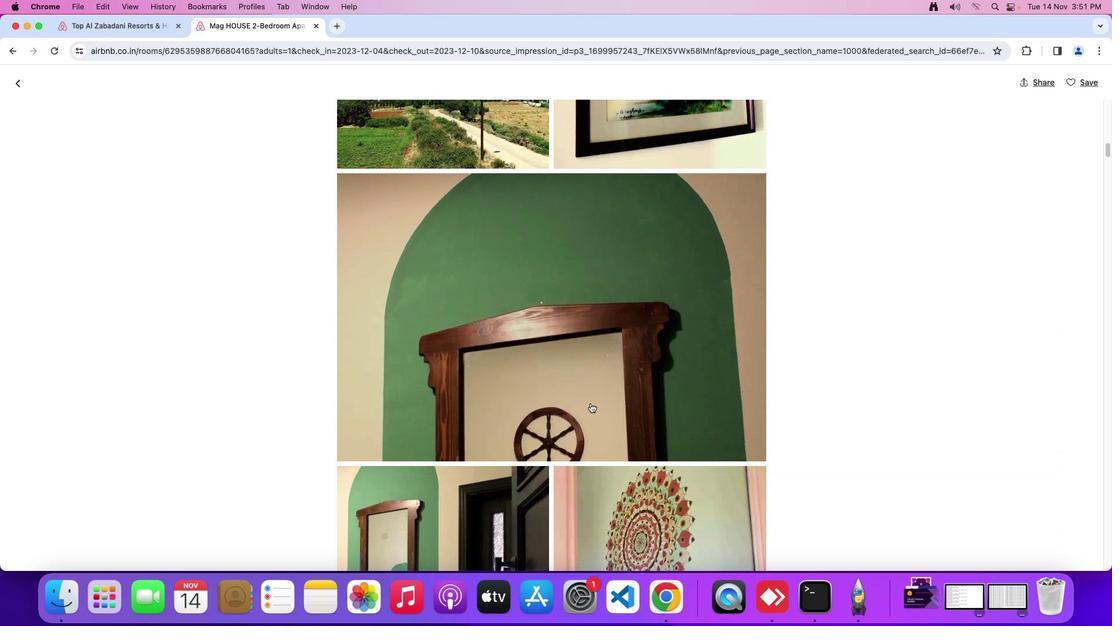 
Action: Mouse scrolled (592, 404) with delta (1, 0)
Screenshot: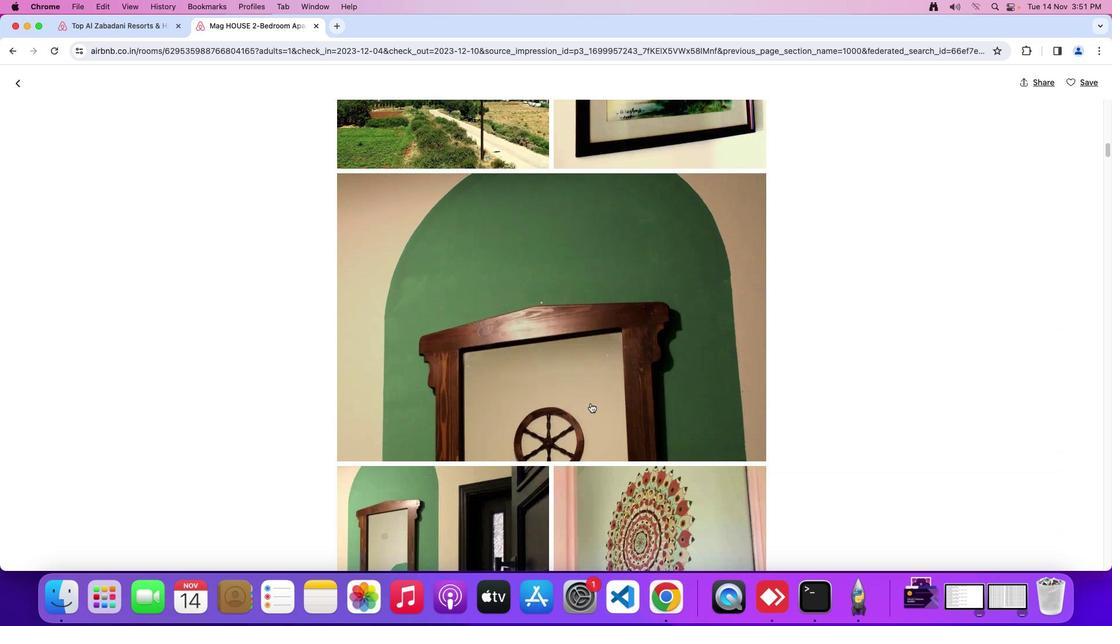 
Action: Mouse scrolled (592, 404) with delta (1, 0)
Screenshot: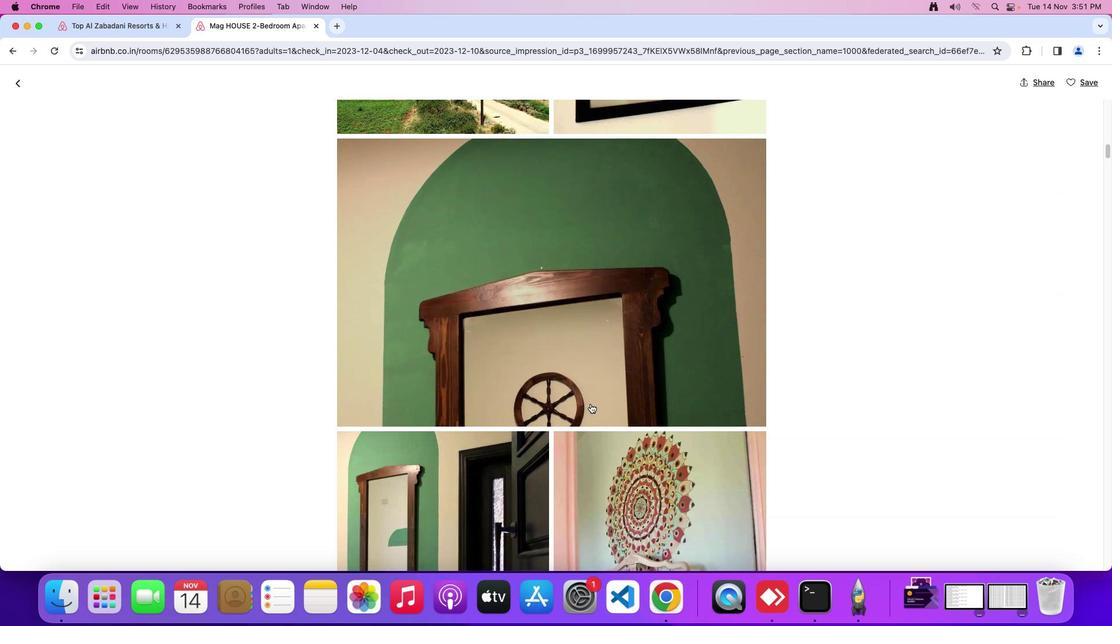 
Action: Mouse moved to (592, 404)
Screenshot: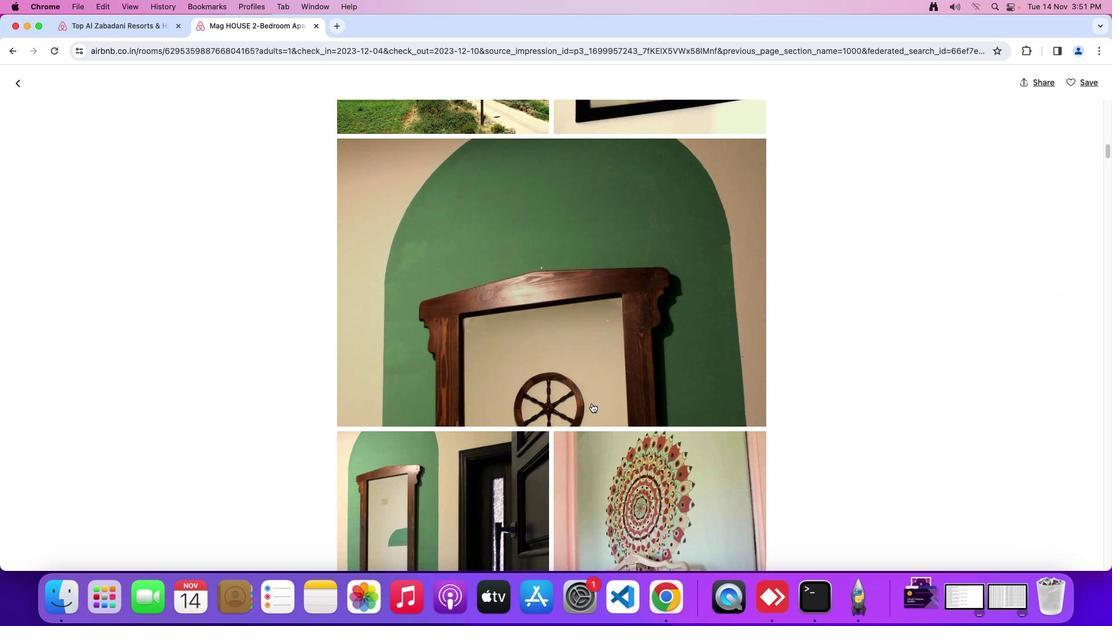 
Action: Mouse scrolled (592, 404) with delta (1, 0)
Screenshot: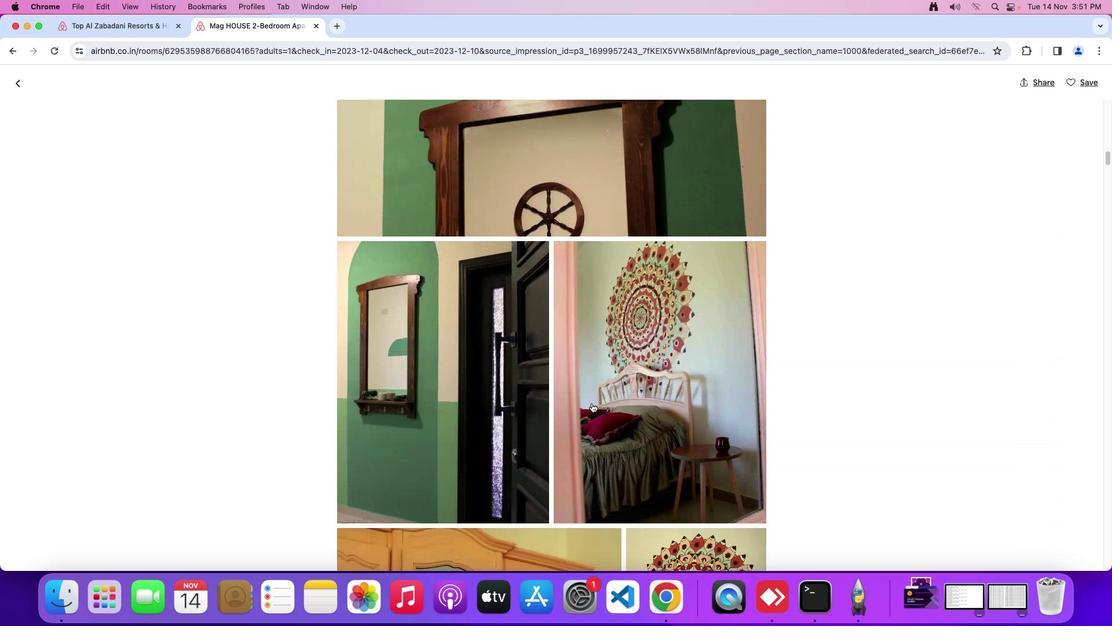 
Action: Mouse scrolled (592, 404) with delta (1, 0)
Screenshot: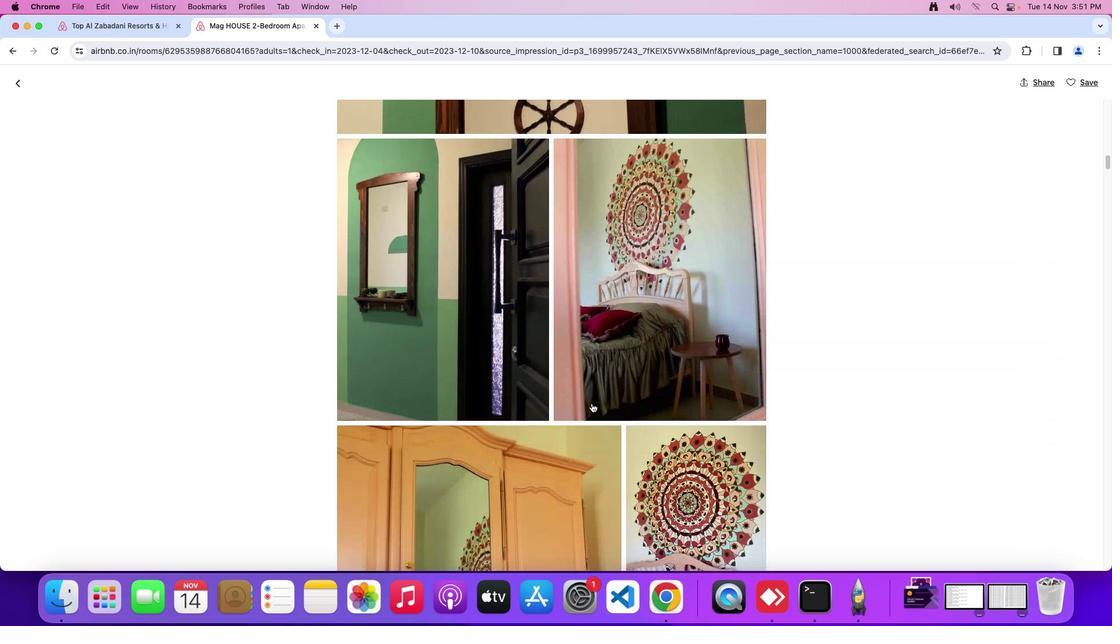 
Action: Mouse scrolled (592, 404) with delta (1, 0)
Screenshot: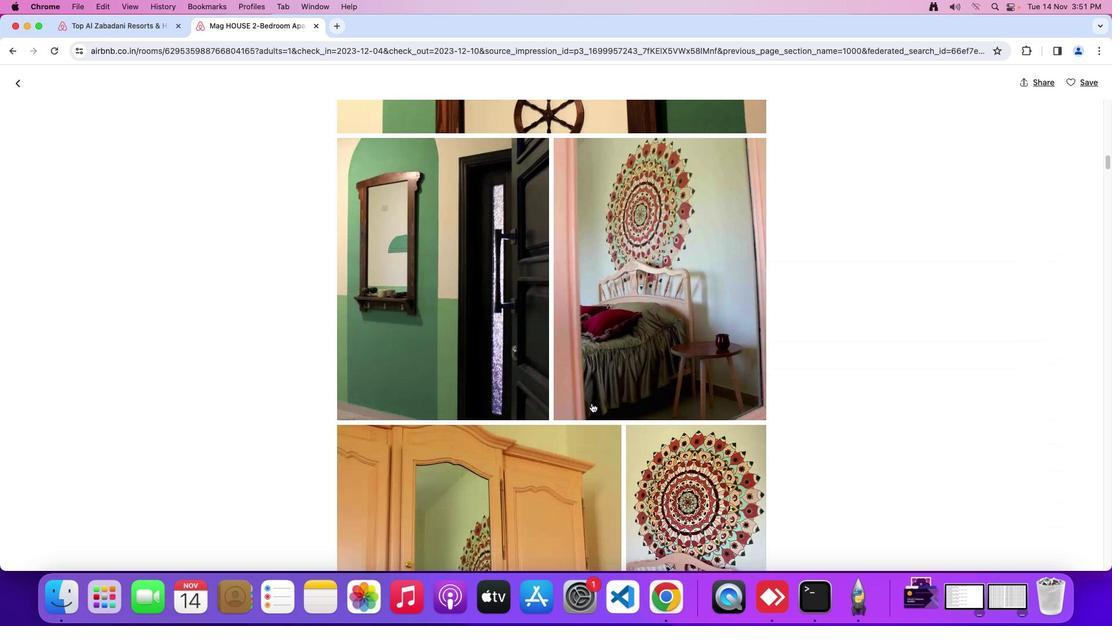 
Action: Mouse scrolled (592, 404) with delta (1, -1)
Screenshot: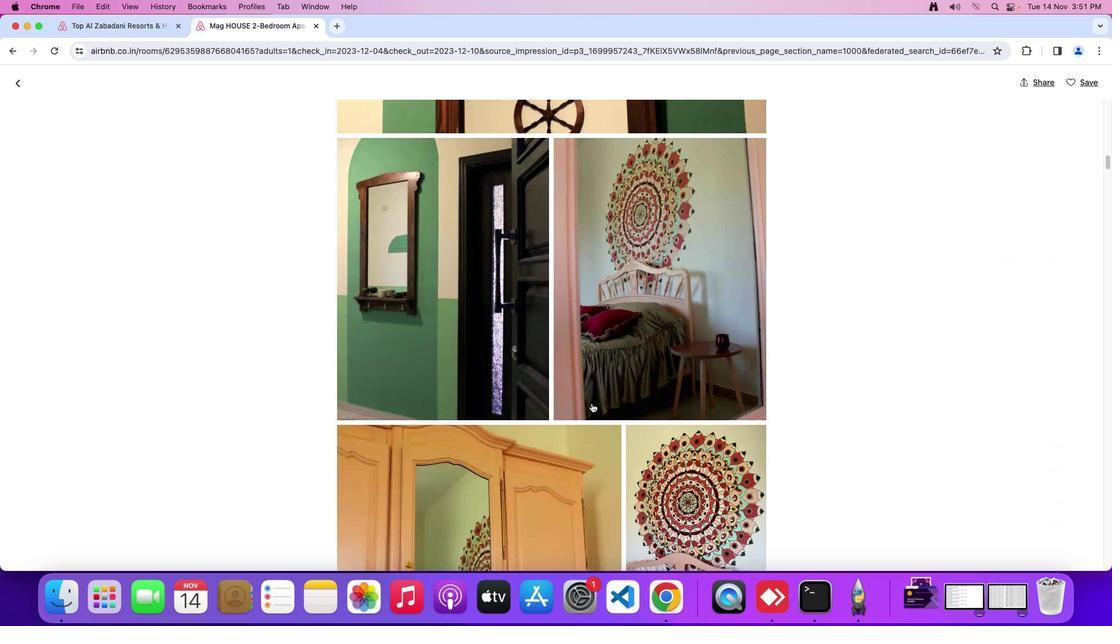 
Action: Mouse moved to (594, 405)
Screenshot: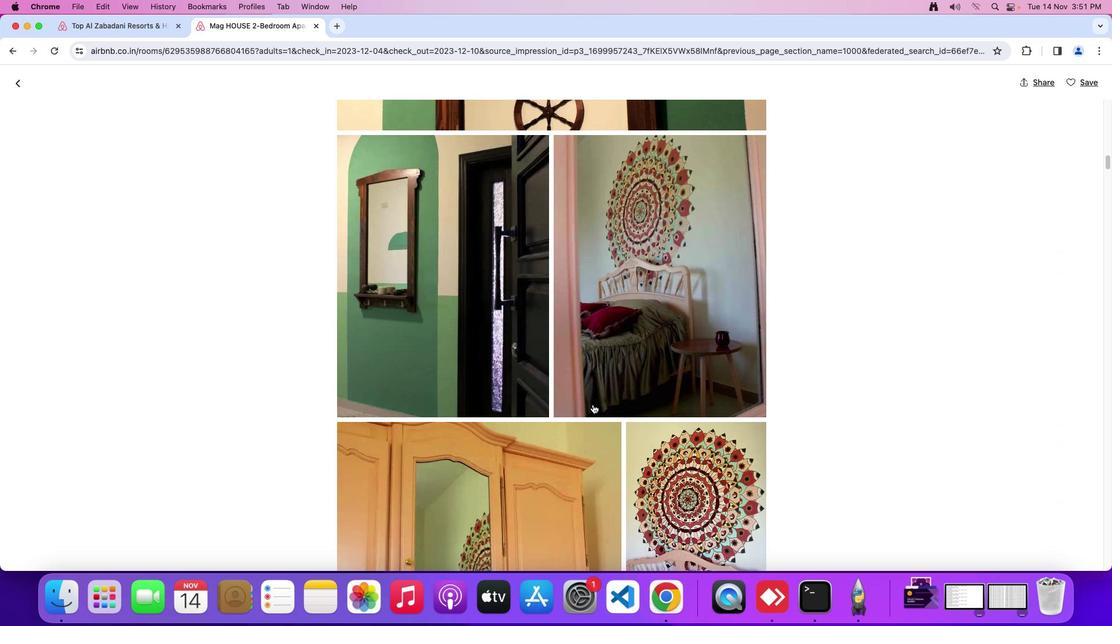 
Action: Mouse scrolled (594, 405) with delta (1, 0)
Screenshot: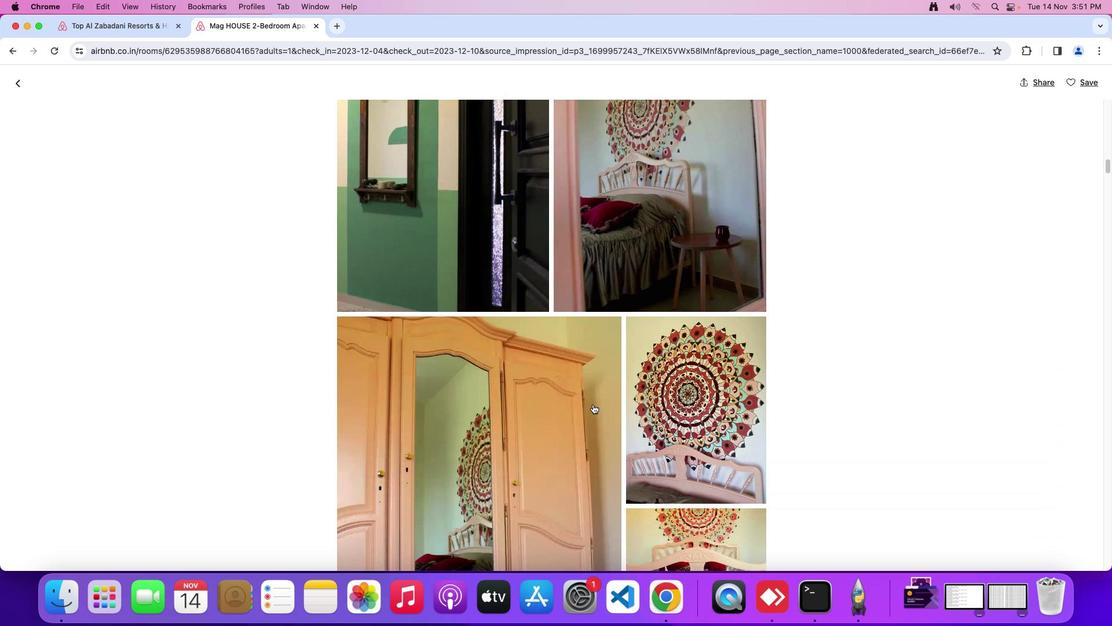 
Action: Mouse scrolled (594, 405) with delta (1, 0)
Screenshot: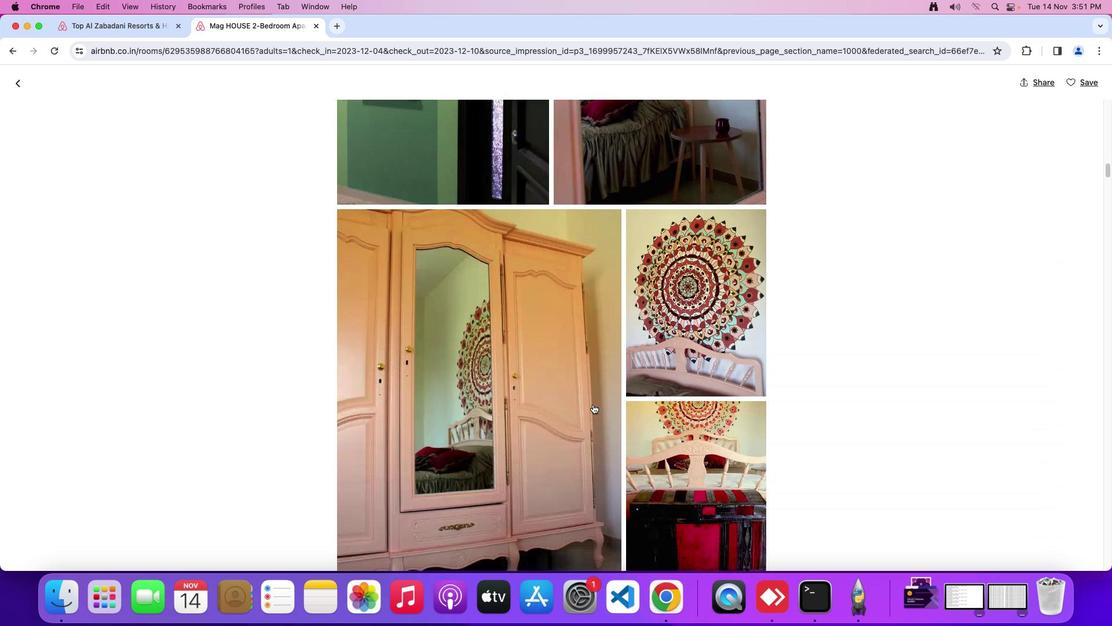 
Action: Mouse scrolled (594, 405) with delta (1, 0)
Screenshot: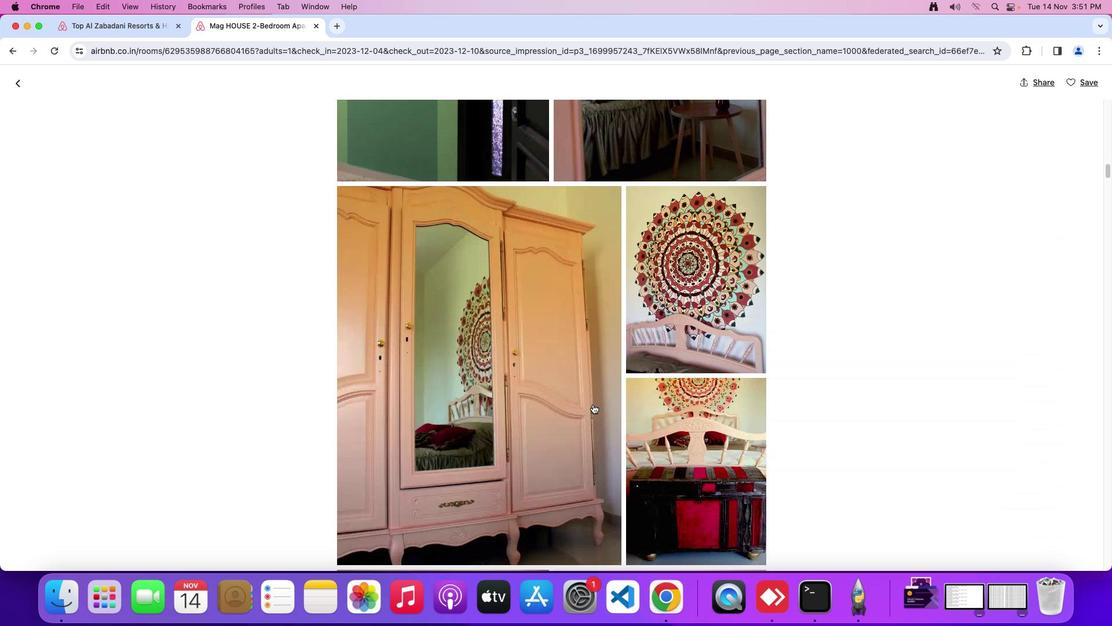 
Action: Mouse scrolled (594, 405) with delta (1, -1)
Screenshot: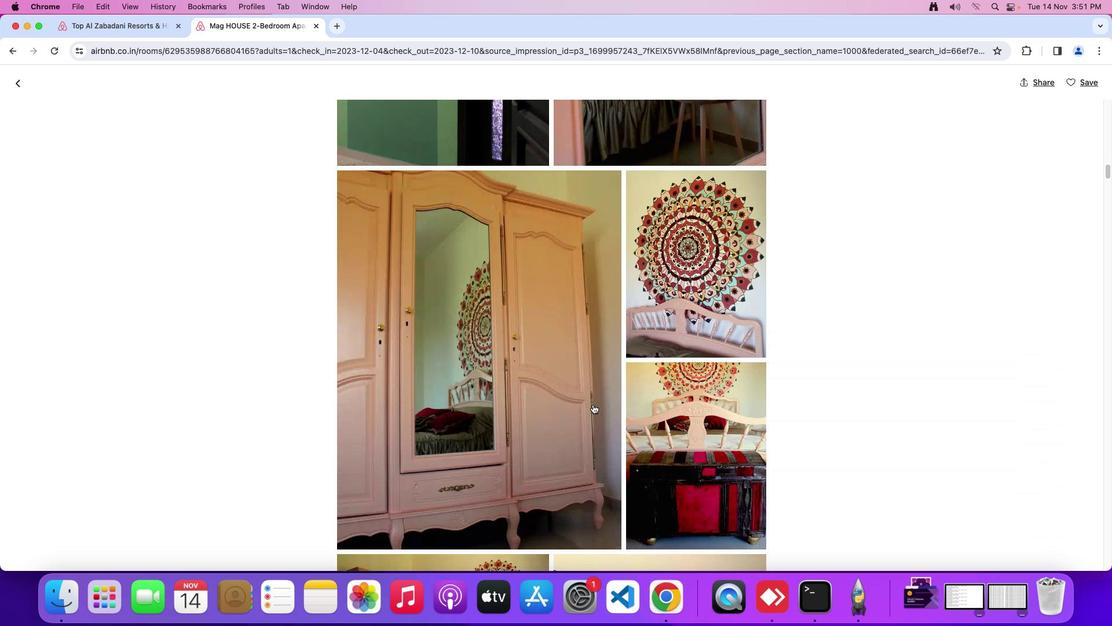 
Action: Mouse moved to (594, 405)
Screenshot: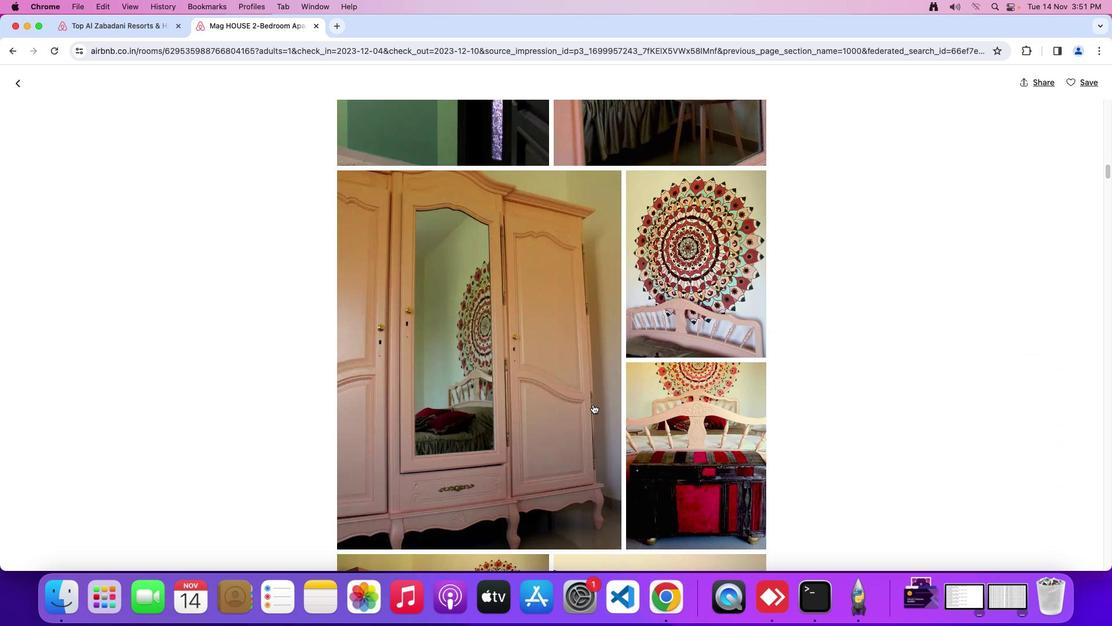 
Action: Mouse scrolled (594, 405) with delta (1, 0)
Screenshot: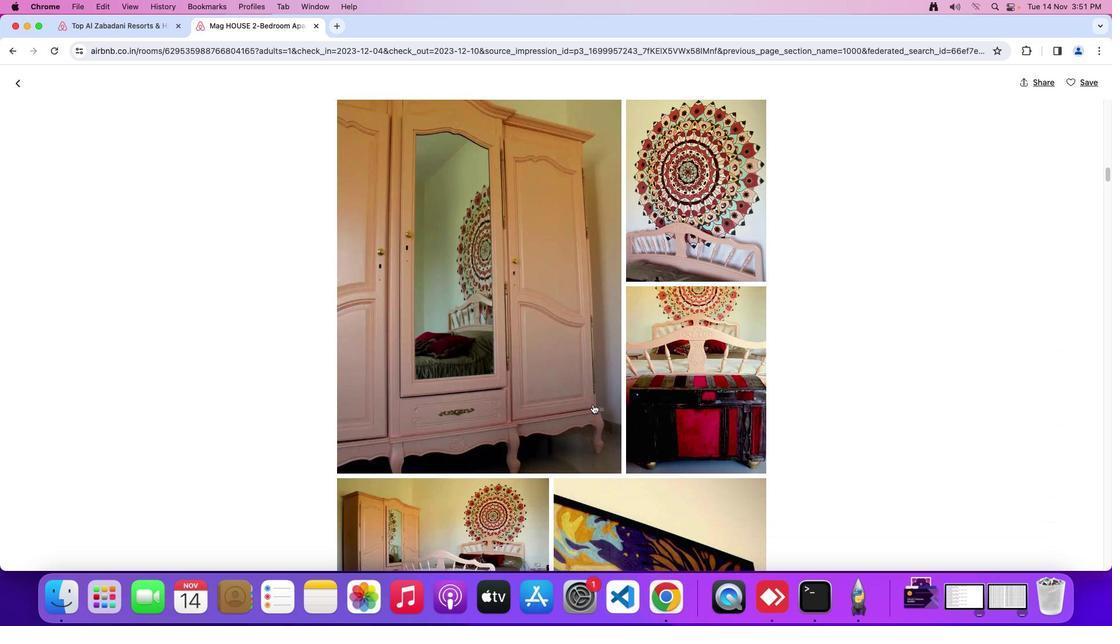 
Action: Mouse scrolled (594, 405) with delta (1, 0)
Screenshot: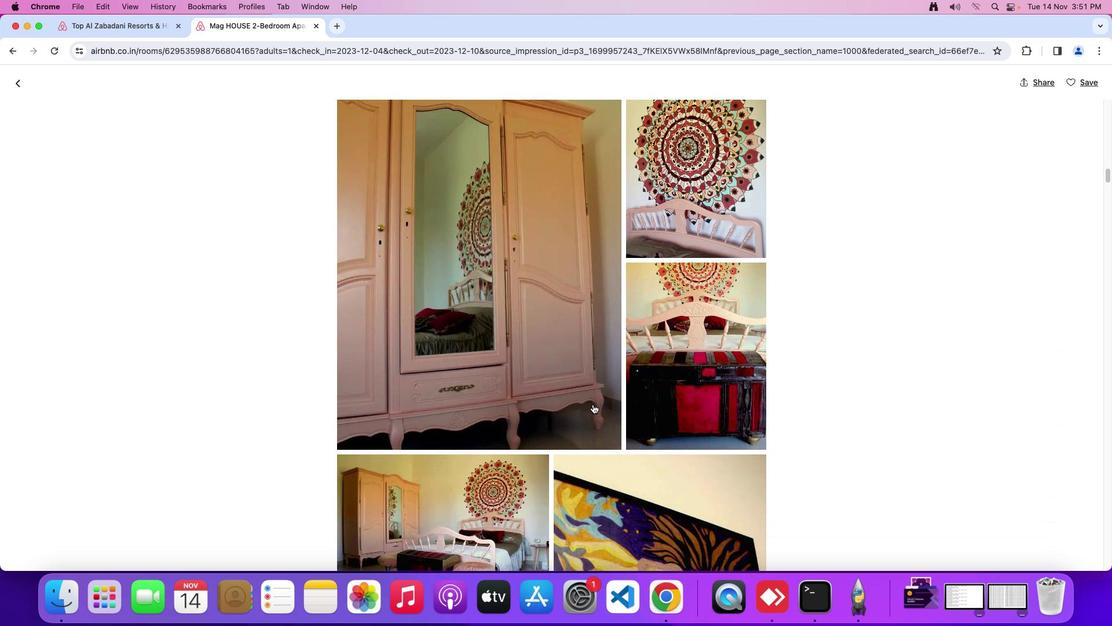 
Action: Mouse scrolled (594, 405) with delta (1, 0)
Screenshot: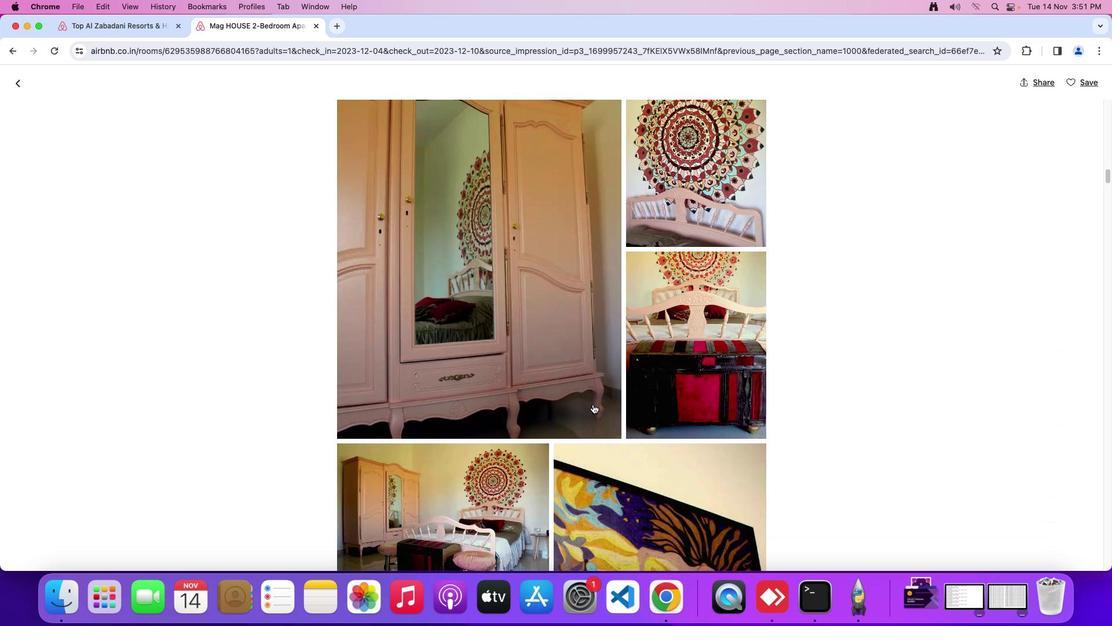 
Action: Mouse moved to (594, 406)
Screenshot: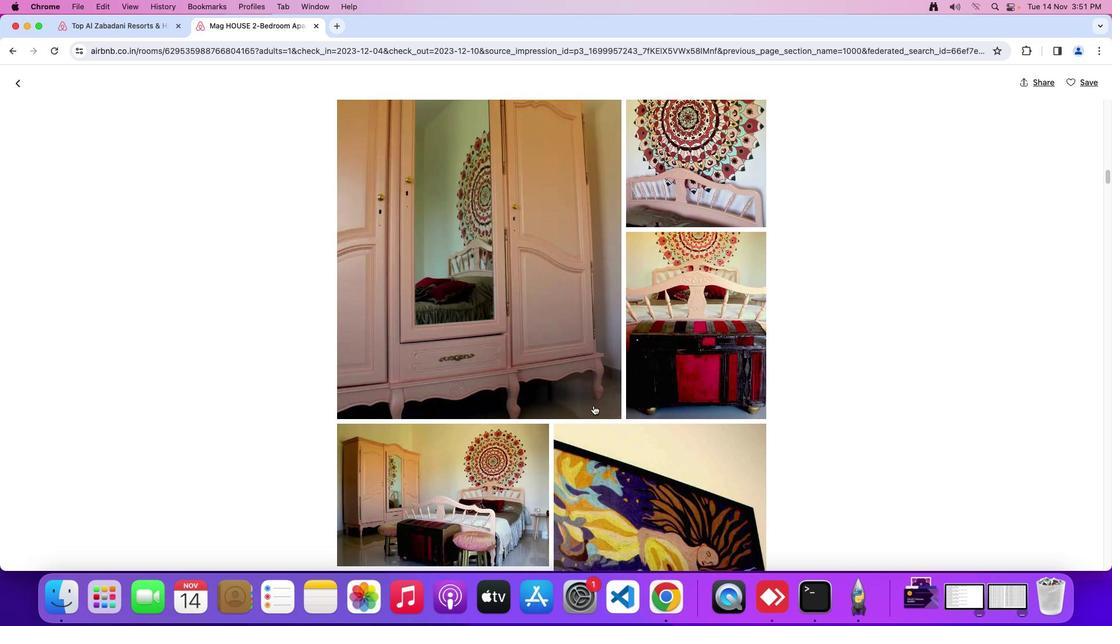
Action: Mouse scrolled (594, 406) with delta (1, 0)
Screenshot: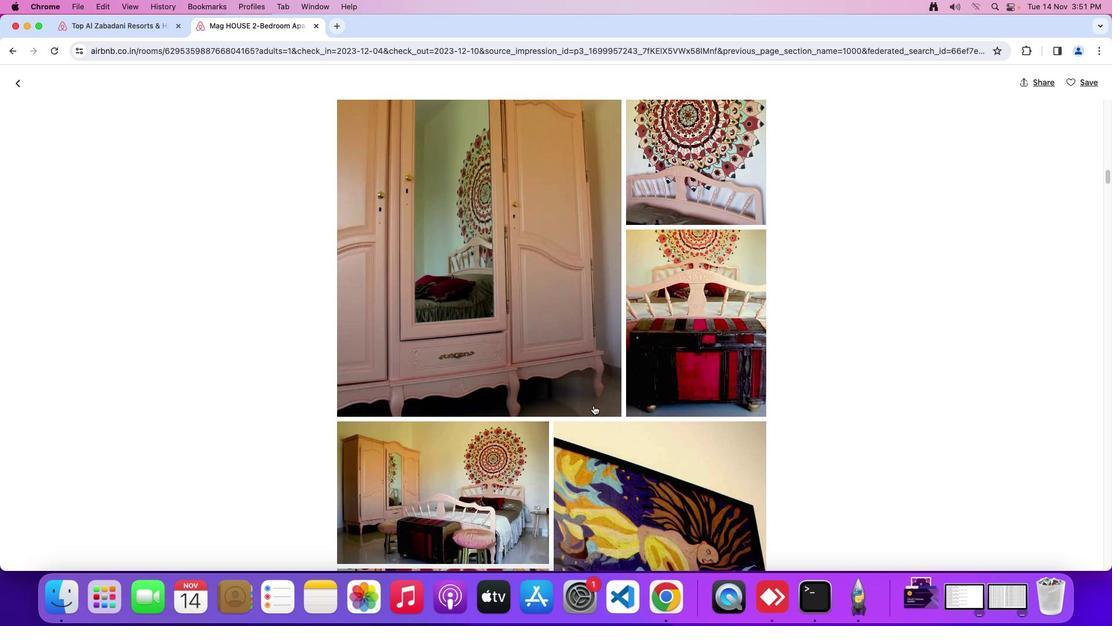 
Action: Mouse scrolled (594, 406) with delta (1, 0)
Screenshot: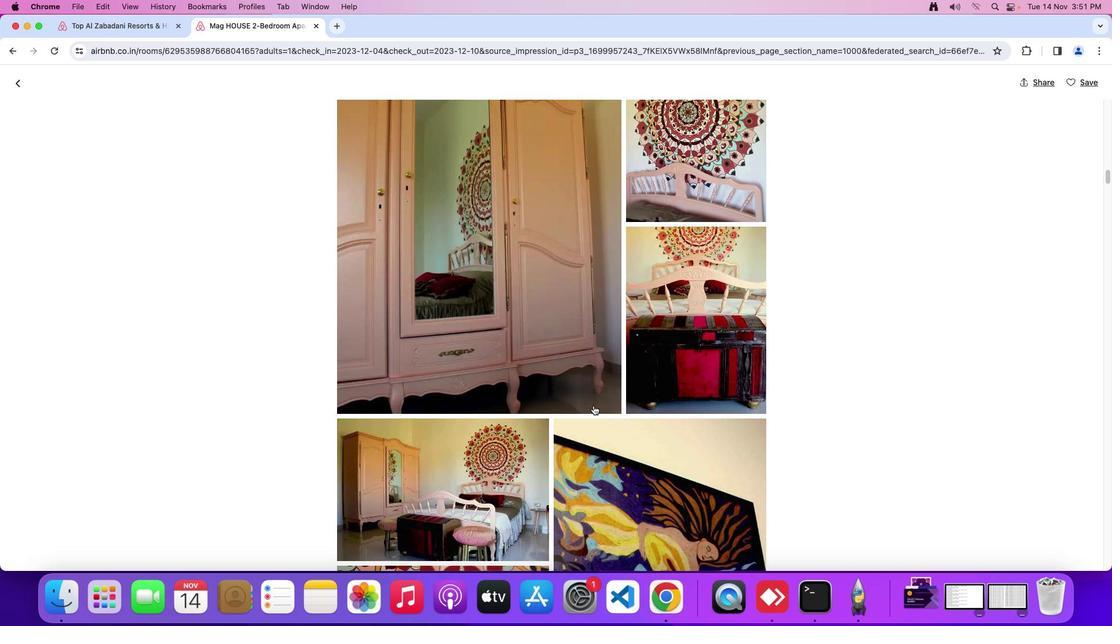 
Action: Mouse scrolled (594, 406) with delta (1, 0)
Screenshot: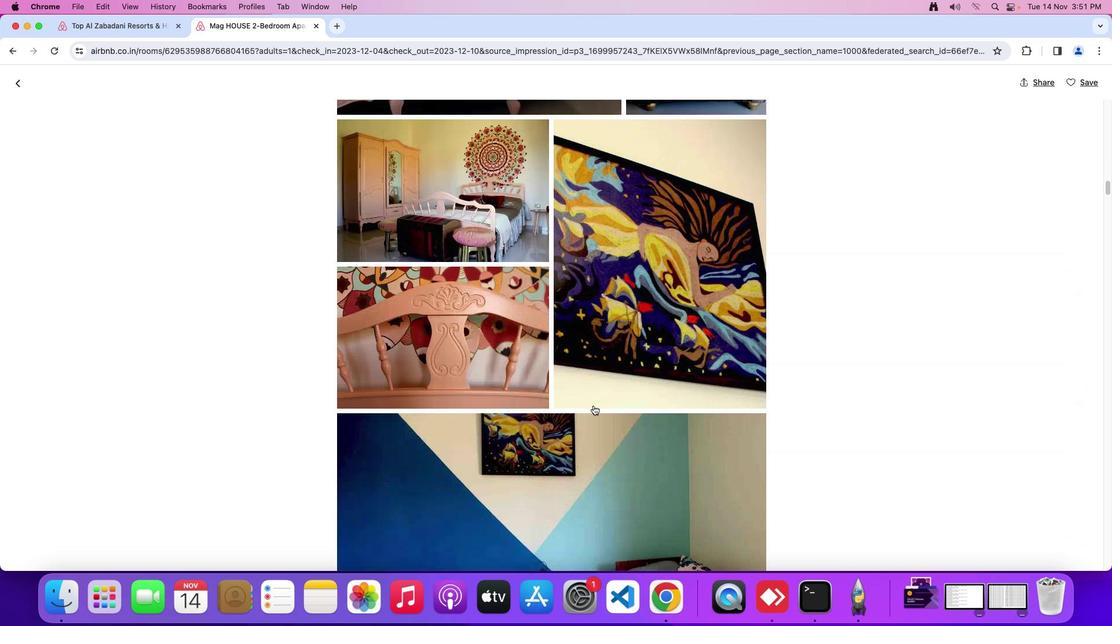 
Action: Mouse scrolled (594, 406) with delta (1, 0)
Screenshot: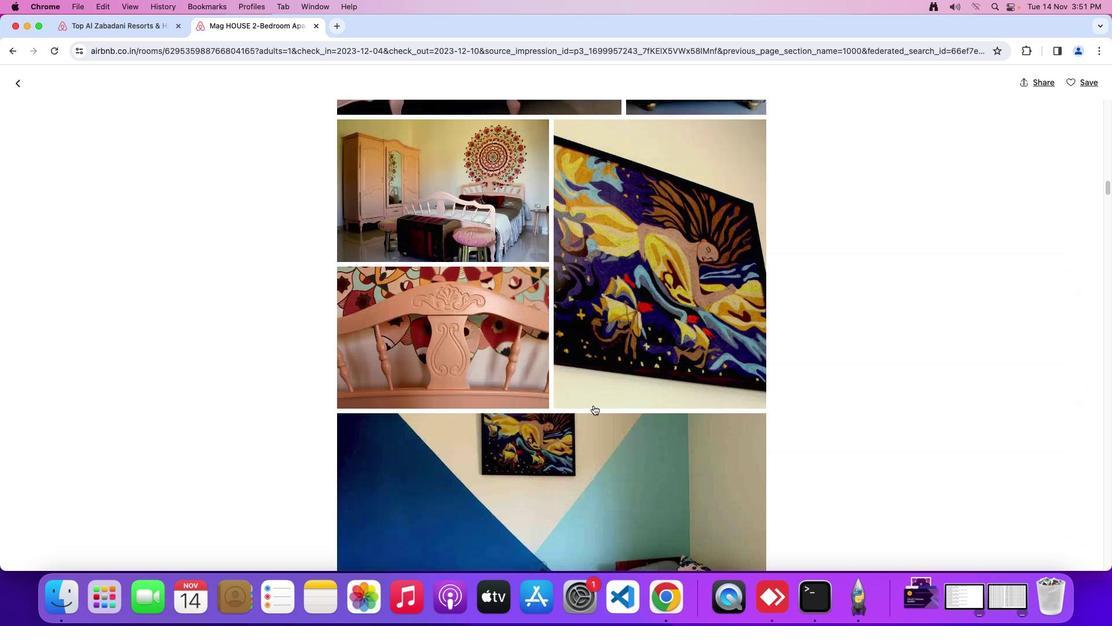 
Action: Mouse scrolled (594, 406) with delta (1, 0)
Screenshot: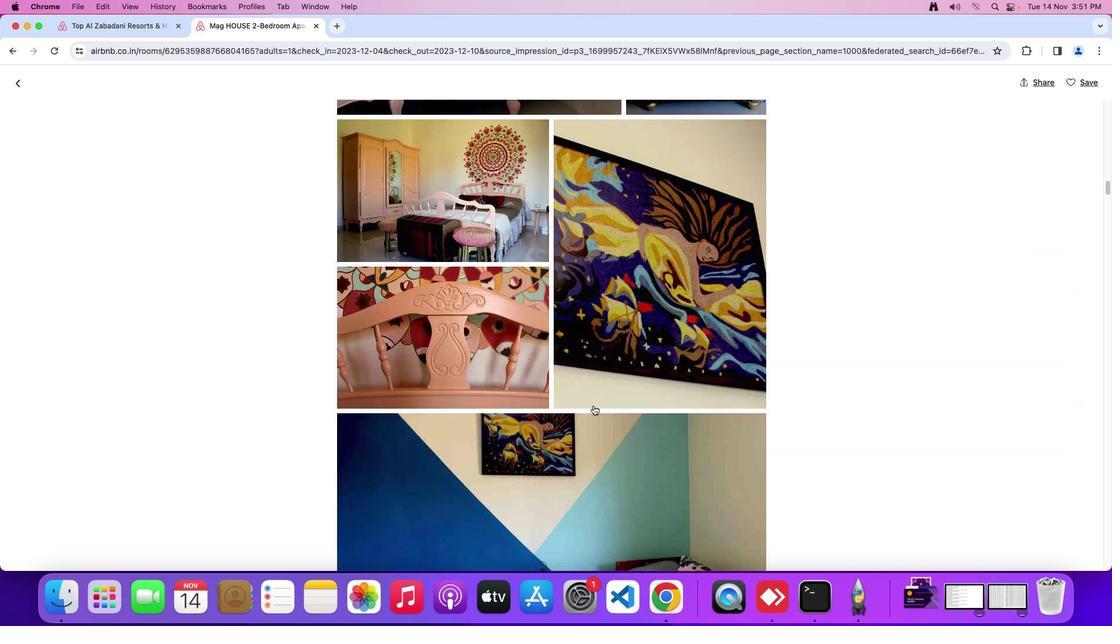
Action: Mouse scrolled (594, 406) with delta (1, -1)
Screenshot: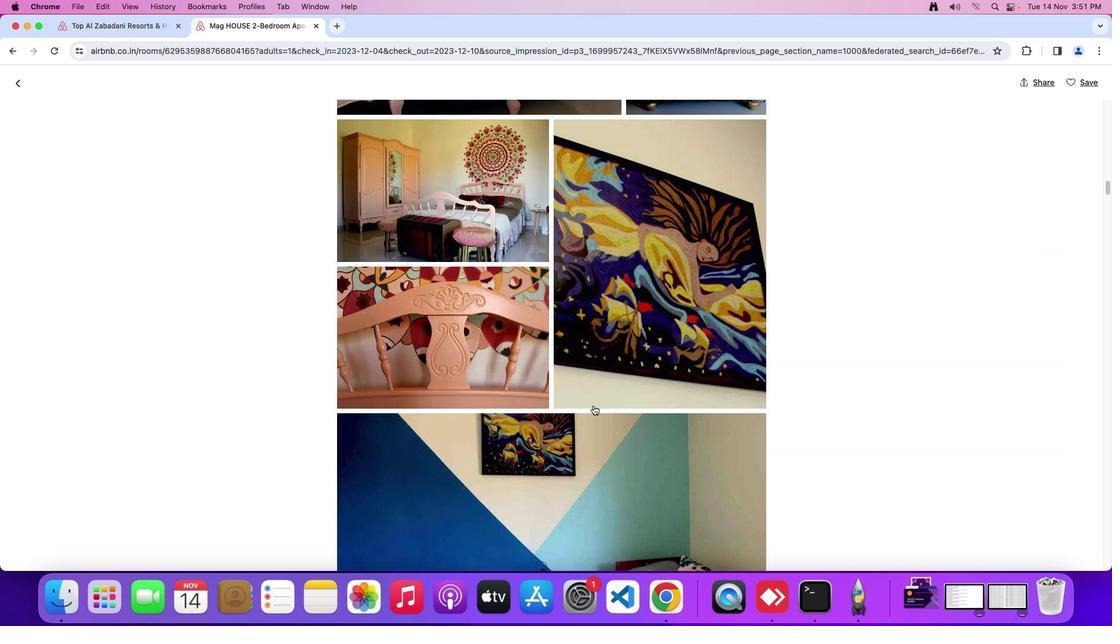 
Action: Mouse moved to (595, 406)
Screenshot: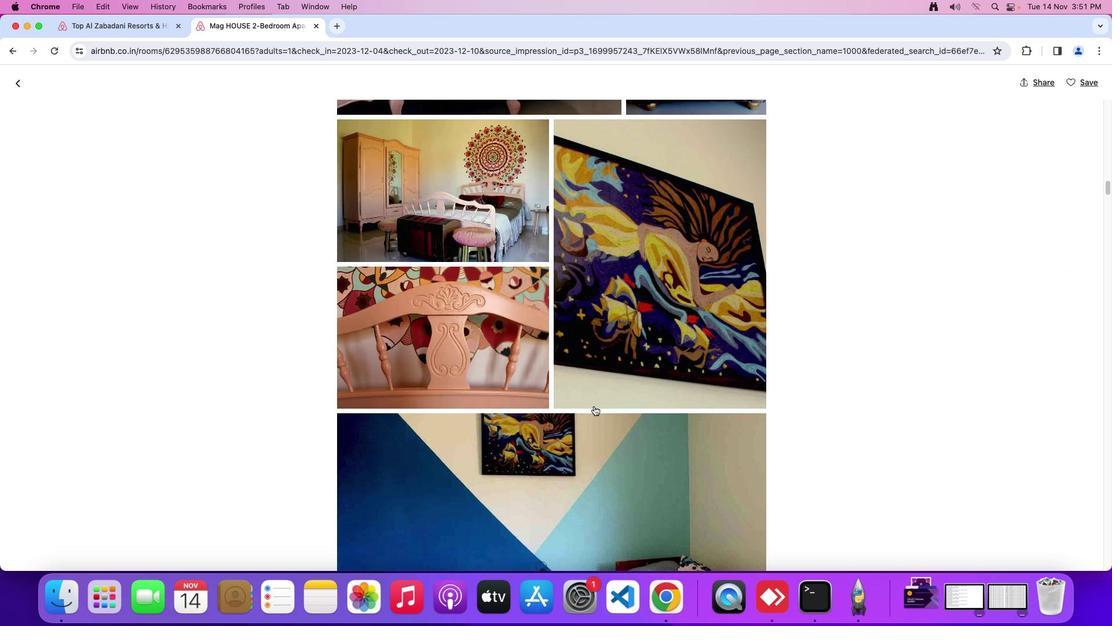 
Action: Mouse scrolled (595, 406) with delta (1, 0)
Screenshot: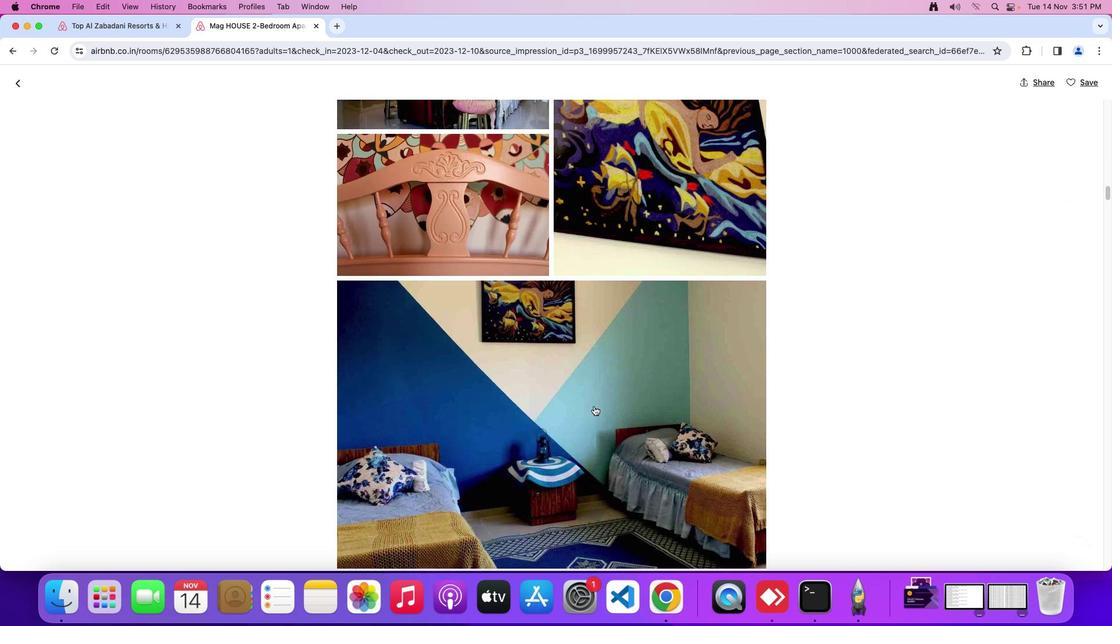 
Action: Mouse scrolled (595, 406) with delta (1, 0)
Screenshot: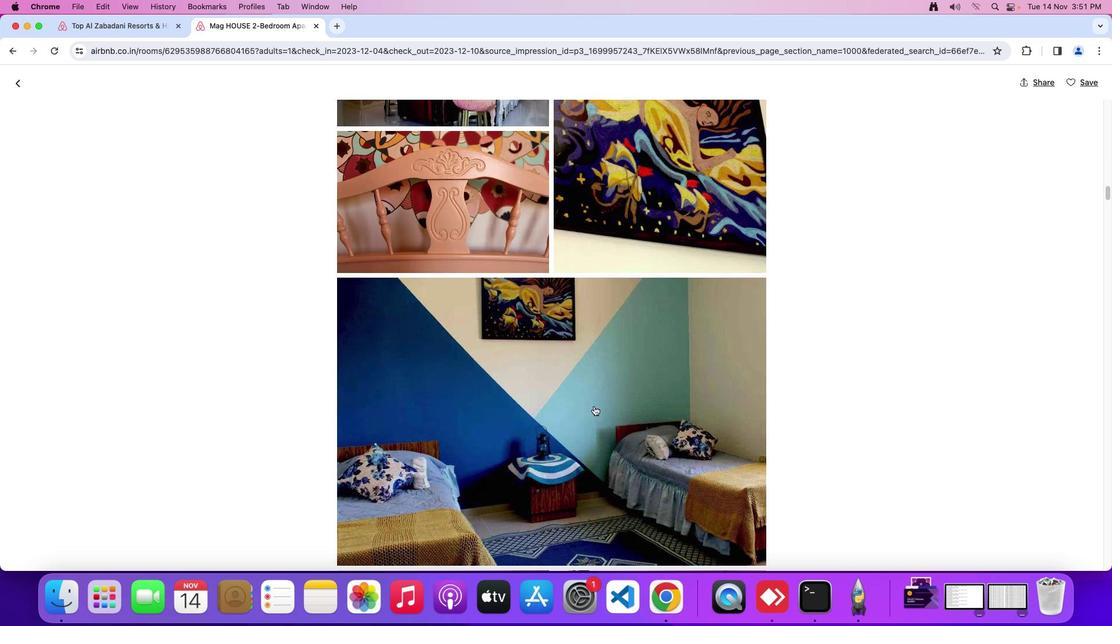 
Action: Mouse scrolled (595, 406) with delta (1, 0)
Screenshot: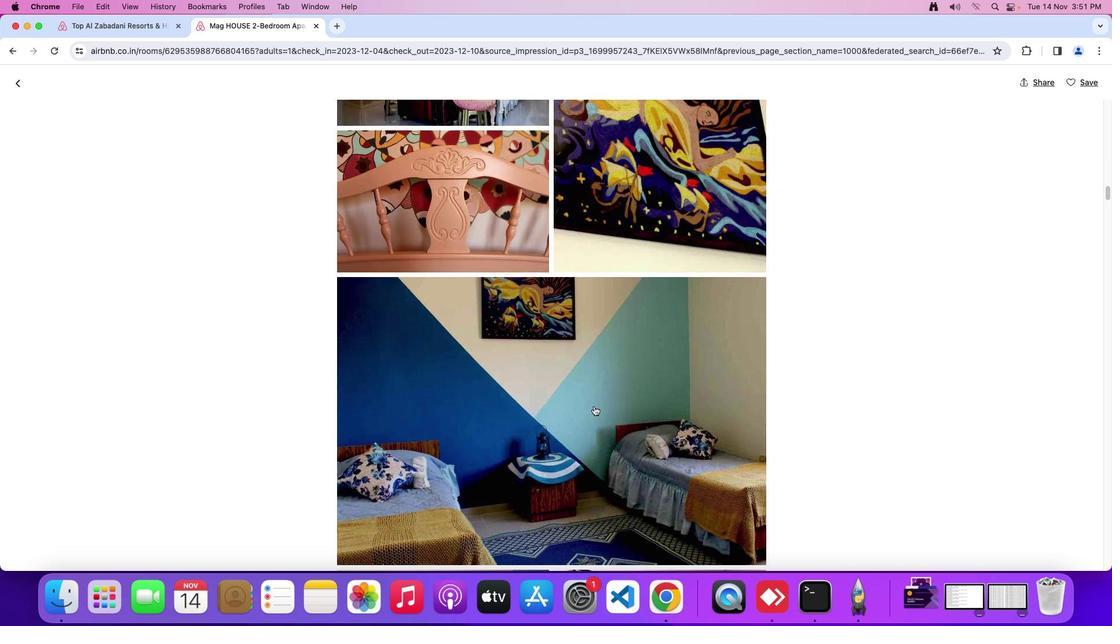 
Action: Mouse scrolled (595, 406) with delta (1, 0)
Screenshot: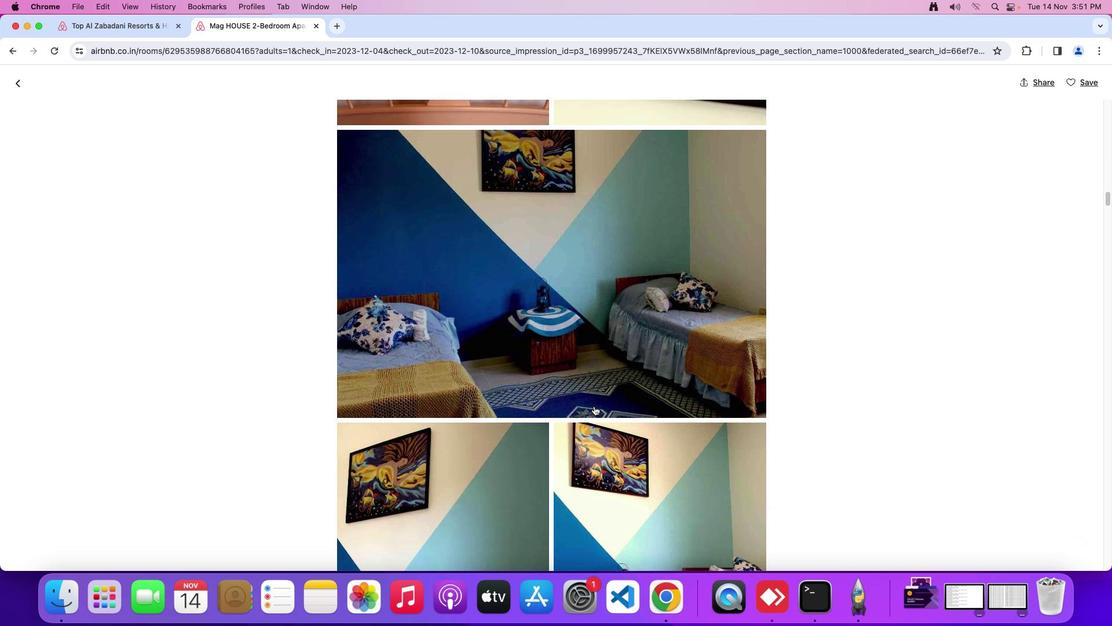 
Action: Mouse scrolled (595, 406) with delta (1, 0)
Screenshot: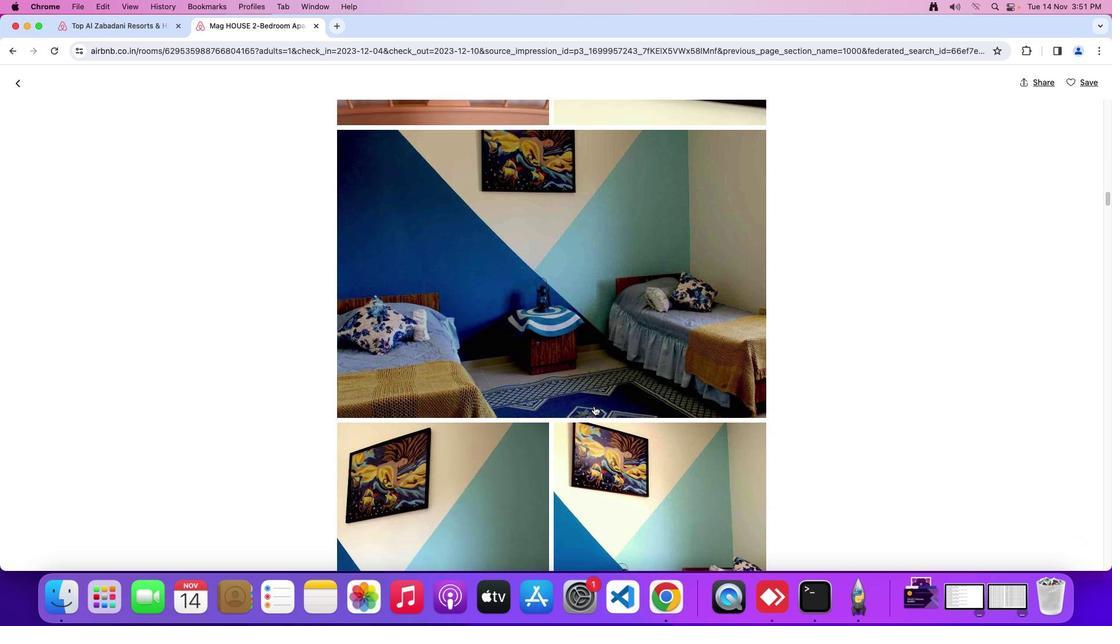 
Action: Mouse scrolled (595, 406) with delta (1, 0)
Screenshot: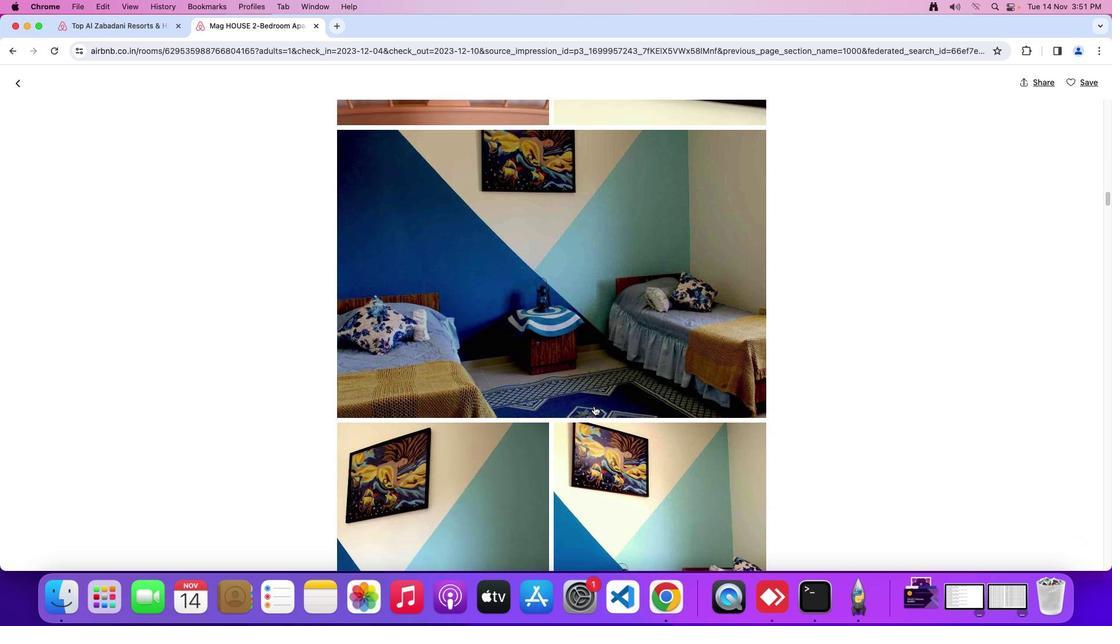 
Action: Mouse scrolled (595, 406) with delta (1, 0)
Screenshot: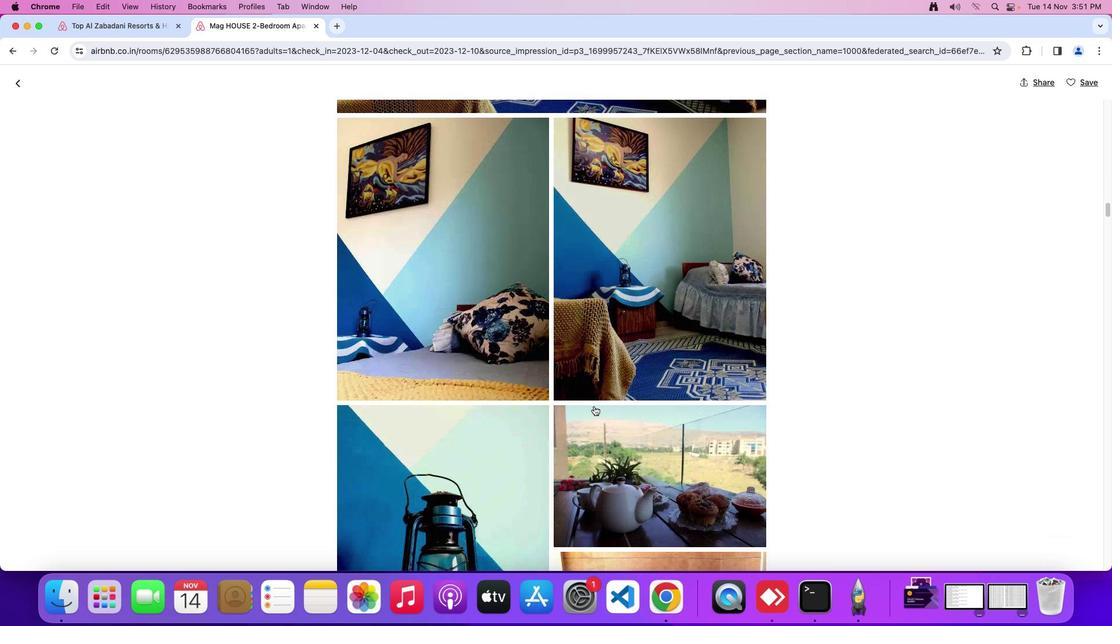 
Action: Mouse scrolled (595, 406) with delta (1, 0)
Screenshot: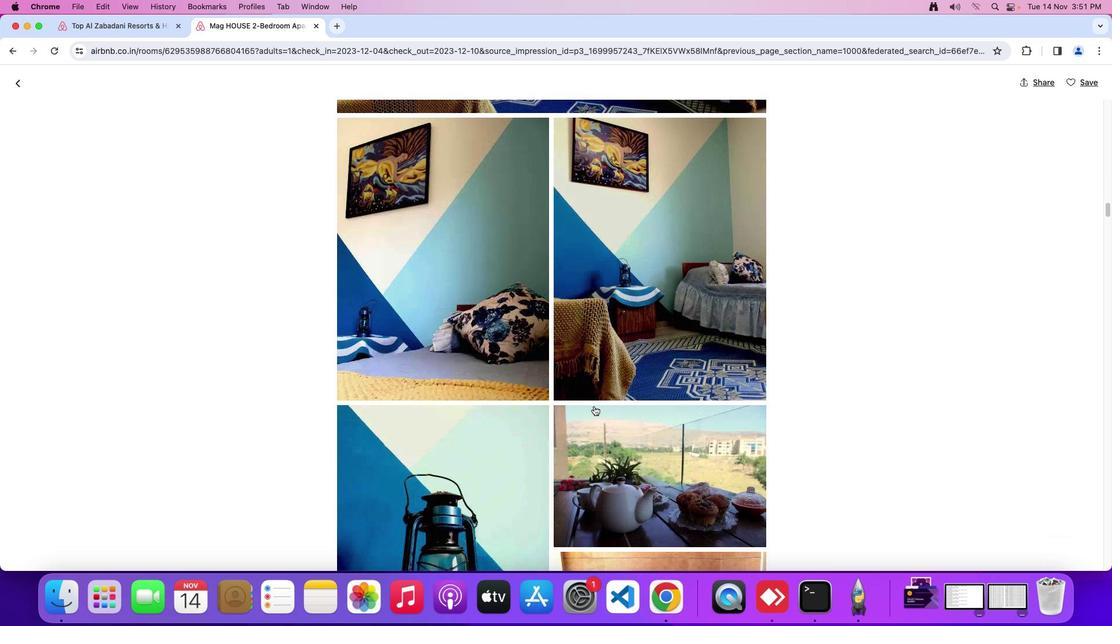 
Action: Mouse scrolled (595, 406) with delta (1, 0)
Screenshot: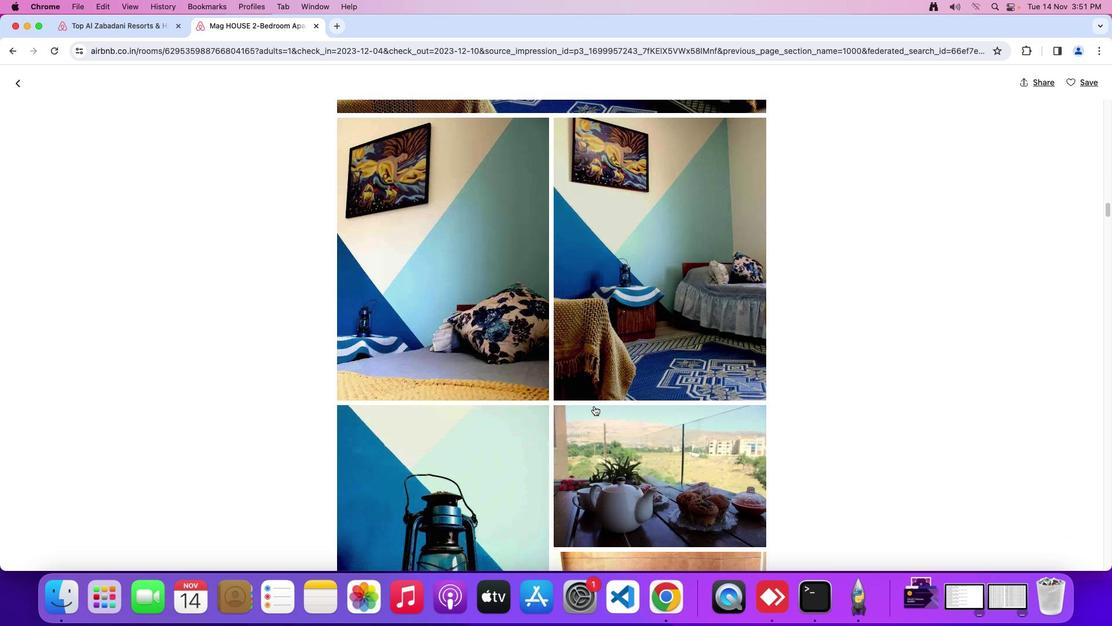 
Action: Mouse scrolled (595, 406) with delta (1, -1)
Screenshot: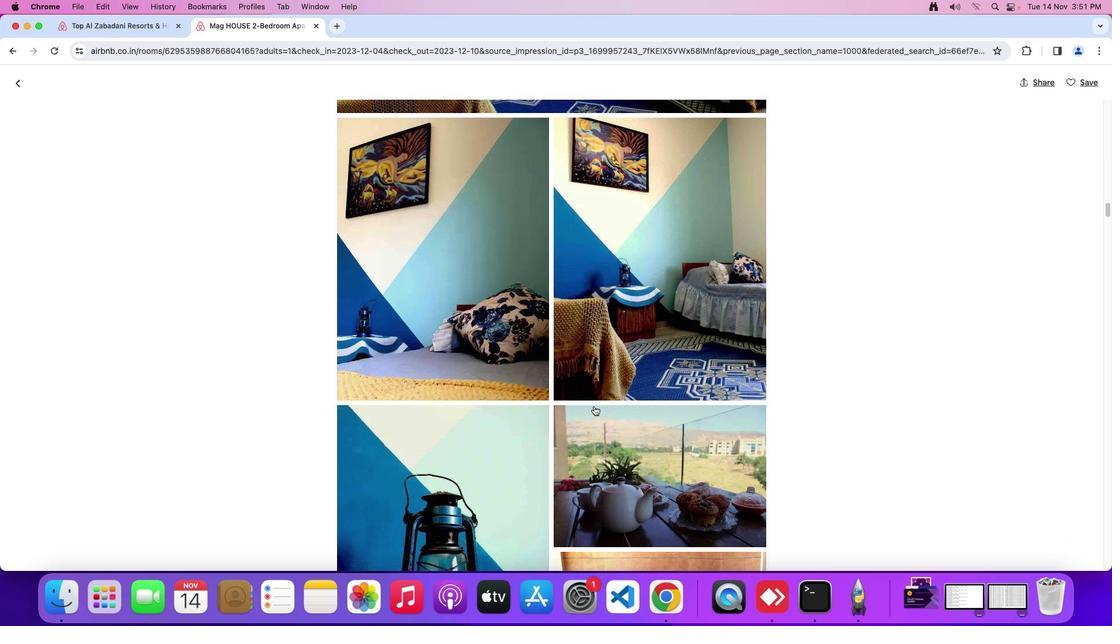 
Action: Mouse scrolled (595, 406) with delta (1, 0)
Screenshot: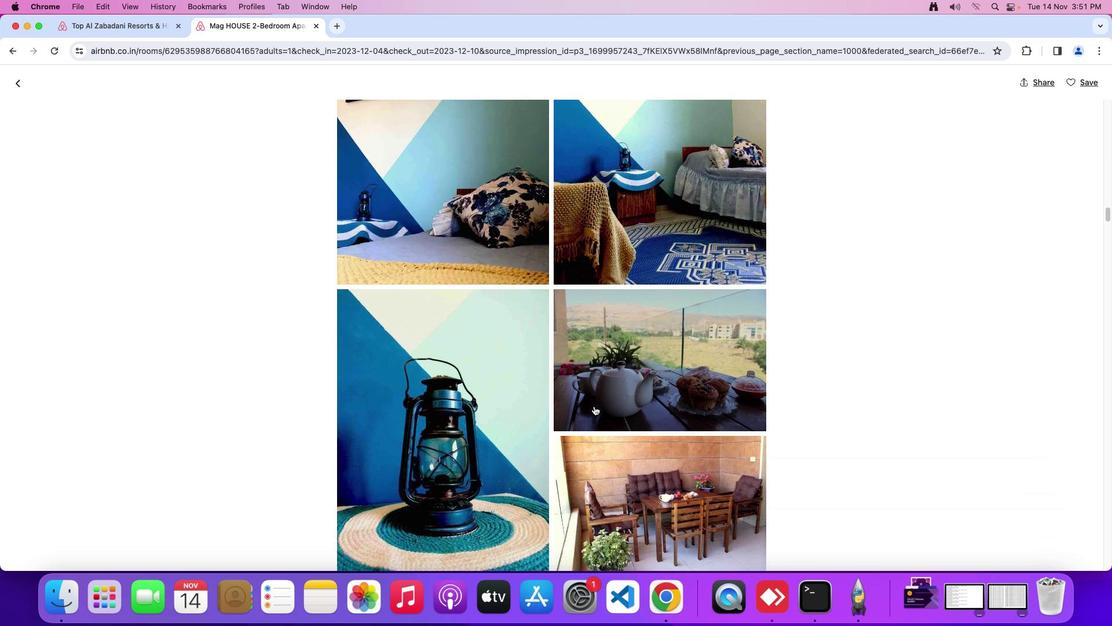 
Action: Mouse scrolled (595, 406) with delta (1, 0)
Screenshot: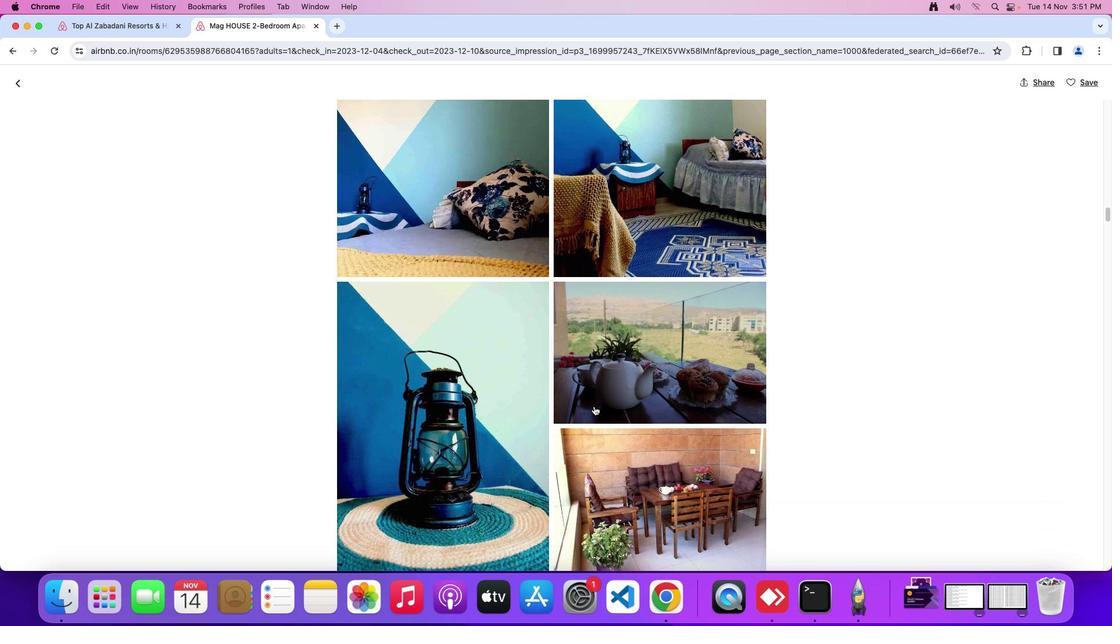 
Action: Mouse scrolled (595, 406) with delta (1, 0)
Screenshot: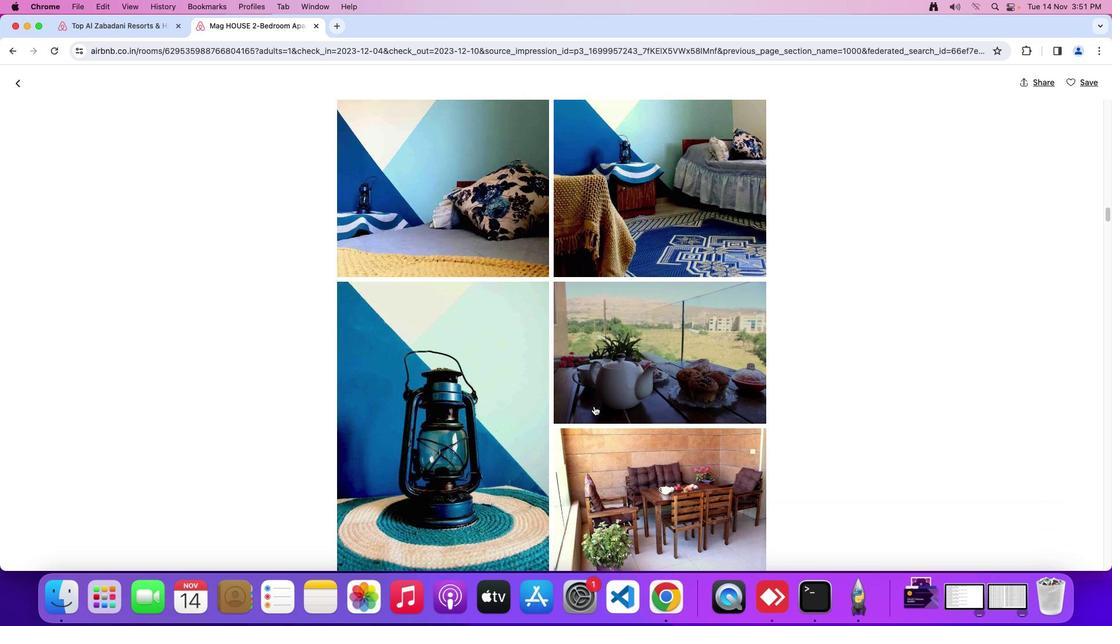 
Action: Mouse scrolled (595, 406) with delta (1, 0)
Screenshot: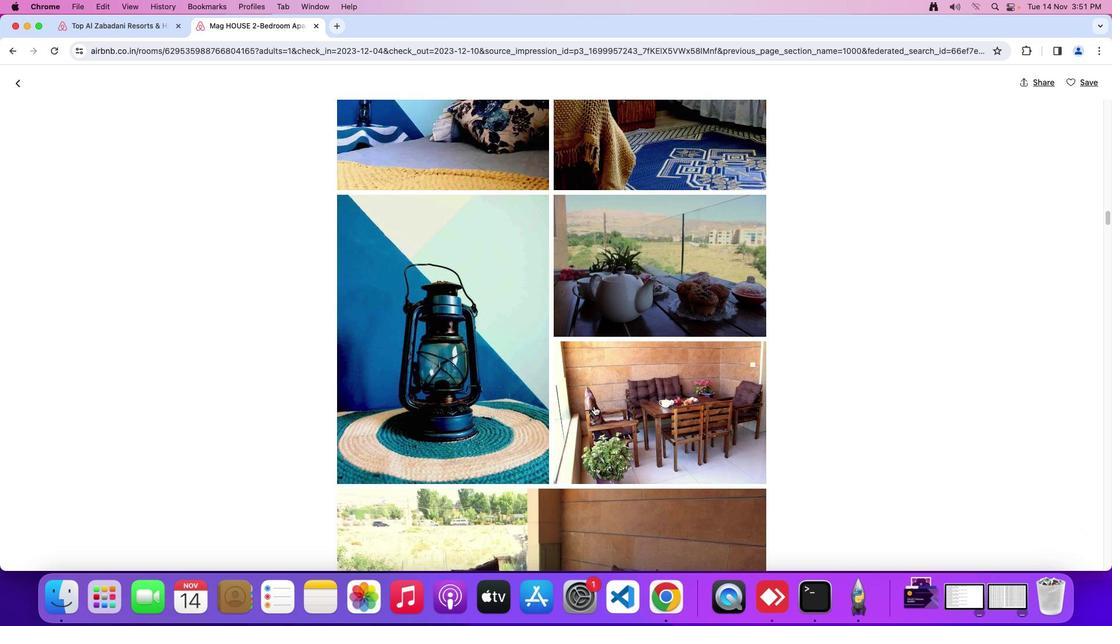 
Action: Mouse scrolled (595, 406) with delta (1, 0)
Screenshot: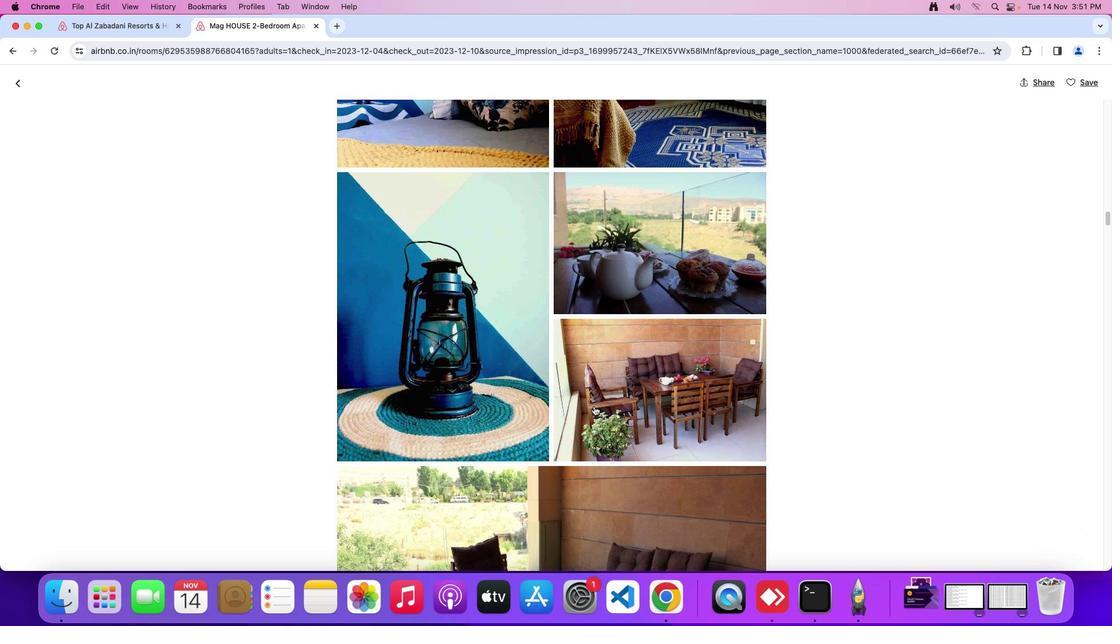 
Action: Mouse scrolled (595, 406) with delta (1, 0)
Screenshot: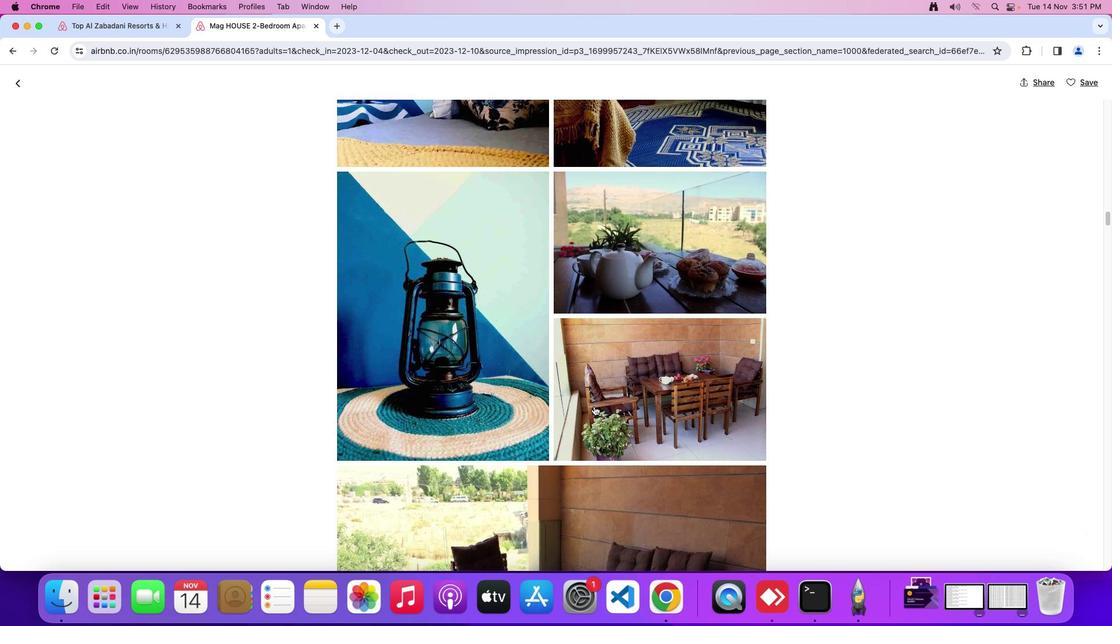 
Action: Mouse moved to (595, 407)
Screenshot: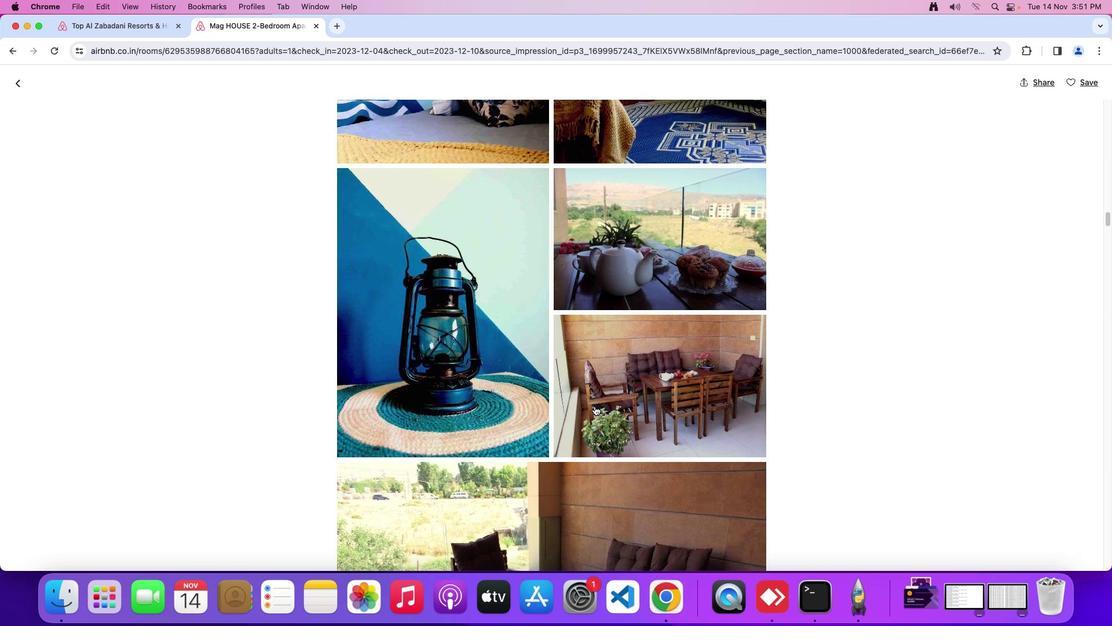 
Action: Mouse scrolled (595, 407) with delta (1, 0)
Screenshot: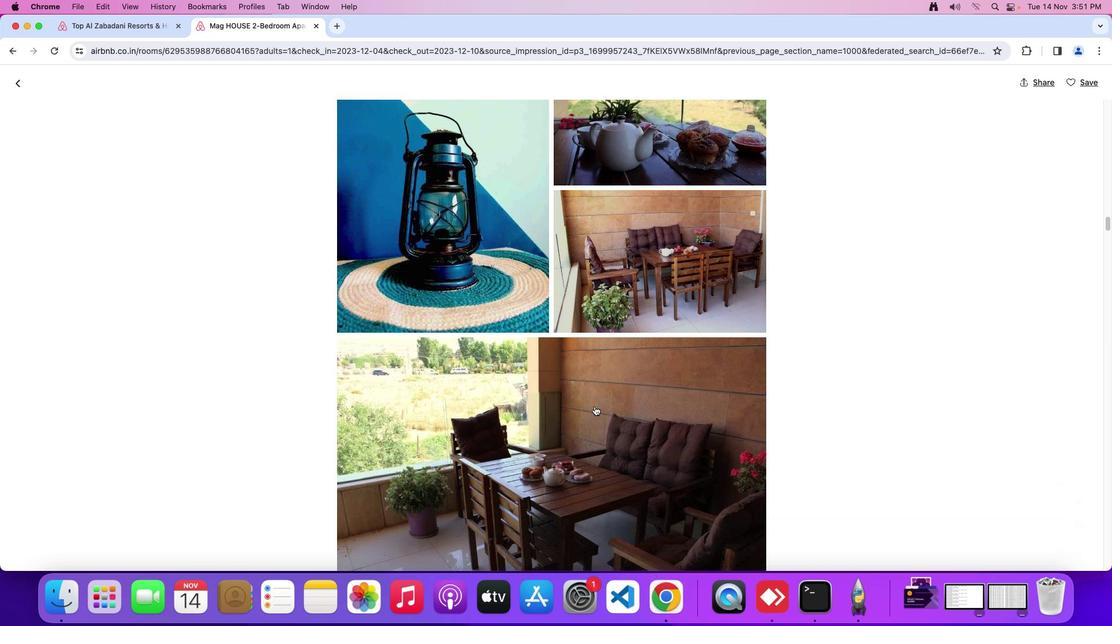 
Action: Mouse scrolled (595, 407) with delta (1, 0)
Screenshot: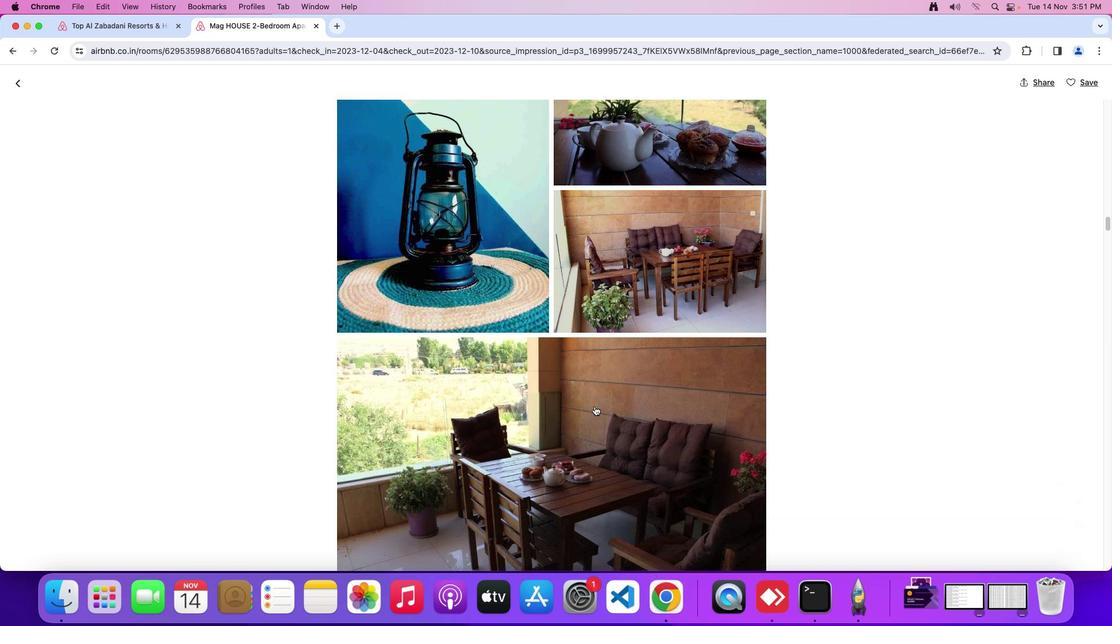 
Action: Mouse scrolled (595, 407) with delta (1, 0)
Screenshot: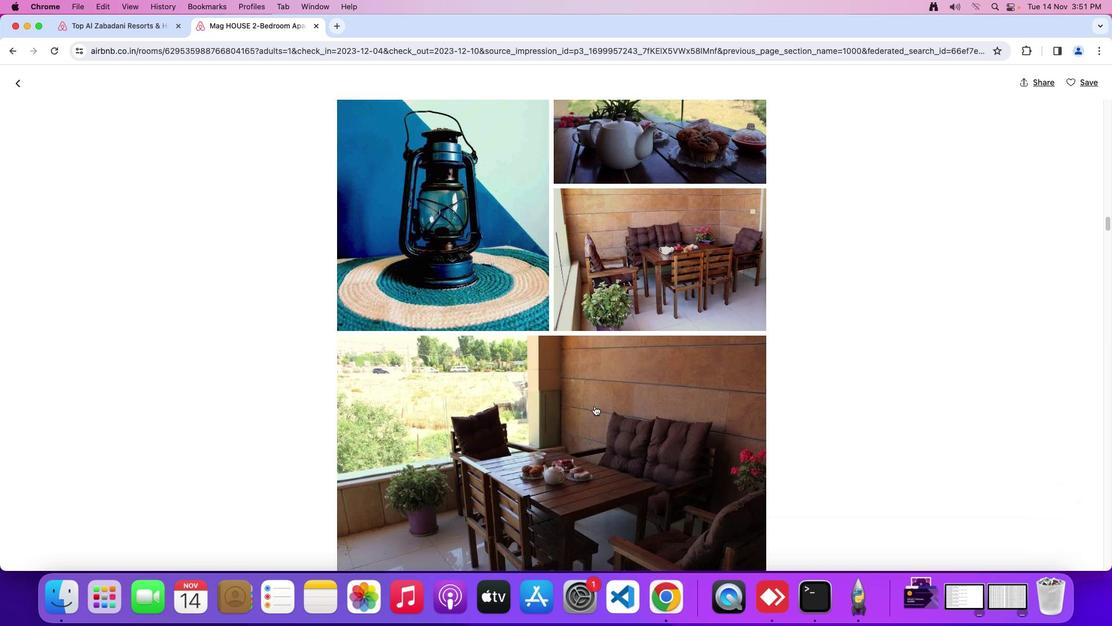 
Action: Mouse scrolled (595, 407) with delta (1, 0)
Screenshot: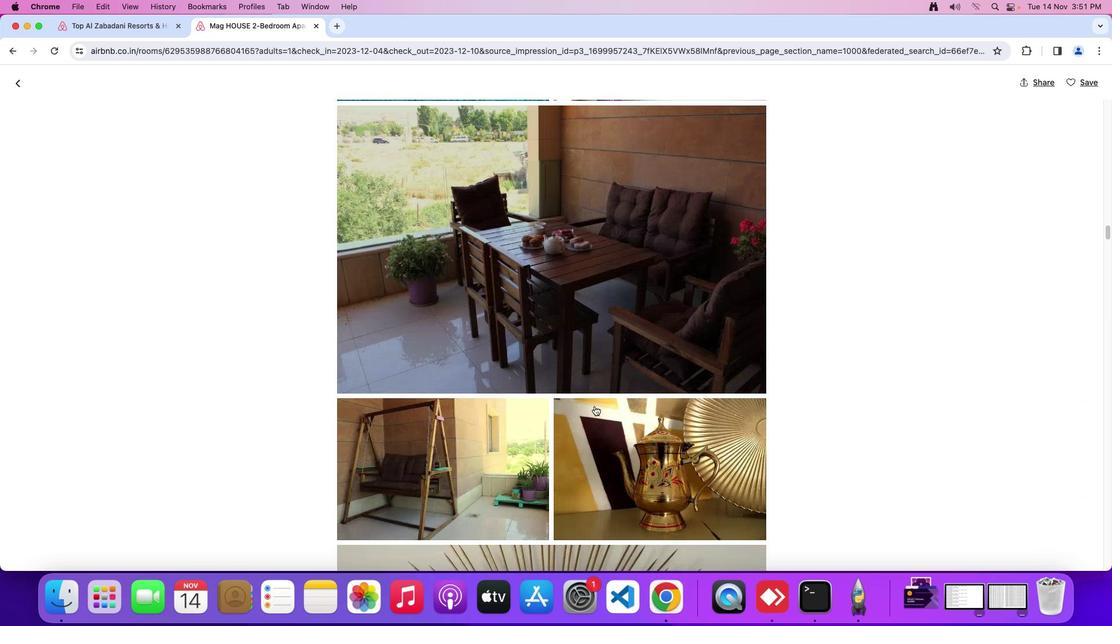 
Action: Mouse scrolled (595, 407) with delta (1, 0)
Screenshot: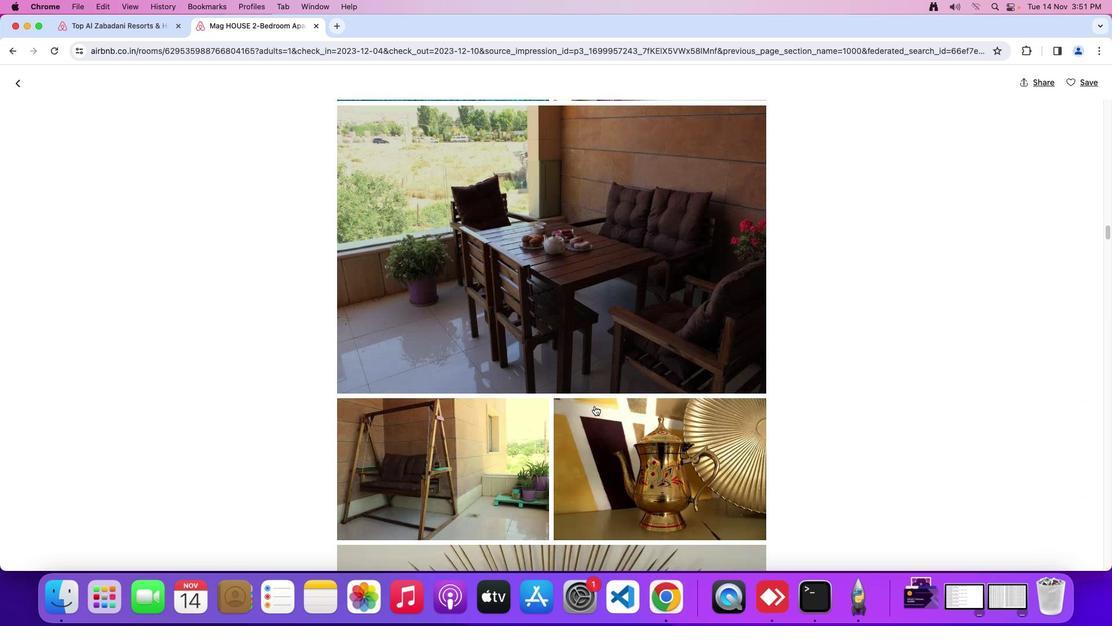 
Action: Mouse scrolled (595, 407) with delta (1, 0)
Screenshot: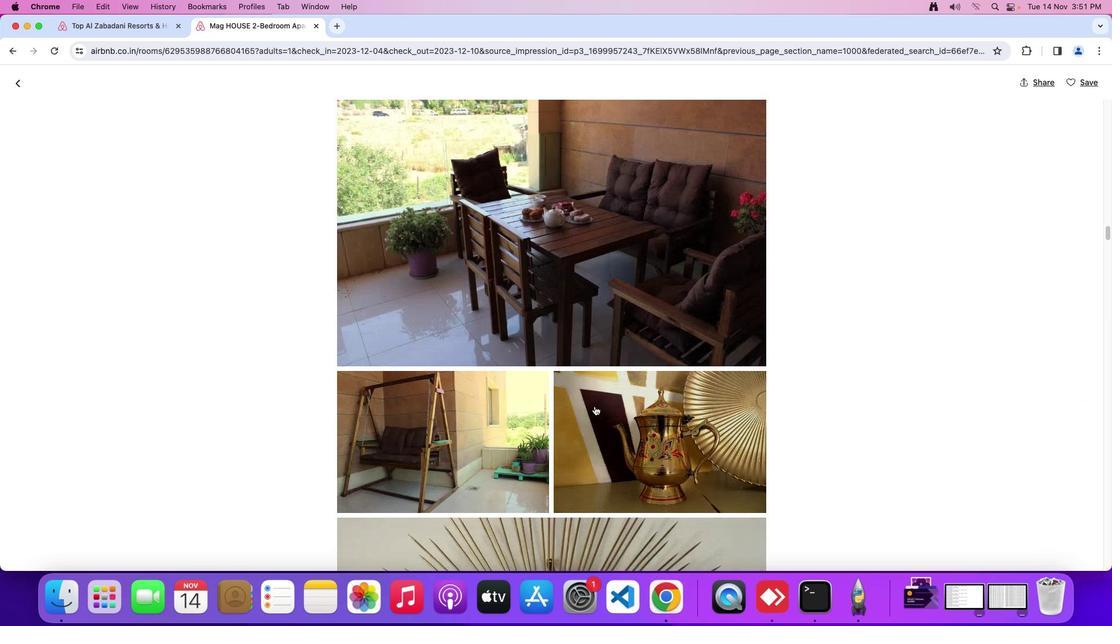 
Action: Mouse scrolled (595, 407) with delta (1, -1)
Screenshot: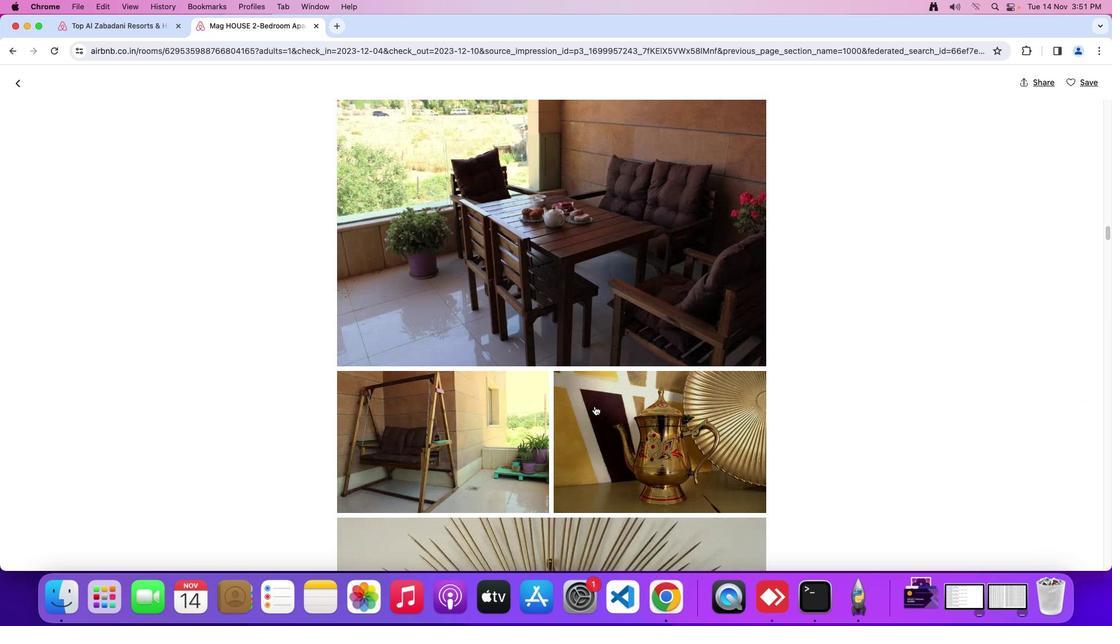 
Action: Mouse moved to (597, 406)
Screenshot: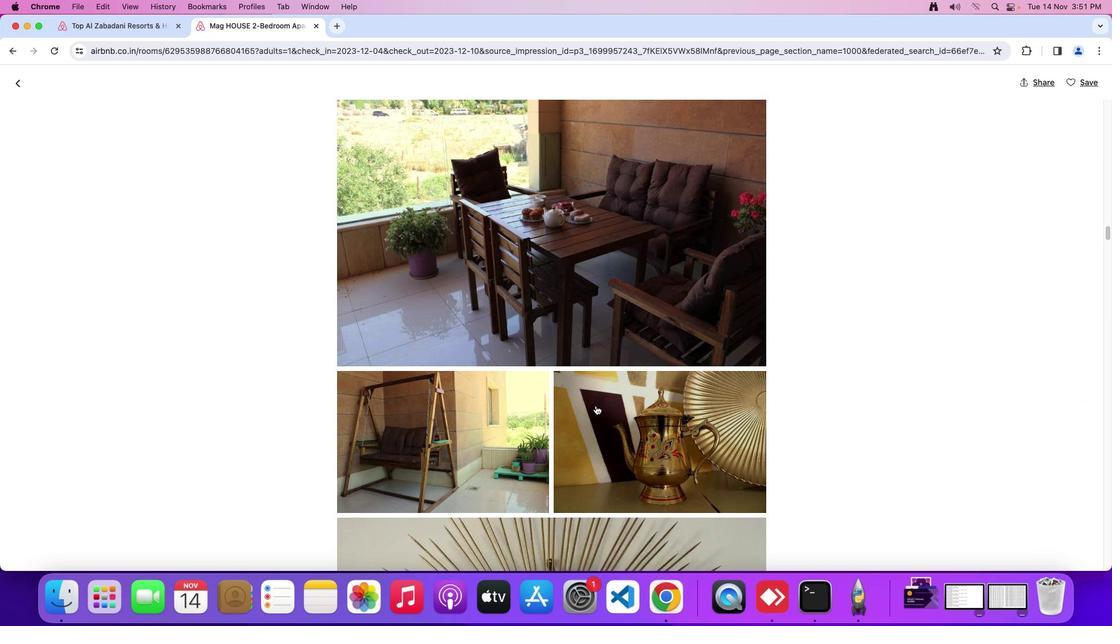 
Action: Mouse scrolled (597, 406) with delta (1, 0)
Screenshot: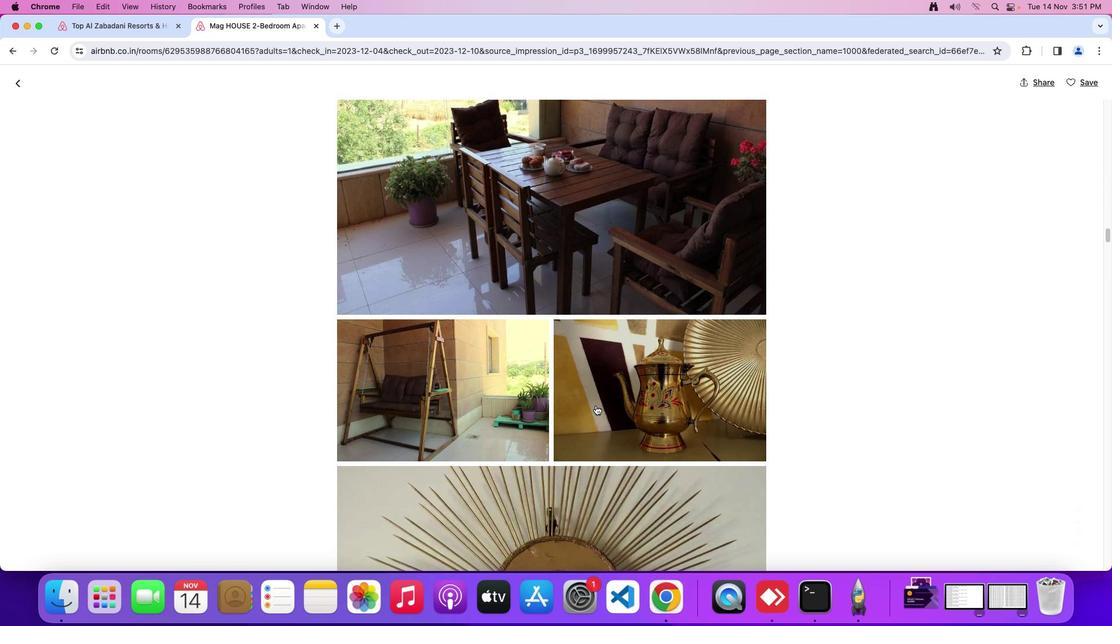 
Action: Mouse scrolled (597, 406) with delta (1, 0)
Screenshot: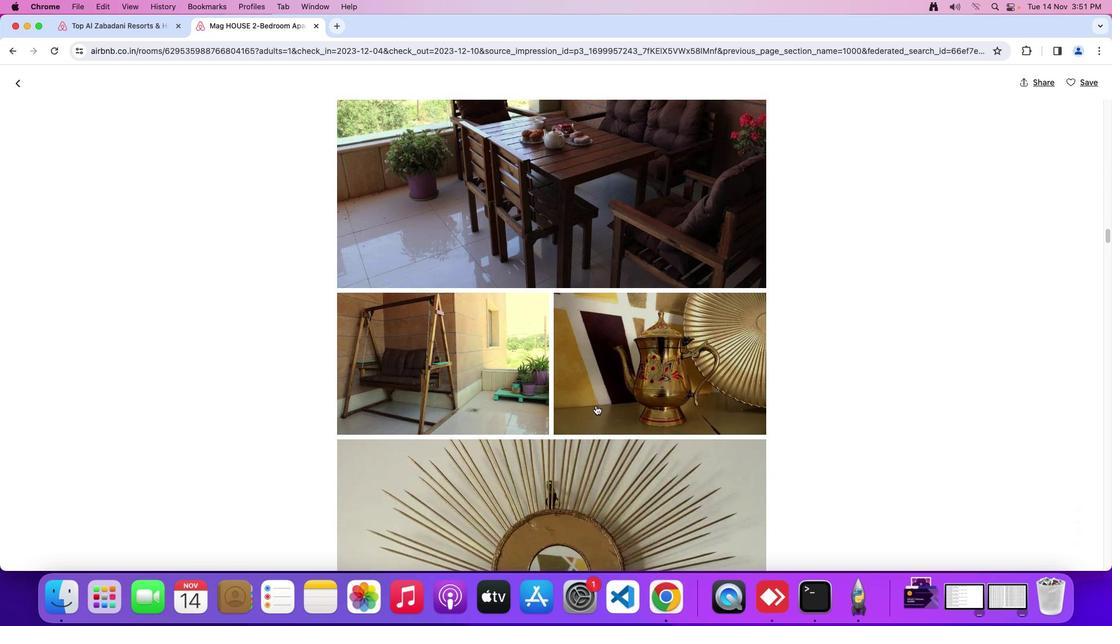 
Action: Mouse scrolled (597, 406) with delta (1, 0)
Screenshot: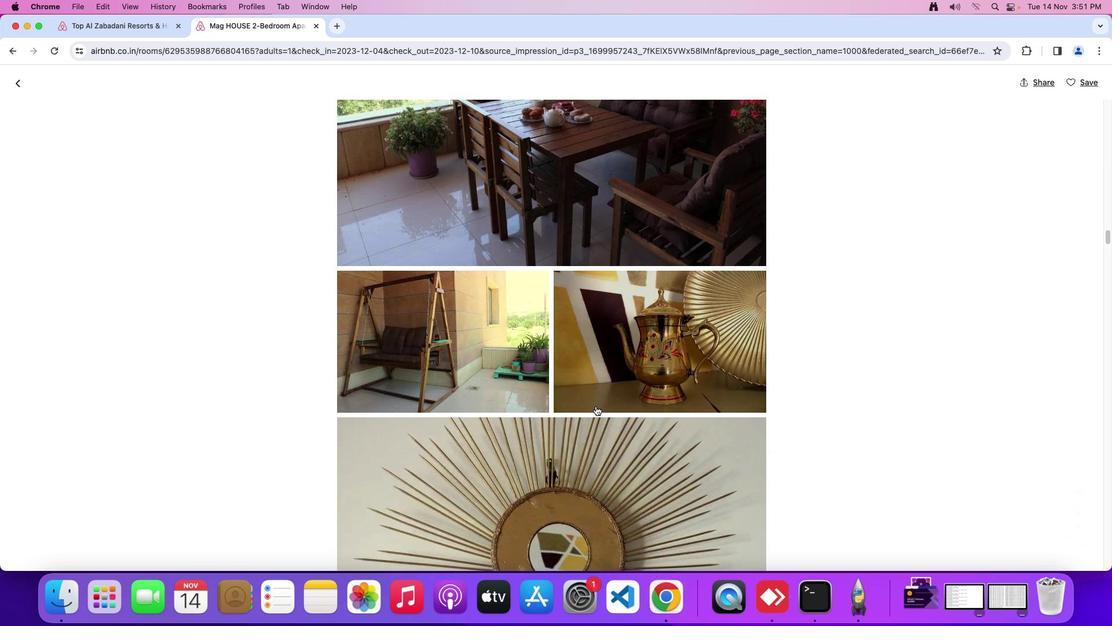 
Action: Mouse moved to (597, 408)
